 Task: Go to Program & Features. Select Whole Food Market. Add to cart Organic Coconut Milk-2. Select Amazon Health. Add to cart Milk thistle liver cleanse capsules-1. Place order for Hailey Mitchell, _x000D_
15 Dacey Ln_x000D_
Stafford, Virginia(VA), 22556, Cell Number (540) 752-1495
Action: Mouse moved to (35, 40)
Screenshot: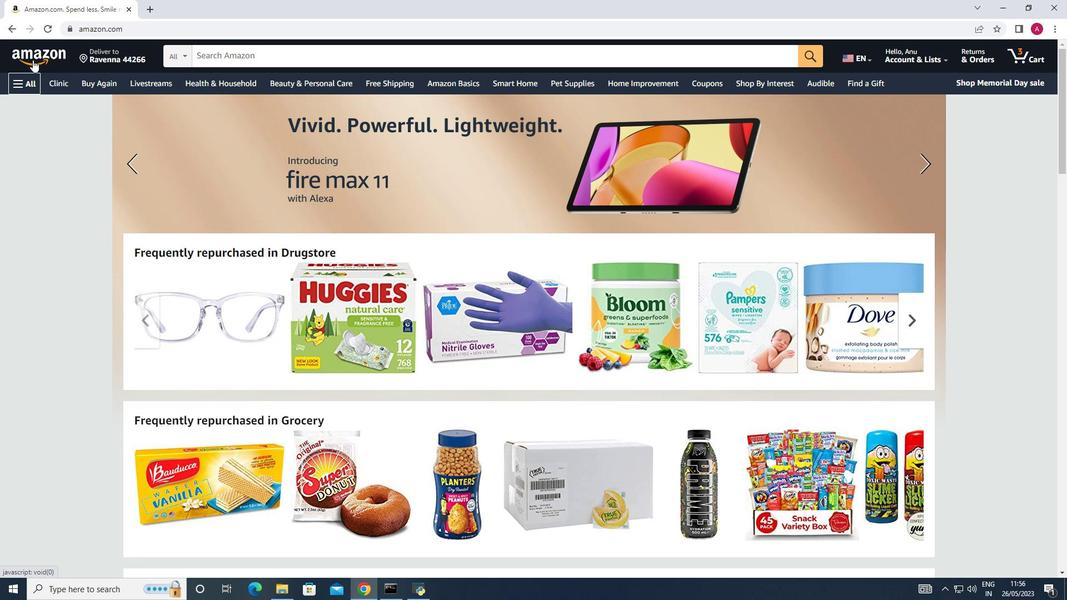 
Action: Mouse pressed left at (35, 40)
Screenshot: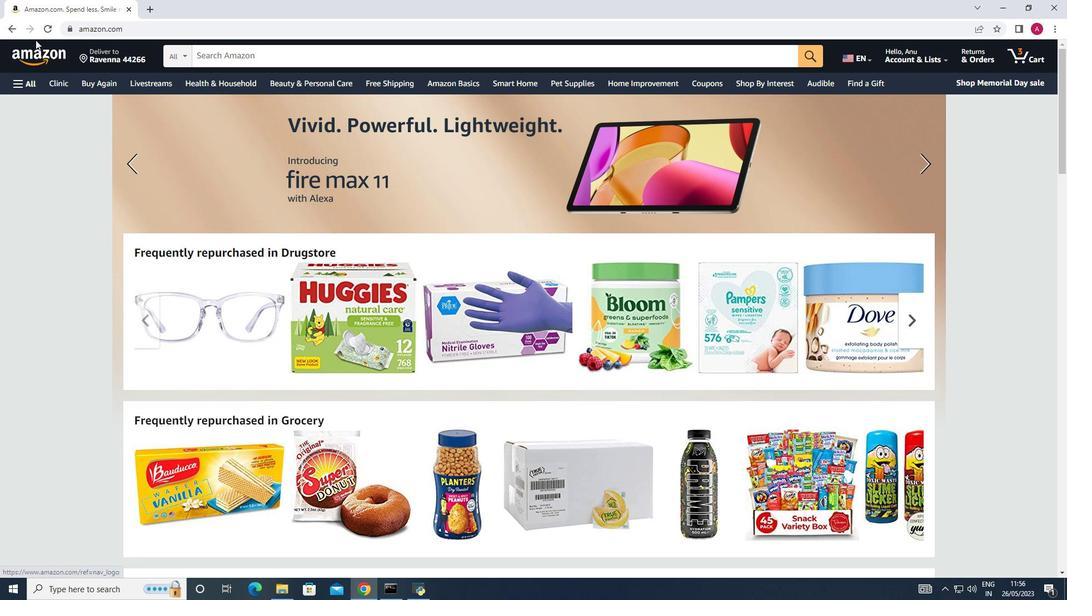 
Action: Mouse moved to (33, 46)
Screenshot: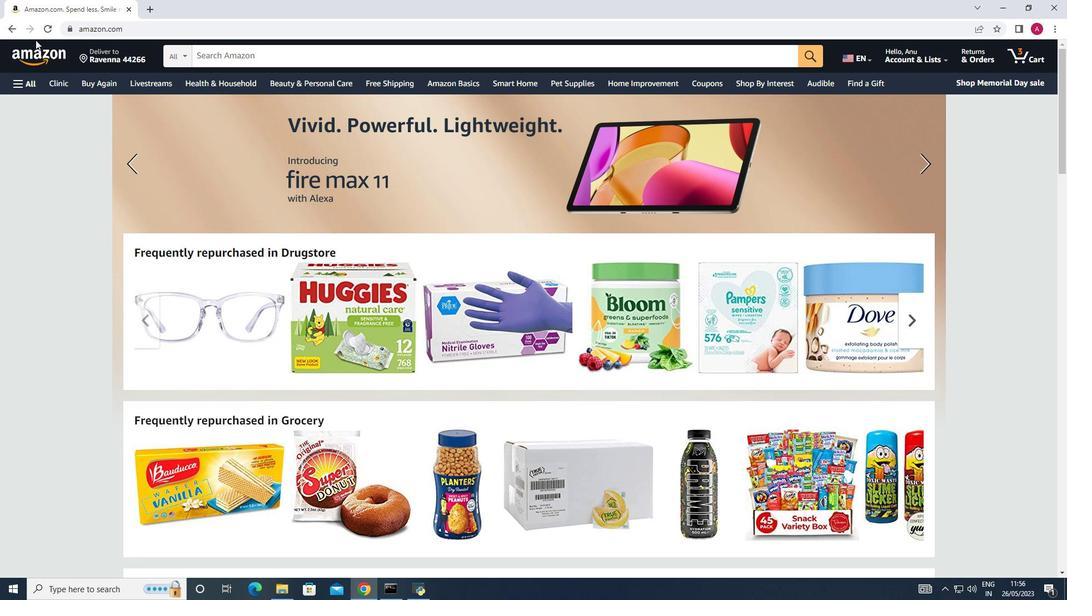 
Action: Mouse pressed left at (33, 46)
Screenshot: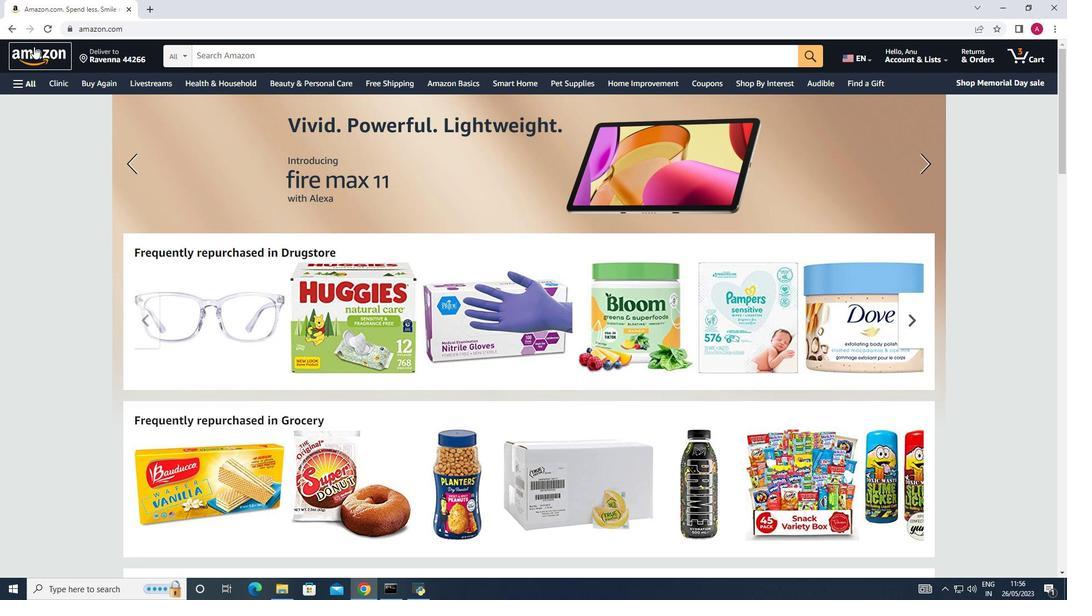 
Action: Mouse moved to (101, 61)
Screenshot: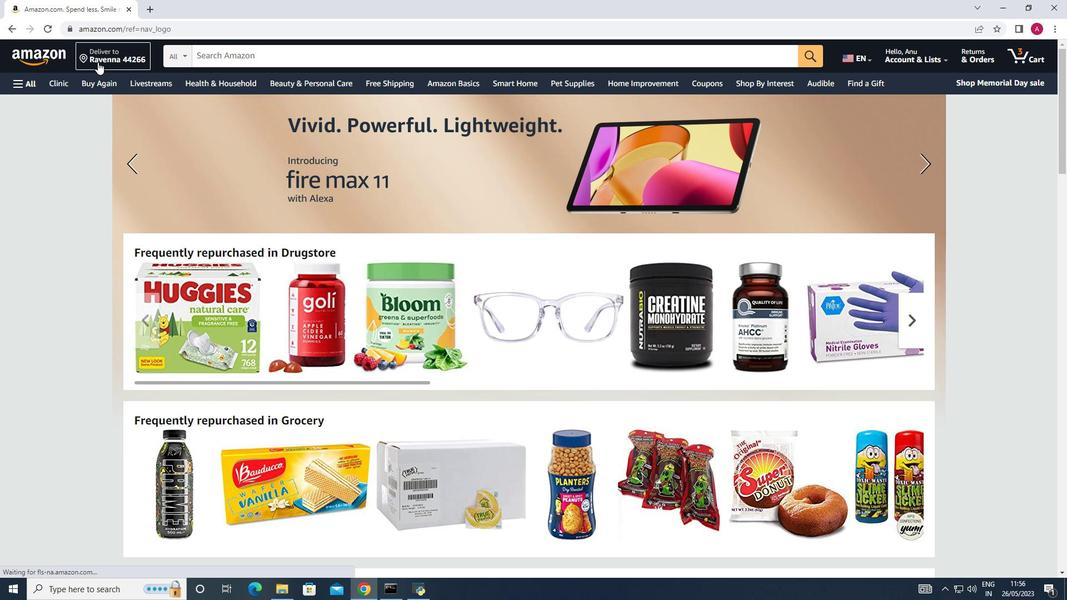 
Action: Mouse pressed left at (101, 61)
Screenshot: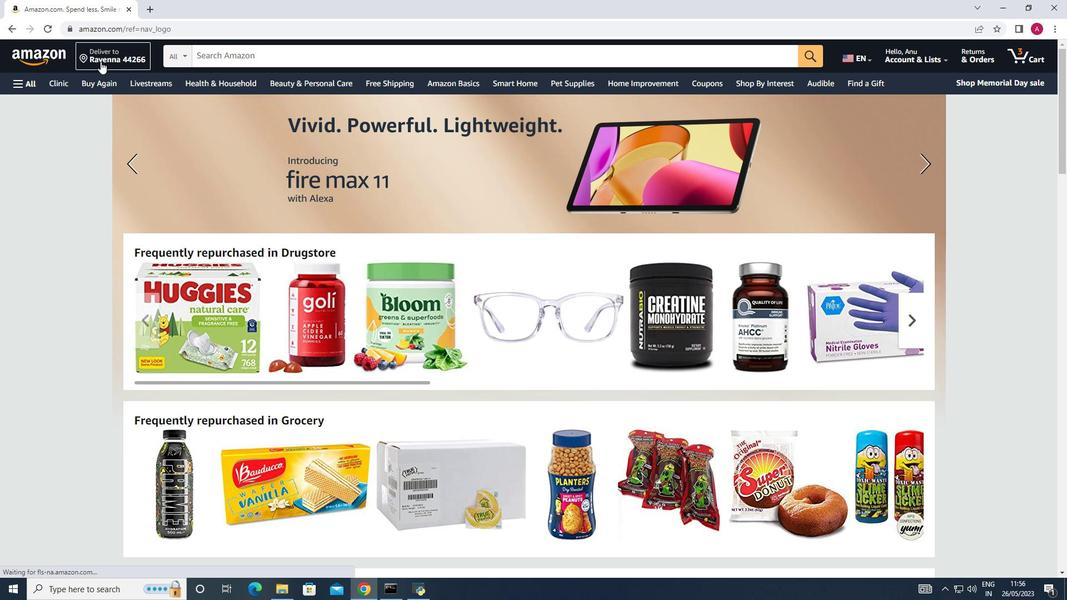 
Action: Mouse moved to (526, 376)
Screenshot: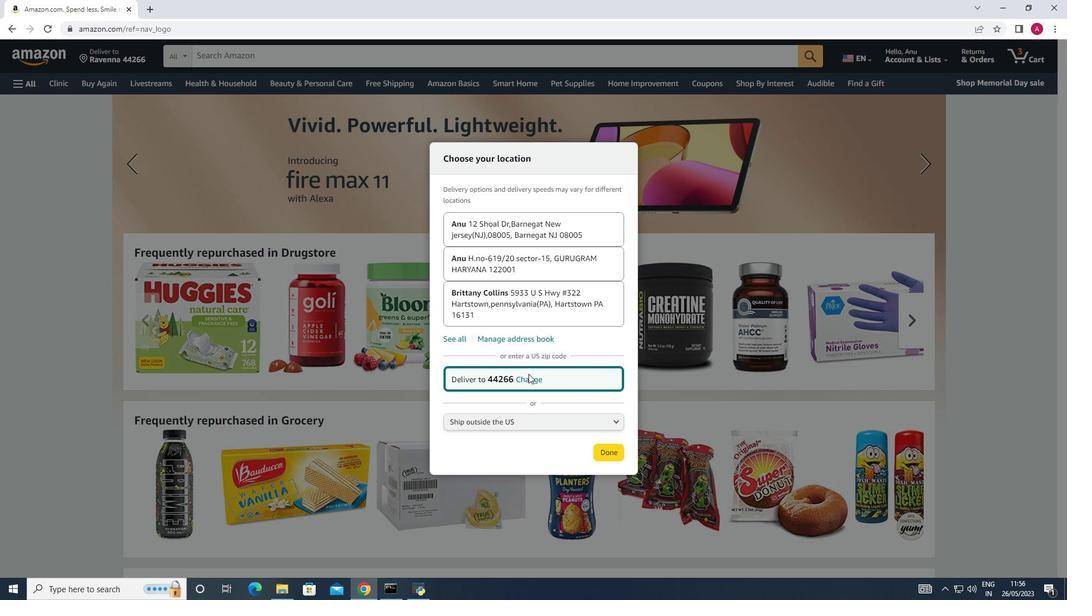 
Action: Mouse pressed left at (526, 376)
Screenshot: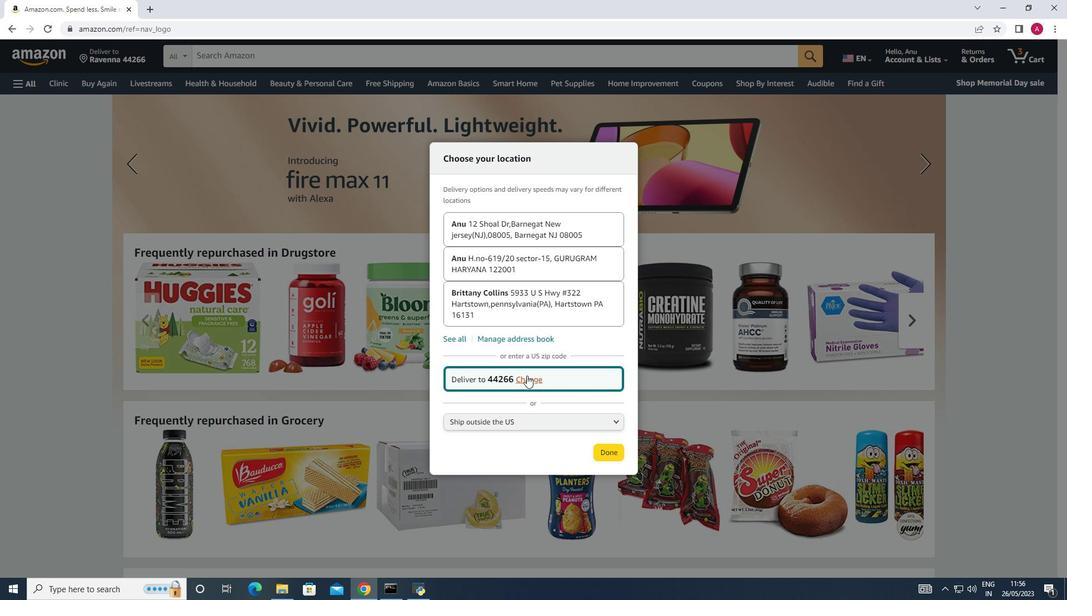 
Action: Mouse moved to (523, 374)
Screenshot: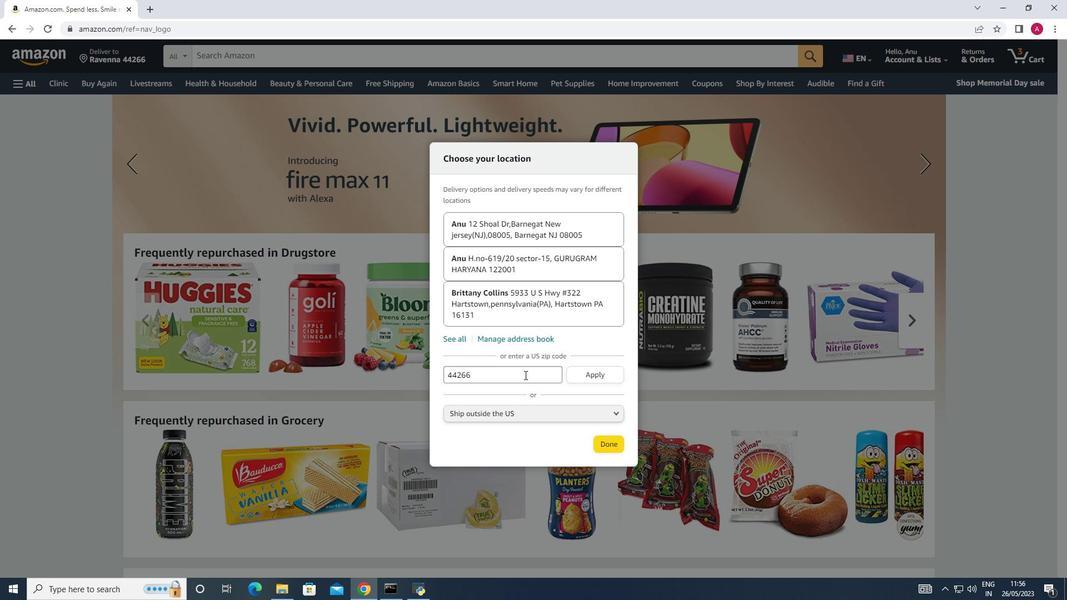 
Action: Mouse pressed left at (523, 374)
Screenshot: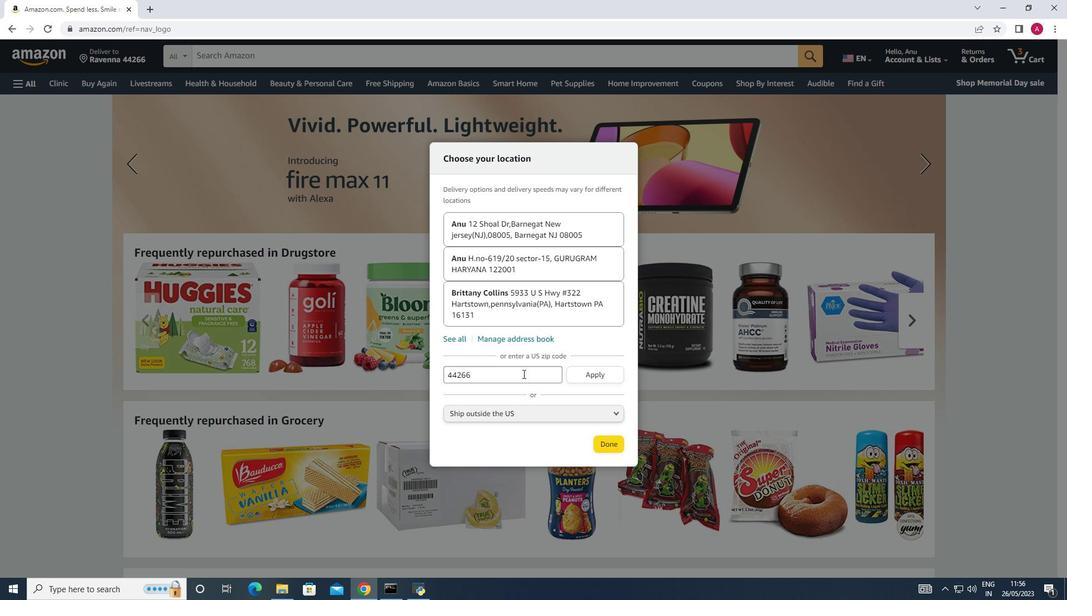 
Action: Mouse moved to (521, 374)
Screenshot: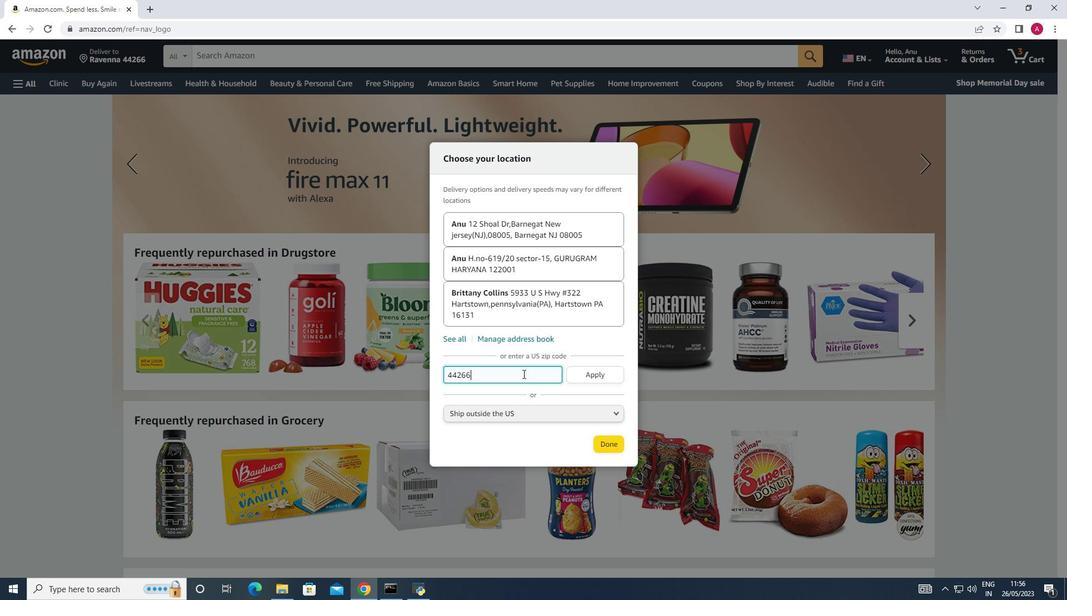 
Action: Key pressed <Key.backspace><Key.backspace><Key.backspace><Key.backspace><Key.backspace><Key.backspace><Key.backspace><Key.backspace><Key.backspace><Key.backspace><Key.backspace><Key.backspace><Key.backspace><Key.backspace><Key.backspace><Key.backspace><Key.backspace><Key.backspace><Key.backspace><Key.backspace><Key.backspace><Key.backspace><Key.backspace><Key.backspace><Key.backspace><Key.backspace><Key.backspace><Key.backspace>2255
Screenshot: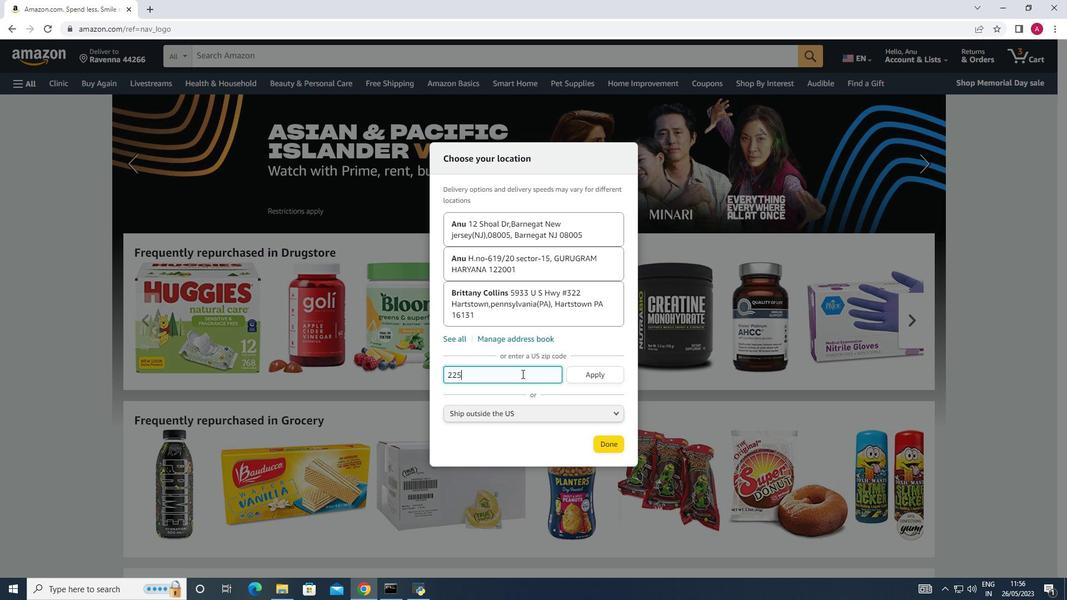 
Action: Mouse moved to (525, 372)
Screenshot: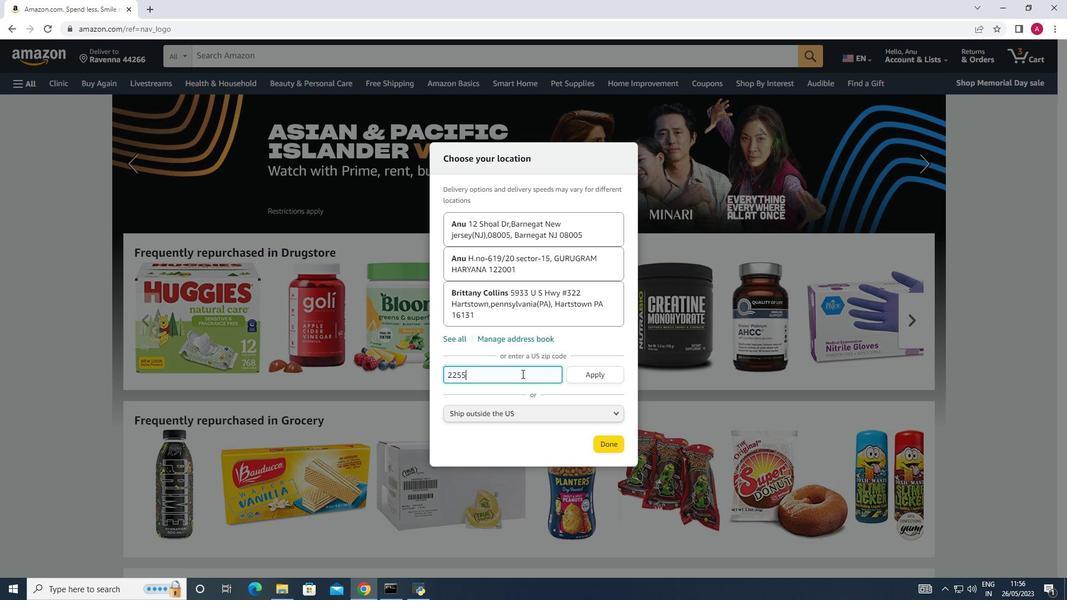 
Action: Key pressed 6
Screenshot: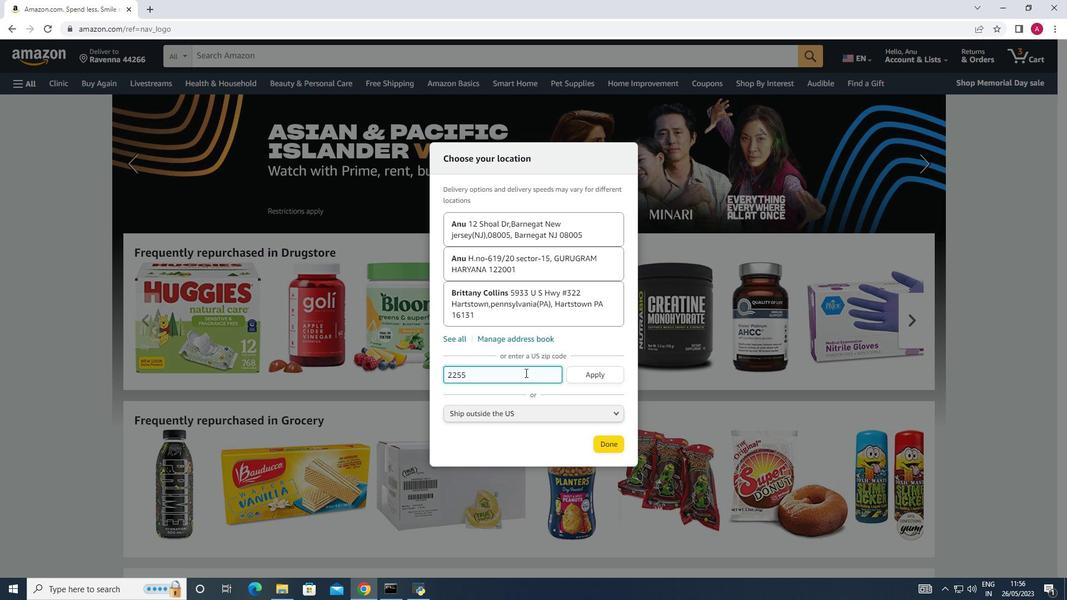 
Action: Mouse moved to (589, 379)
Screenshot: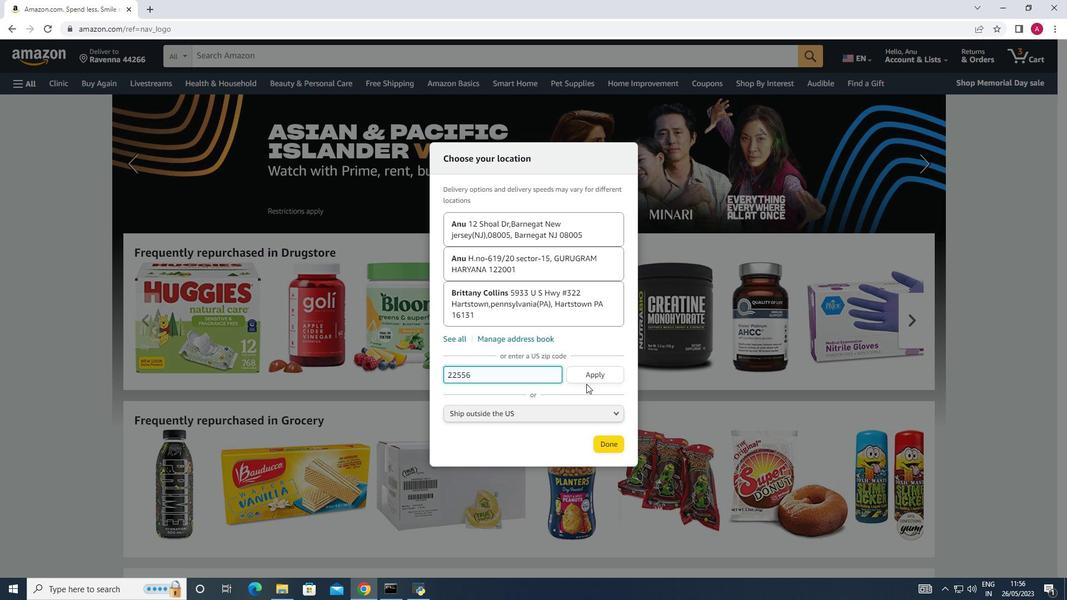 
Action: Mouse pressed left at (589, 379)
Screenshot: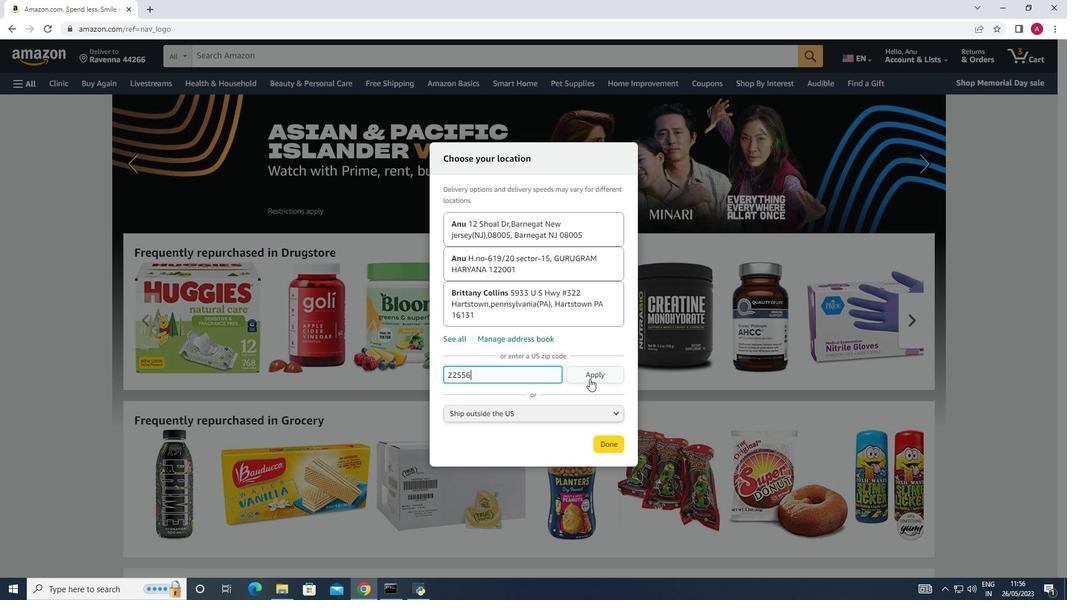 
Action: Mouse moved to (608, 449)
Screenshot: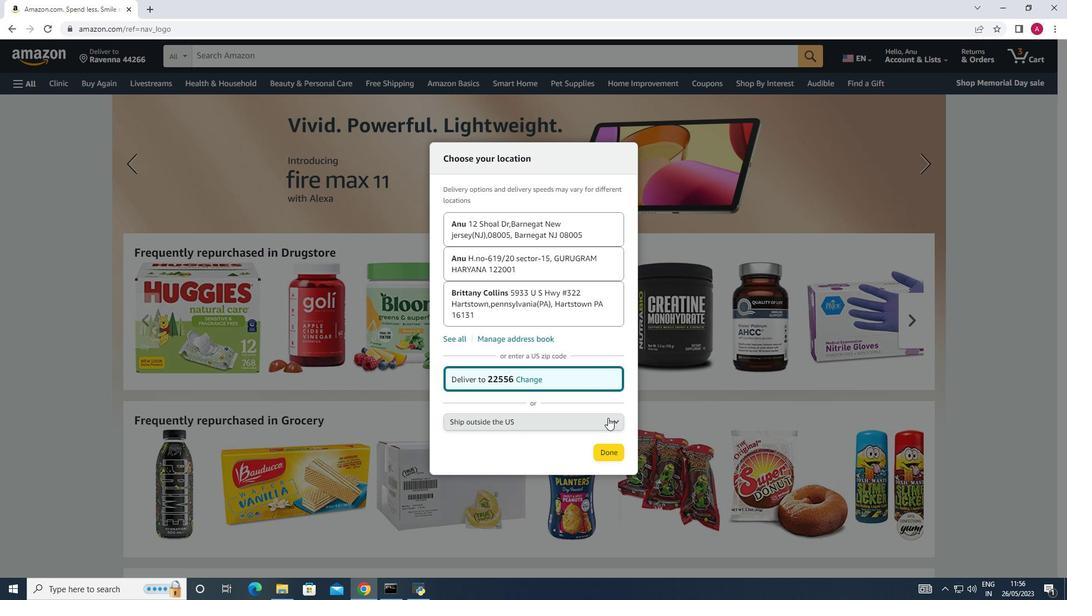 
Action: Mouse pressed left at (608, 449)
Screenshot: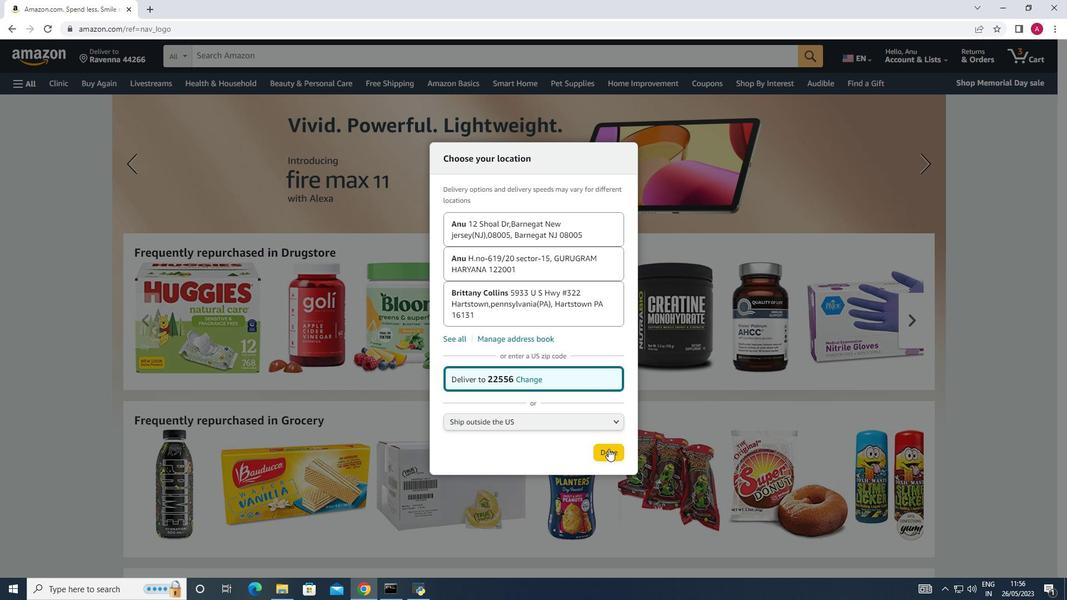 
Action: Mouse moved to (38, 82)
Screenshot: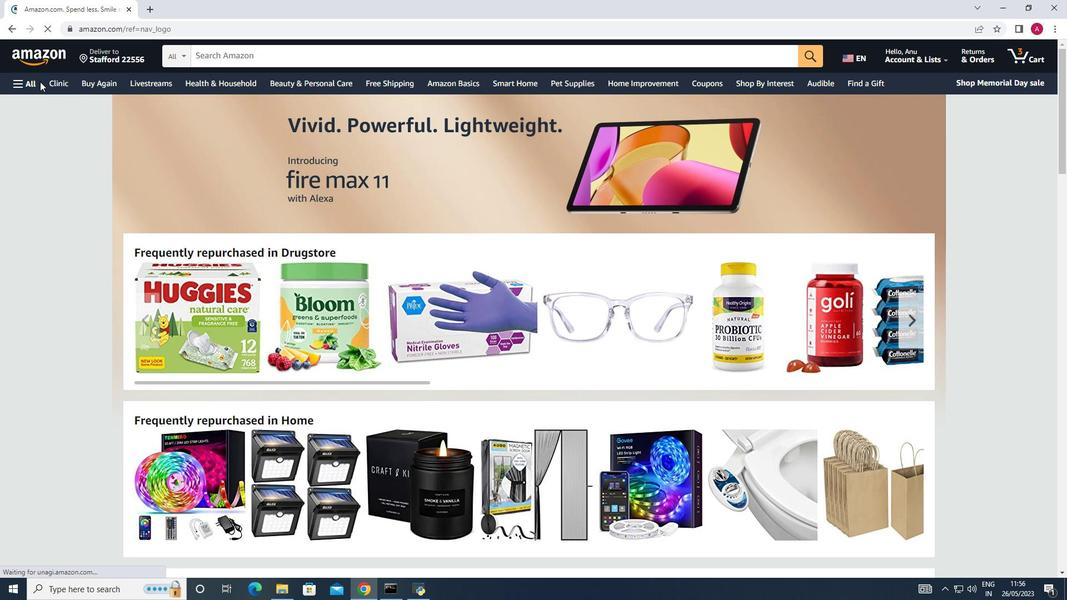 
Action: Mouse pressed left at (38, 82)
Screenshot: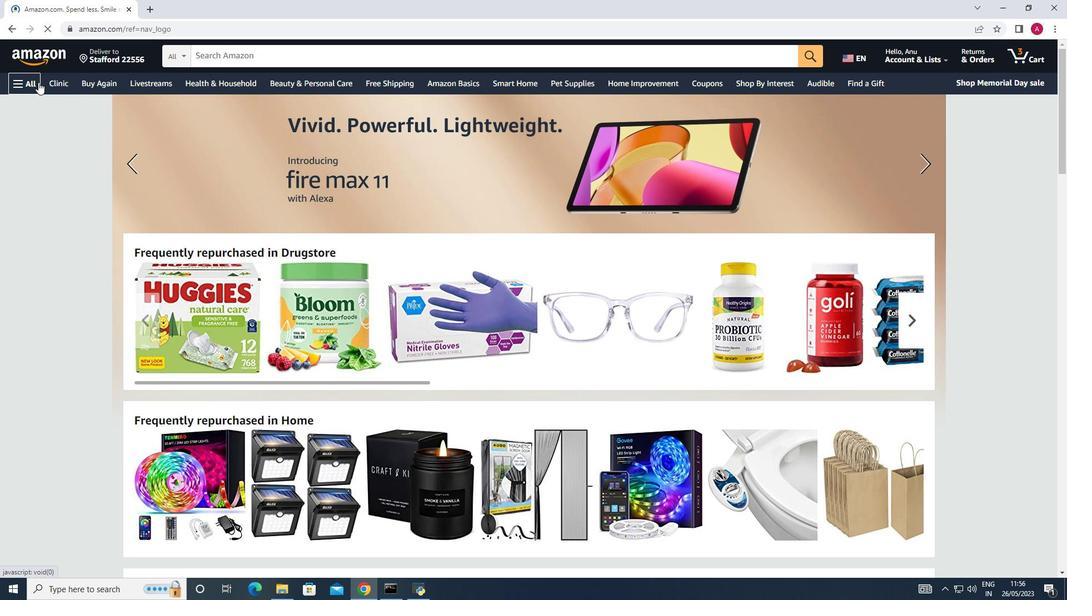 
Action: Mouse moved to (82, 421)
Screenshot: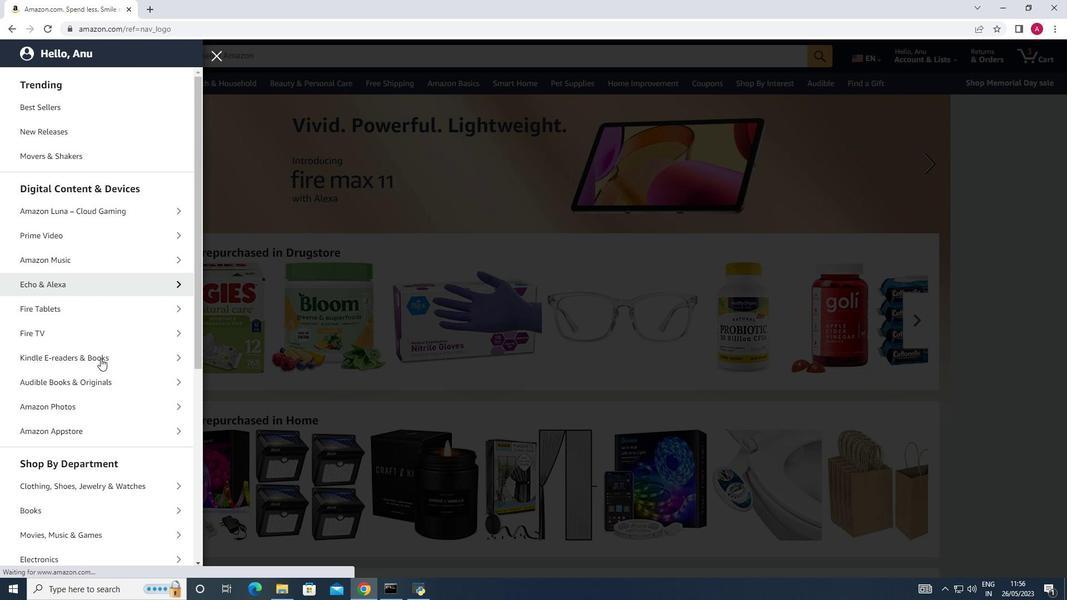 
Action: Mouse scrolled (82, 421) with delta (0, 0)
Screenshot: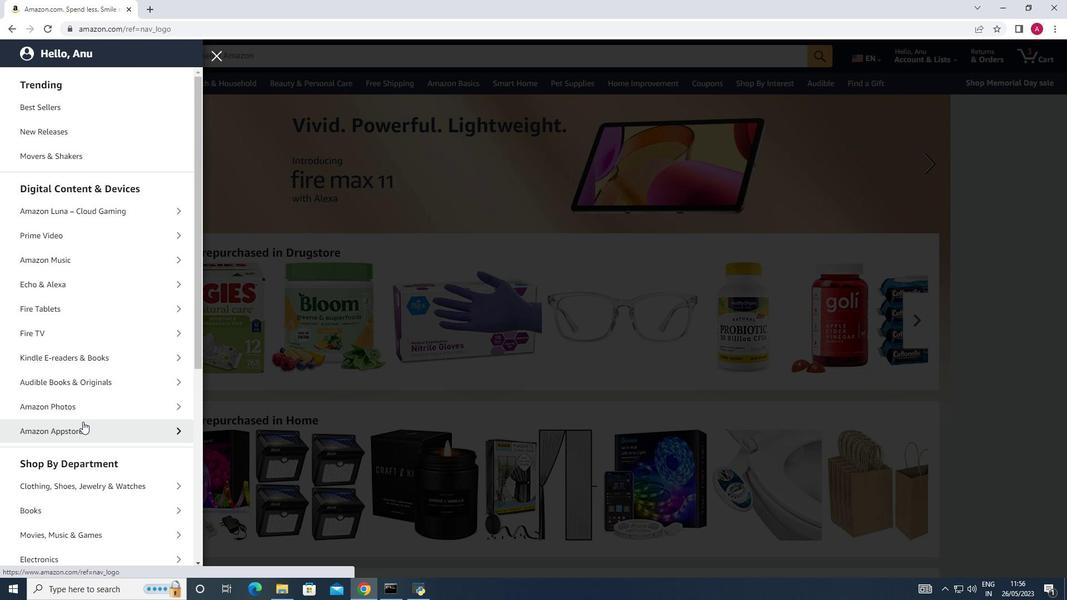 
Action: Mouse scrolled (82, 421) with delta (0, 0)
Screenshot: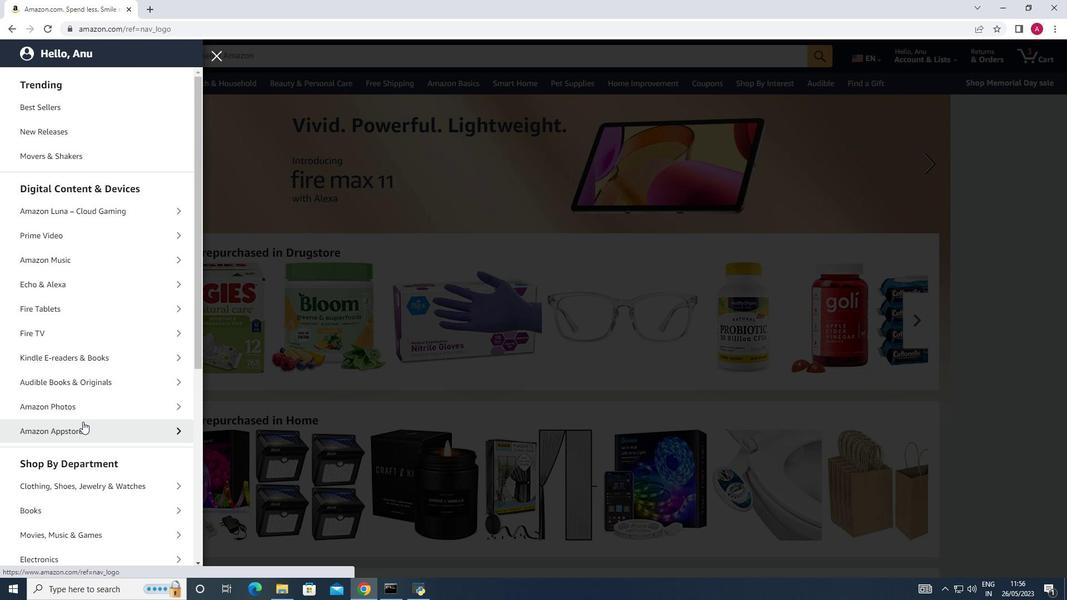 
Action: Mouse scrolled (82, 421) with delta (0, 0)
Screenshot: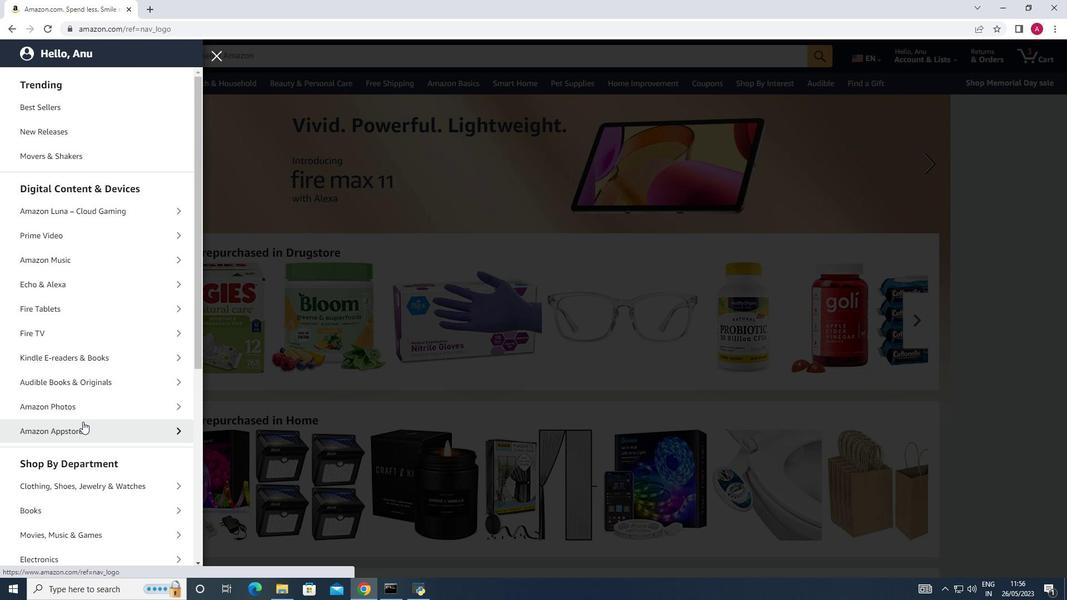 
Action: Mouse moved to (77, 465)
Screenshot: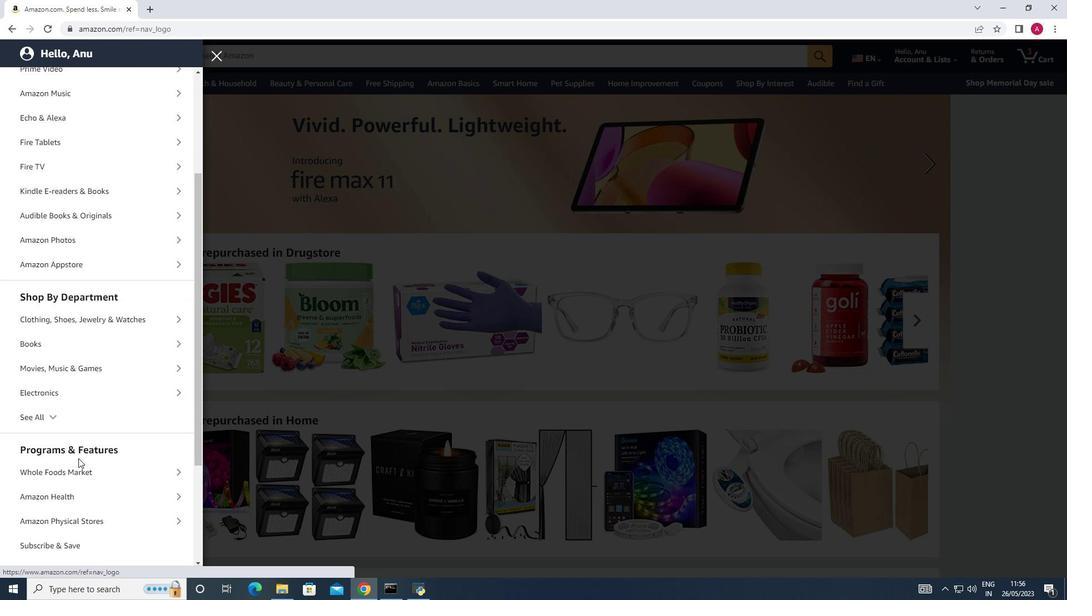
Action: Mouse pressed left at (77, 465)
Screenshot: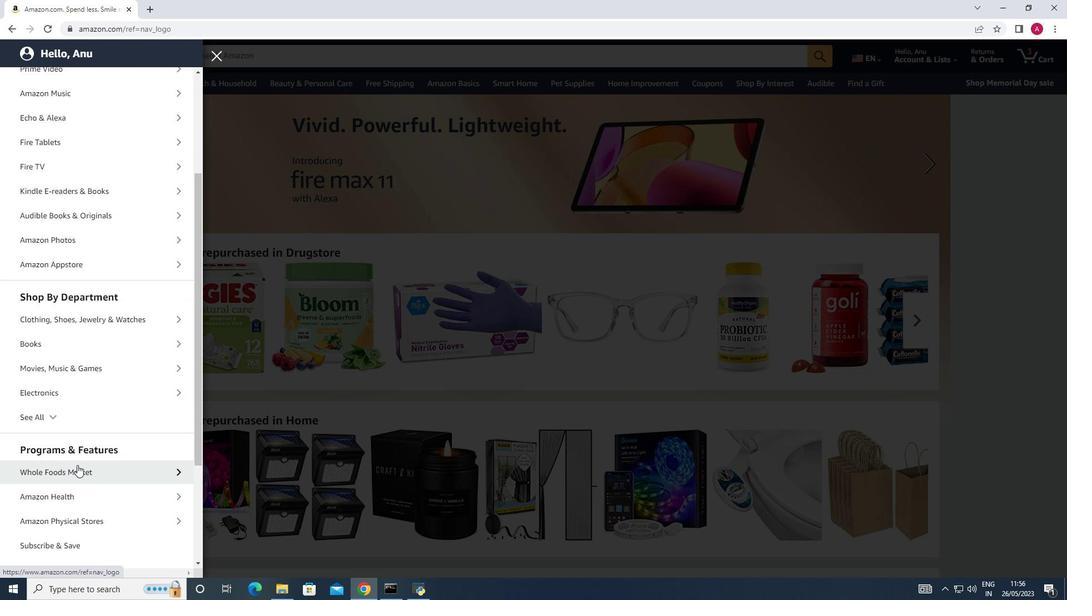 
Action: Mouse moved to (138, 131)
Screenshot: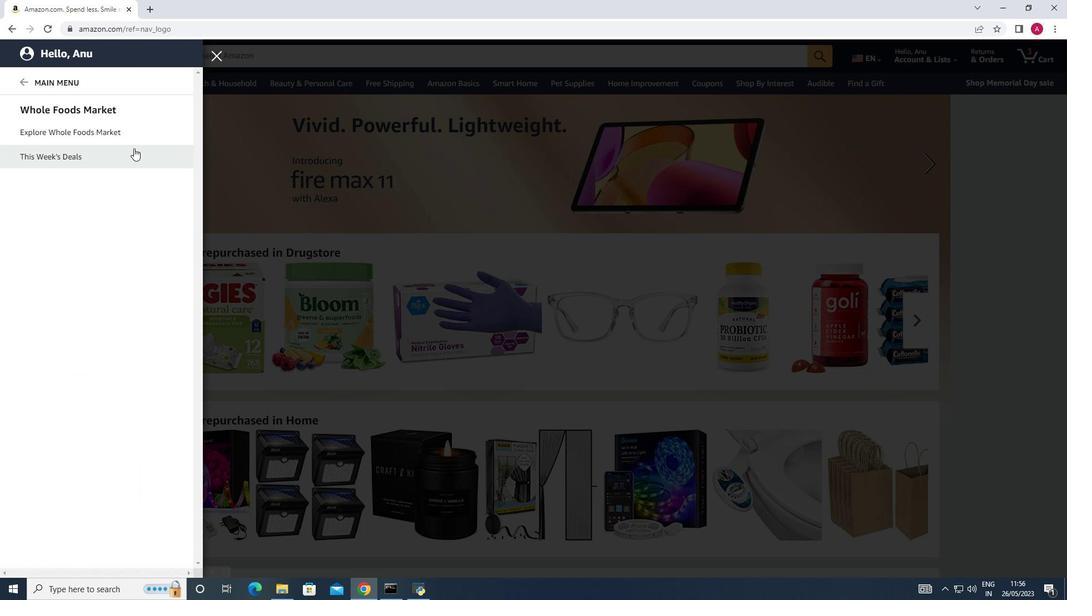 
Action: Mouse pressed left at (138, 131)
Screenshot: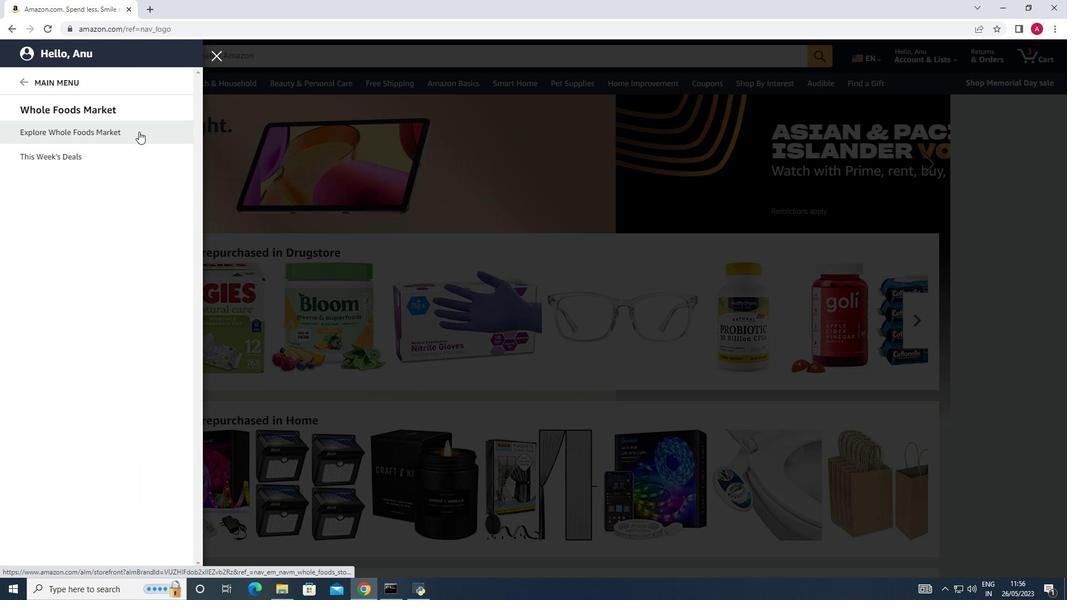 
Action: Mouse moved to (275, 59)
Screenshot: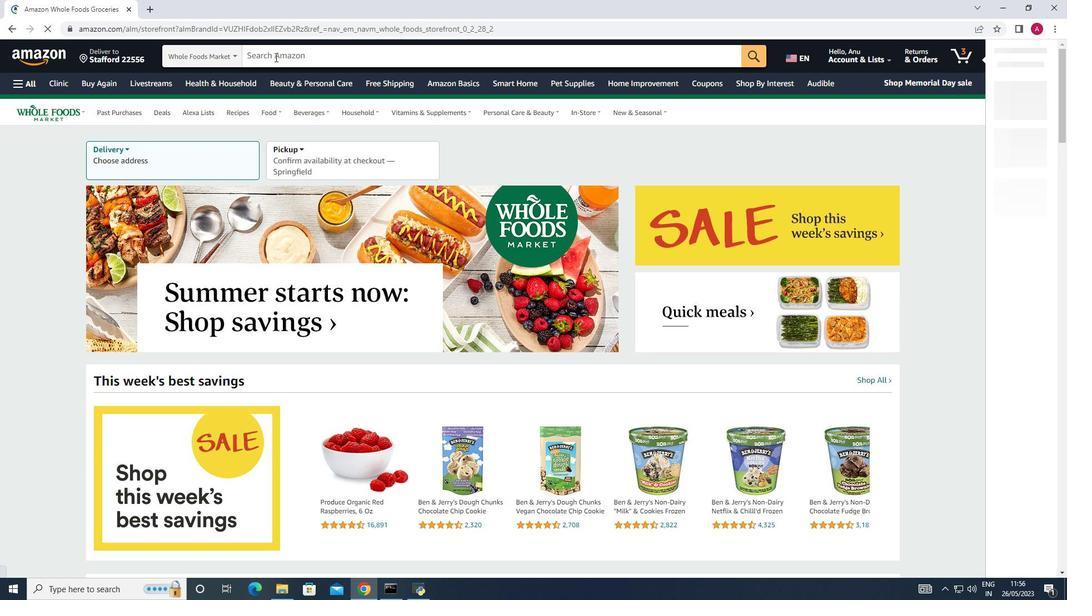 
Action: Mouse pressed left at (275, 59)
Screenshot: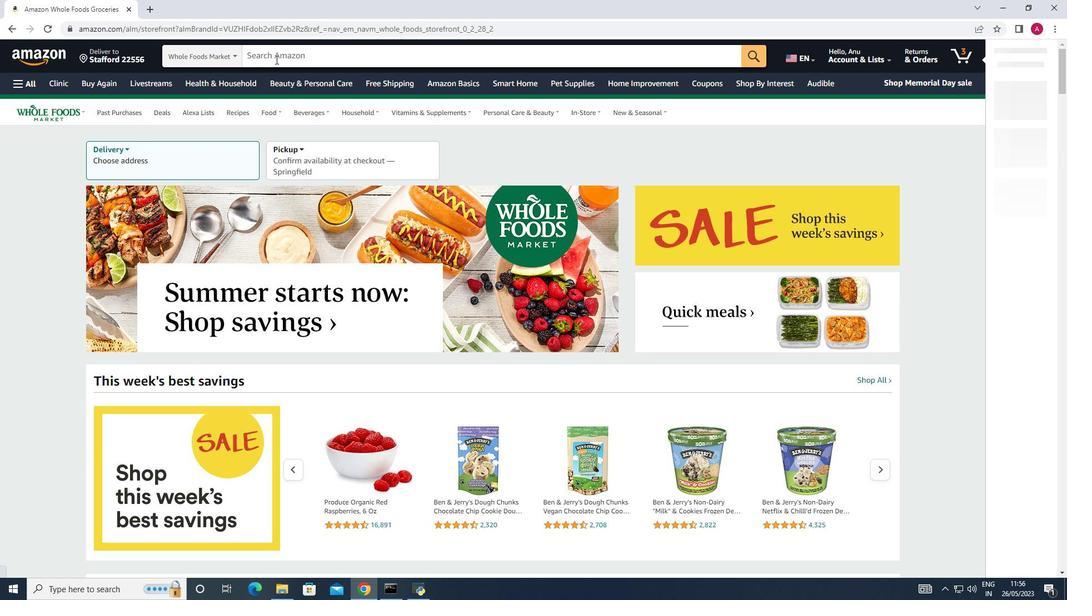 
Action: Mouse moved to (607, 501)
Screenshot: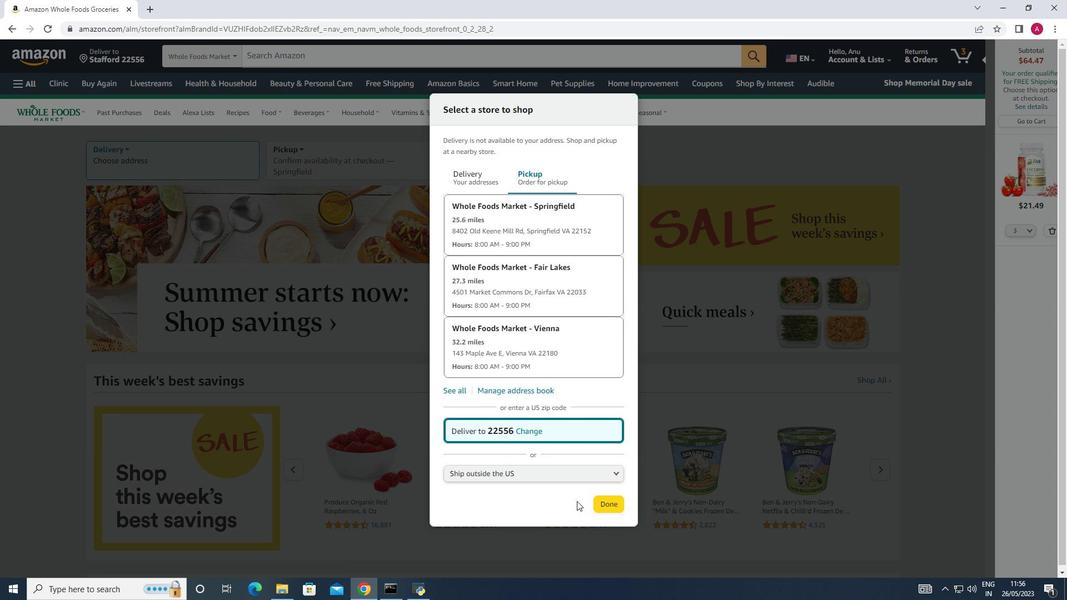 
Action: Mouse pressed left at (607, 501)
Screenshot: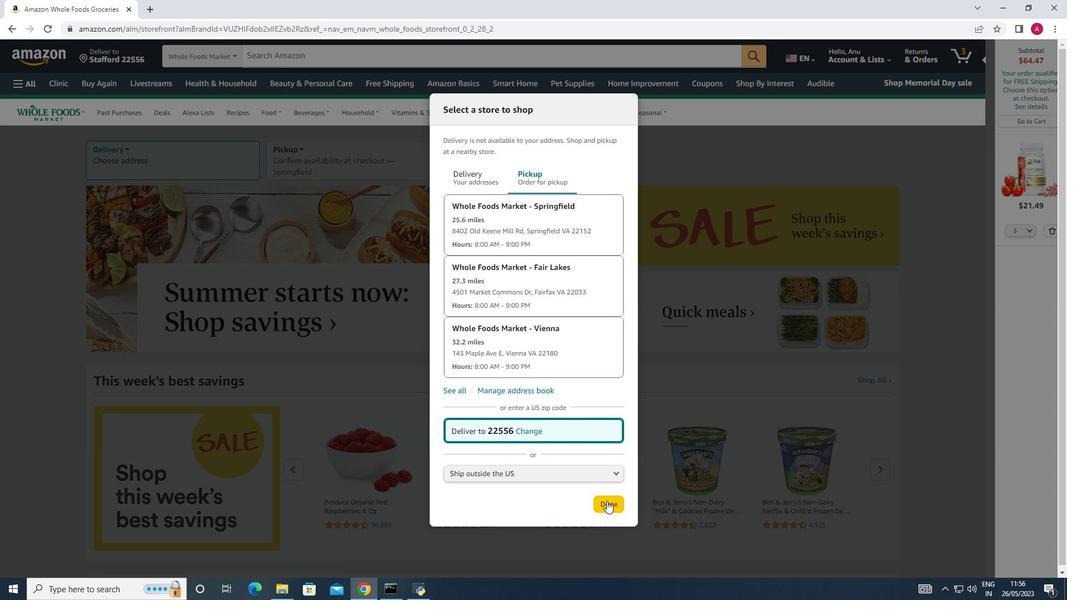 
Action: Mouse moved to (275, 57)
Screenshot: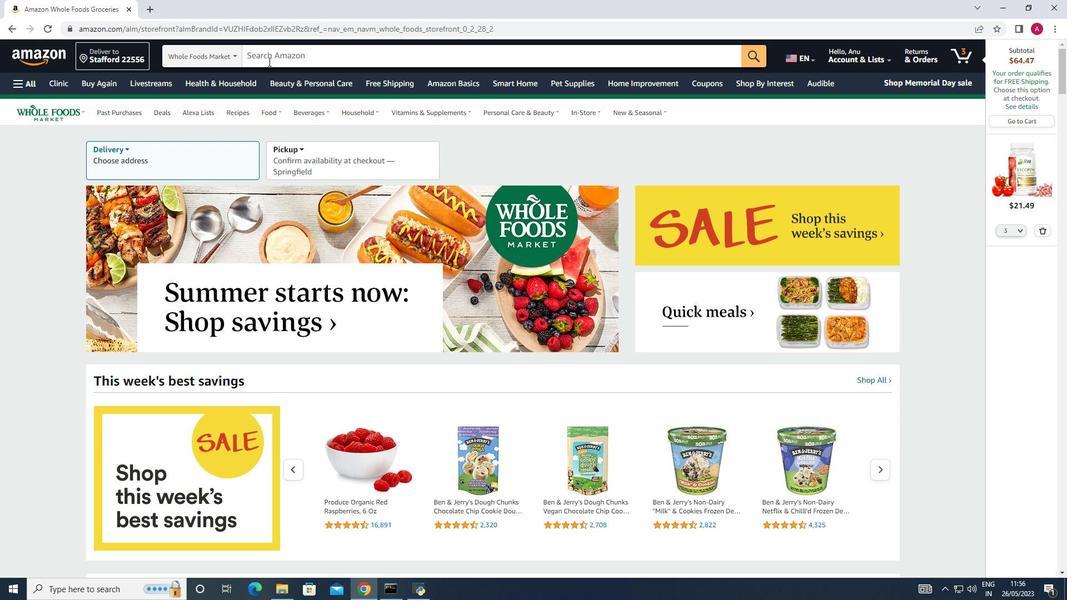 
Action: Mouse pressed left at (275, 57)
Screenshot: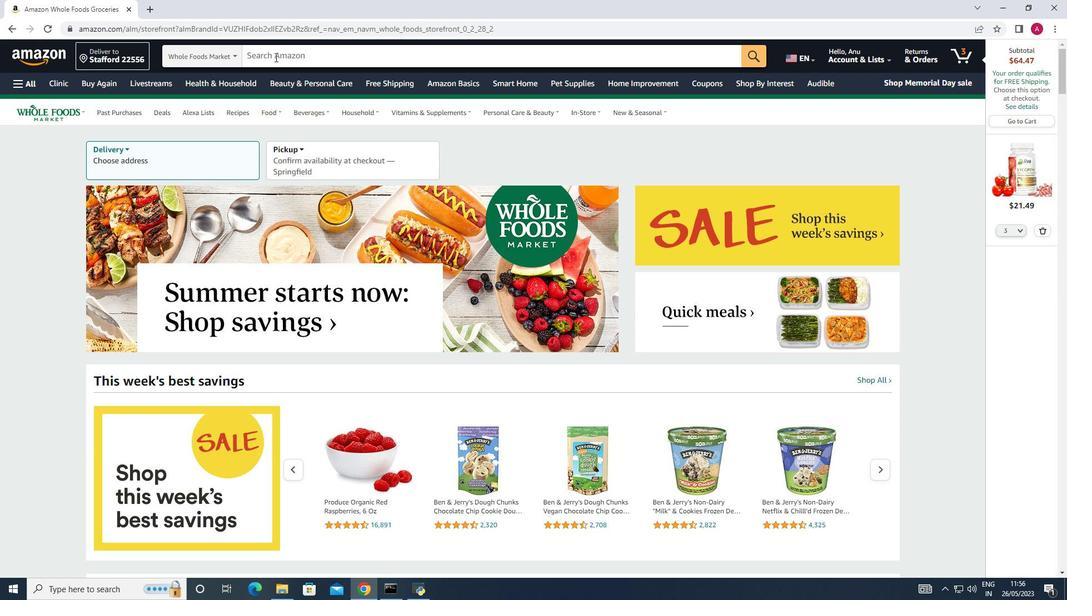 
Action: Key pressed <Key.shift>Organic<Key.space><Key.shift>Coconut<Key.space><Key.shift>MI=<Key.backspace><Key.backspace>ilk<Key.enter>
Screenshot: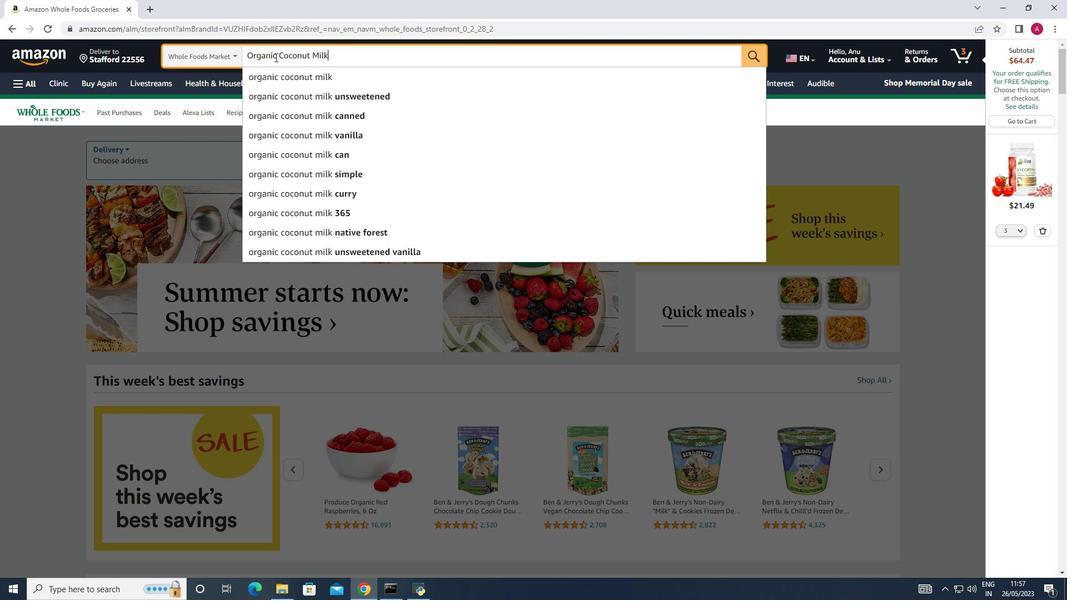 
Action: Mouse moved to (574, 230)
Screenshot: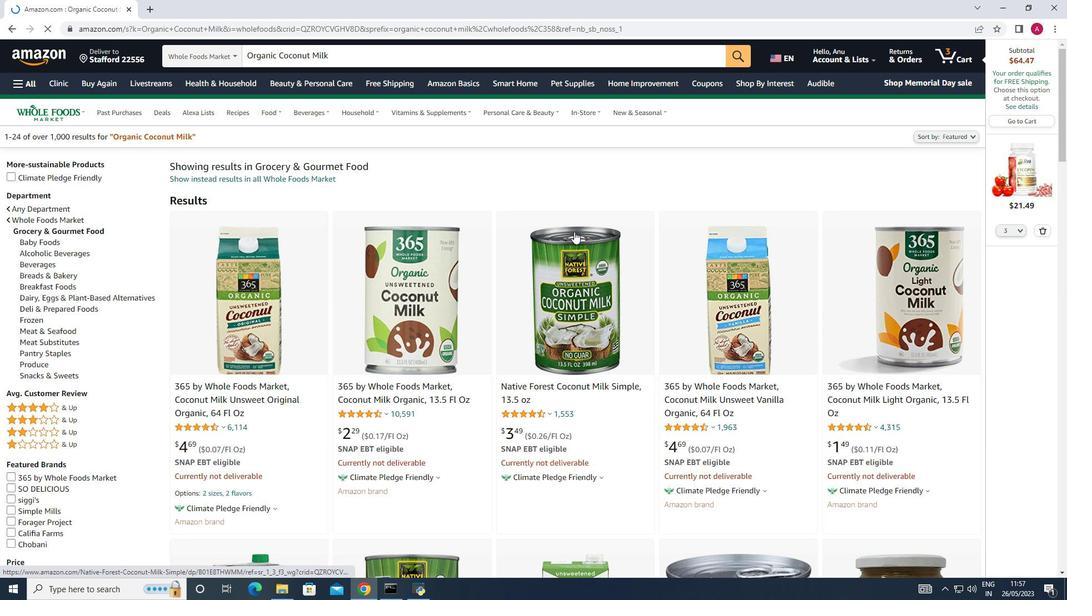 
Action: Mouse scrolled (574, 229) with delta (0, 0)
Screenshot: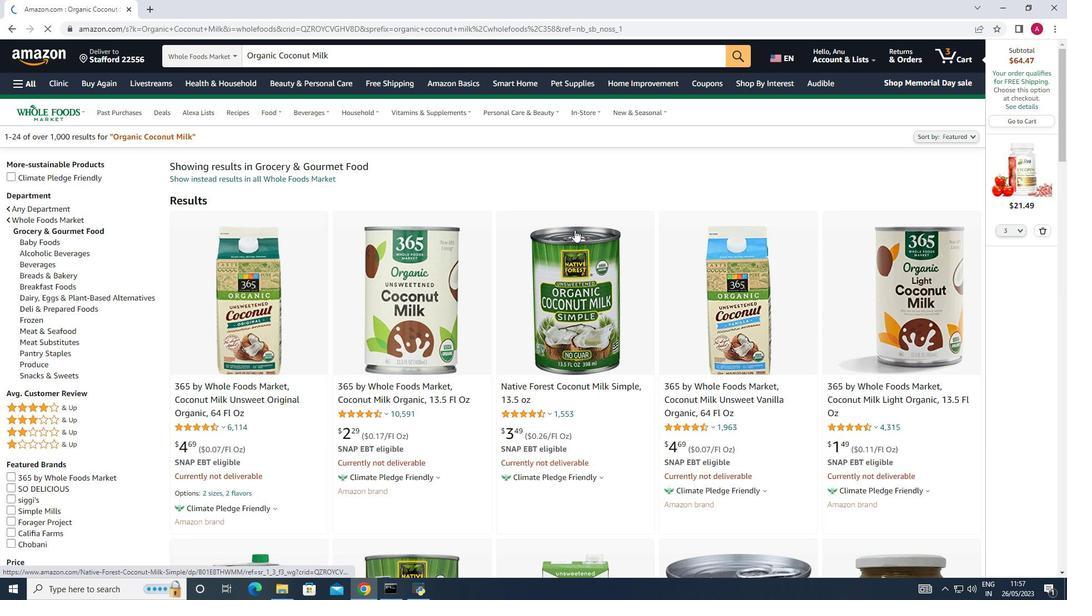 
Action: Mouse scrolled (574, 229) with delta (0, 0)
Screenshot: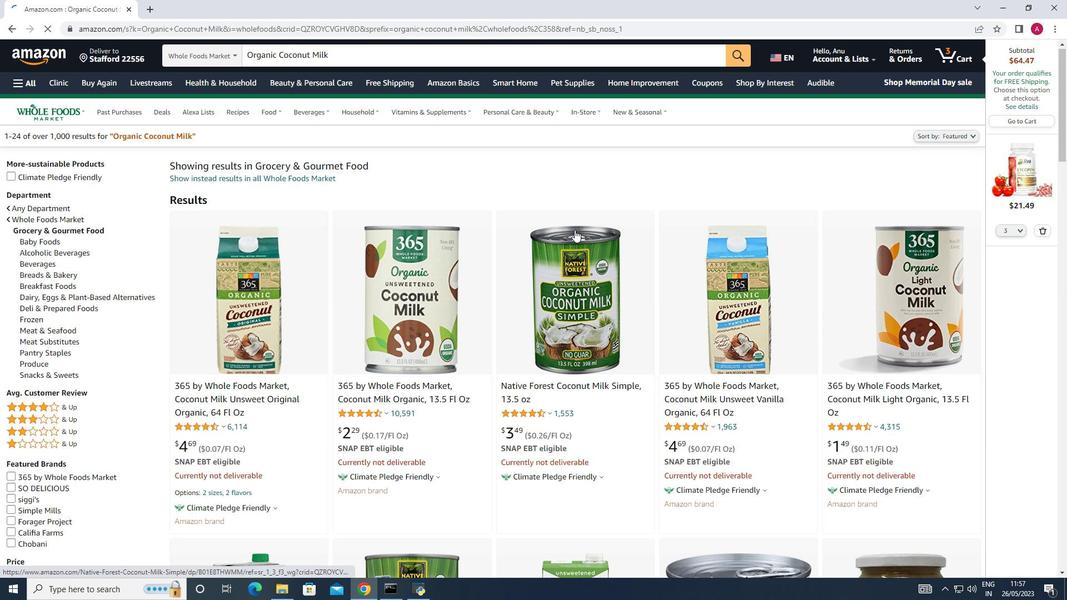 
Action: Mouse moved to (256, 240)
Screenshot: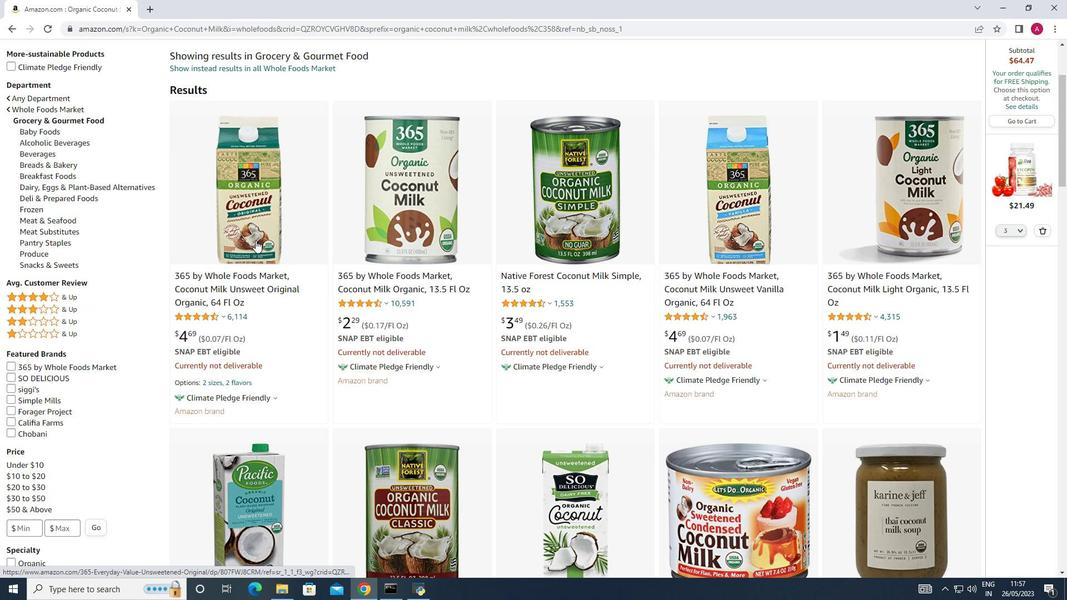 
Action: Mouse pressed left at (256, 240)
Screenshot: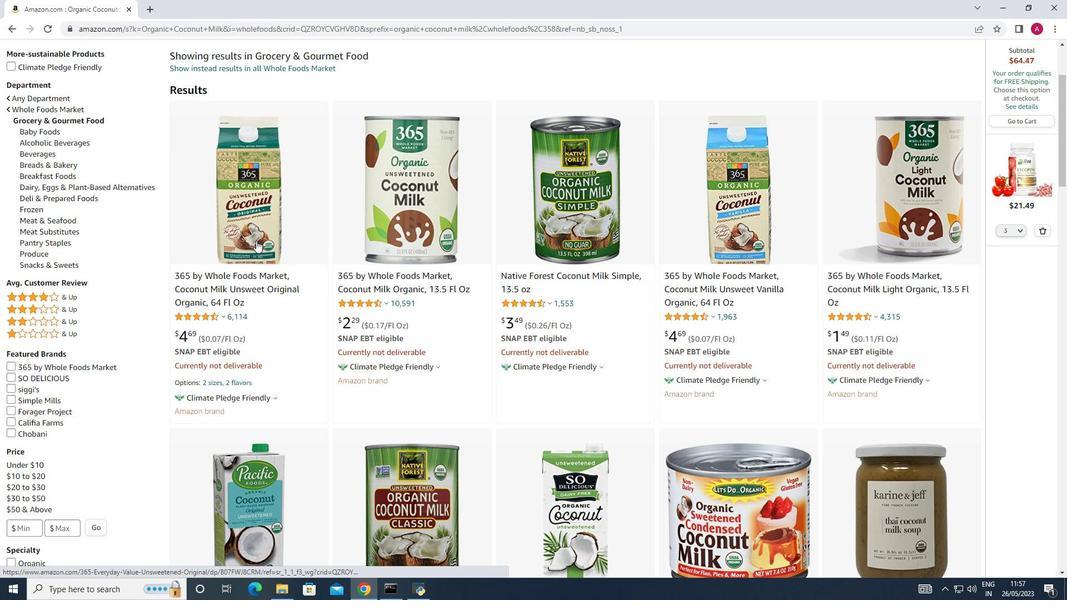 
Action: Mouse moved to (286, 285)
Screenshot: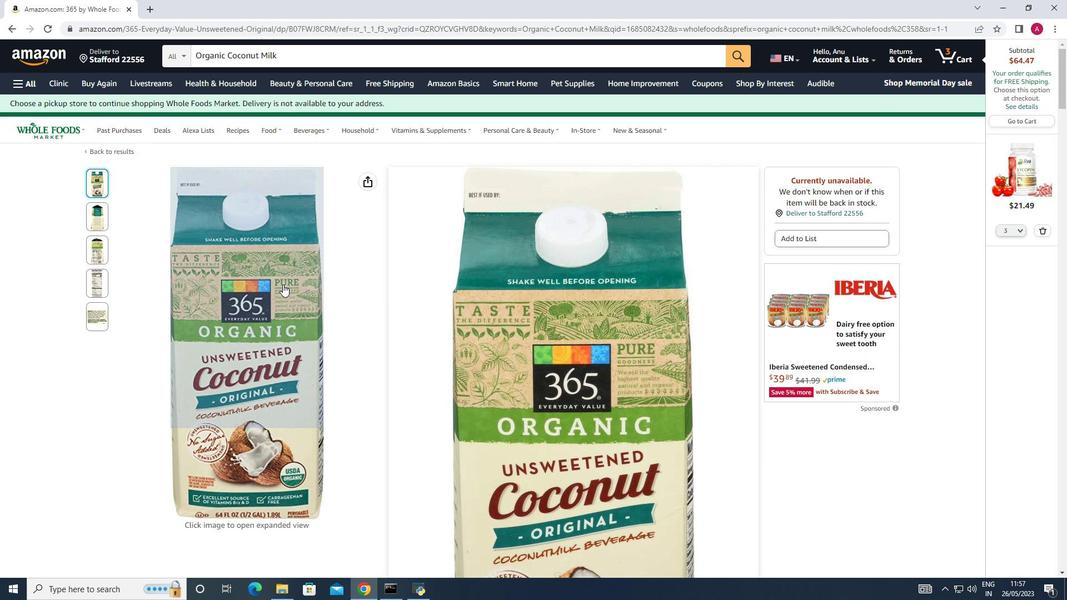 
Action: Mouse scrolled (286, 284) with delta (0, 0)
Screenshot: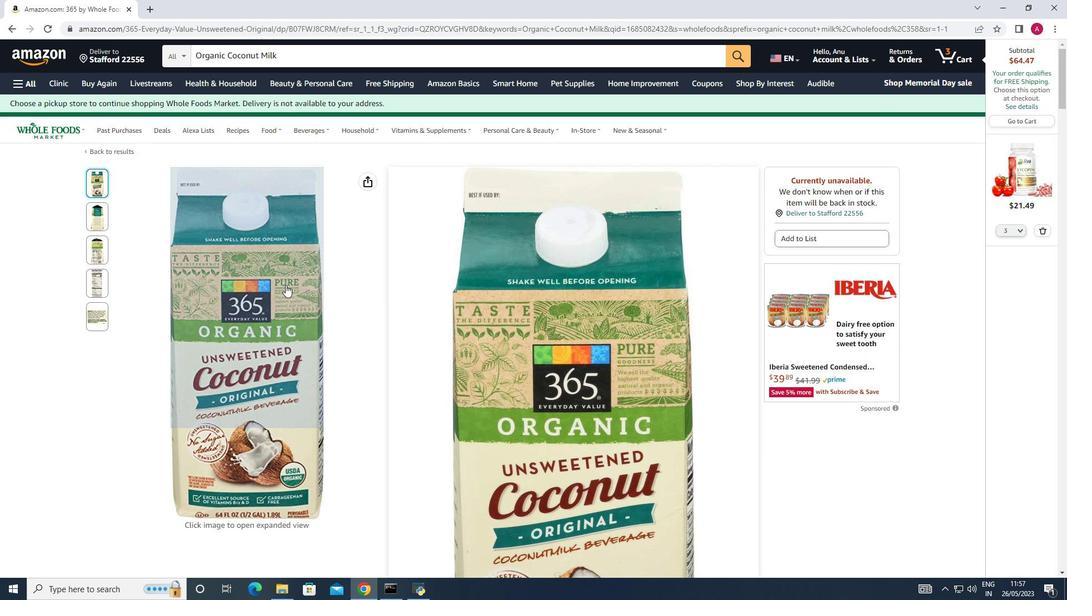 
Action: Mouse scrolled (286, 284) with delta (0, 0)
Screenshot: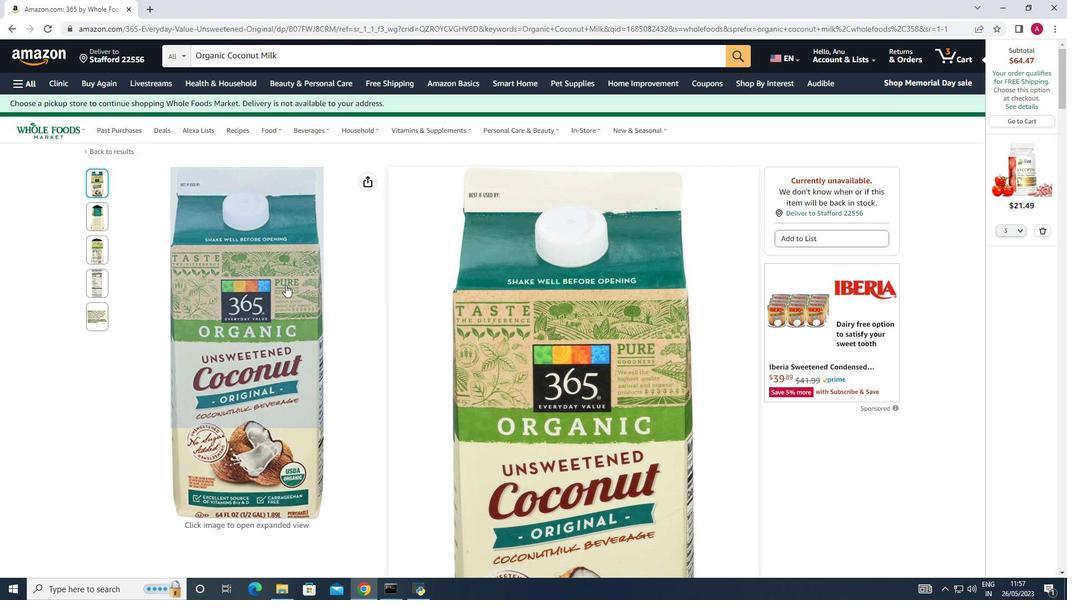 
Action: Mouse moved to (550, 290)
Screenshot: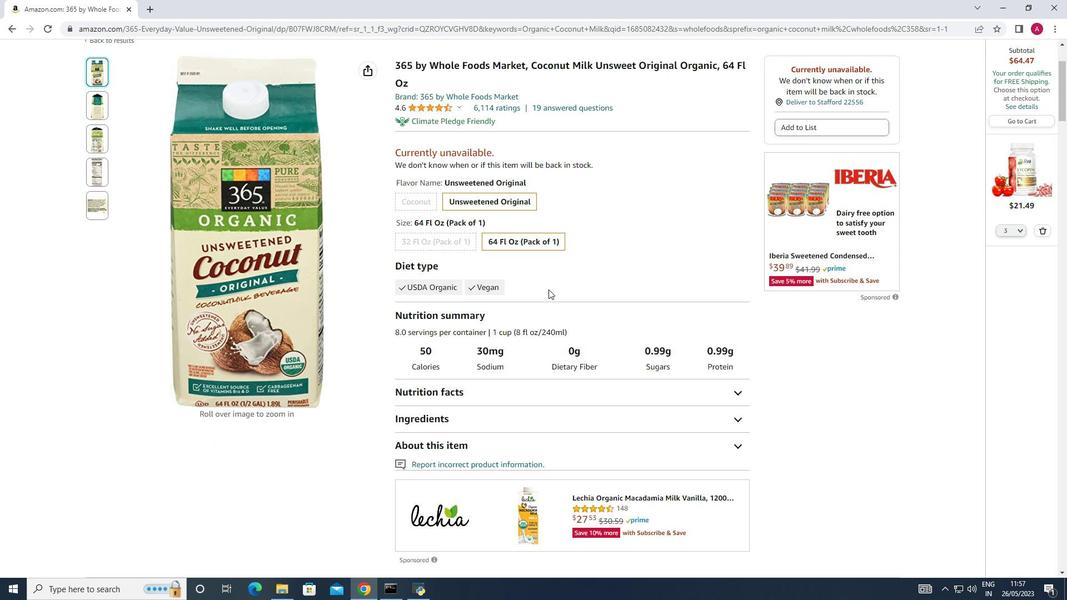 
Action: Mouse scrolled (550, 290) with delta (0, 0)
Screenshot: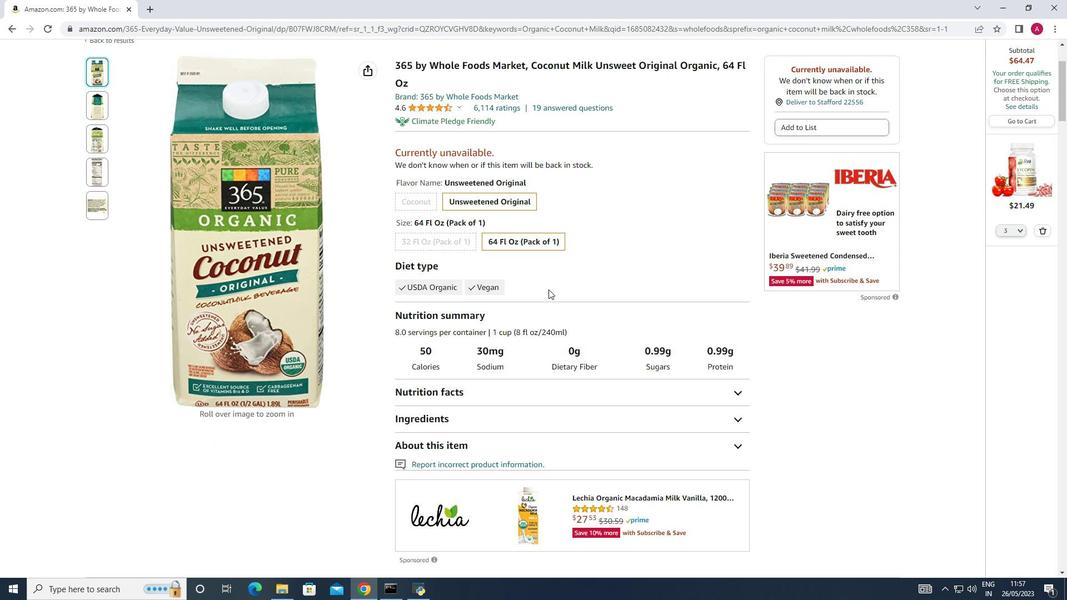 
Action: Mouse scrolled (550, 290) with delta (0, 0)
Screenshot: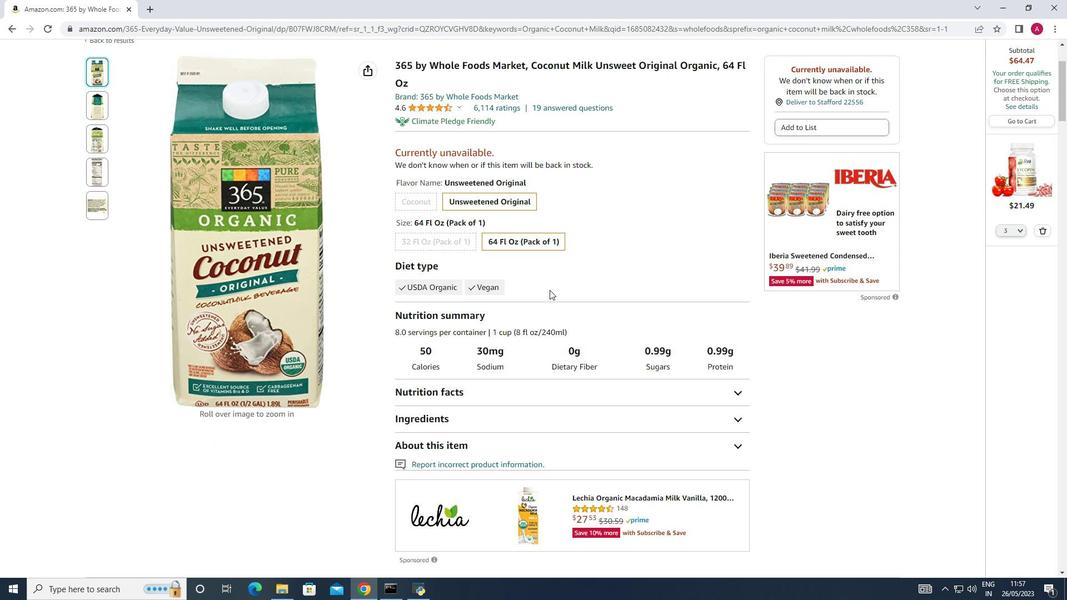 
Action: Mouse scrolled (550, 290) with delta (0, 0)
Screenshot: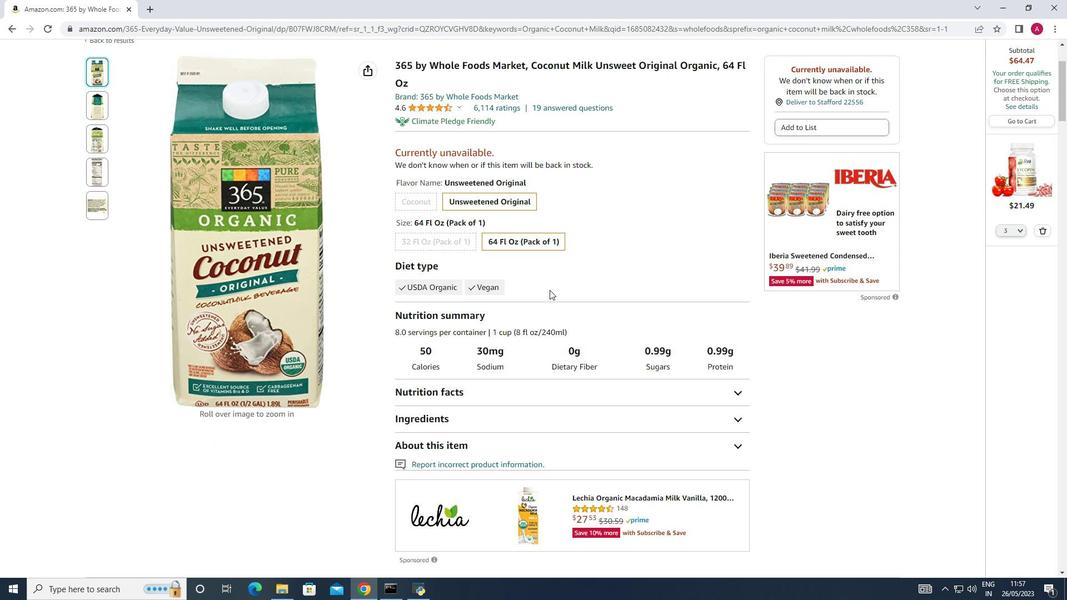 
Action: Mouse moved to (551, 292)
Screenshot: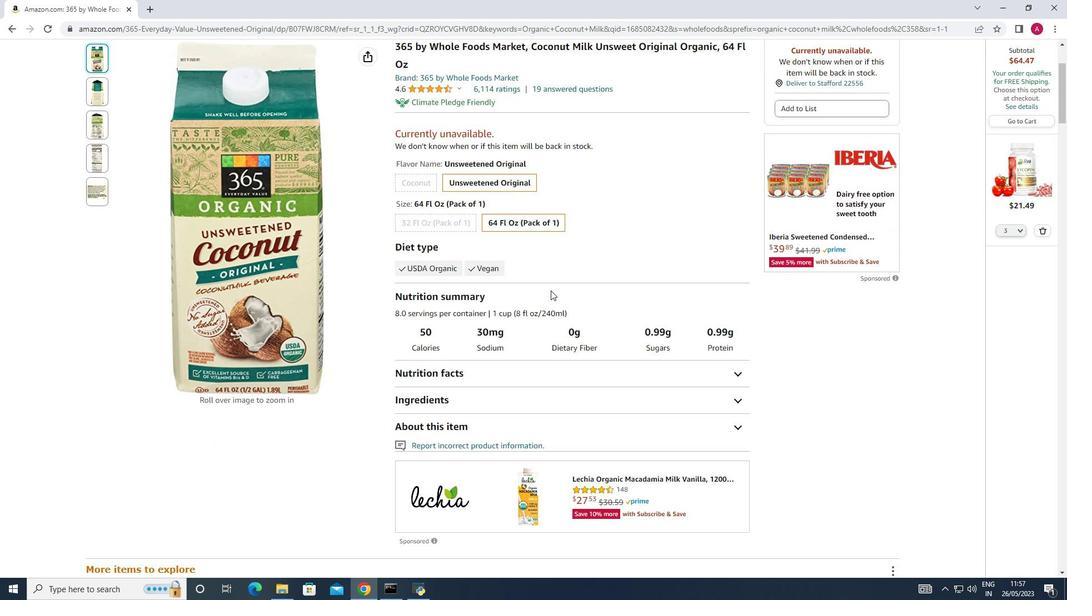 
Action: Mouse scrolled (551, 291) with delta (0, 0)
Screenshot: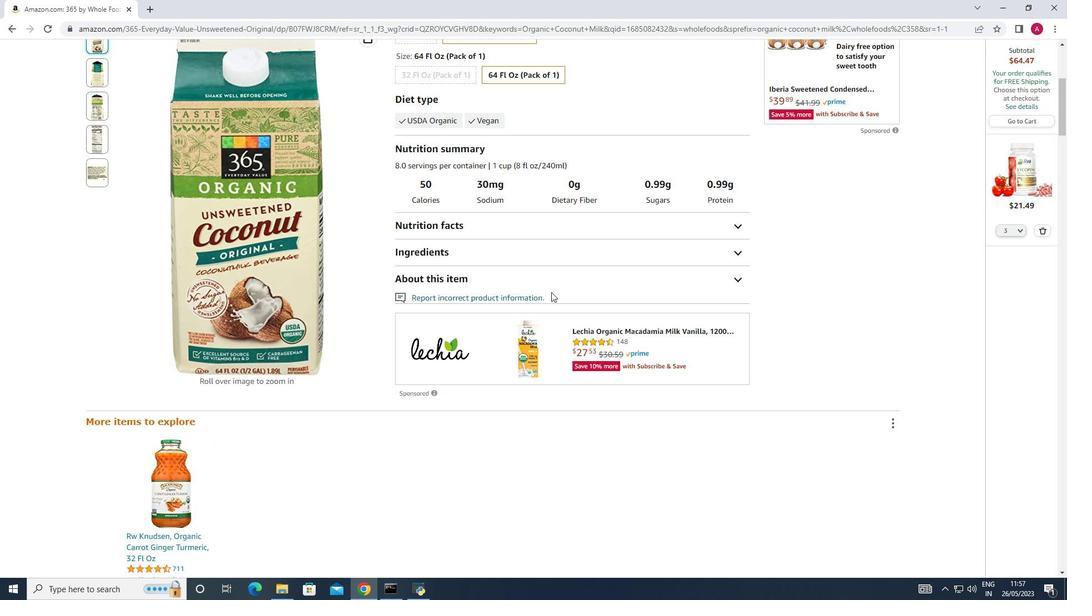 
Action: Mouse scrolled (551, 291) with delta (0, 0)
Screenshot: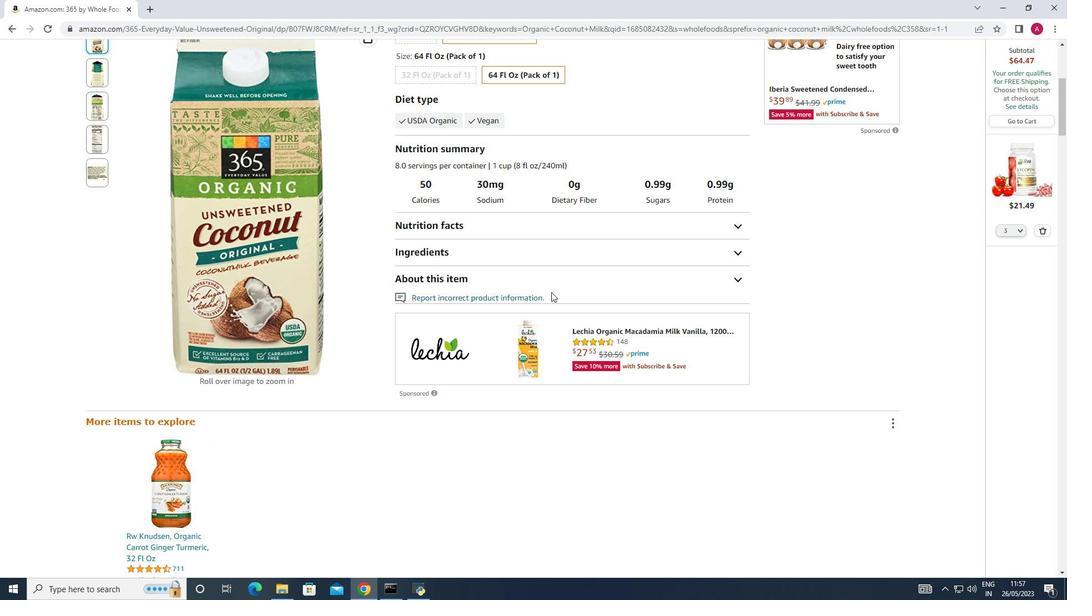 
Action: Mouse scrolled (551, 291) with delta (0, 0)
Screenshot: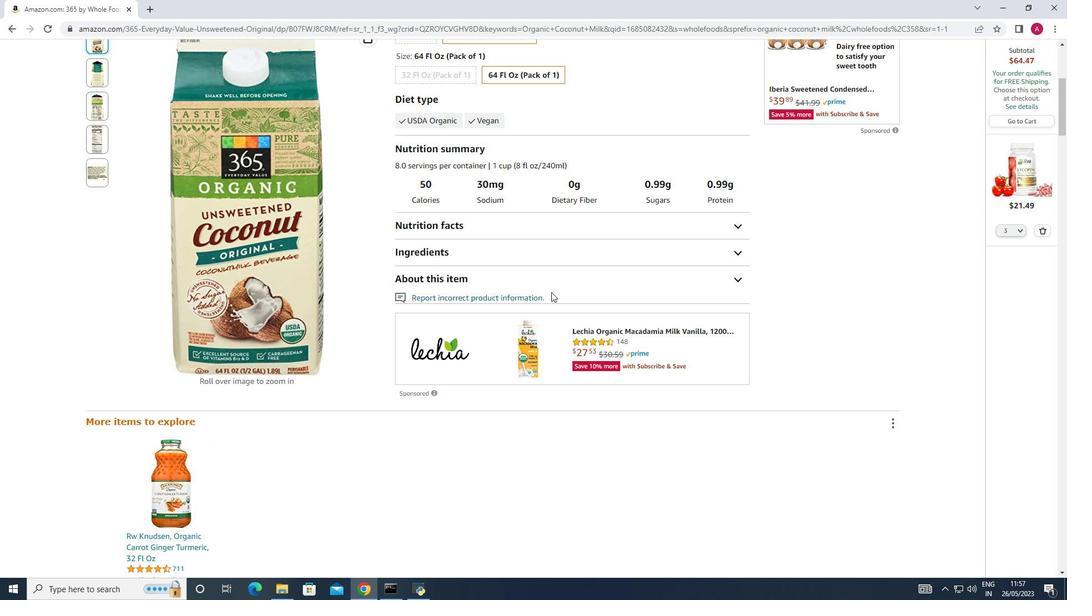 
Action: Mouse scrolled (551, 291) with delta (0, 0)
Screenshot: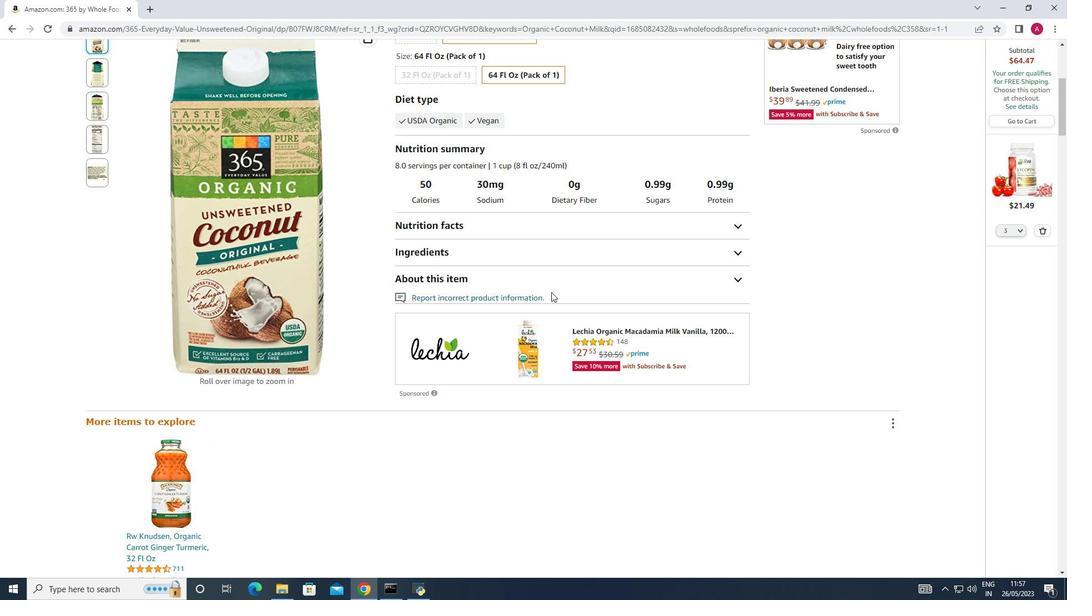 
Action: Mouse scrolled (551, 291) with delta (0, 0)
Screenshot: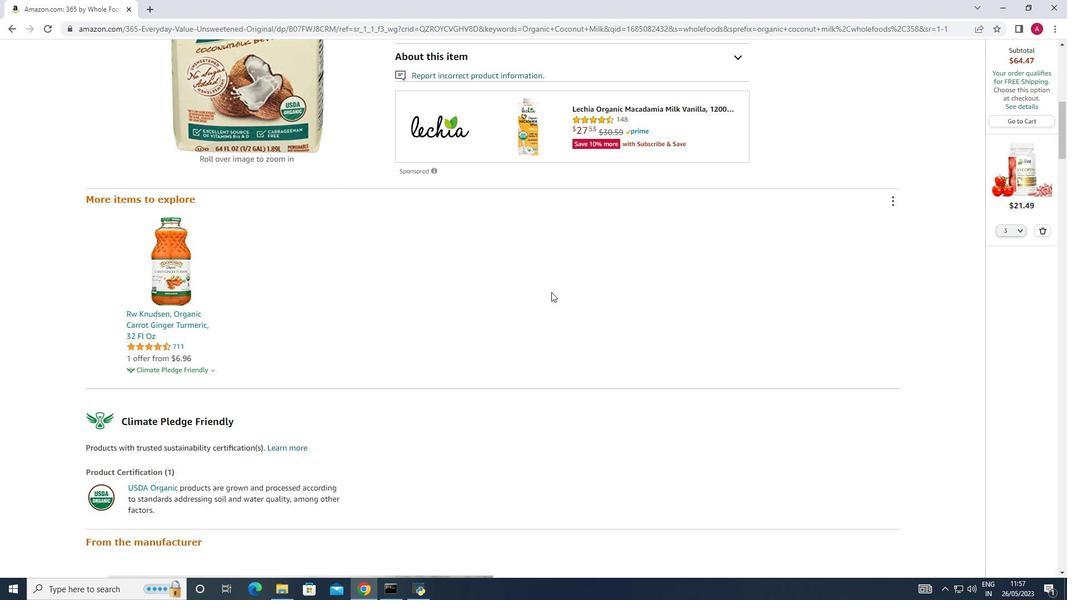 
Action: Mouse scrolled (551, 291) with delta (0, 0)
Screenshot: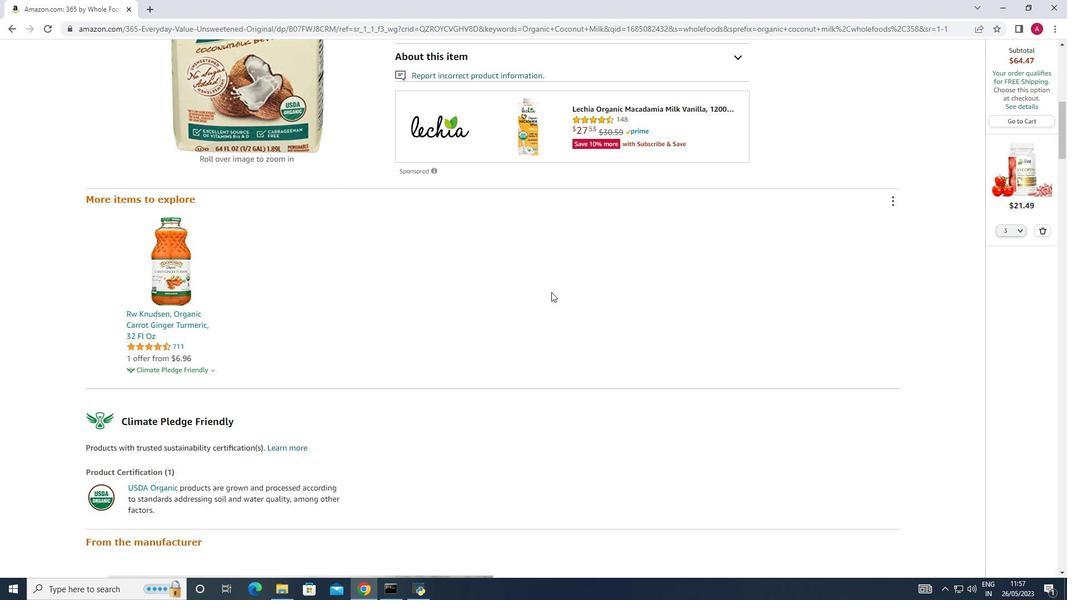 
Action: Mouse scrolled (551, 291) with delta (0, 0)
Screenshot: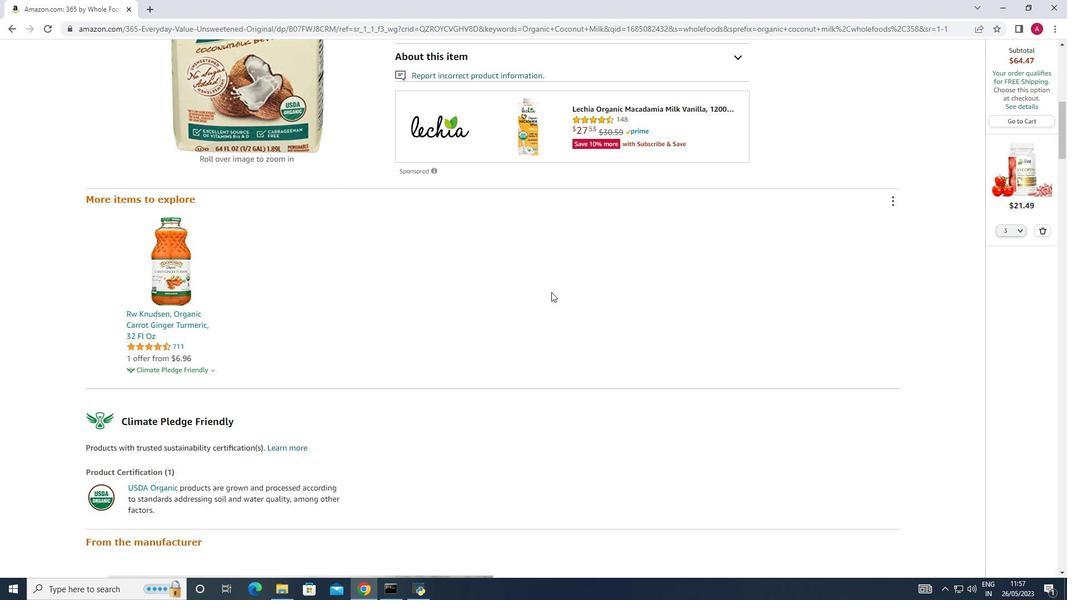 
Action: Mouse moved to (551, 293)
Screenshot: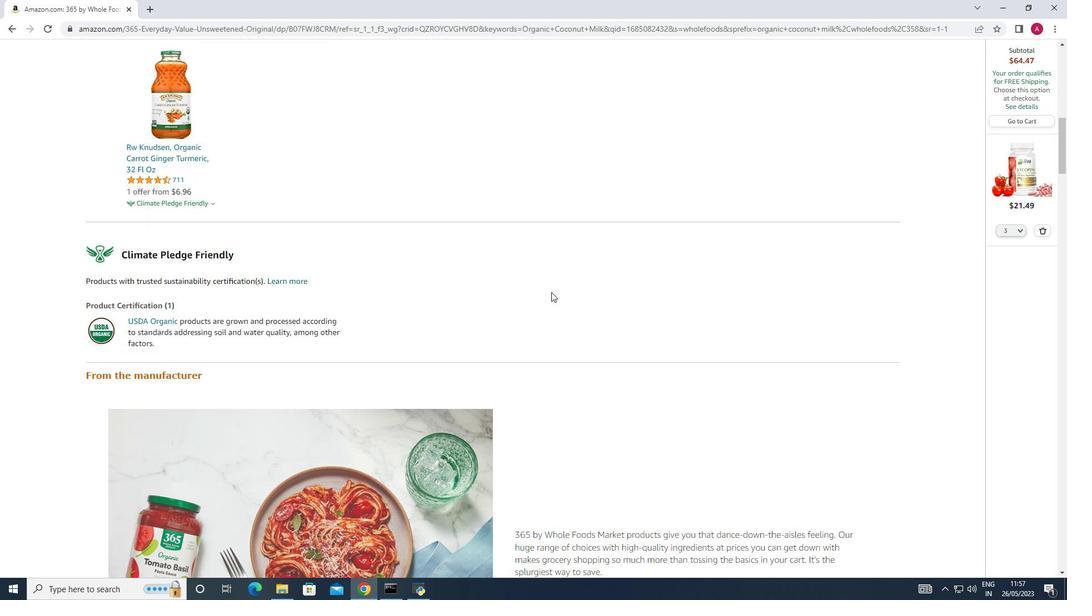 
Action: Mouse scrolled (551, 292) with delta (0, 0)
Screenshot: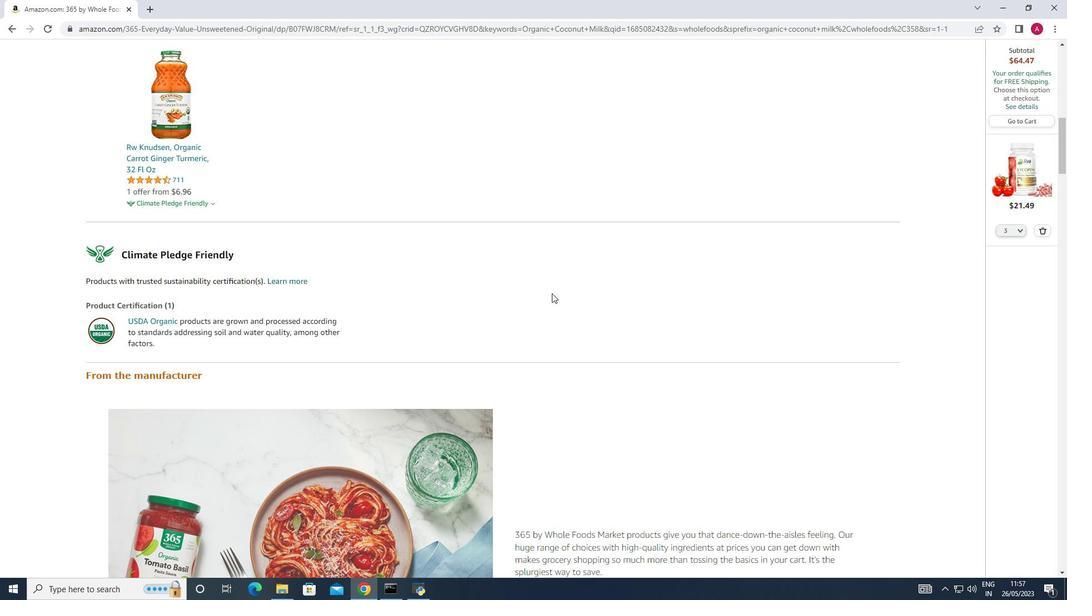 
Action: Mouse scrolled (551, 292) with delta (0, 0)
Screenshot: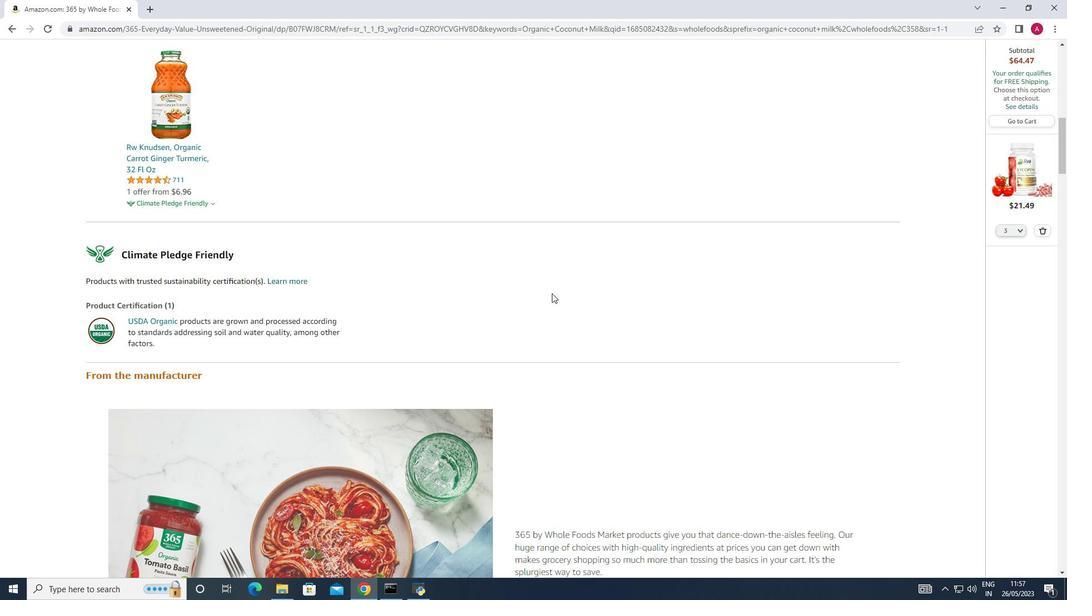 
Action: Mouse scrolled (551, 292) with delta (0, 0)
Screenshot: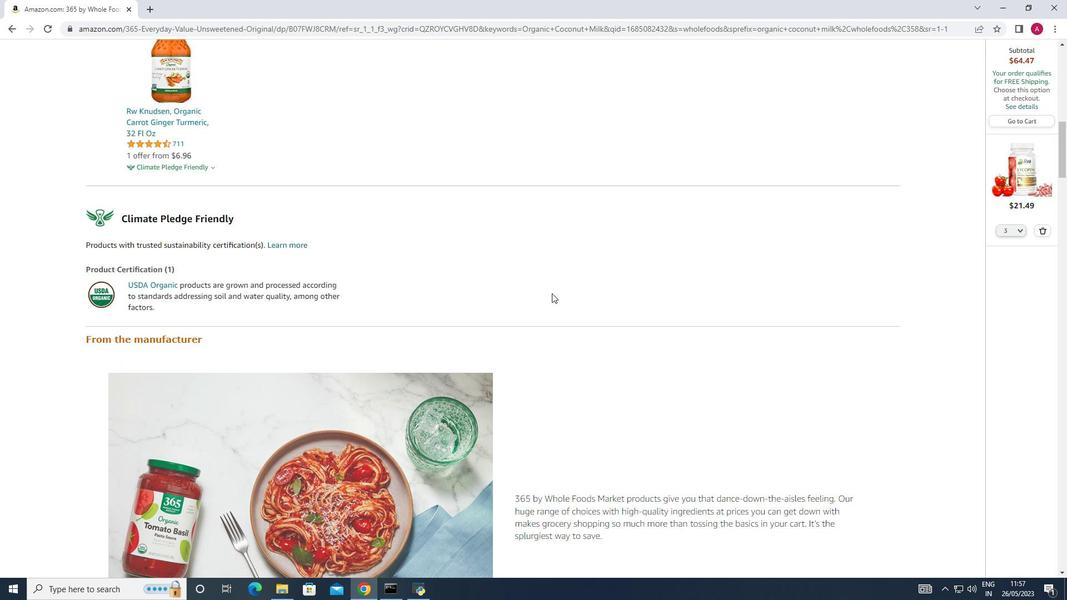 
Action: Mouse scrolled (551, 292) with delta (0, 0)
Screenshot: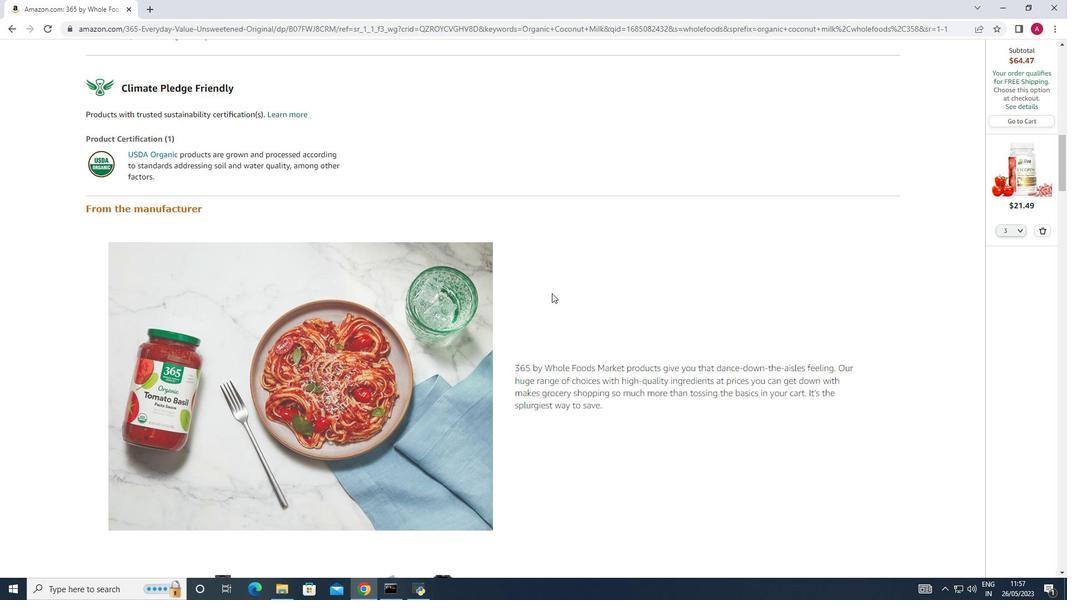
Action: Mouse scrolled (551, 292) with delta (0, 0)
Screenshot: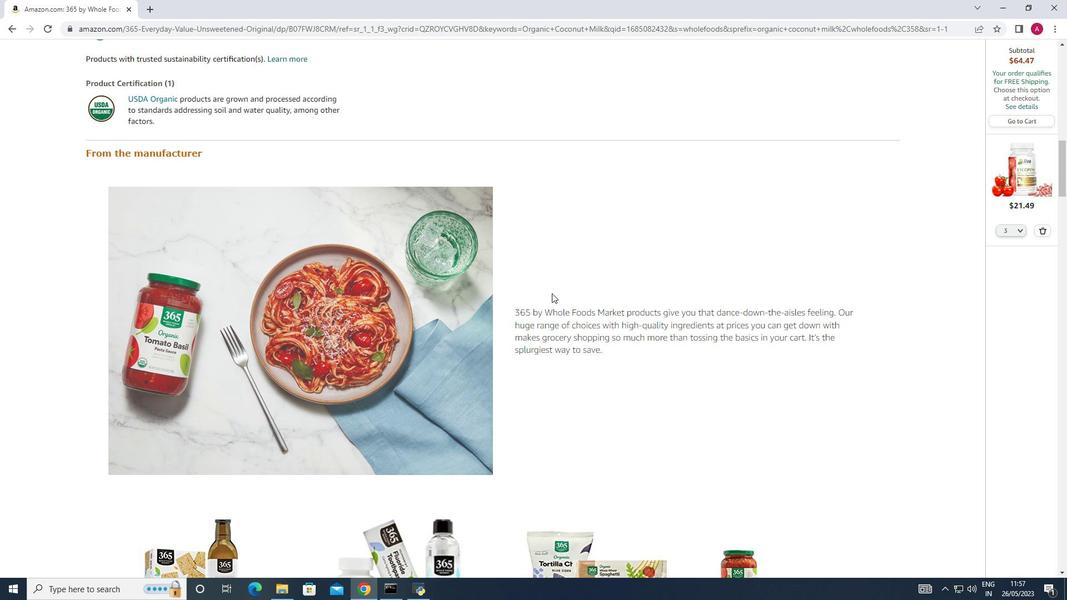 
Action: Mouse scrolled (551, 292) with delta (0, 0)
Screenshot: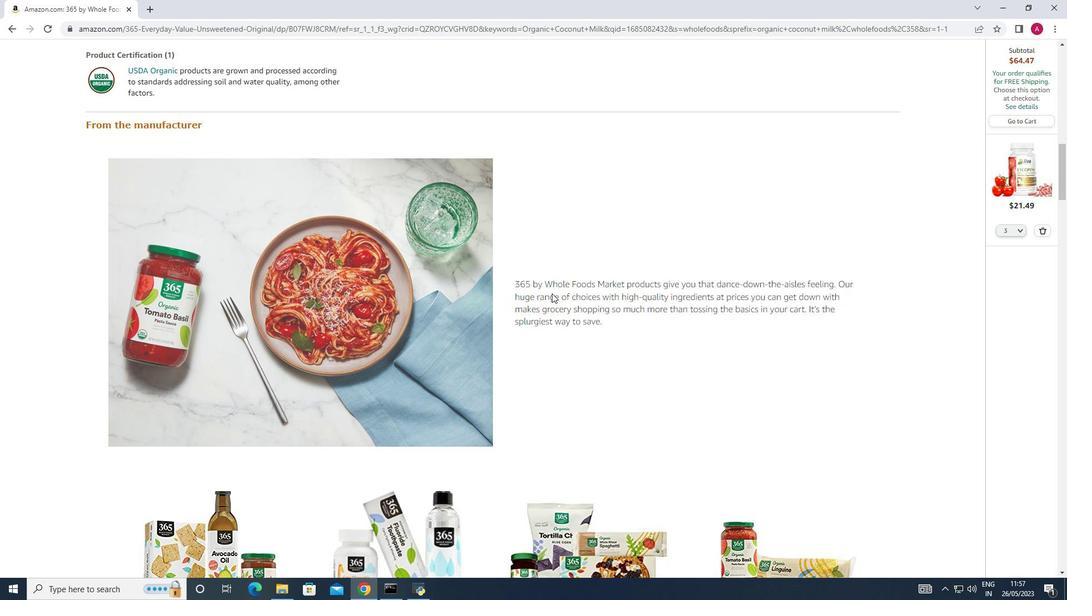 
Action: Mouse scrolled (551, 292) with delta (0, 0)
Screenshot: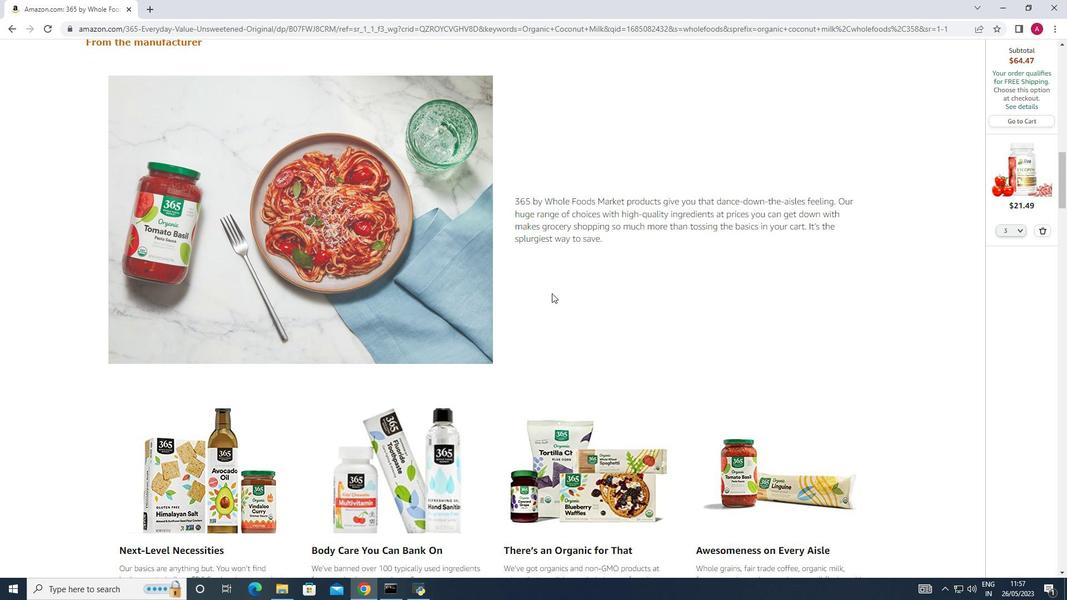 
Action: Mouse scrolled (551, 292) with delta (0, 0)
Screenshot: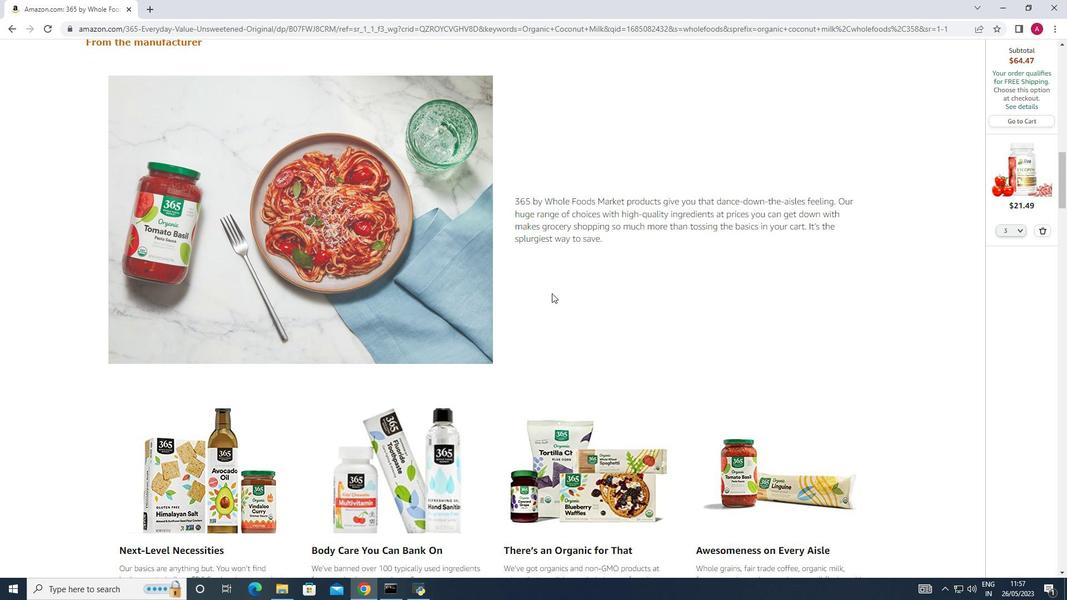 
Action: Mouse scrolled (551, 292) with delta (0, 0)
Screenshot: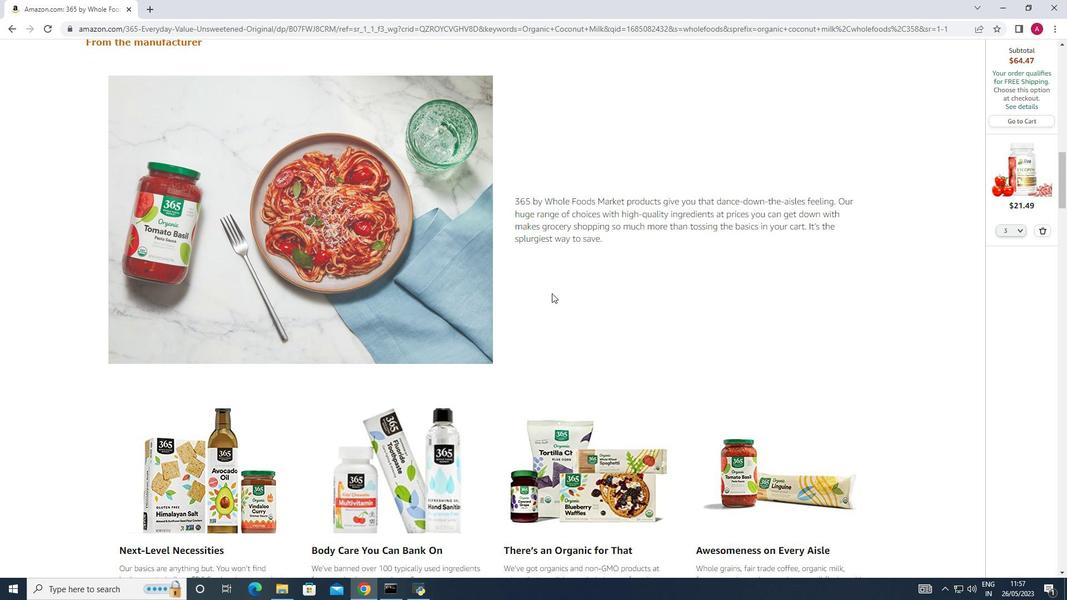 
Action: Mouse scrolled (551, 292) with delta (0, 0)
Screenshot: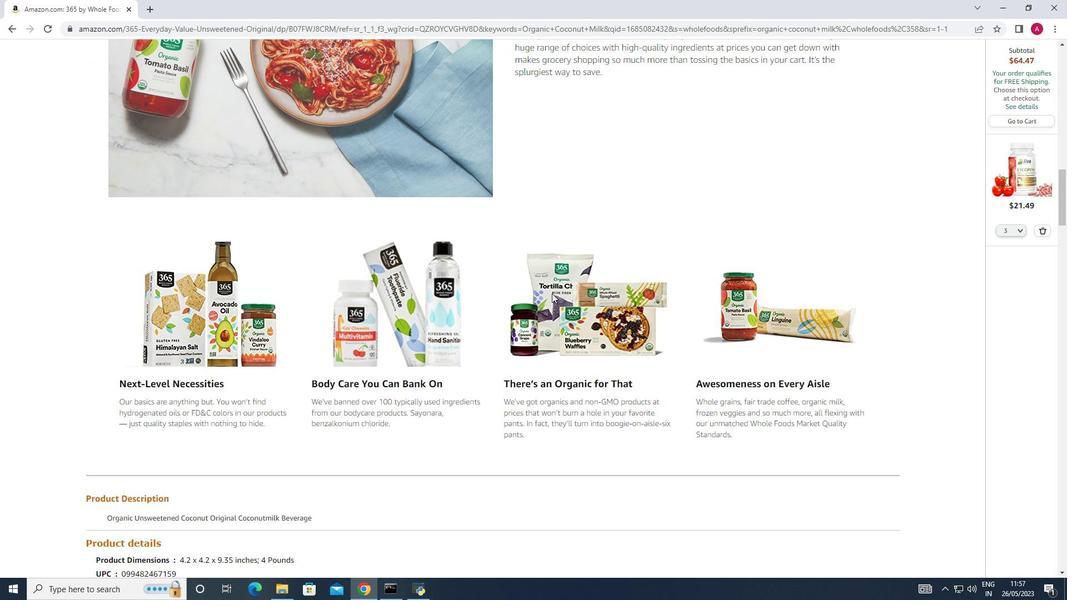 
Action: Mouse scrolled (551, 292) with delta (0, 0)
Screenshot: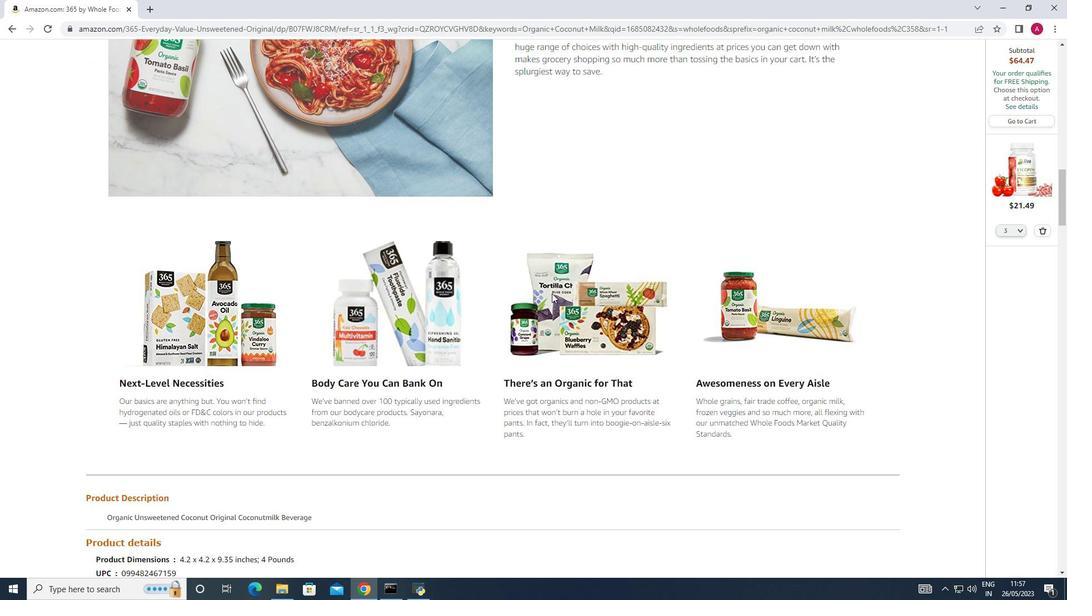 
Action: Mouse scrolled (551, 292) with delta (0, 0)
Screenshot: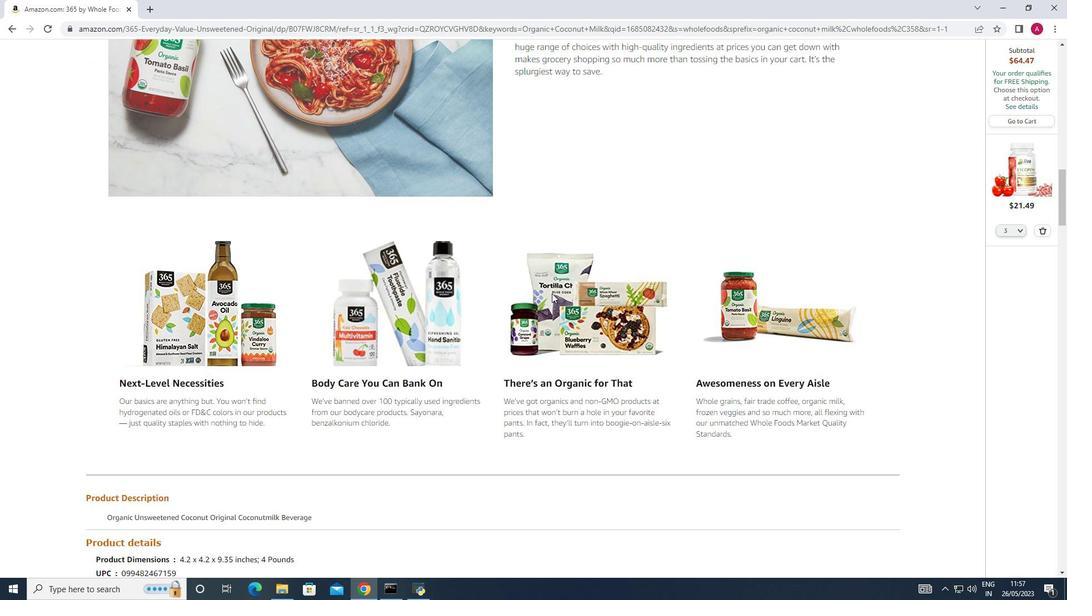 
Action: Mouse scrolled (551, 292) with delta (0, 0)
Screenshot: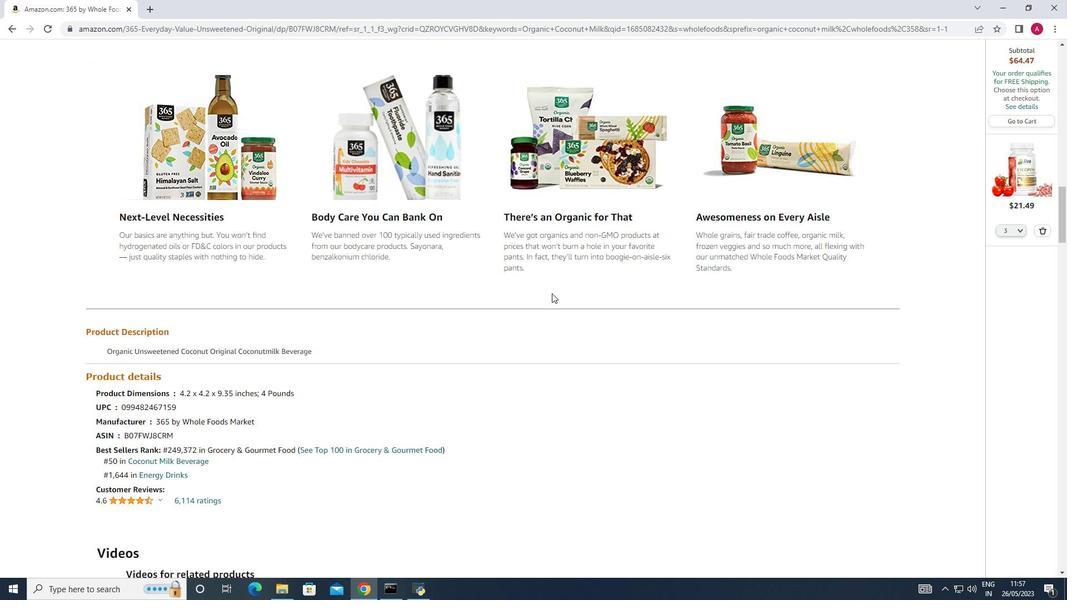 
Action: Mouse scrolled (551, 292) with delta (0, 0)
Screenshot: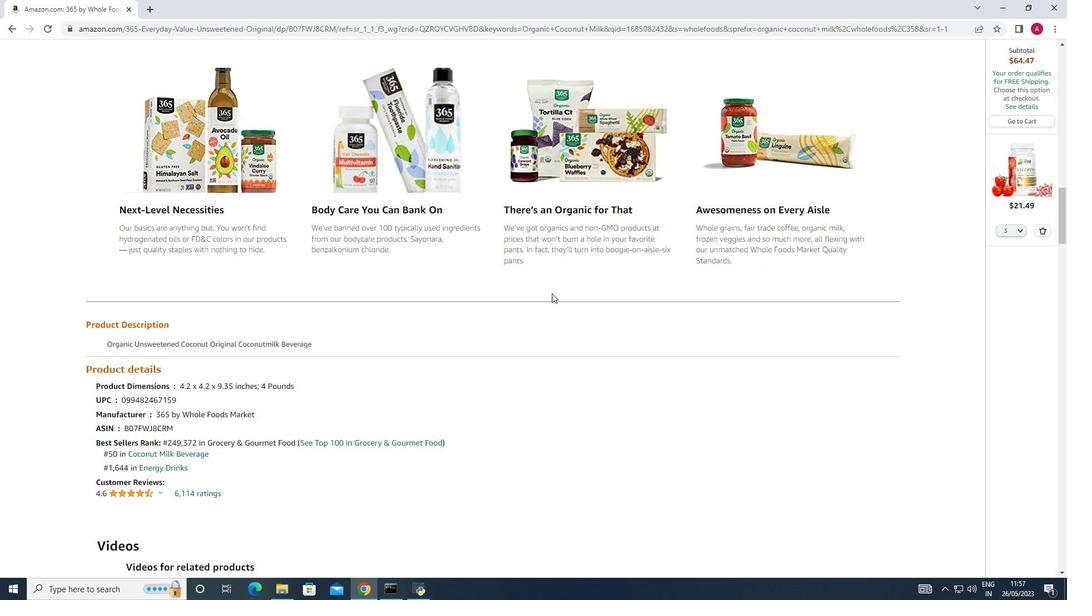 
Action: Mouse scrolled (551, 292) with delta (0, 0)
Screenshot: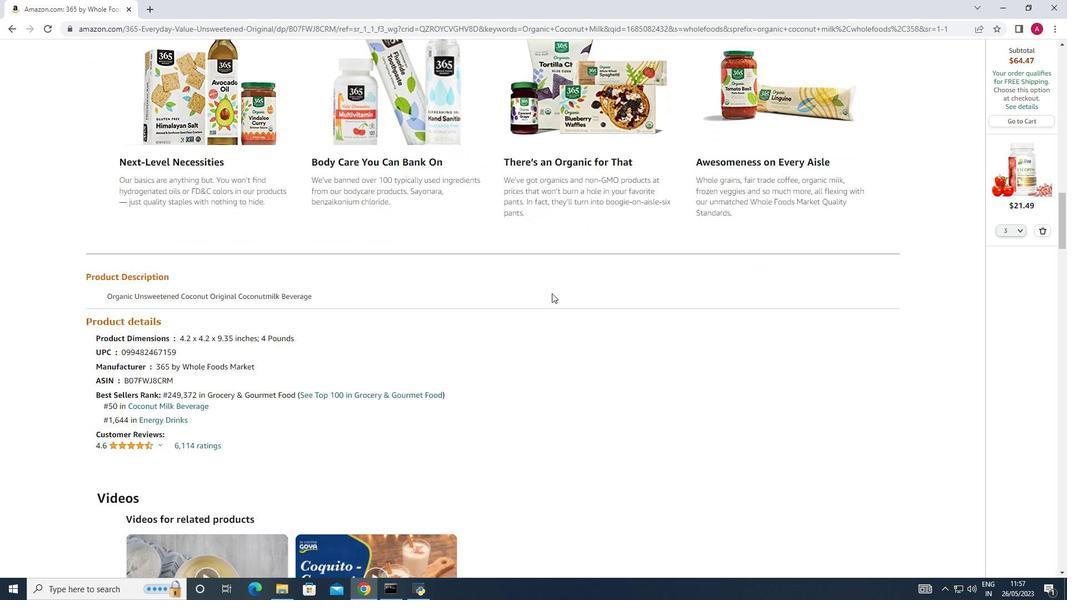 
Action: Mouse scrolled (551, 292) with delta (0, 0)
Screenshot: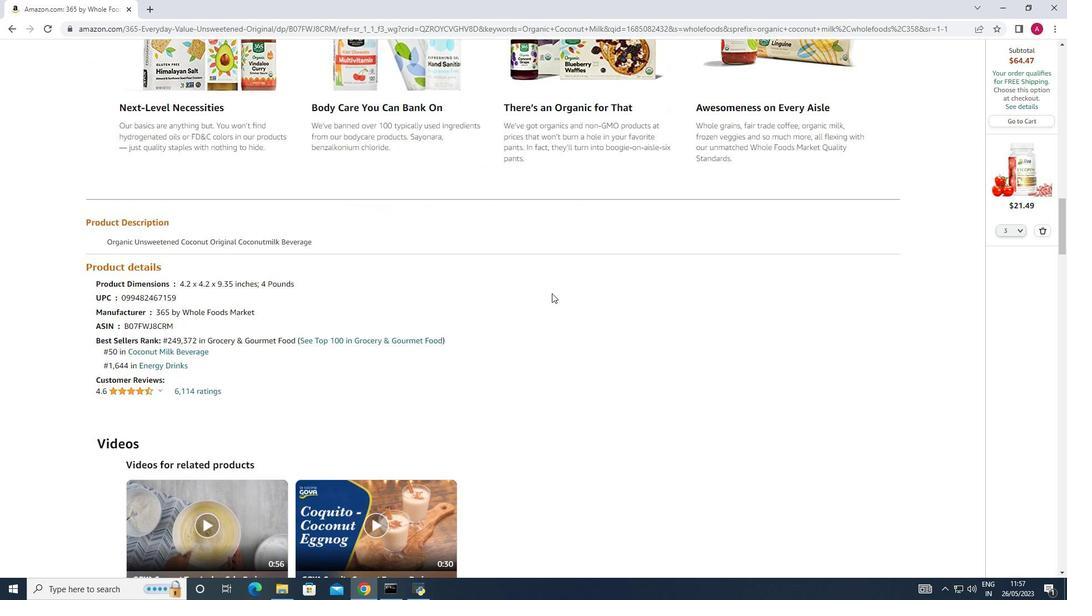 
Action: Mouse scrolled (551, 292) with delta (0, 0)
Screenshot: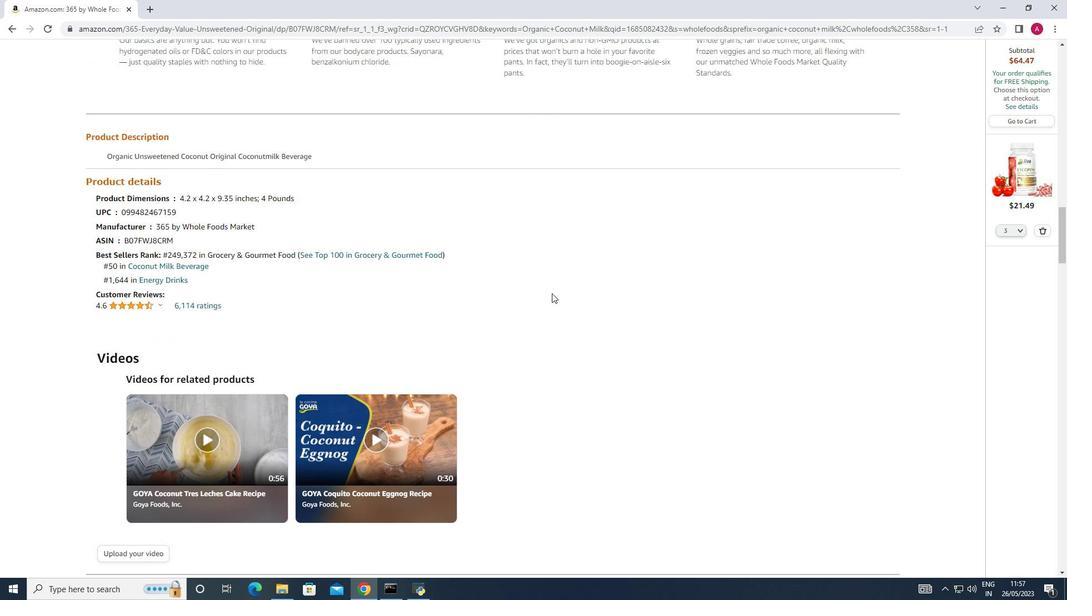 
Action: Mouse scrolled (551, 292) with delta (0, 0)
Screenshot: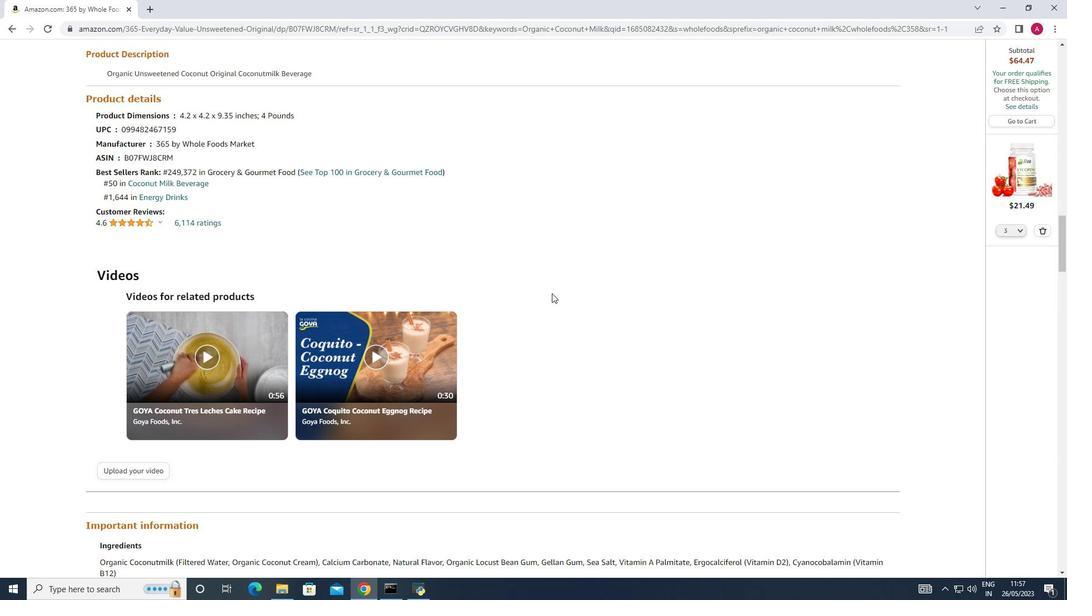 
Action: Mouse scrolled (551, 292) with delta (0, 0)
Screenshot: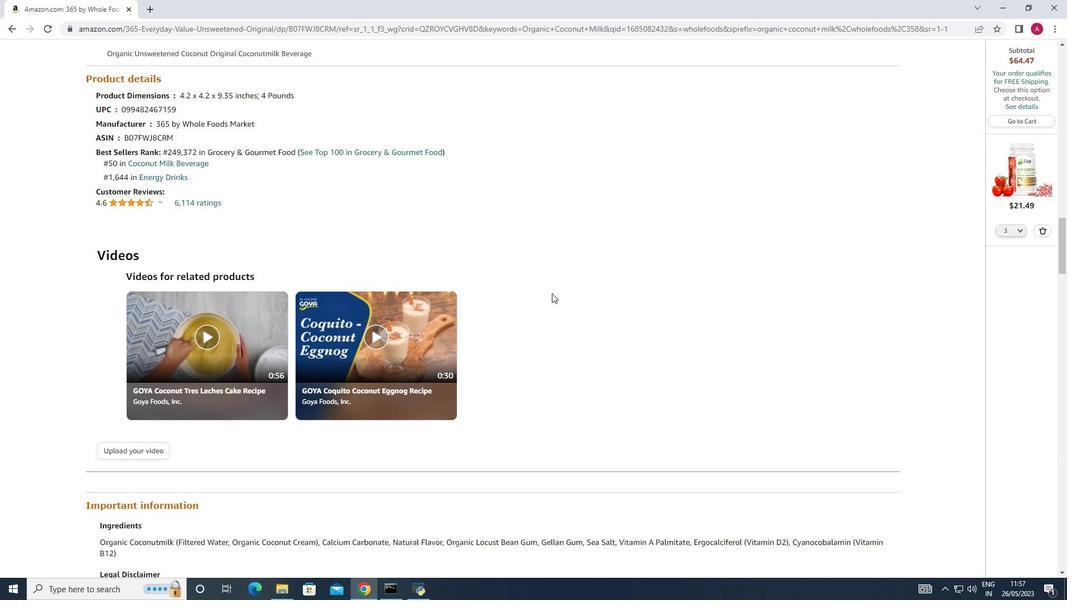 
Action: Mouse scrolled (551, 292) with delta (0, 0)
Screenshot: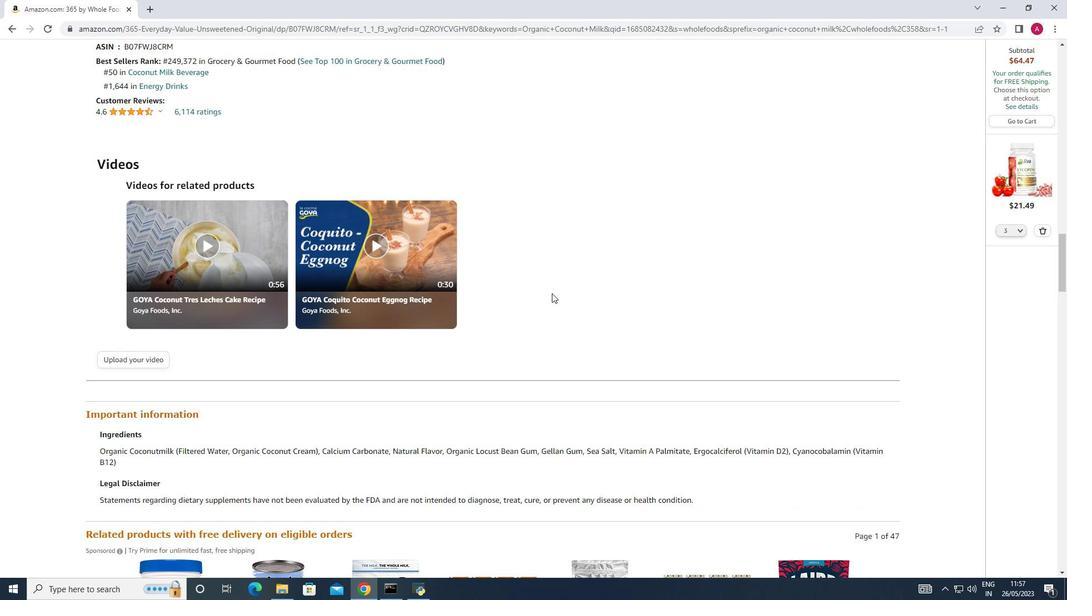 
Action: Mouse scrolled (551, 292) with delta (0, 0)
Screenshot: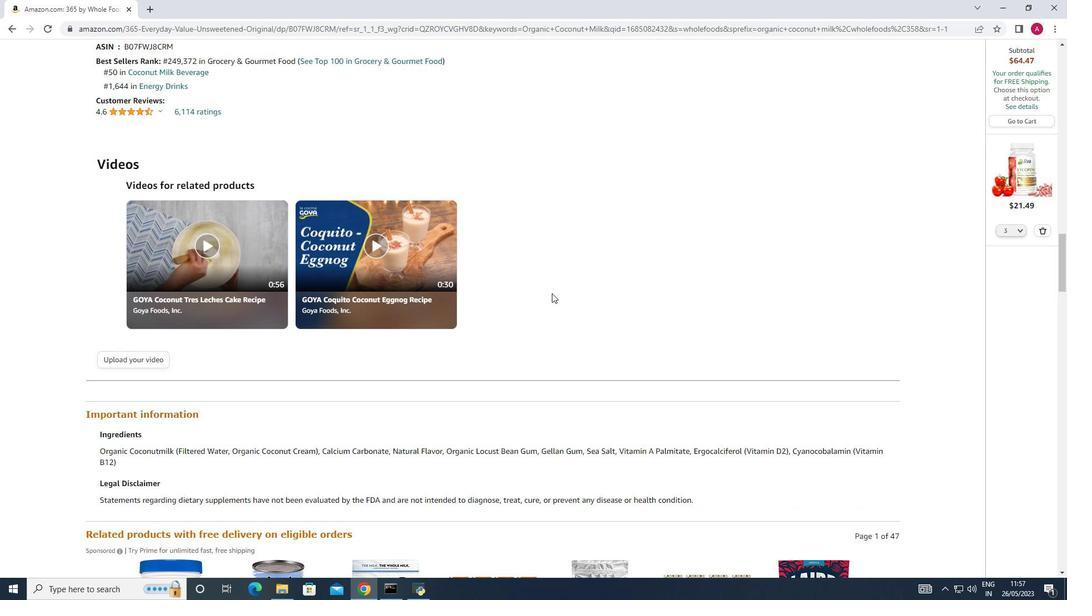
Action: Mouse scrolled (551, 292) with delta (0, 0)
Screenshot: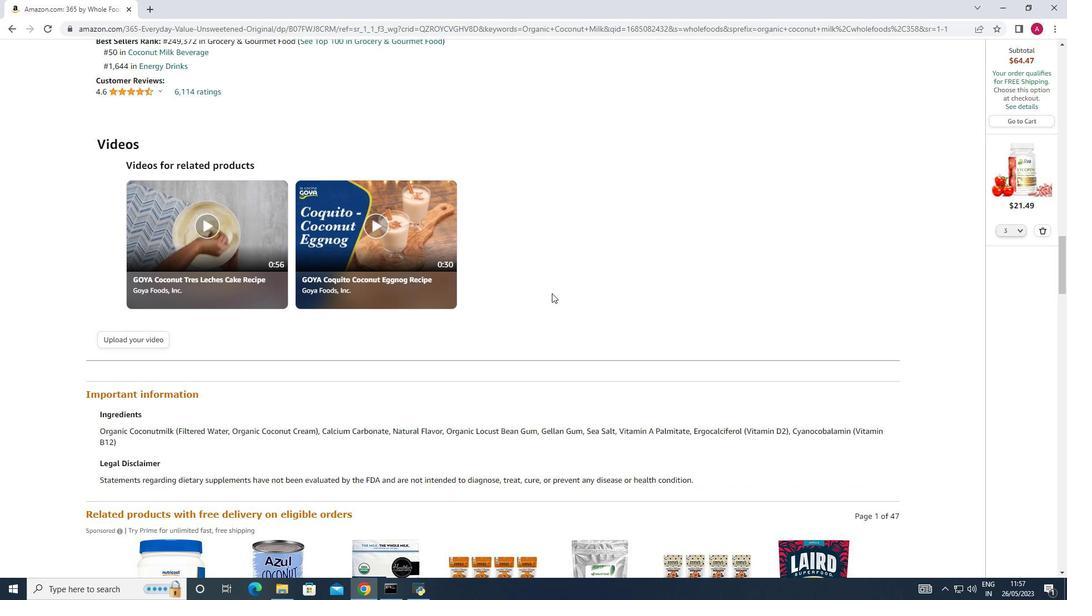 
Action: Mouse scrolled (551, 292) with delta (0, 0)
Screenshot: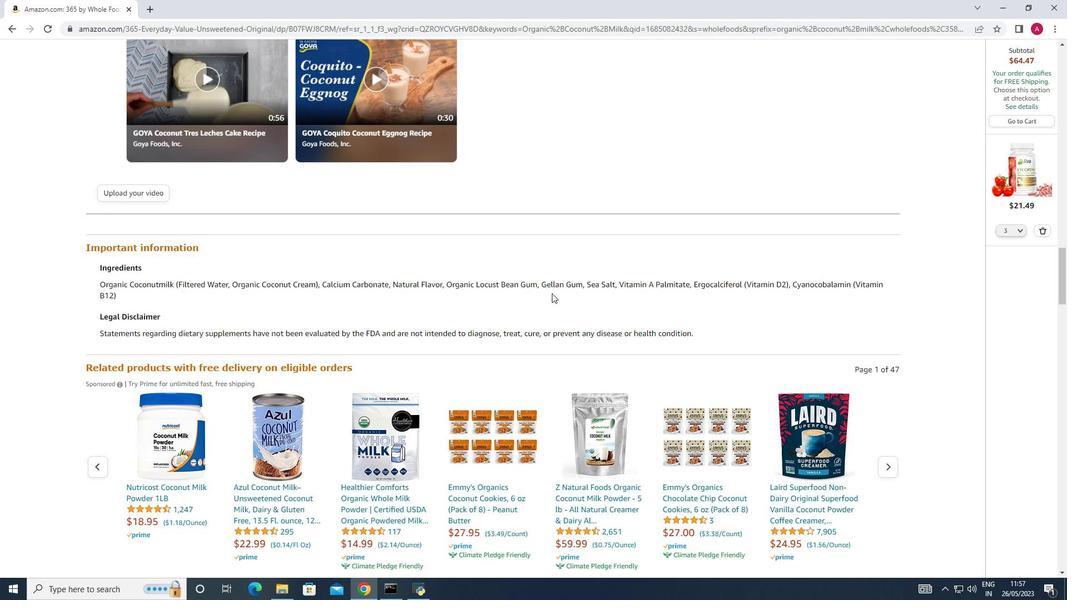 
Action: Mouse scrolled (551, 292) with delta (0, 0)
Screenshot: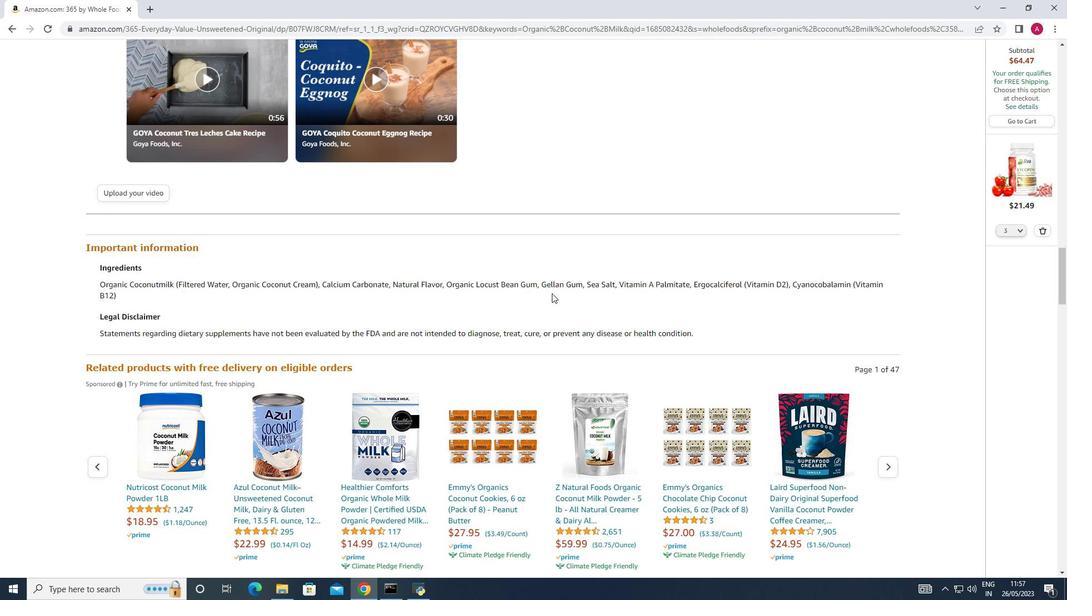 
Action: Mouse scrolled (551, 292) with delta (0, 0)
Screenshot: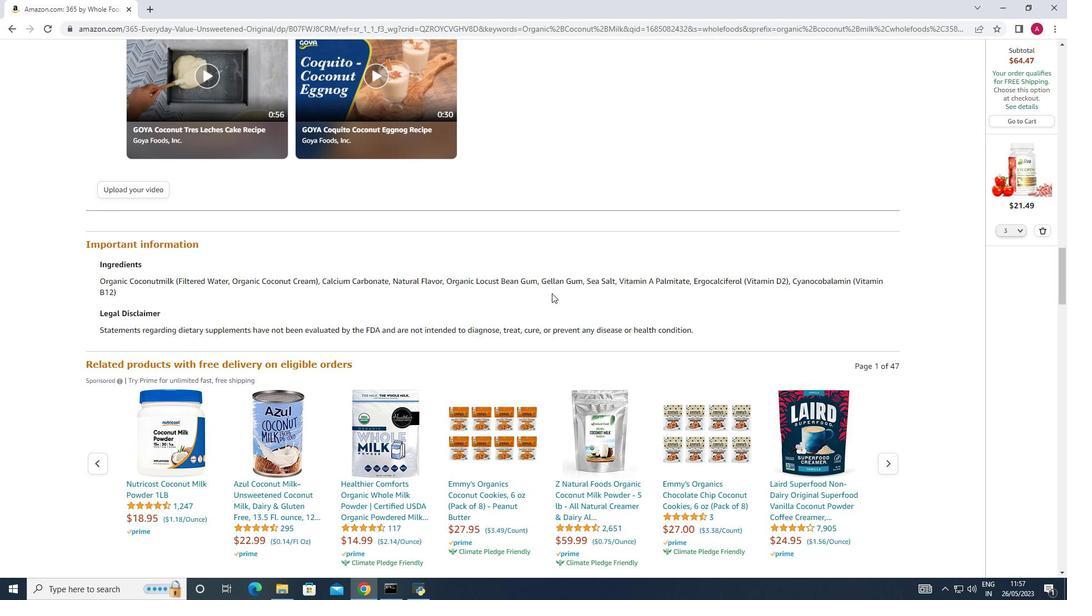 
Action: Mouse scrolled (551, 292) with delta (0, 0)
Screenshot: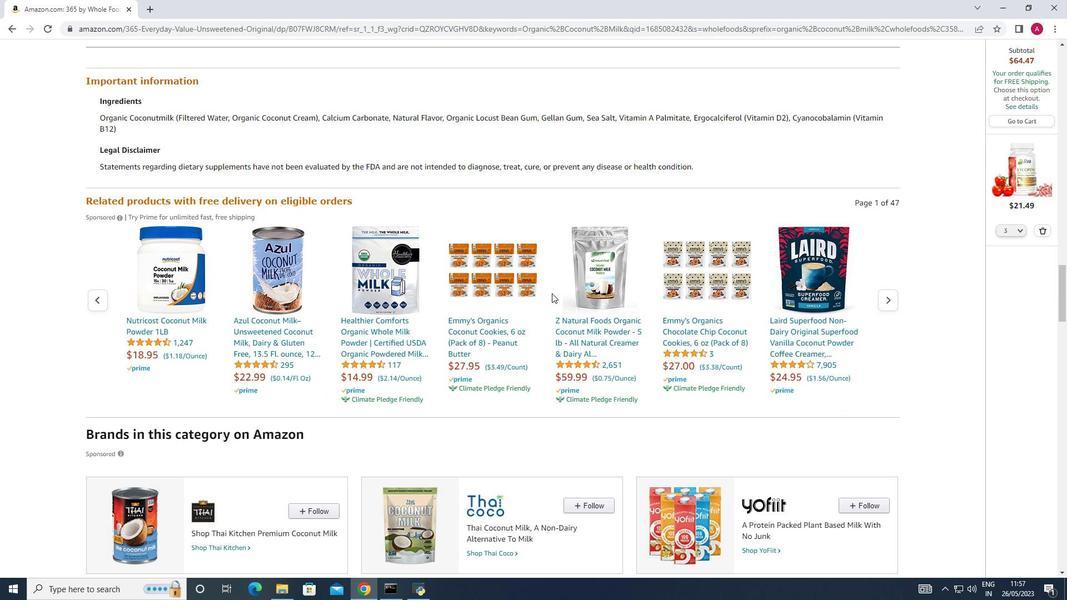 
Action: Mouse scrolled (551, 292) with delta (0, 0)
Screenshot: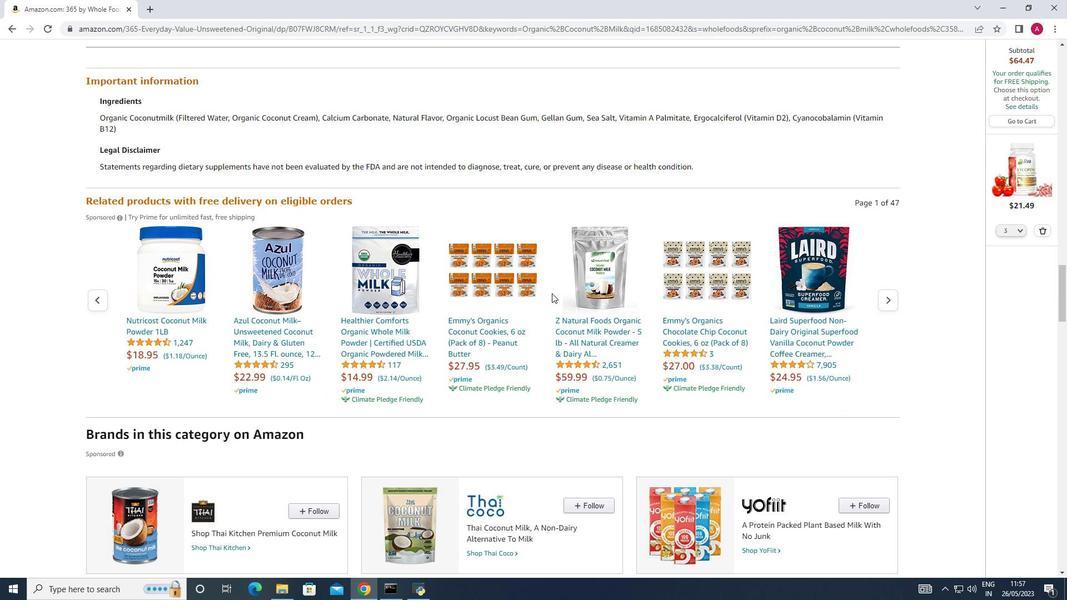 
Action: Mouse scrolled (551, 292) with delta (0, 0)
Screenshot: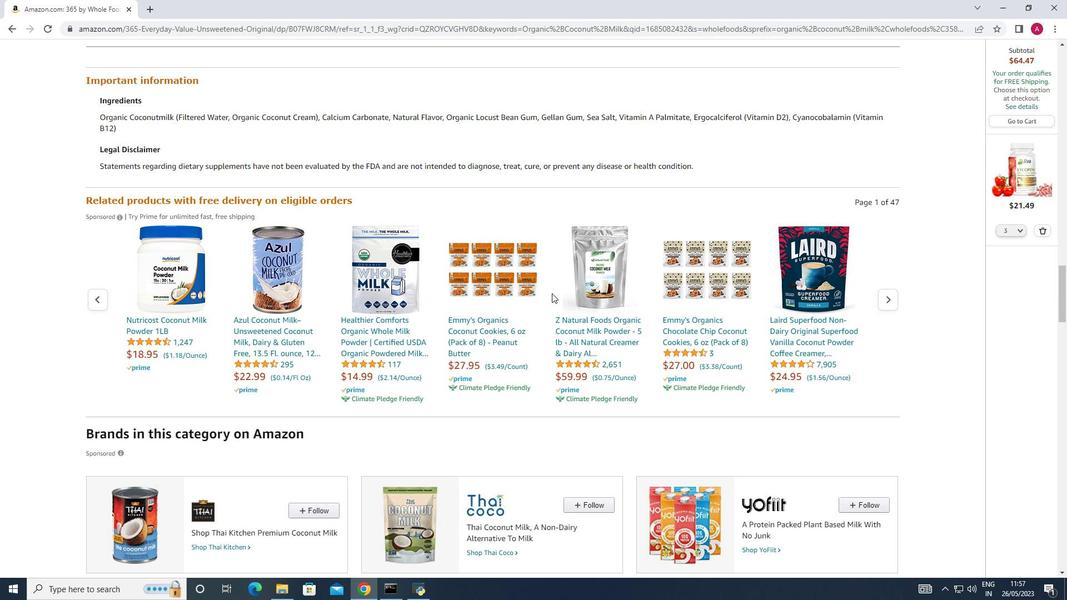 
Action: Mouse scrolled (551, 292) with delta (0, 0)
Screenshot: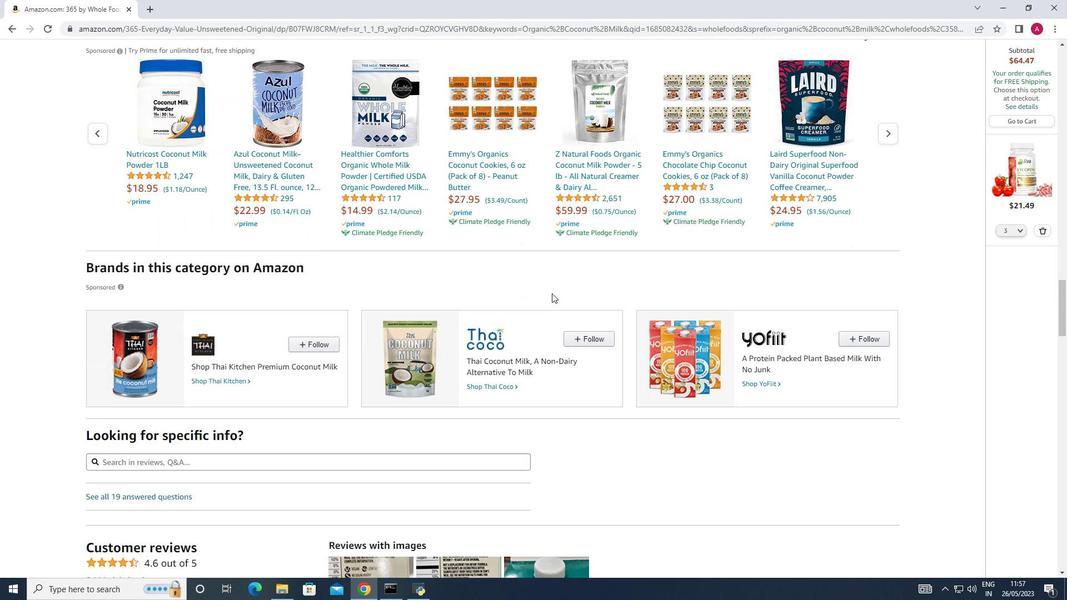 
Action: Mouse scrolled (551, 292) with delta (0, 0)
Screenshot: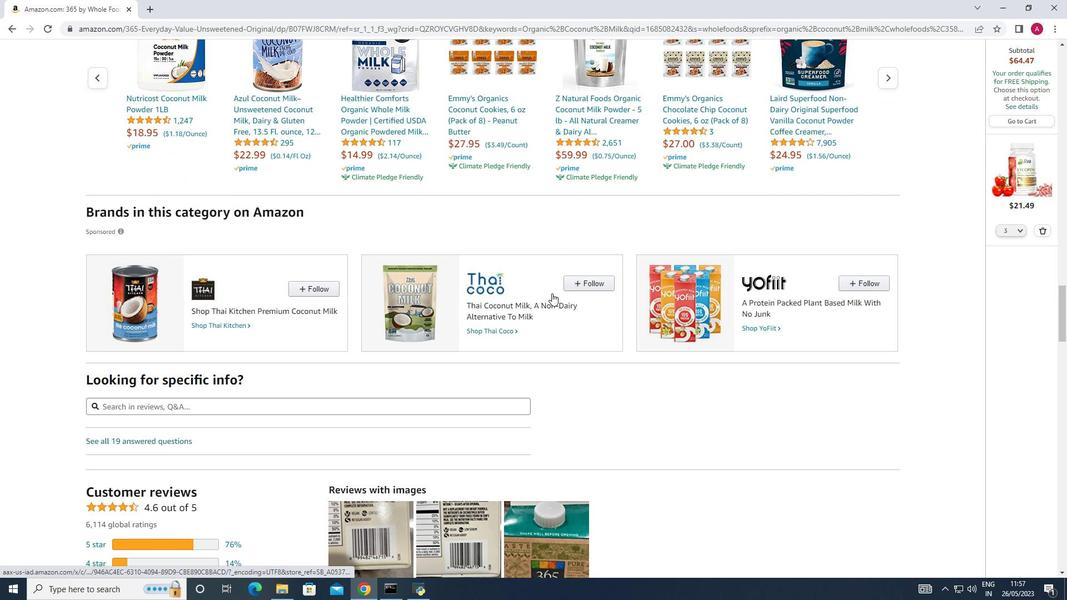 
Action: Mouse scrolled (551, 292) with delta (0, 0)
Screenshot: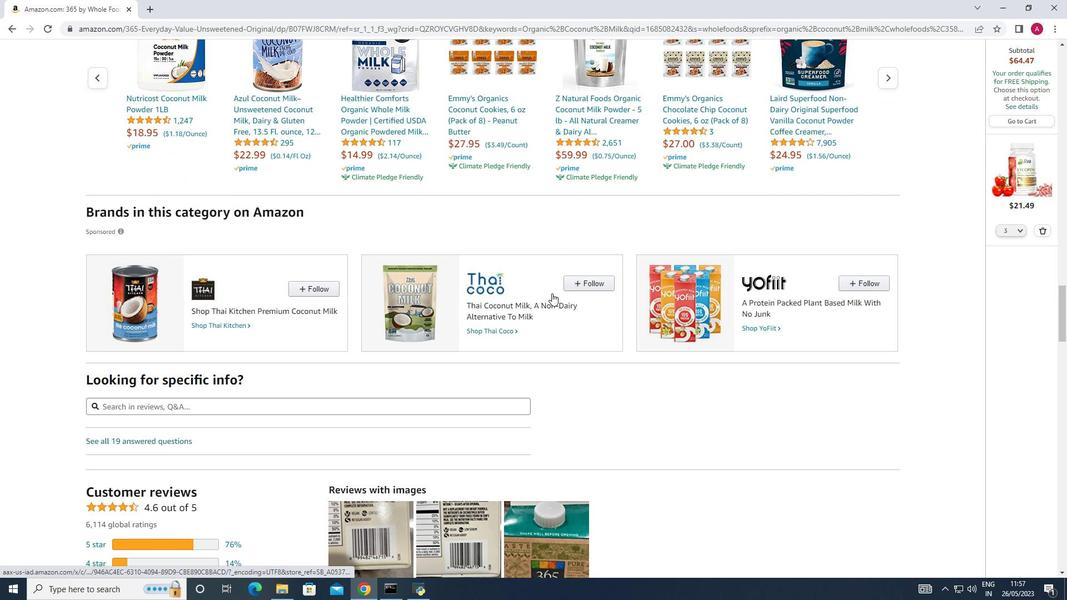
Action: Mouse scrolled (551, 292) with delta (0, 0)
Screenshot: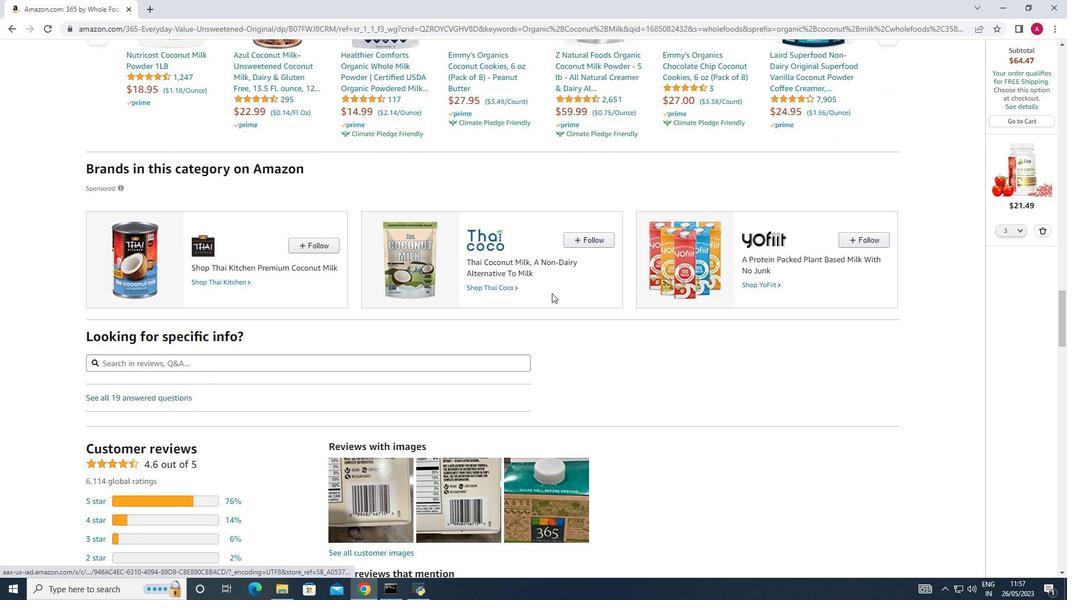 
Action: Mouse scrolled (551, 292) with delta (0, 0)
Screenshot: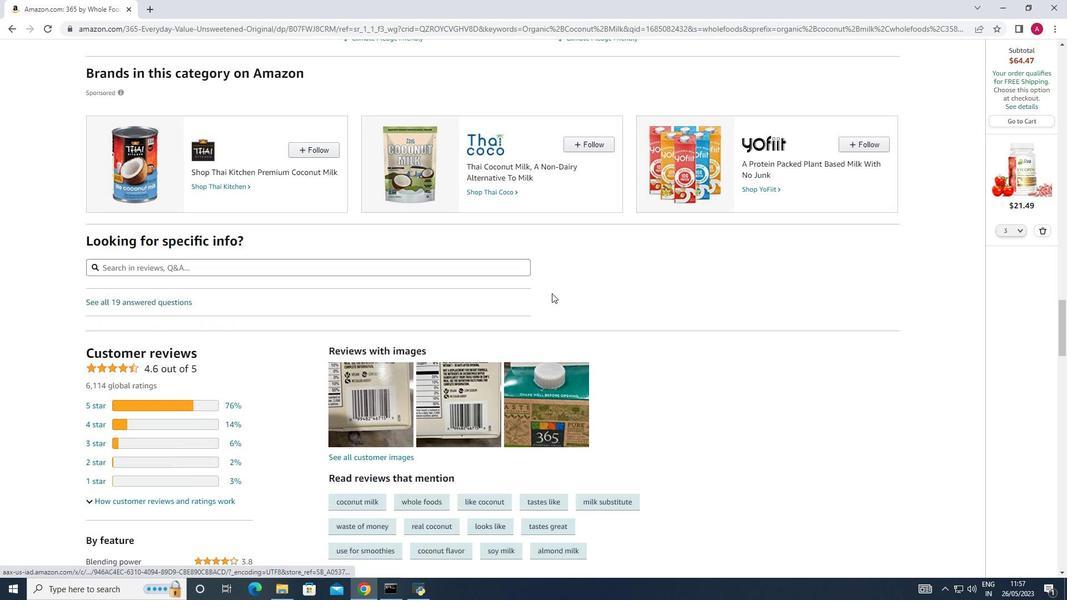 
Action: Mouse scrolled (551, 292) with delta (0, 0)
Screenshot: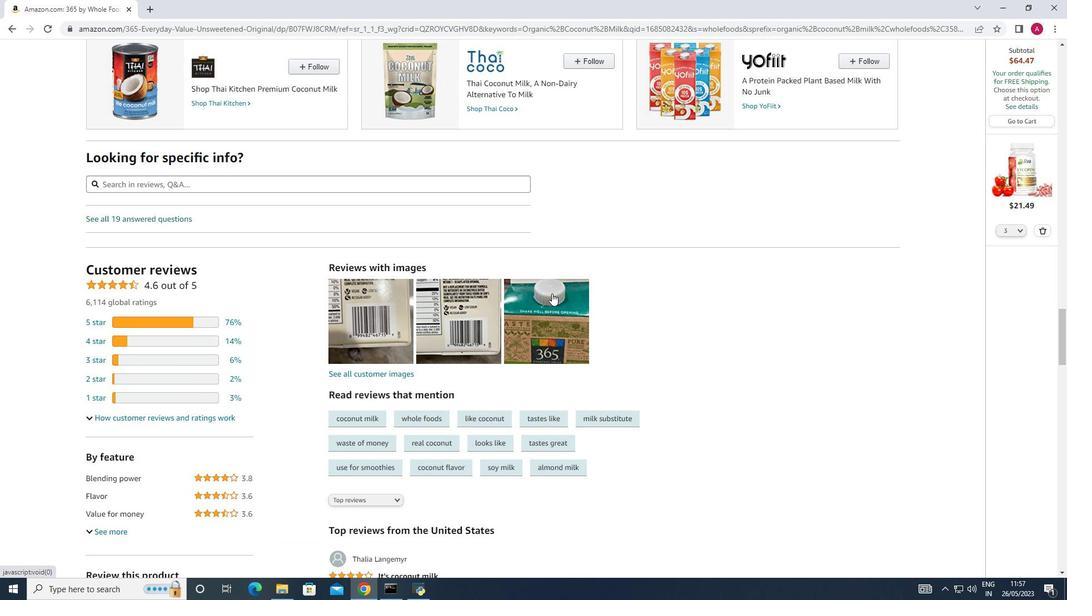 
Action: Mouse scrolled (551, 292) with delta (0, 0)
Screenshot: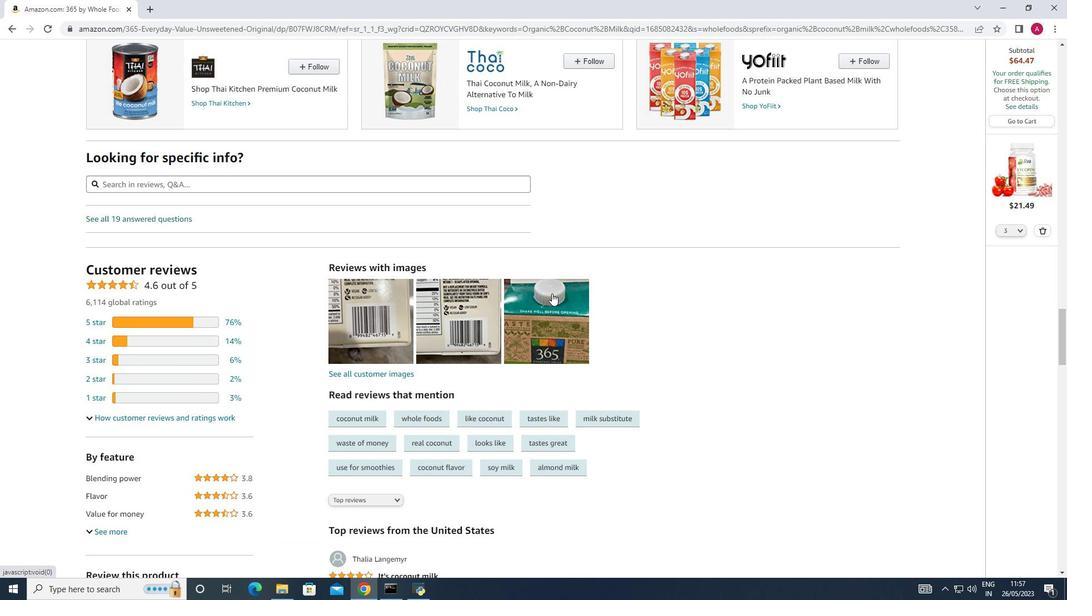 
Action: Mouse scrolled (551, 292) with delta (0, 0)
Screenshot: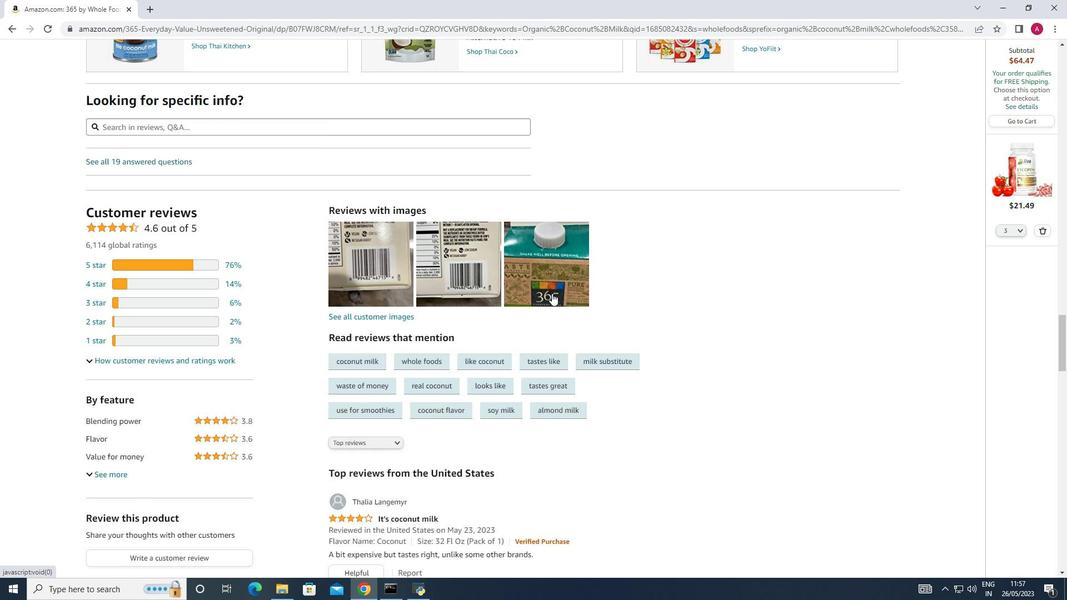 
Action: Mouse scrolled (551, 292) with delta (0, 0)
Screenshot: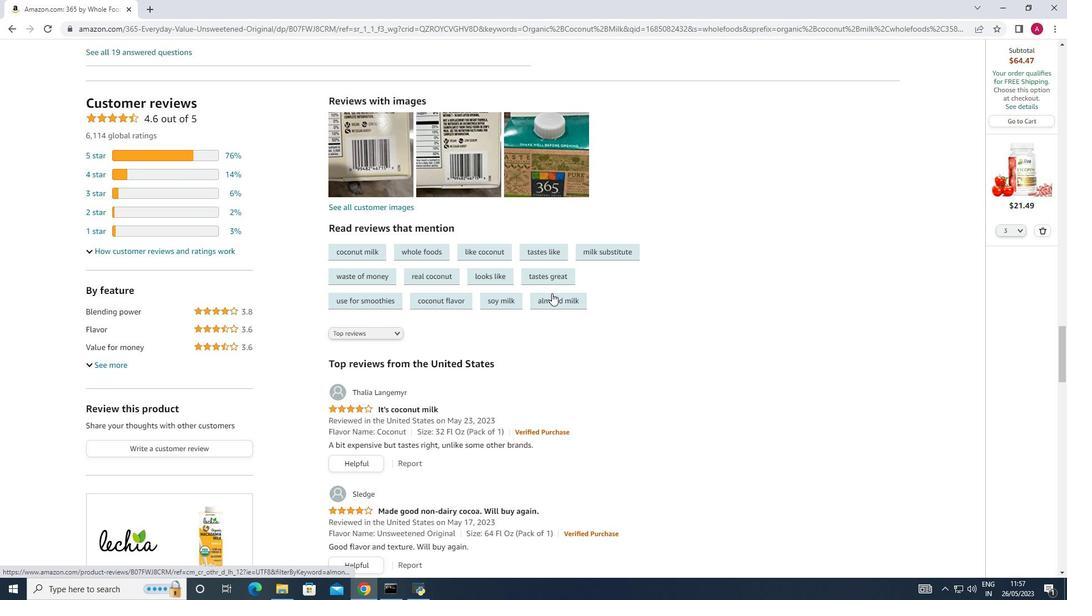 
Action: Mouse scrolled (551, 292) with delta (0, 0)
Screenshot: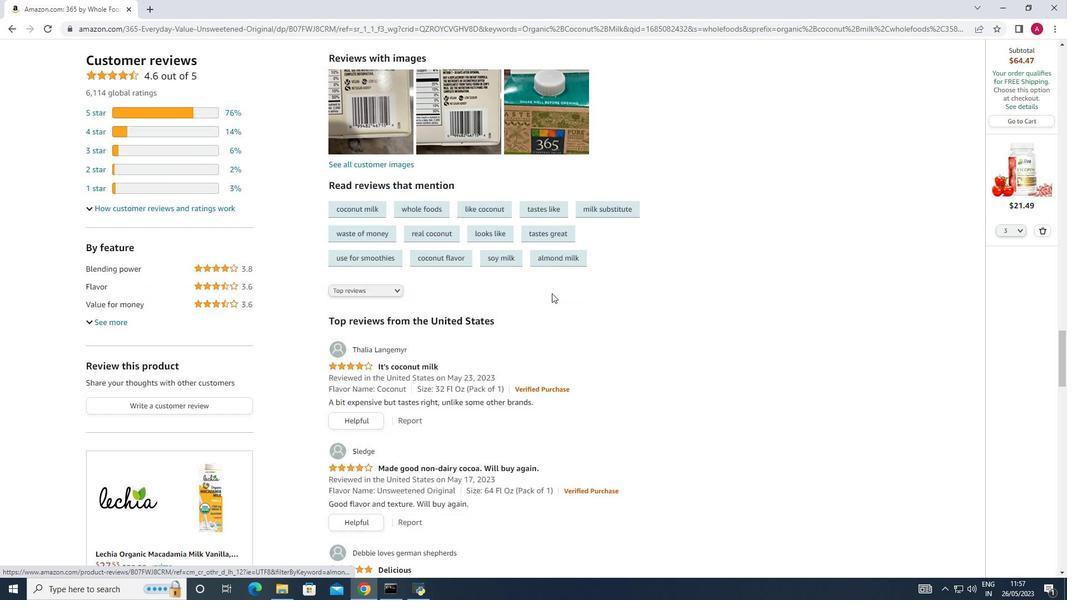 
Action: Mouse scrolled (551, 292) with delta (0, 0)
Screenshot: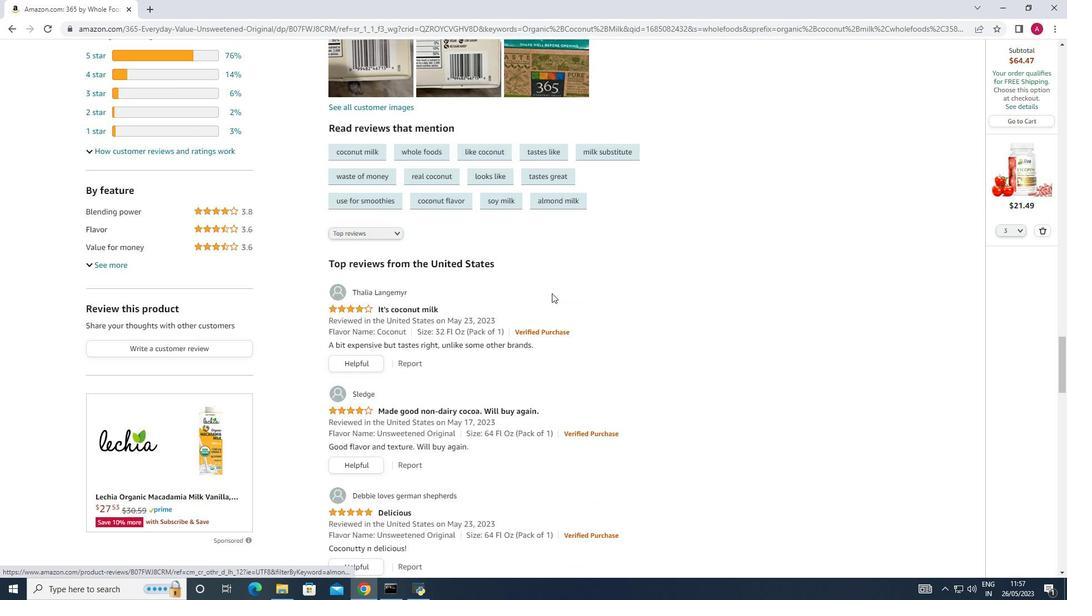 
Action: Mouse scrolled (551, 292) with delta (0, 0)
Screenshot: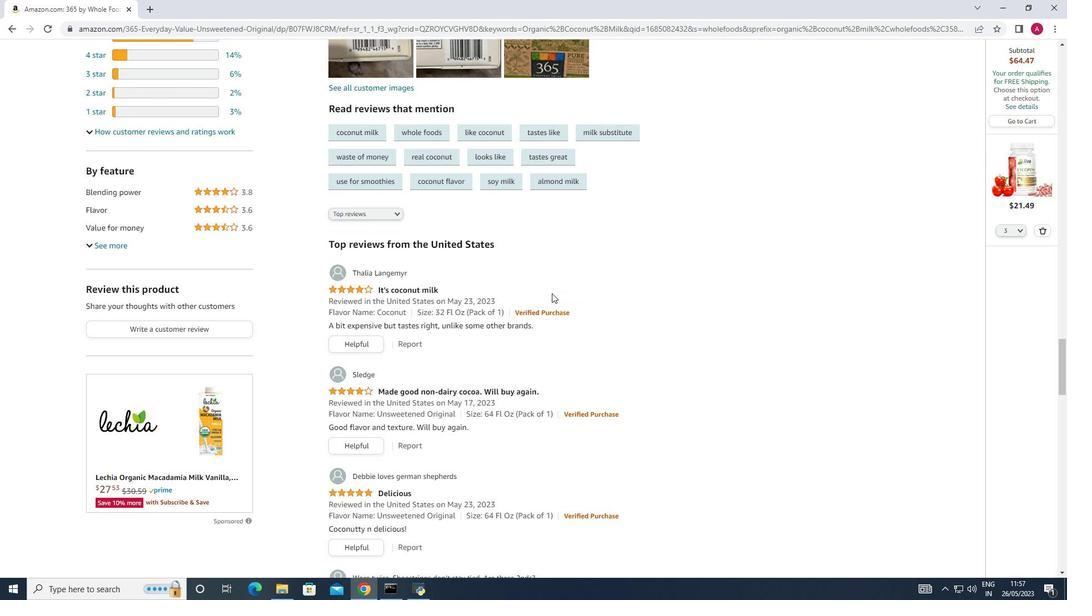 
Action: Mouse scrolled (551, 292) with delta (0, 0)
Screenshot: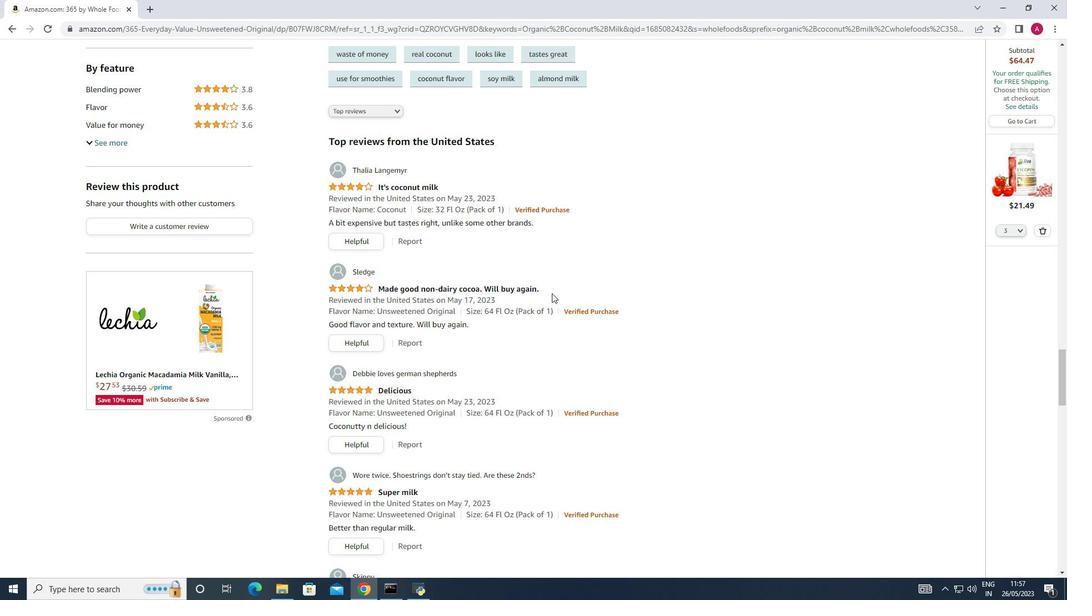 
Action: Mouse scrolled (551, 292) with delta (0, 0)
Screenshot: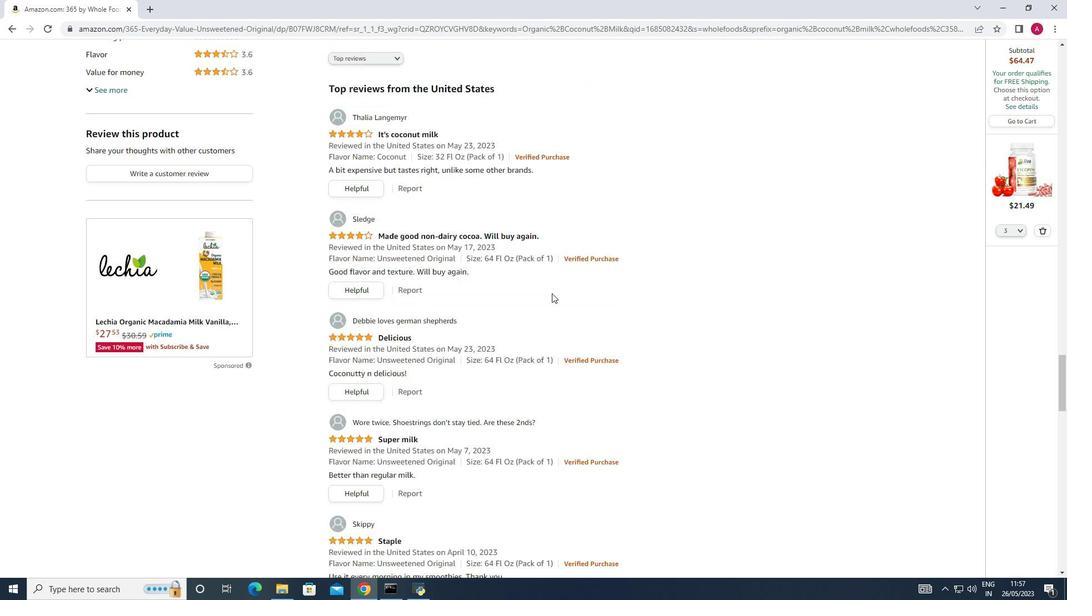 
Action: Mouse scrolled (551, 292) with delta (0, 0)
Screenshot: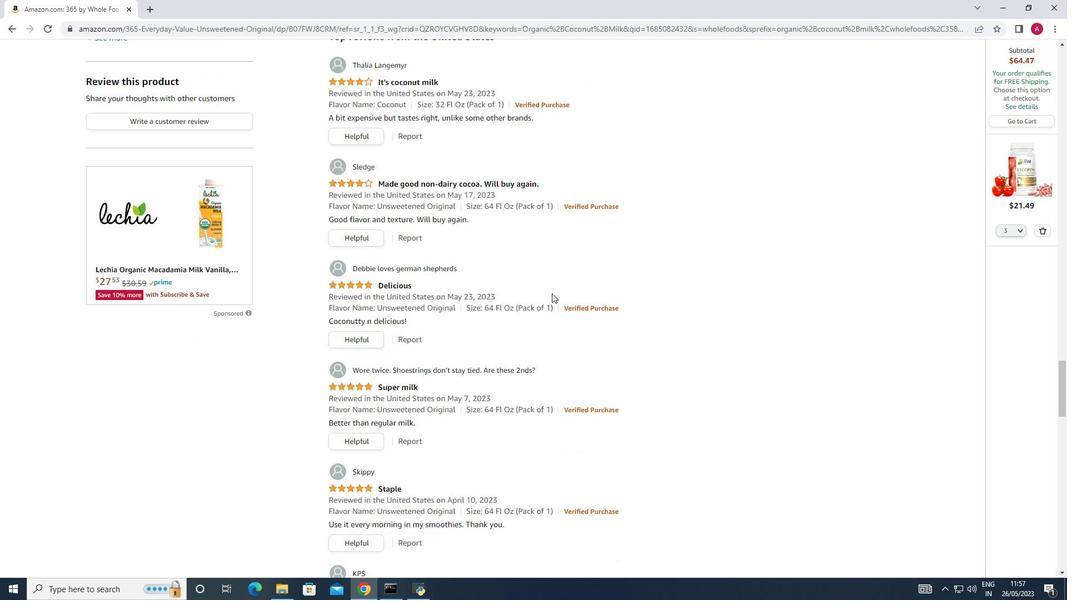 
Action: Mouse scrolled (551, 292) with delta (0, 0)
Screenshot: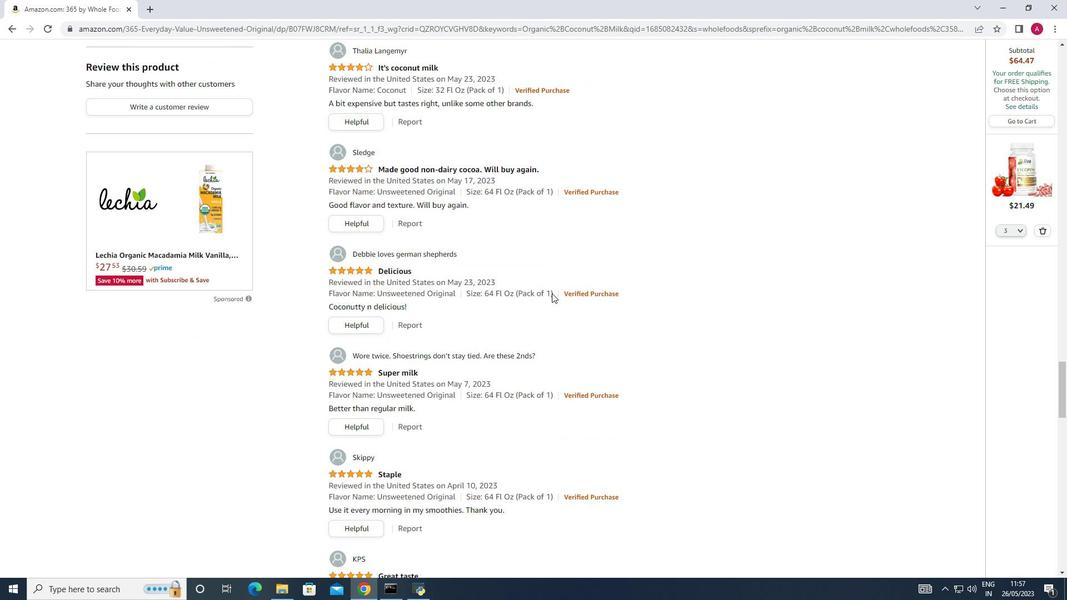 
Action: Mouse scrolled (551, 292) with delta (0, 0)
Screenshot: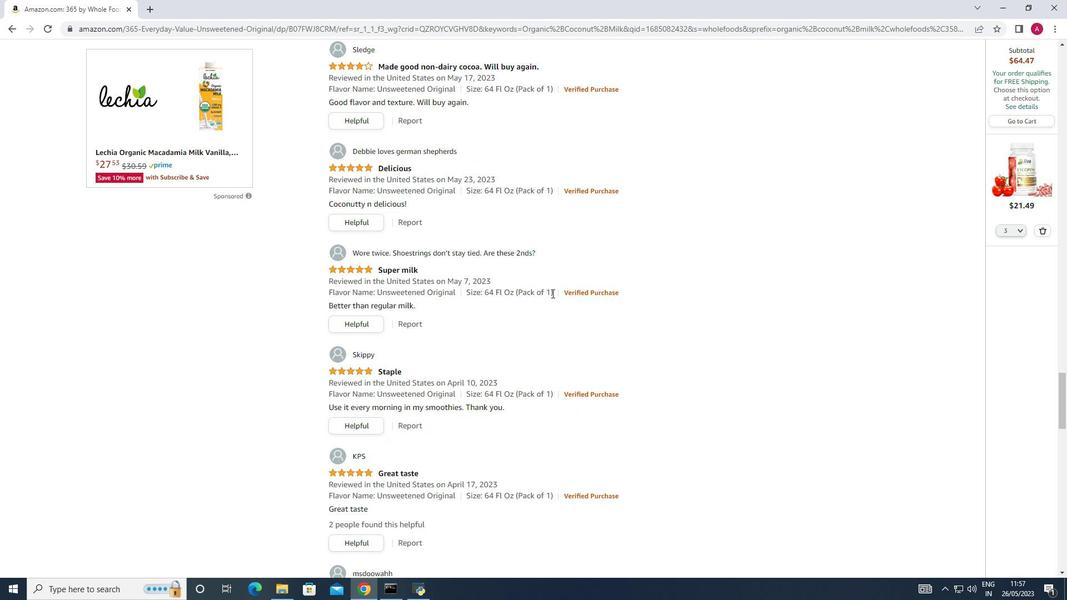 
Action: Mouse scrolled (551, 292) with delta (0, 0)
Screenshot: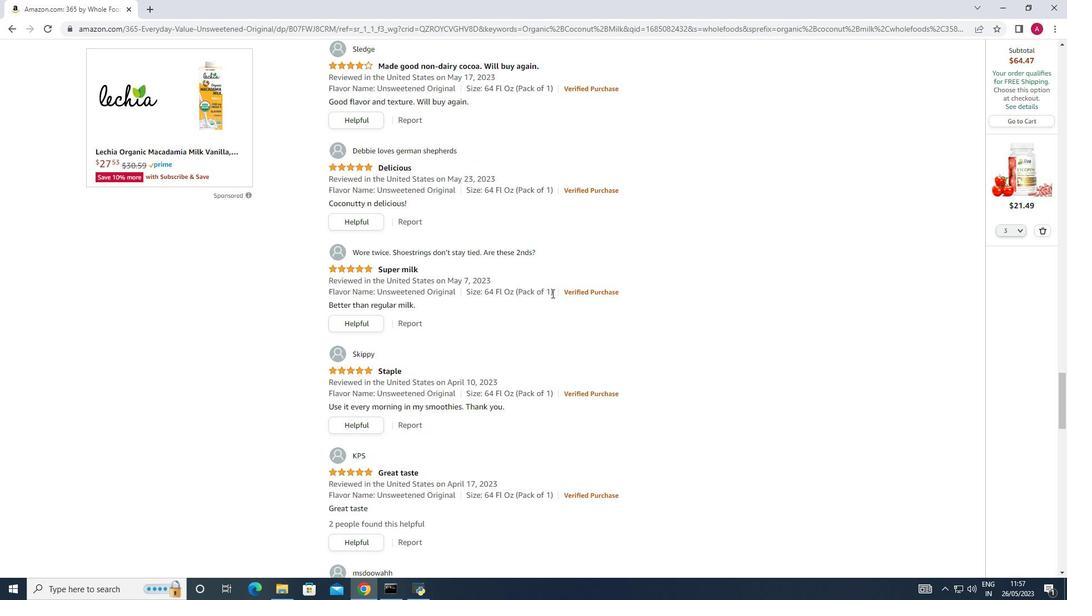 
Action: Mouse scrolled (551, 292) with delta (0, 0)
Screenshot: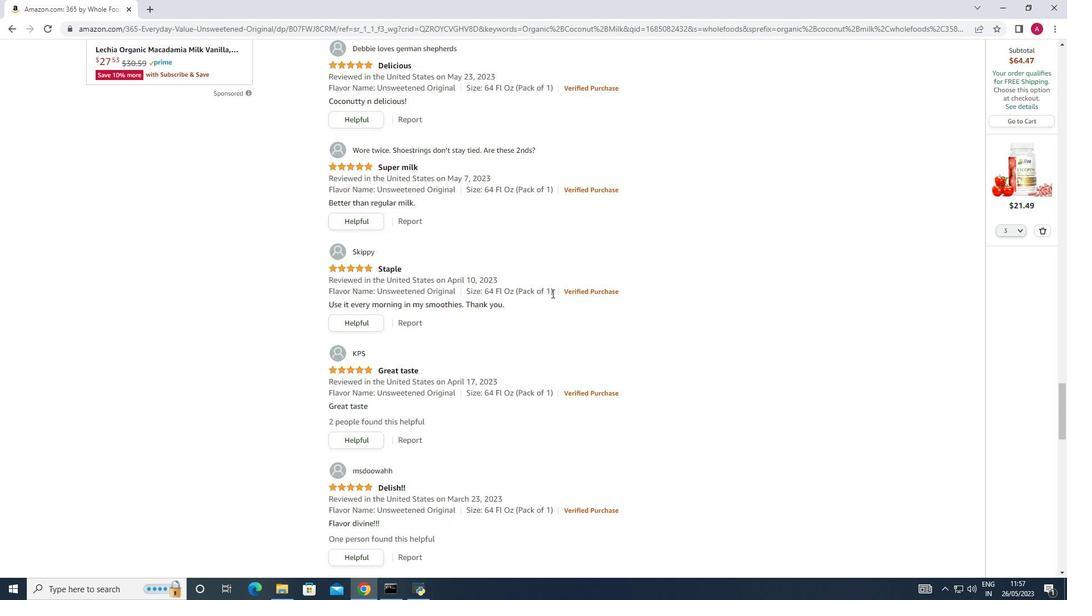 
Action: Mouse moved to (555, 293)
Screenshot: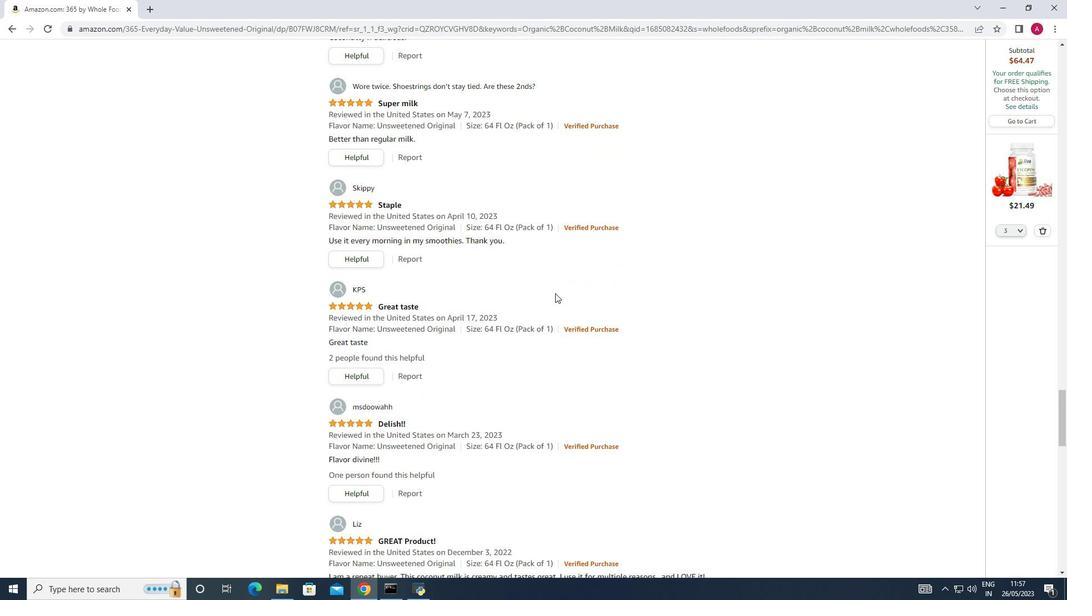 
Action: Mouse scrolled (555, 292) with delta (0, 0)
Screenshot: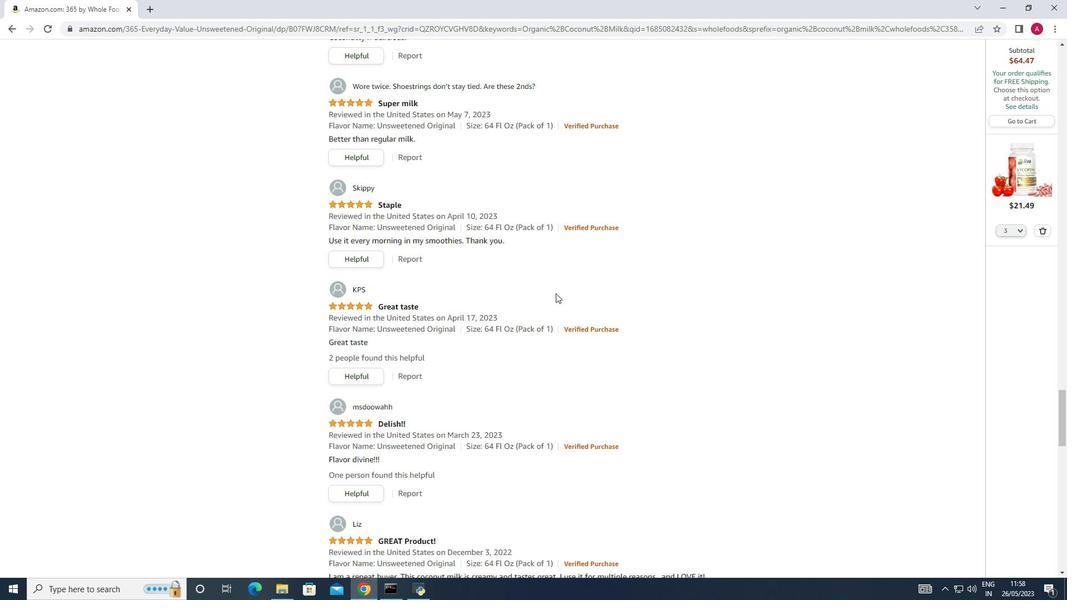 
Action: Mouse scrolled (555, 292) with delta (0, 0)
Screenshot: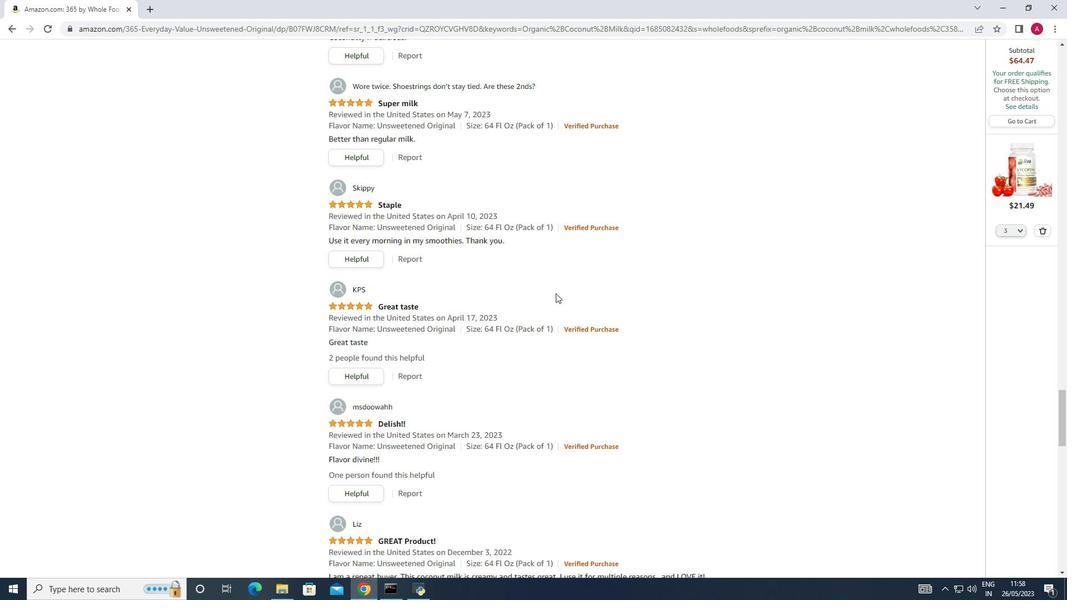 
Action: Mouse scrolled (555, 292) with delta (0, 0)
Screenshot: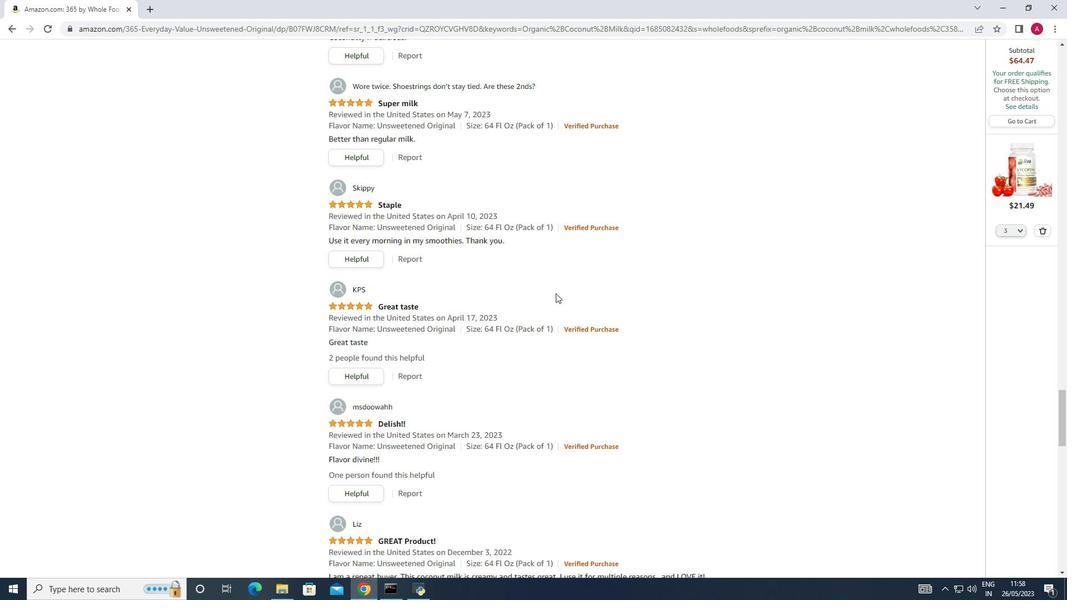 
Action: Mouse scrolled (555, 292) with delta (0, 0)
Screenshot: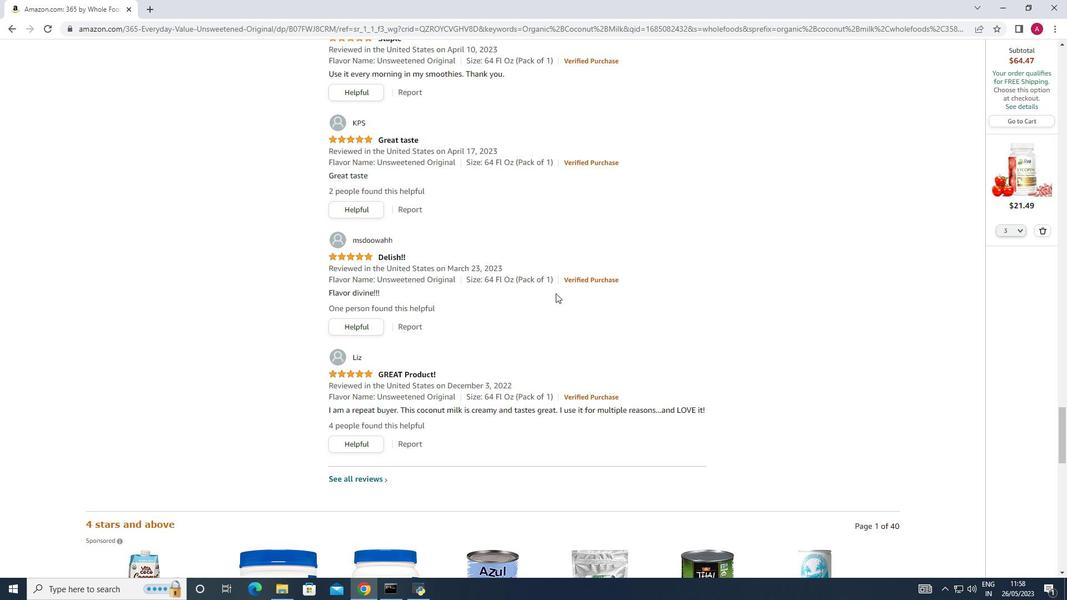 
Action: Mouse scrolled (555, 292) with delta (0, 0)
Screenshot: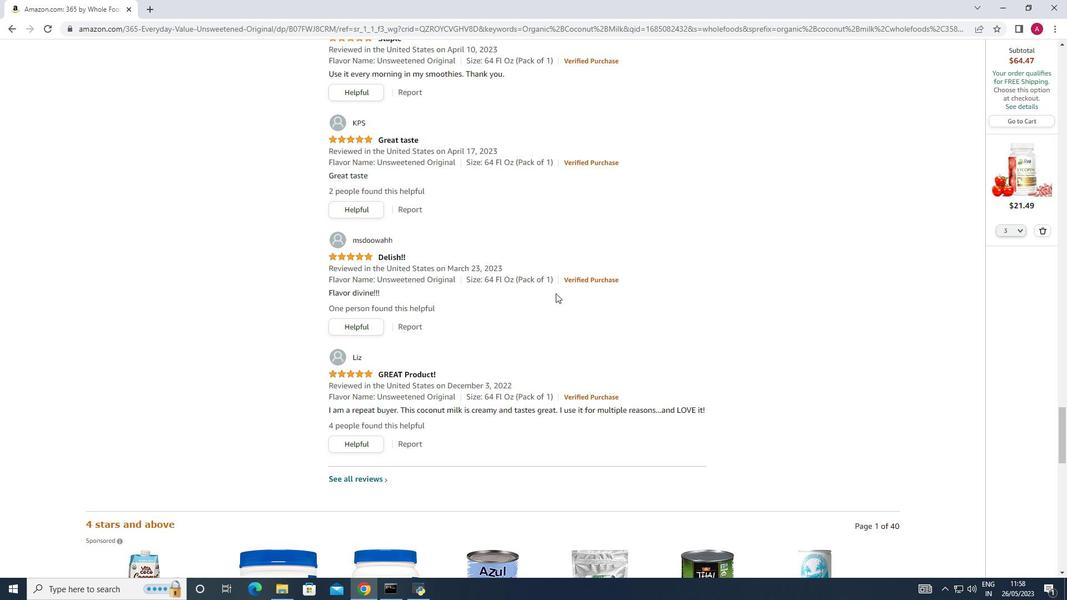 
Action: Mouse scrolled (555, 292) with delta (0, 0)
Screenshot: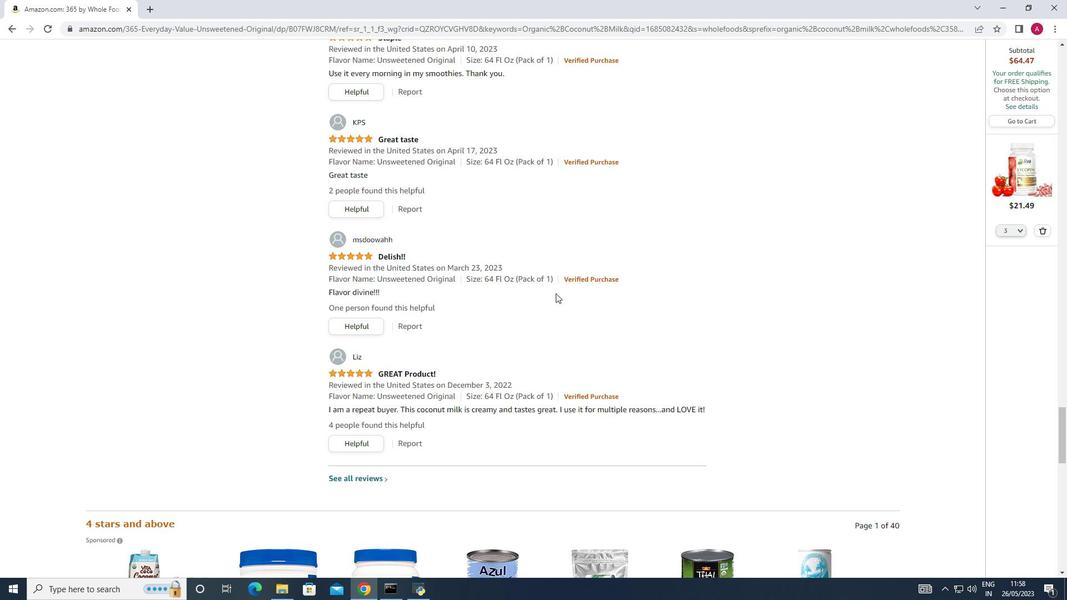 
Action: Mouse scrolled (555, 292) with delta (0, 0)
Screenshot: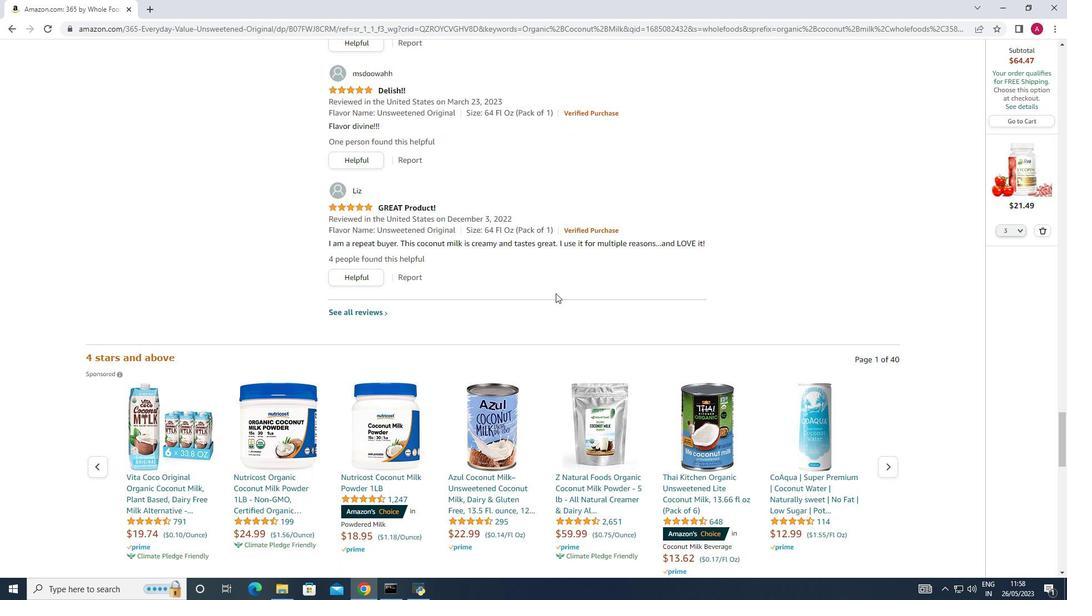 
Action: Mouse scrolled (555, 292) with delta (0, 0)
Screenshot: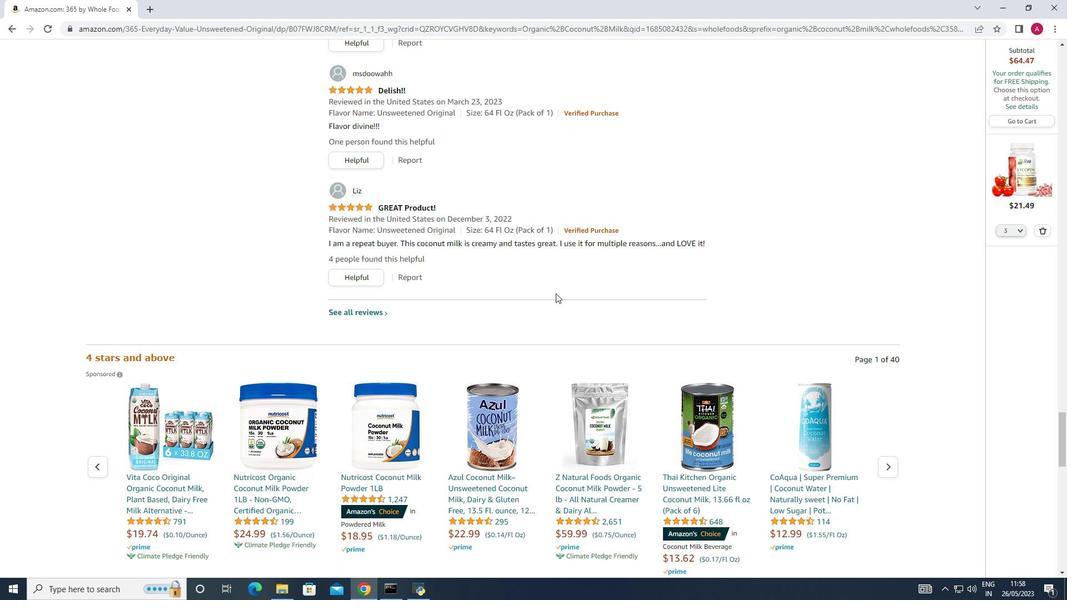 
Action: Mouse scrolled (555, 292) with delta (0, 0)
Screenshot: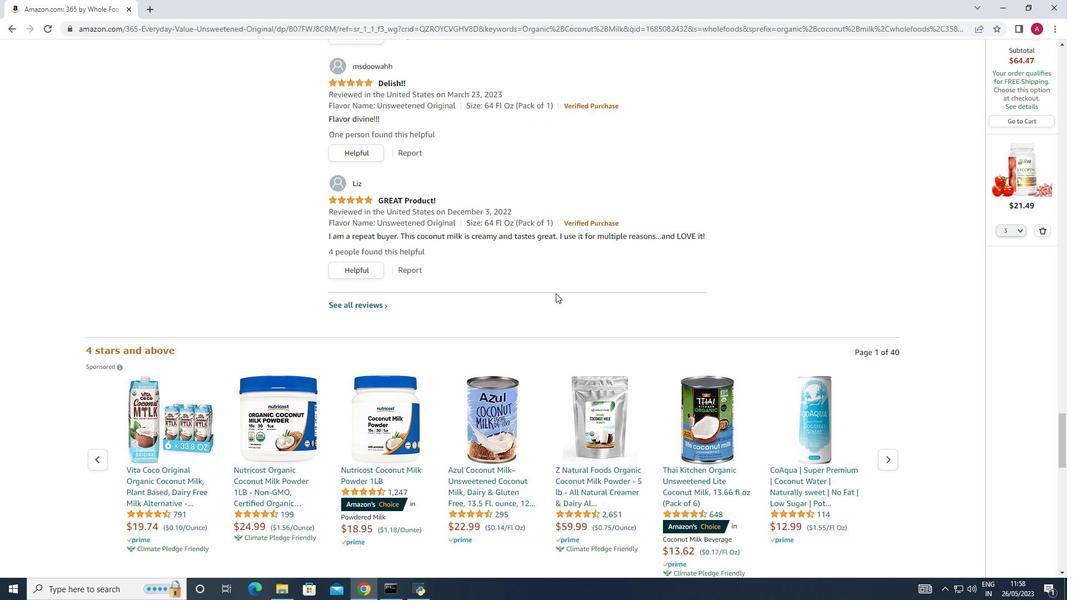 
Action: Mouse scrolled (555, 292) with delta (0, 0)
Screenshot: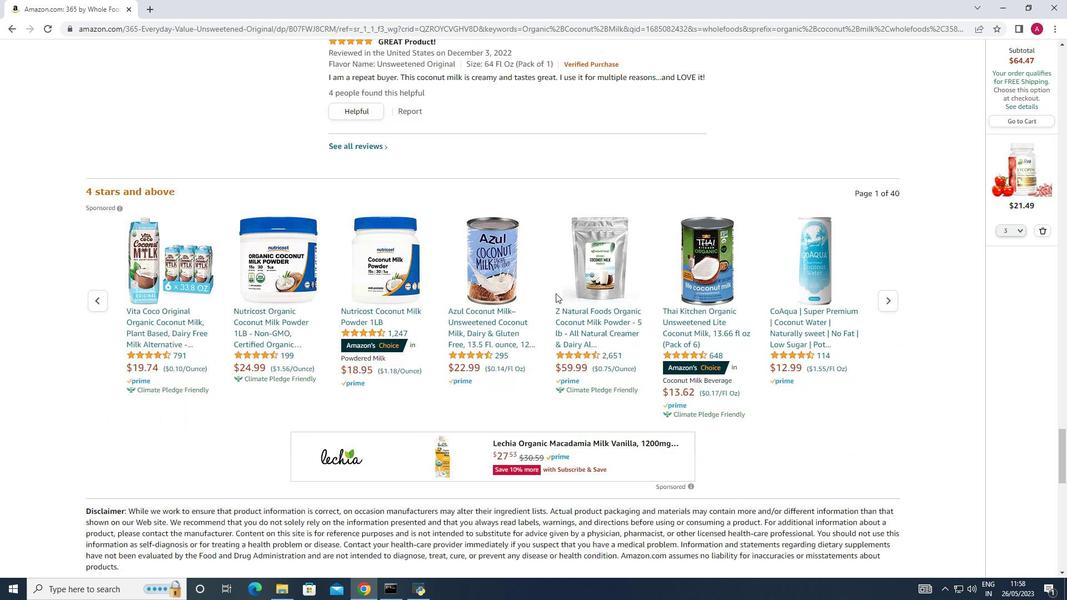 
Action: Mouse scrolled (555, 292) with delta (0, 0)
Screenshot: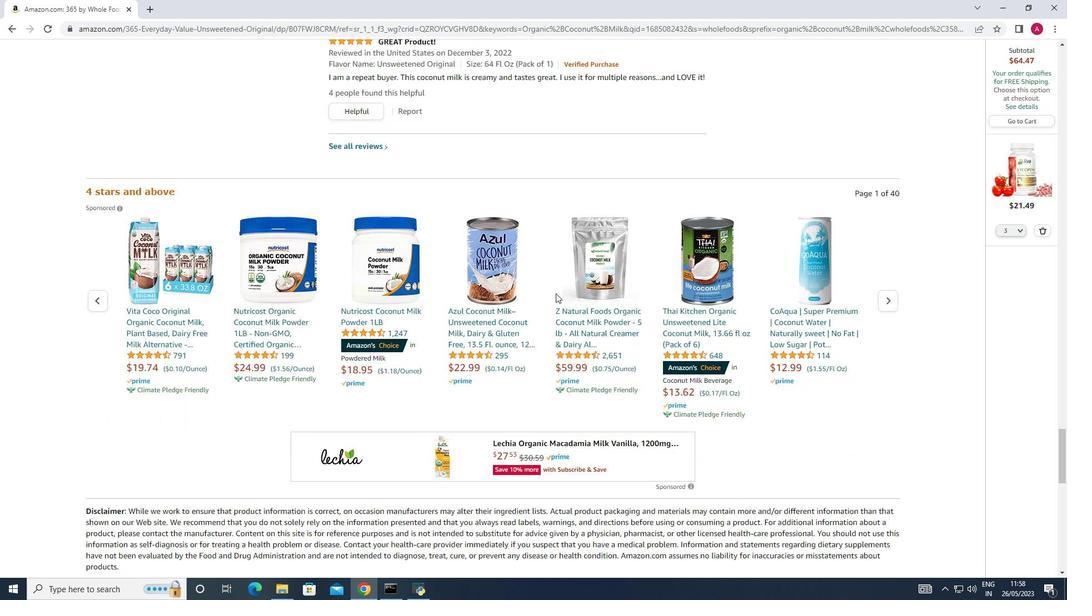 
Action: Mouse scrolled (555, 292) with delta (0, 0)
Screenshot: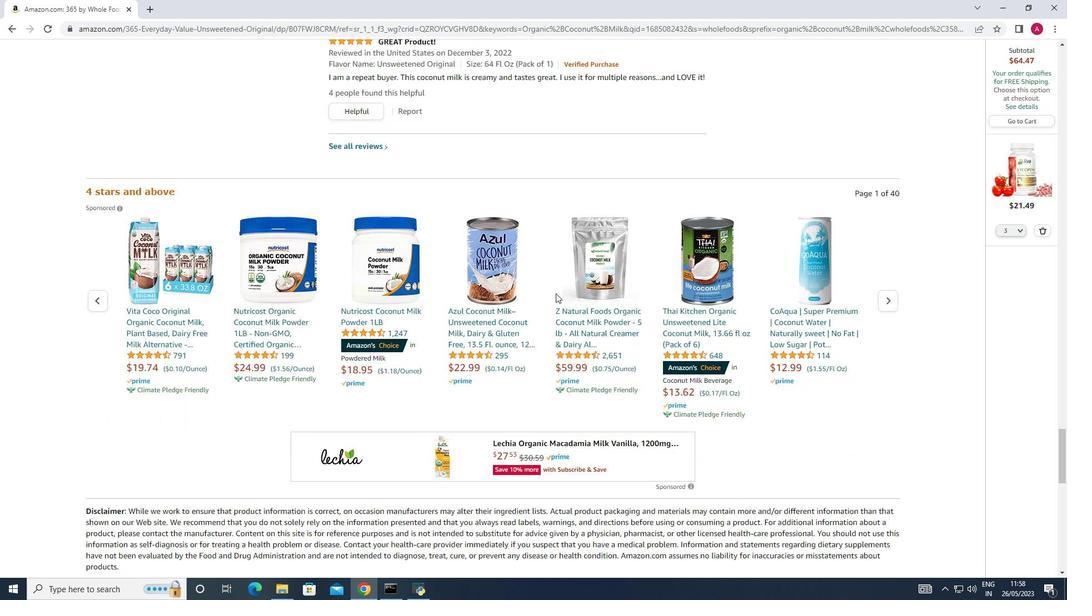 
Action: Mouse scrolled (555, 292) with delta (0, 0)
Screenshot: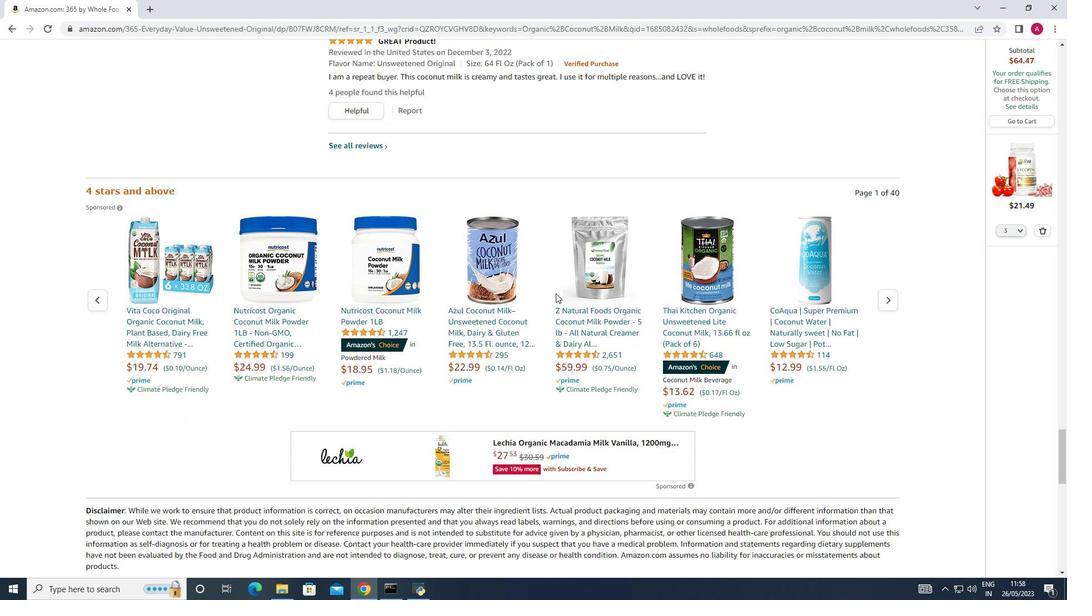 
Action: Mouse moved to (596, 302)
Screenshot: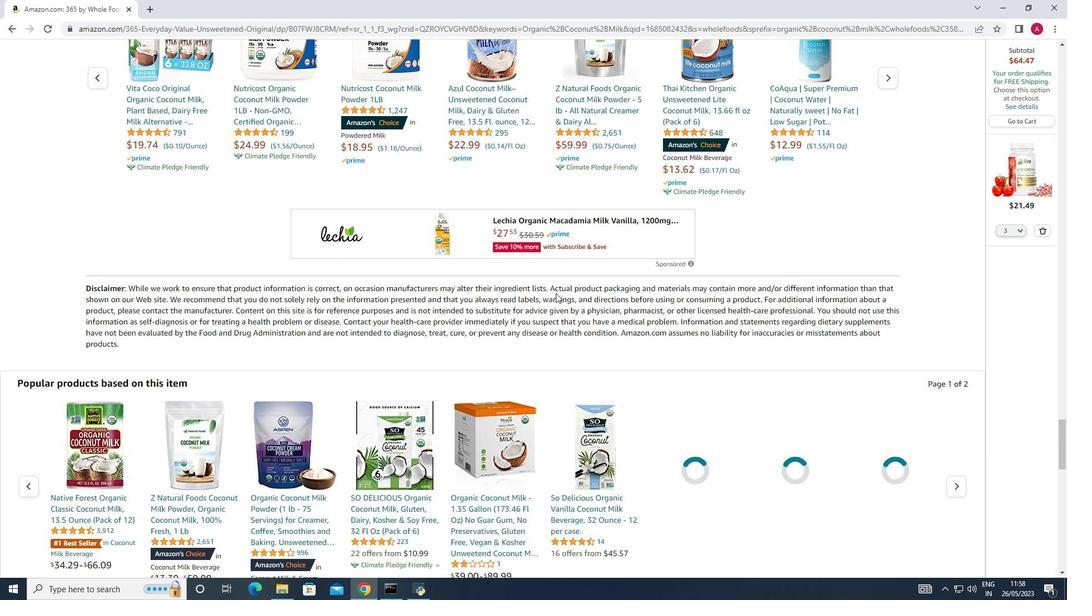 
Action: Mouse scrolled (596, 301) with delta (0, 0)
Screenshot: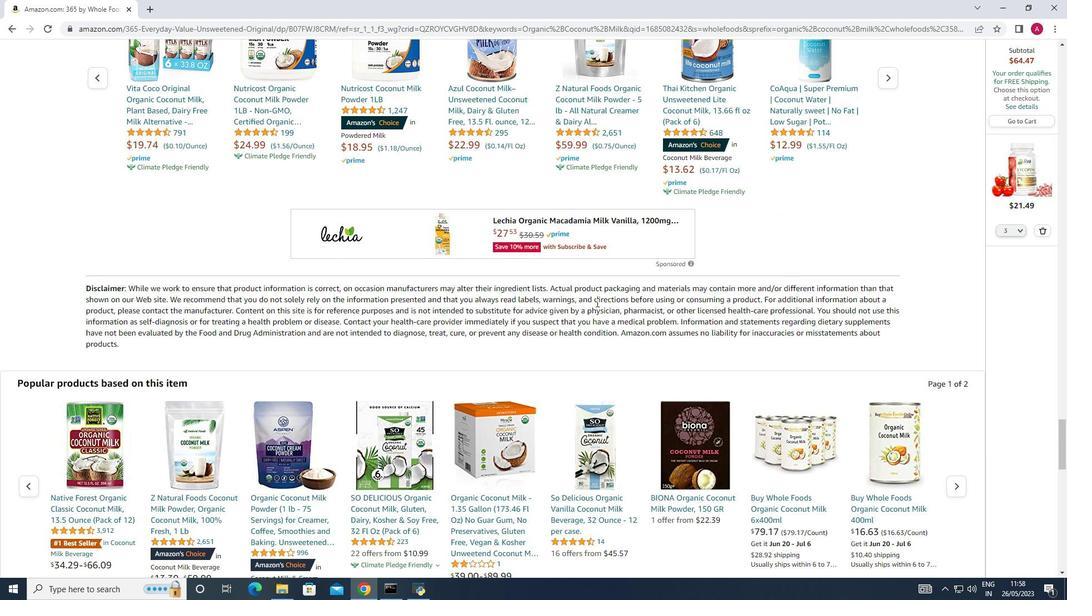 
Action: Mouse scrolled (596, 301) with delta (0, 0)
Screenshot: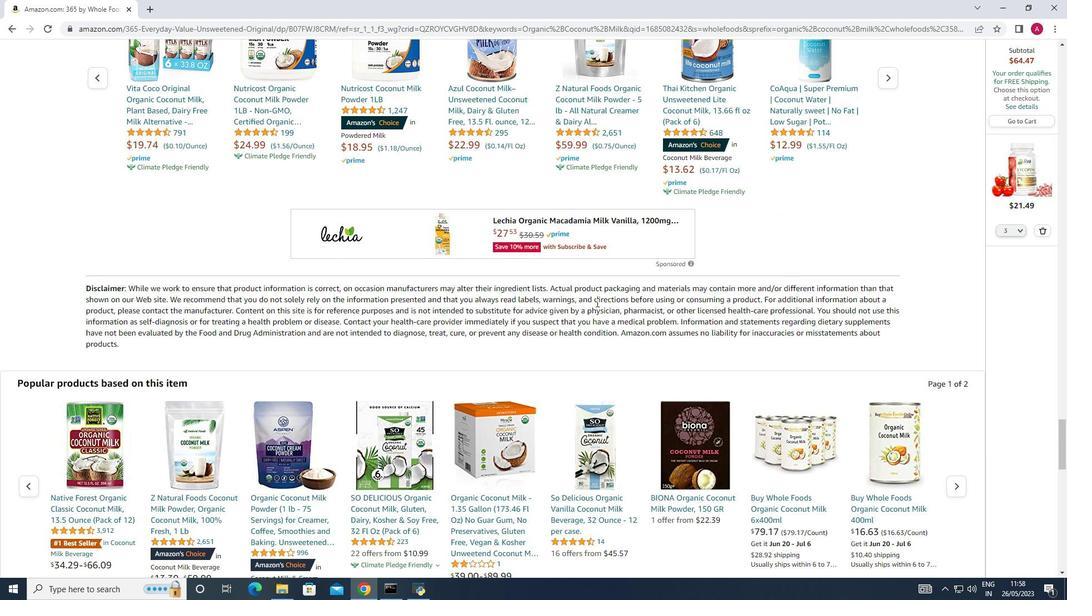 
Action: Mouse scrolled (596, 301) with delta (0, 0)
Screenshot: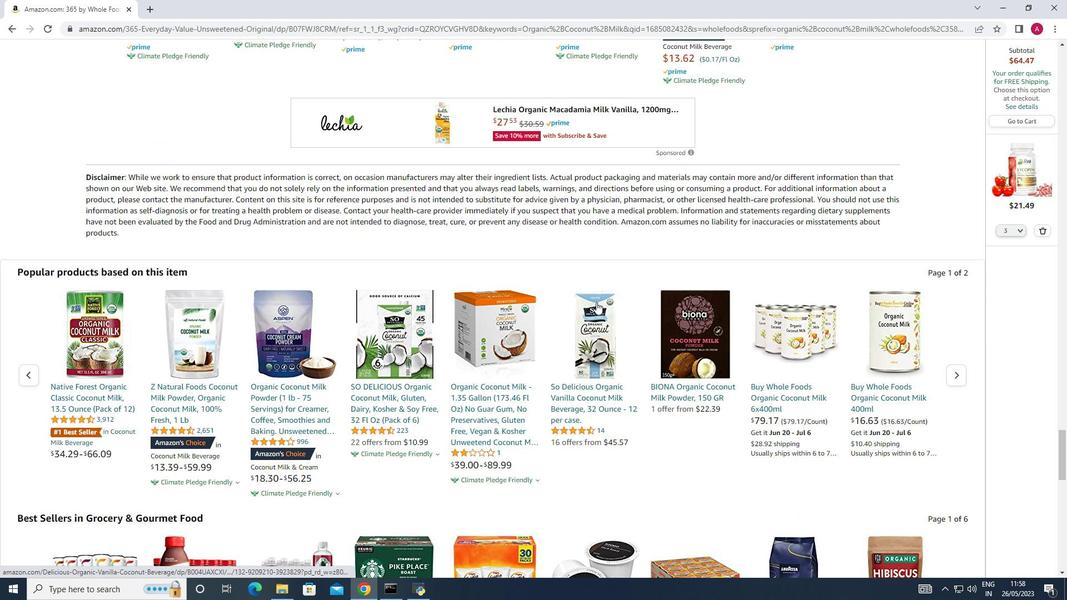 
Action: Mouse scrolled (596, 301) with delta (0, 0)
Screenshot: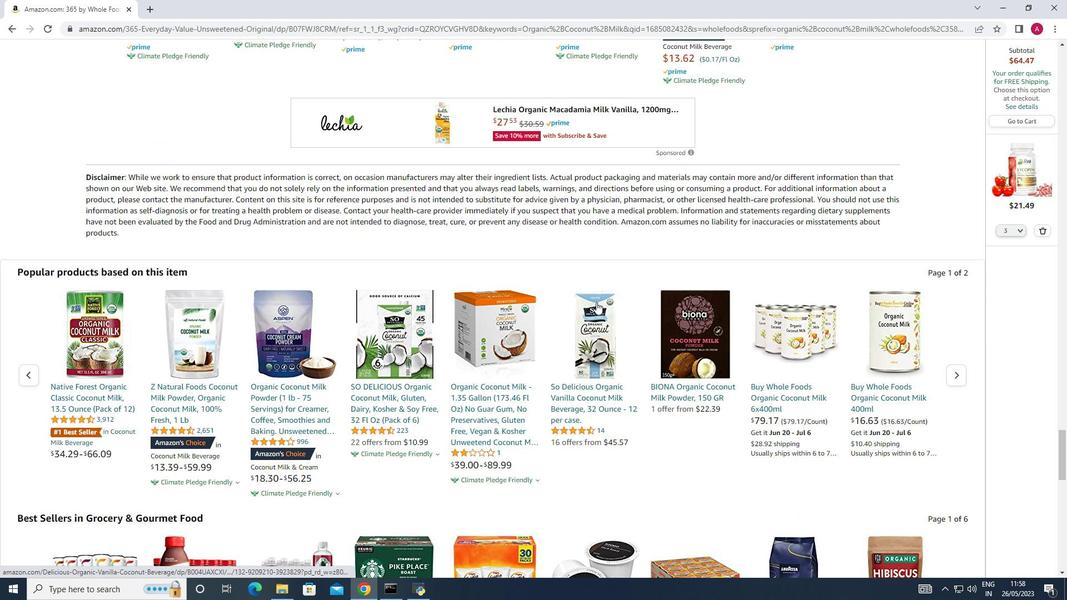 
Action: Mouse scrolled (596, 301) with delta (0, 0)
Screenshot: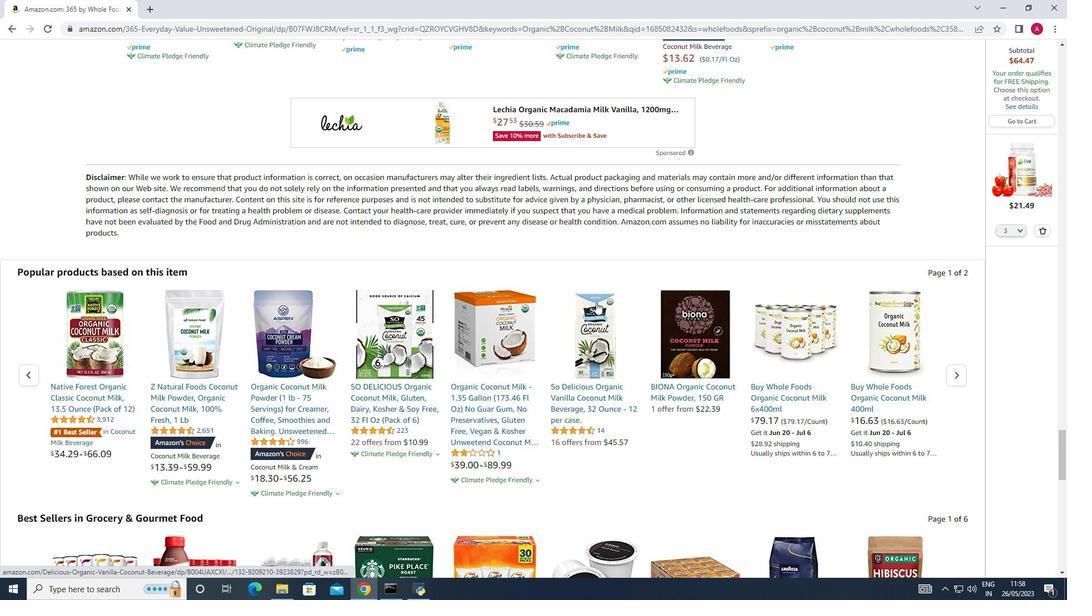 
Action: Mouse scrolled (596, 301) with delta (0, 0)
Screenshot: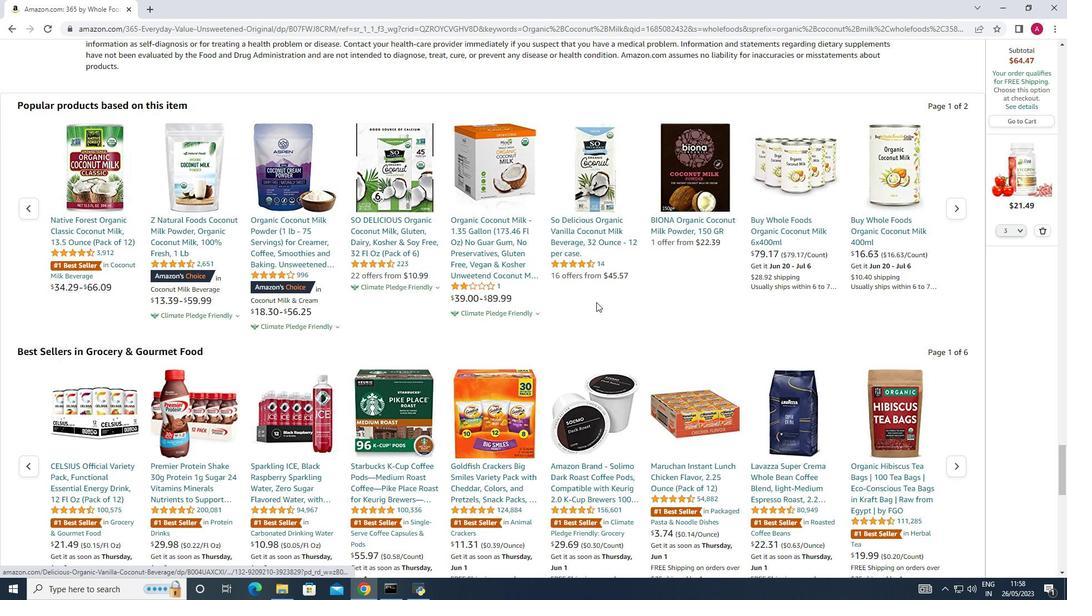 
Action: Mouse scrolled (596, 301) with delta (0, 0)
Screenshot: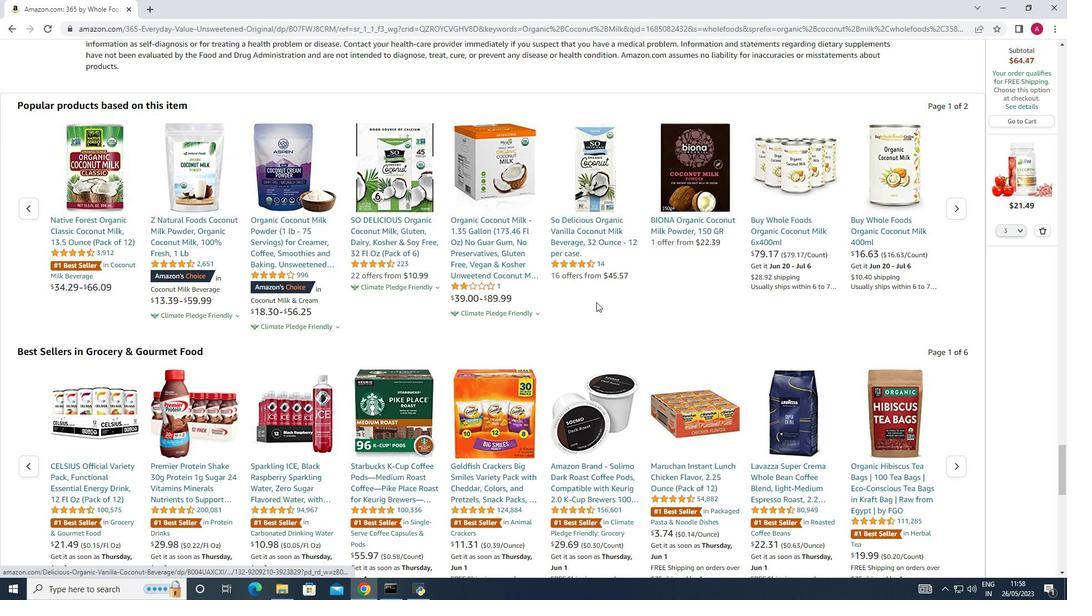 
Action: Mouse scrolled (596, 301) with delta (0, 0)
Screenshot: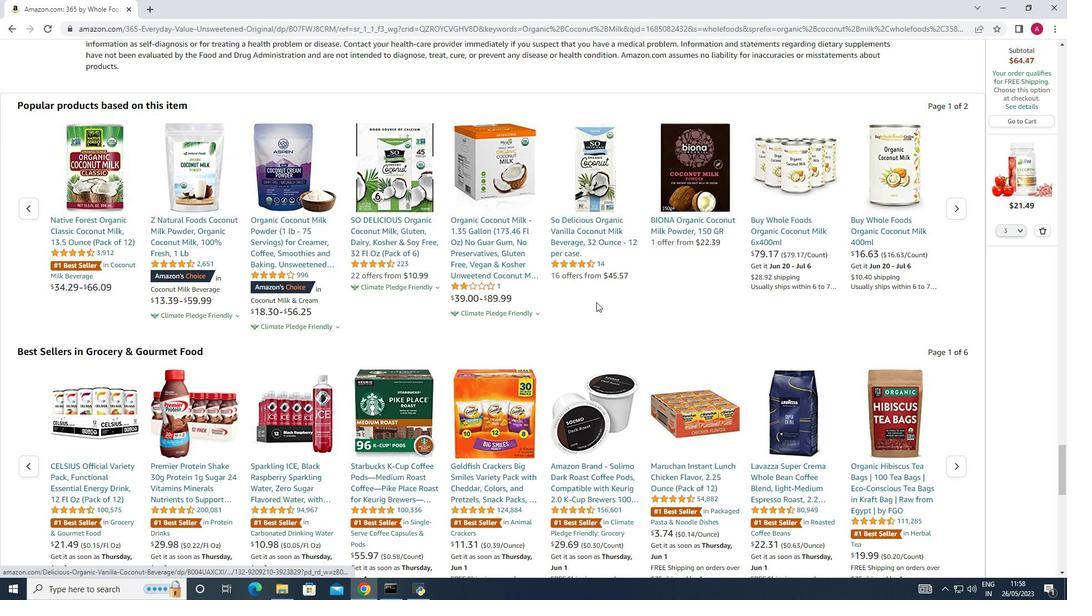 
Action: Mouse scrolled (596, 301) with delta (0, 0)
Screenshot: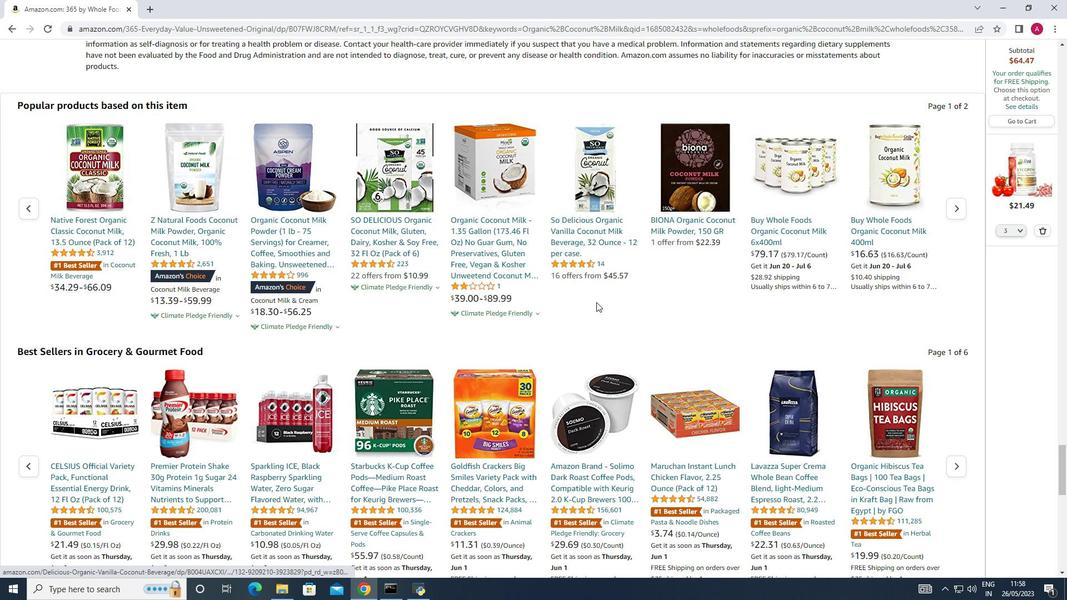 
Action: Mouse scrolled (596, 301) with delta (0, 0)
Screenshot: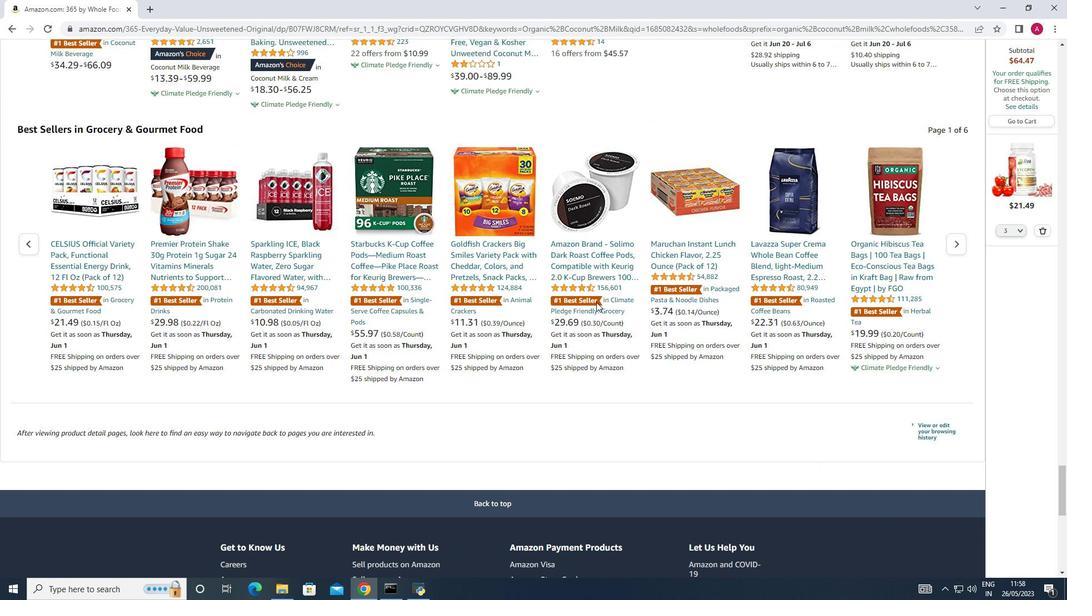 
Action: Mouse moved to (479, 439)
Screenshot: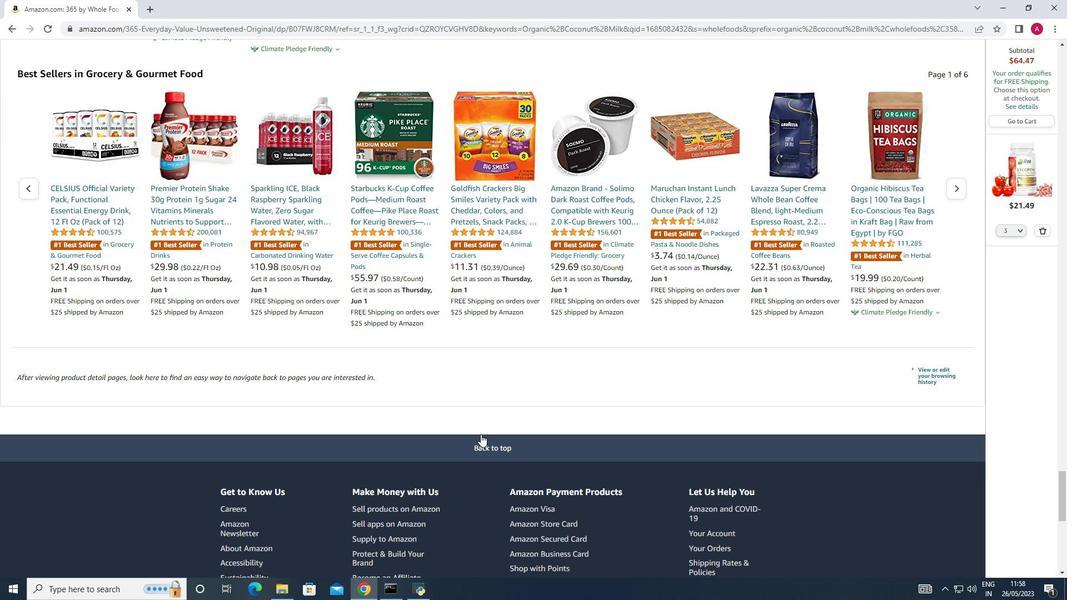 
Action: Mouse pressed left at (479, 439)
Screenshot: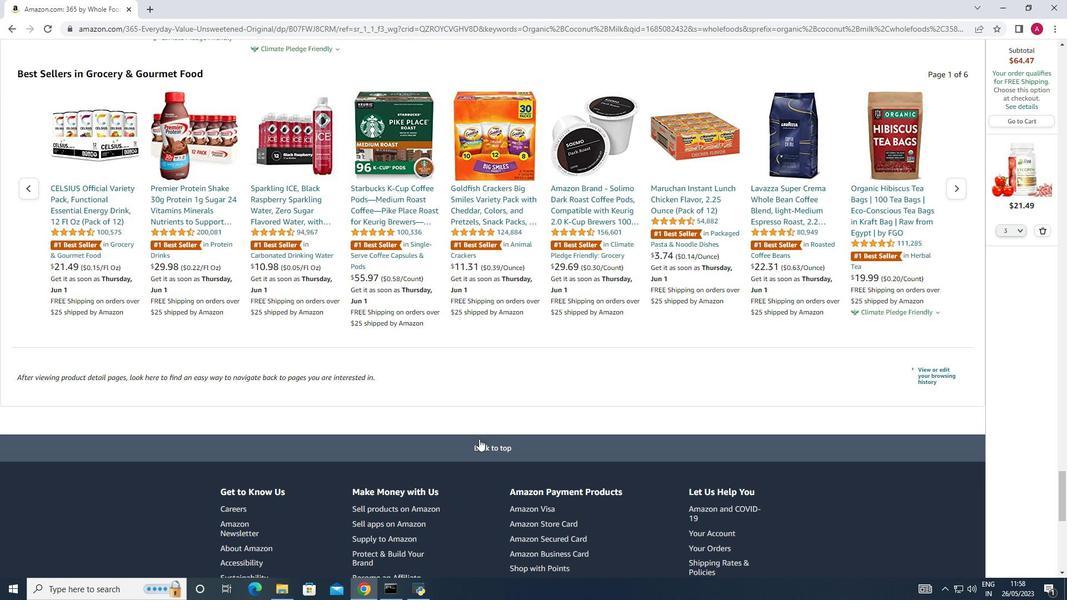 
Action: Mouse moved to (7, 30)
Screenshot: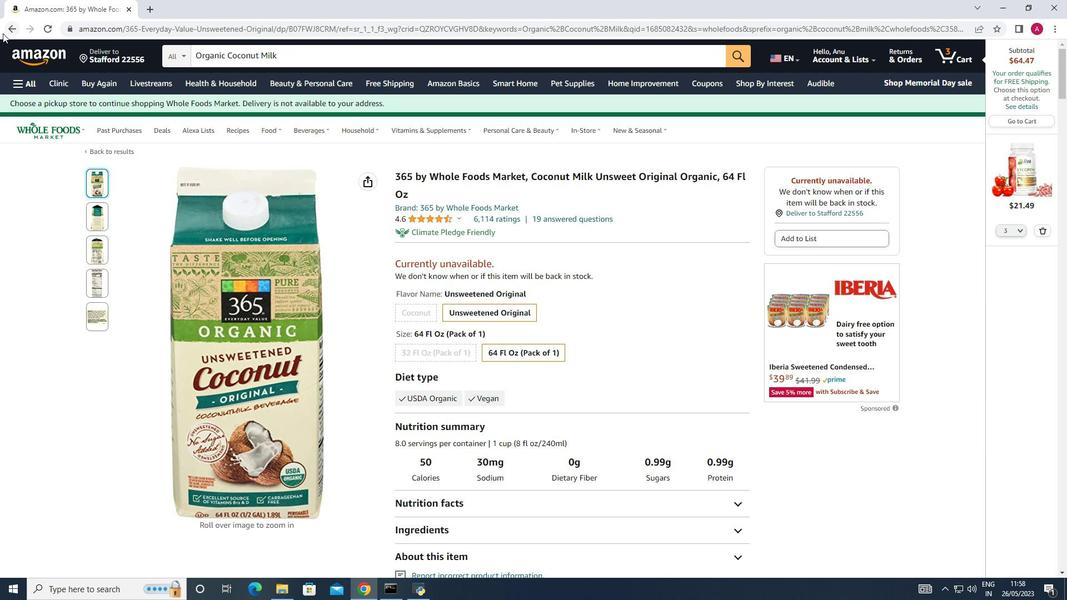 
Action: Mouse pressed left at (7, 30)
Screenshot: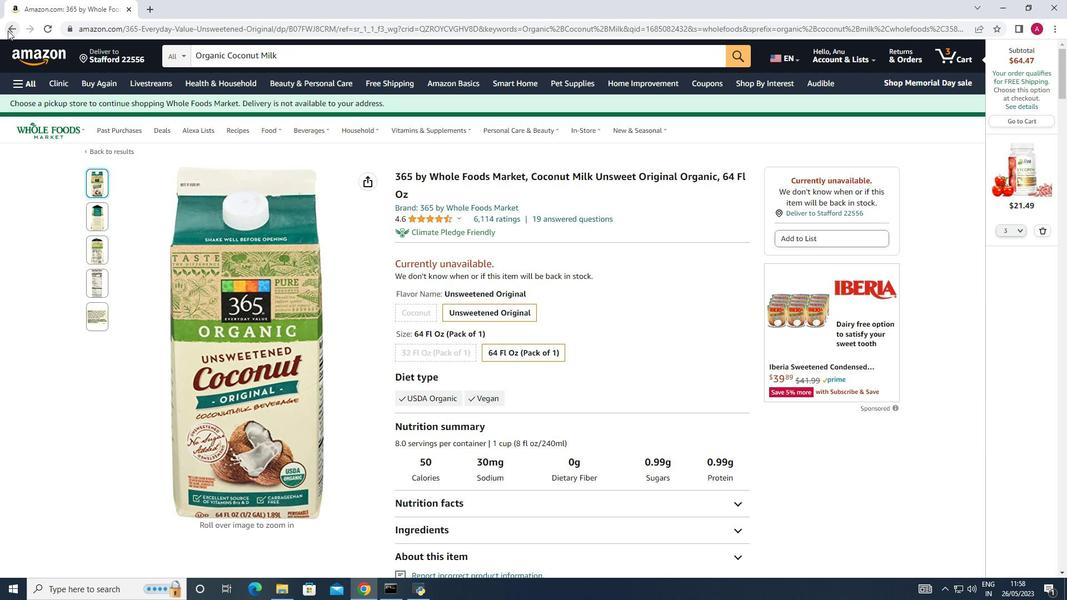 
Action: Mouse moved to (456, 245)
Screenshot: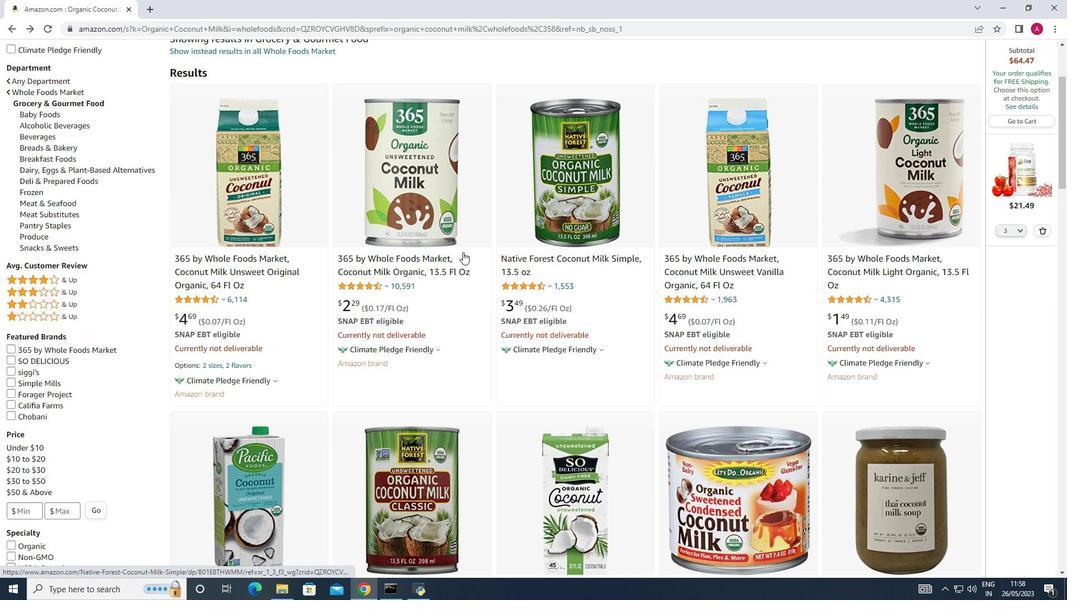 
Action: Mouse pressed left at (456, 245)
Screenshot: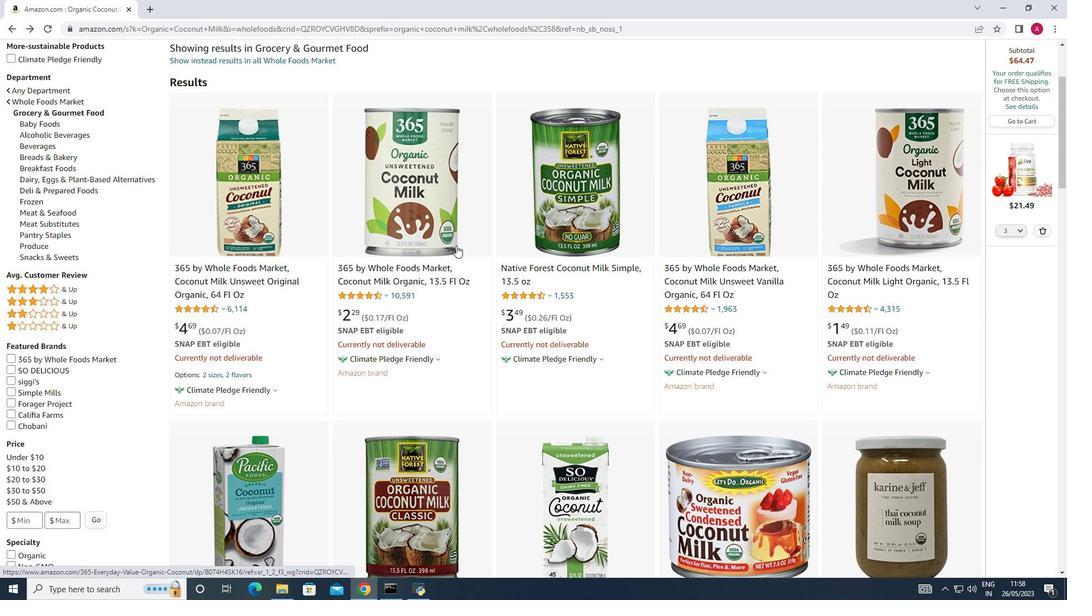 
Action: Mouse moved to (334, 261)
Screenshot: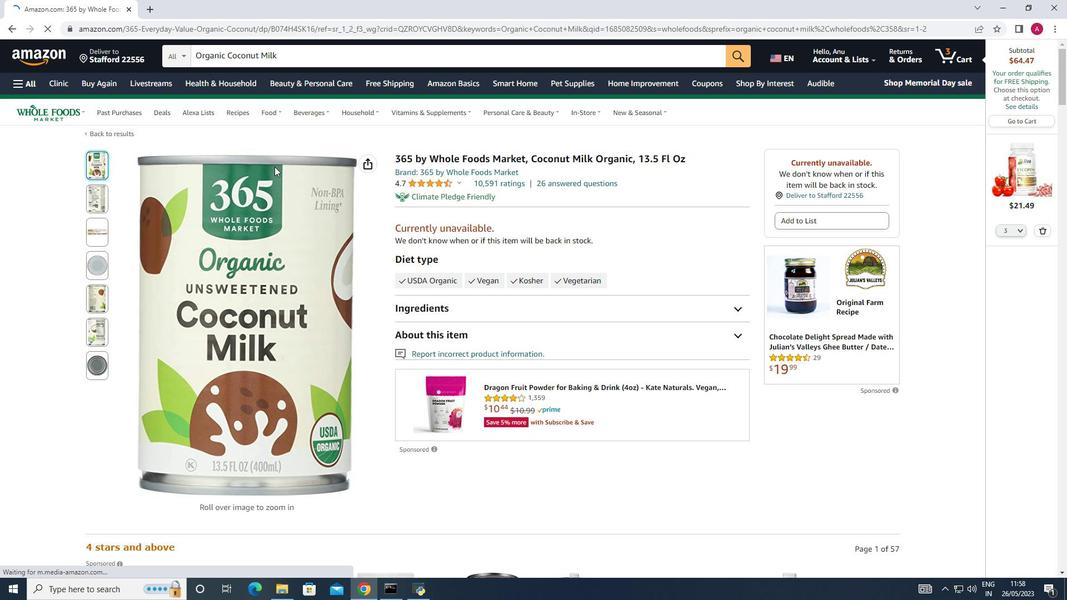 
Action: Mouse scrolled (334, 261) with delta (0, 0)
Screenshot: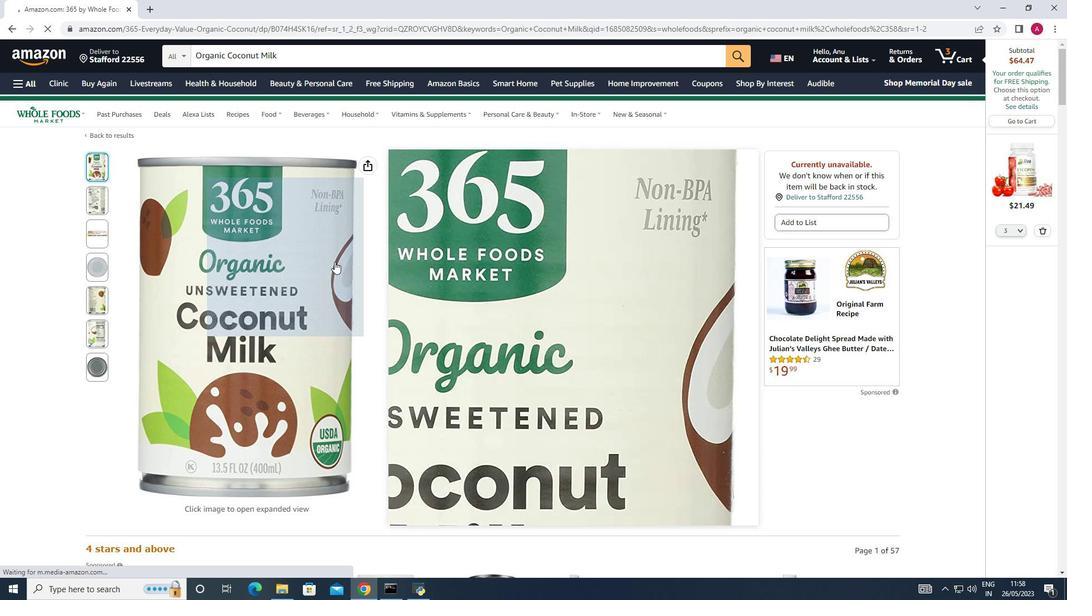 
Action: Mouse scrolled (334, 261) with delta (0, 0)
Screenshot: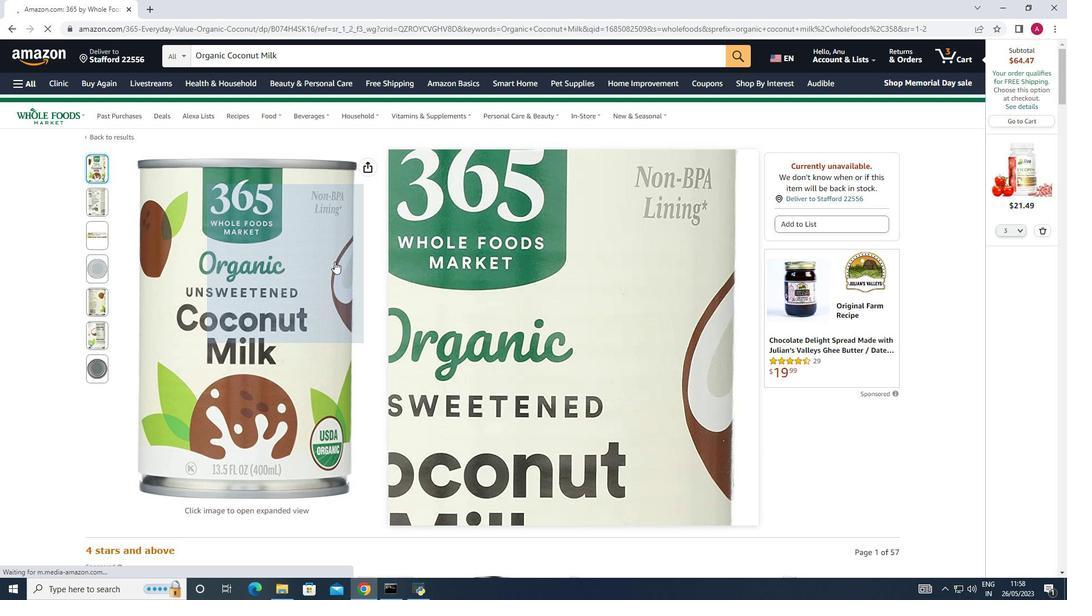 
Action: Mouse moved to (406, 375)
Screenshot: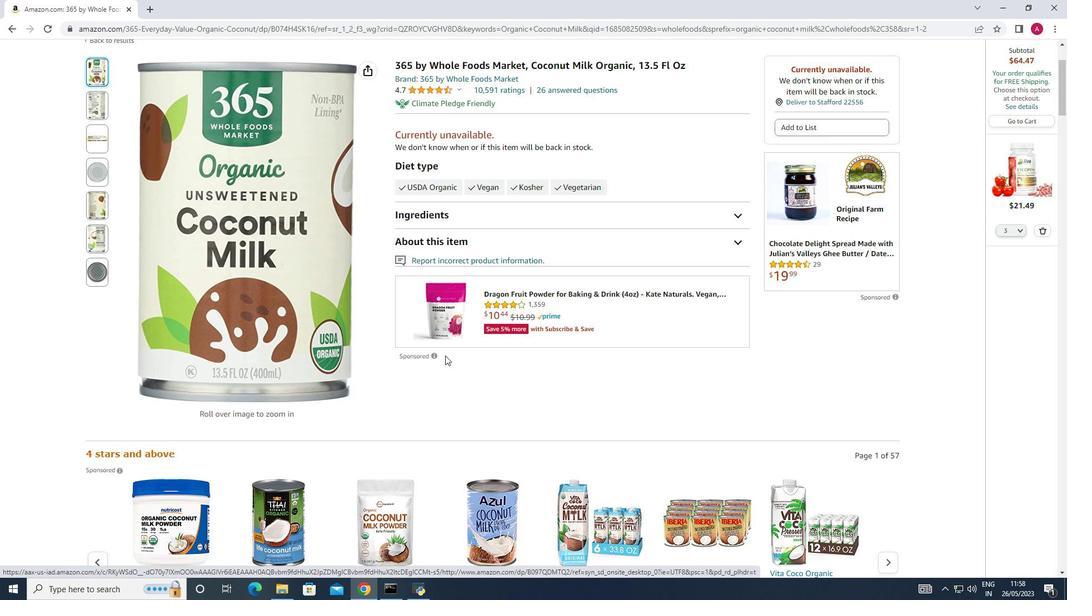 
Action: Mouse scrolled (406, 374) with delta (0, 0)
Screenshot: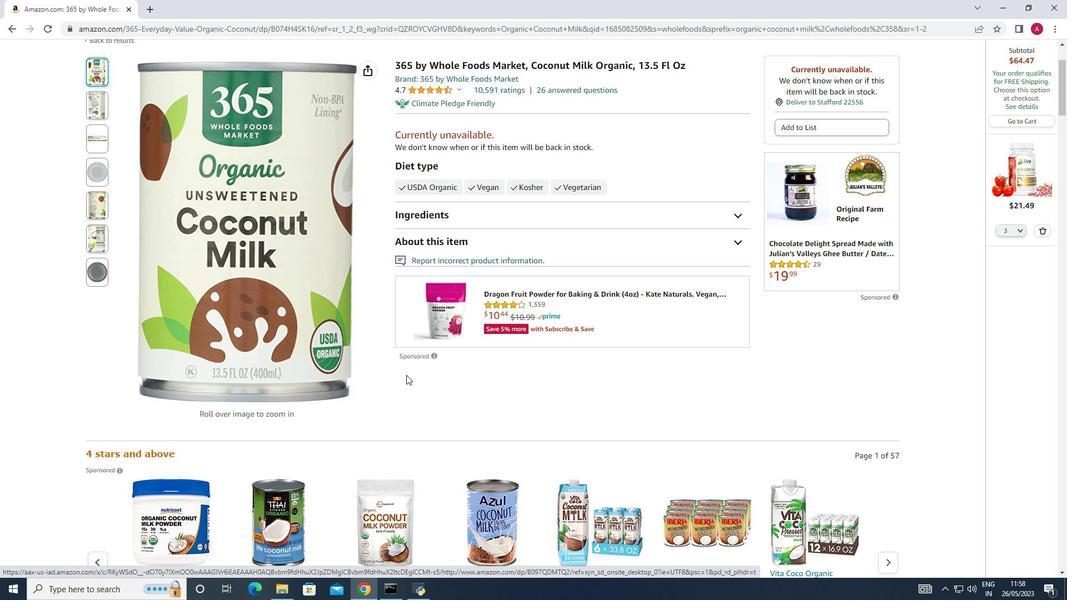 
Action: Mouse scrolled (406, 374) with delta (0, 0)
Screenshot: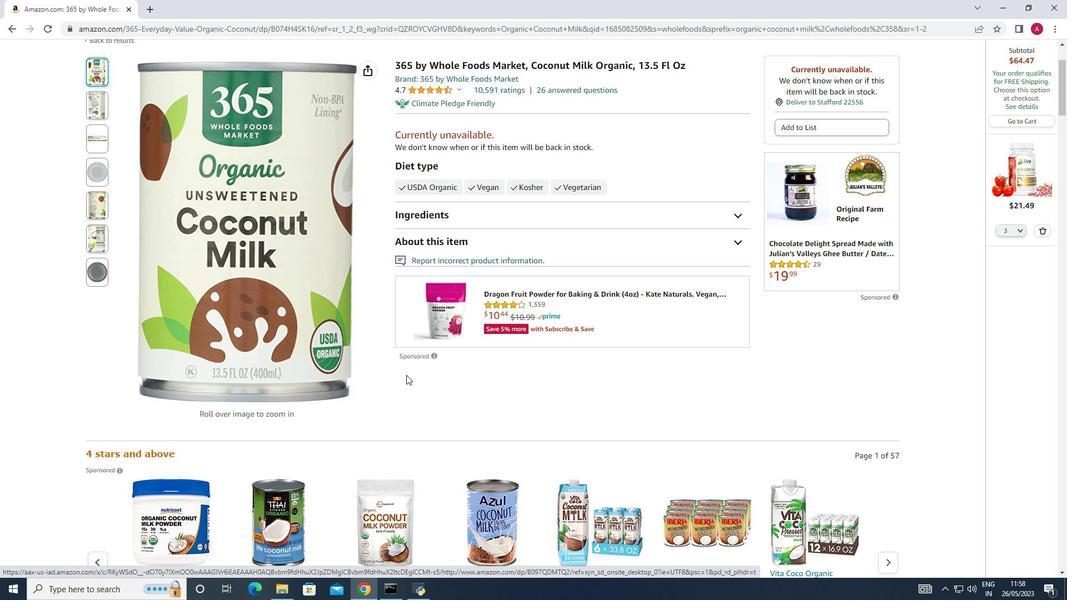 
Action: Mouse scrolled (406, 374) with delta (0, 0)
Screenshot: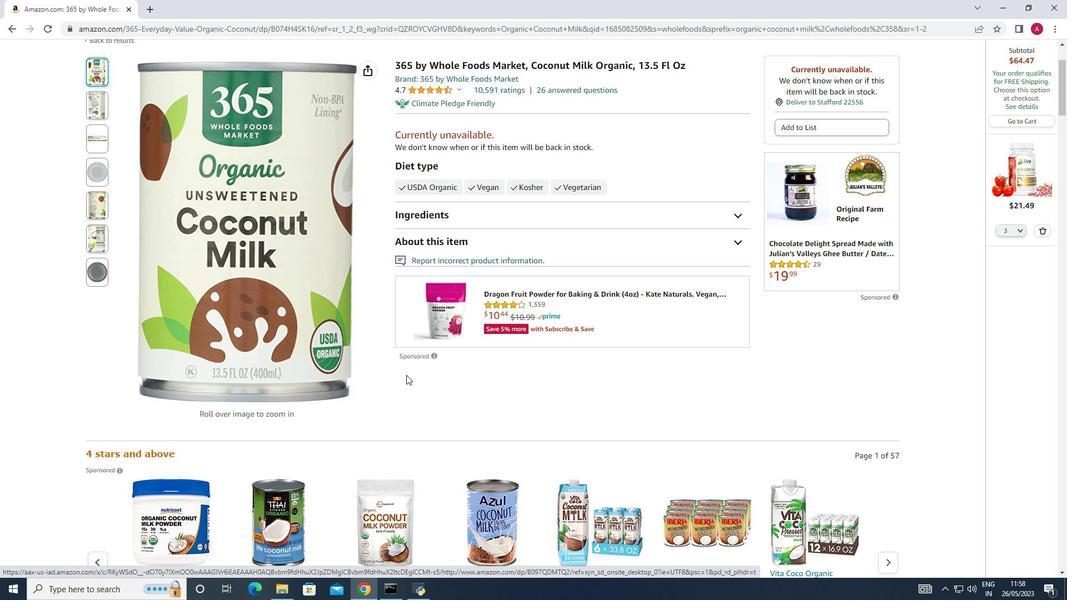 
Action: Mouse scrolled (406, 374) with delta (0, 0)
Screenshot: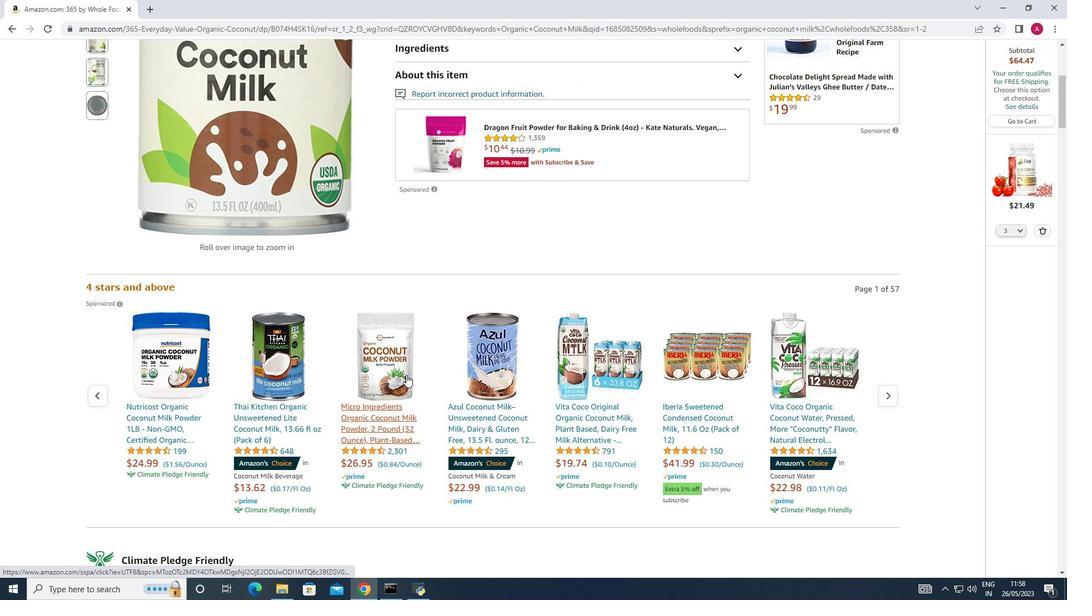 
Action: Mouse scrolled (406, 374) with delta (0, 0)
Screenshot: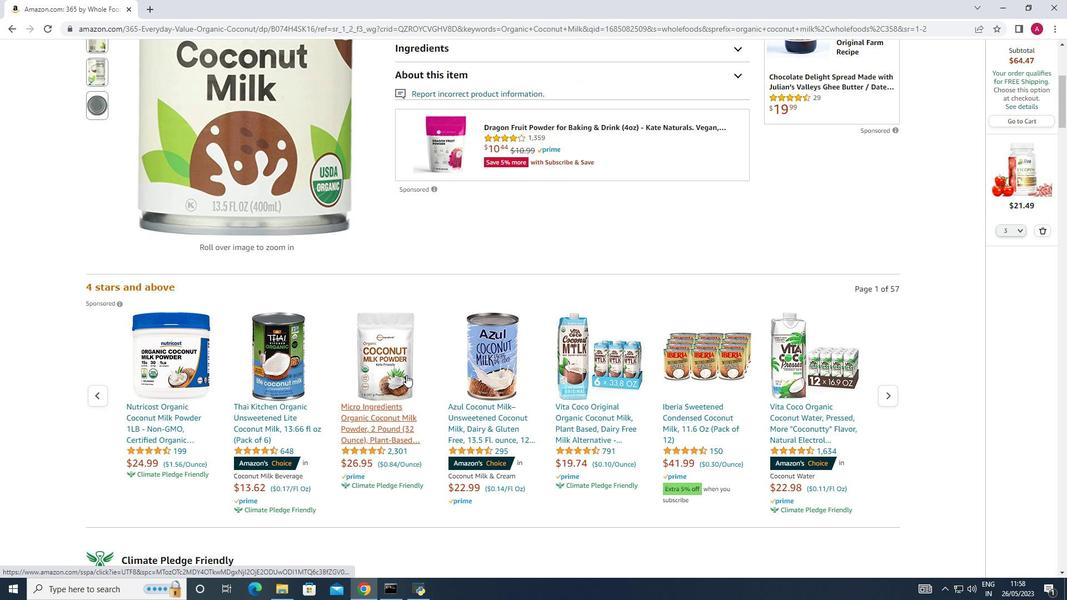 
Action: Mouse scrolled (406, 374) with delta (0, 0)
Screenshot: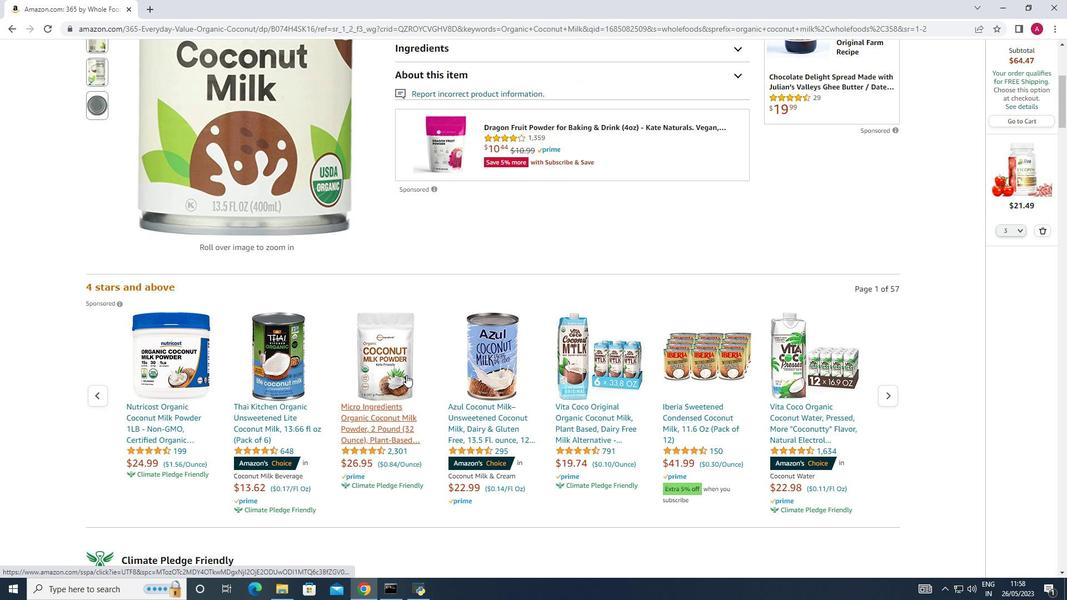 
Action: Mouse scrolled (406, 374) with delta (0, 0)
Screenshot: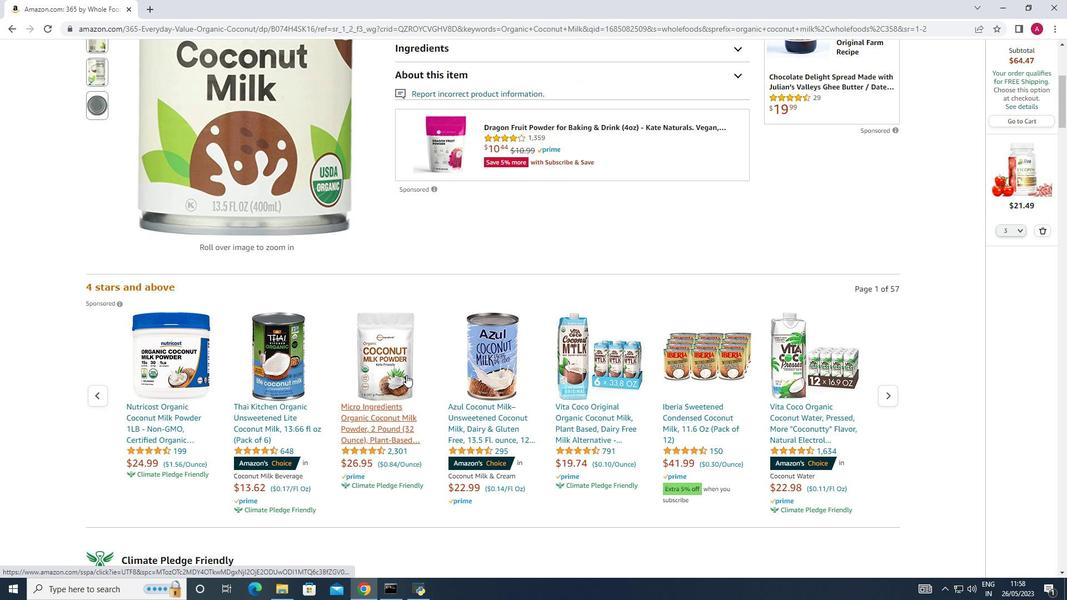 
Action: Mouse scrolled (406, 374) with delta (0, 0)
Screenshot: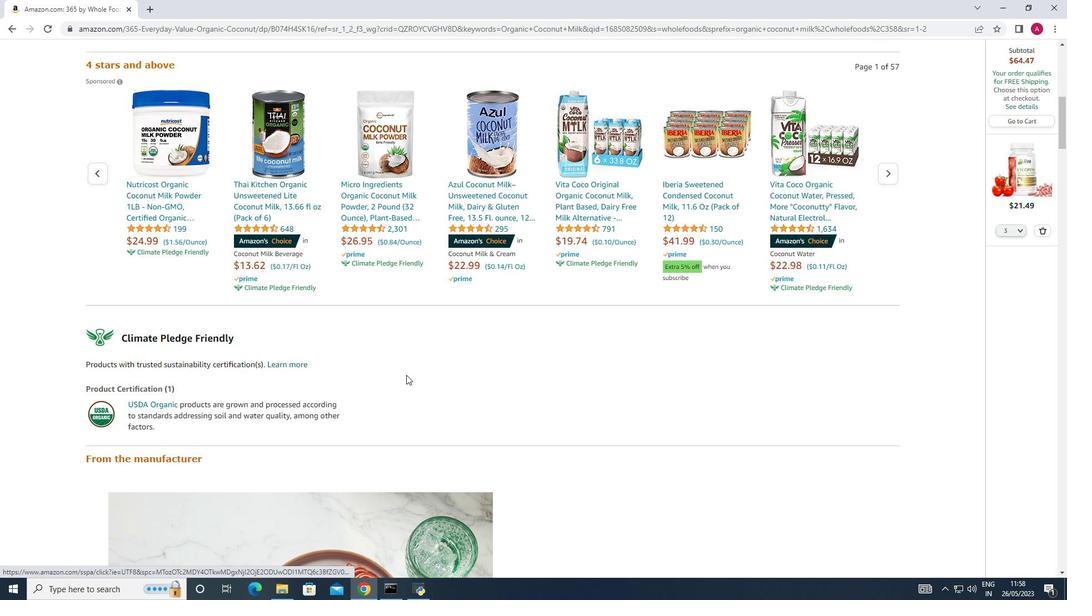 
Action: Mouse scrolled (406, 374) with delta (0, 0)
Screenshot: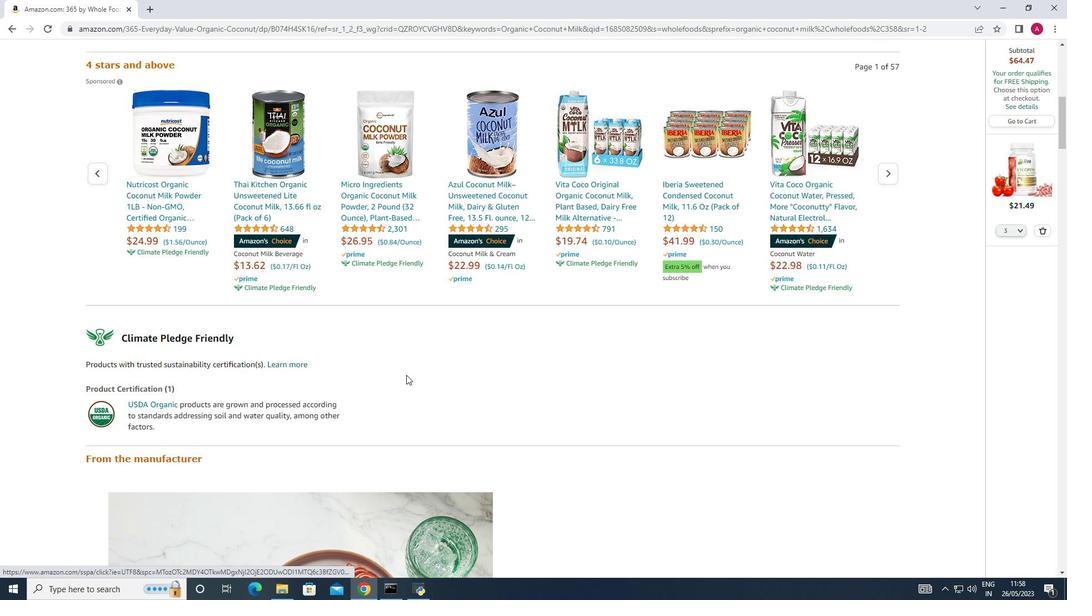 
Action: Mouse scrolled (406, 374) with delta (0, 0)
Screenshot: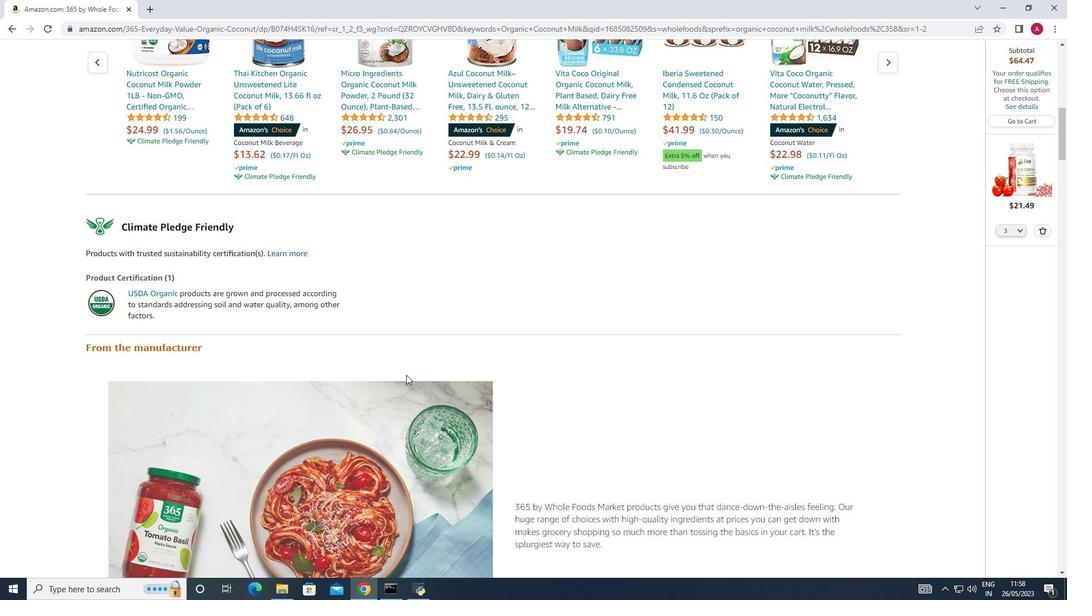 
Action: Mouse scrolled (406, 374) with delta (0, 0)
Screenshot: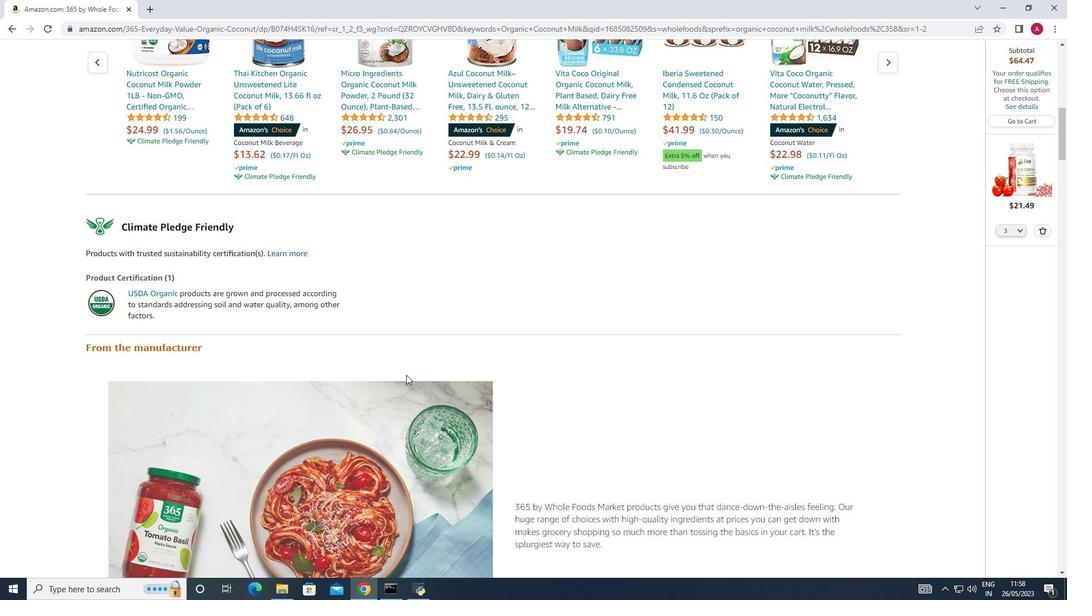
Action: Mouse scrolled (406, 374) with delta (0, 0)
Screenshot: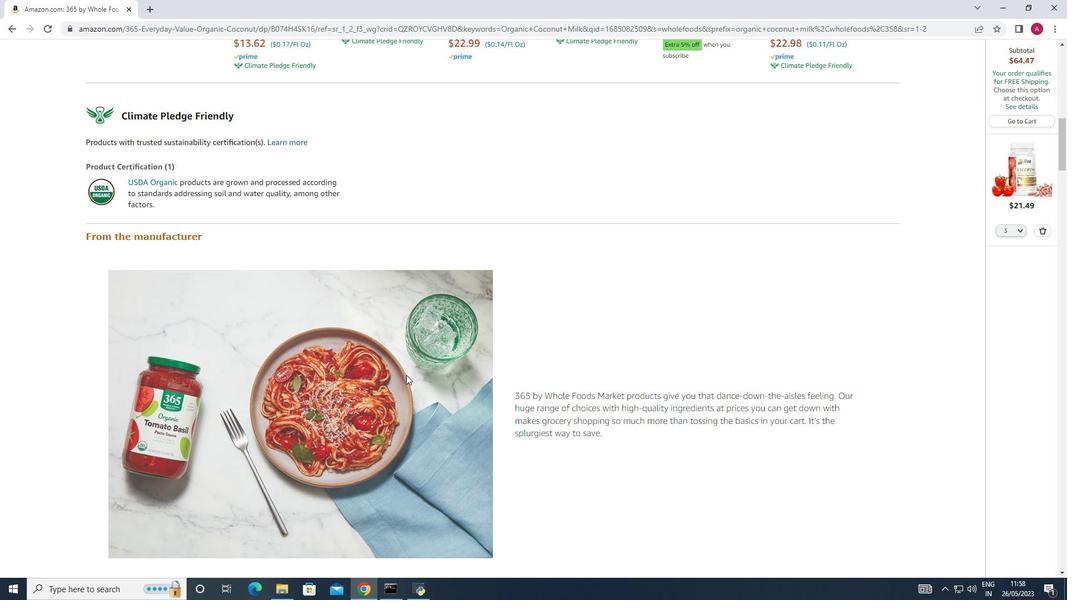 
Action: Mouse scrolled (406, 374) with delta (0, 0)
Screenshot: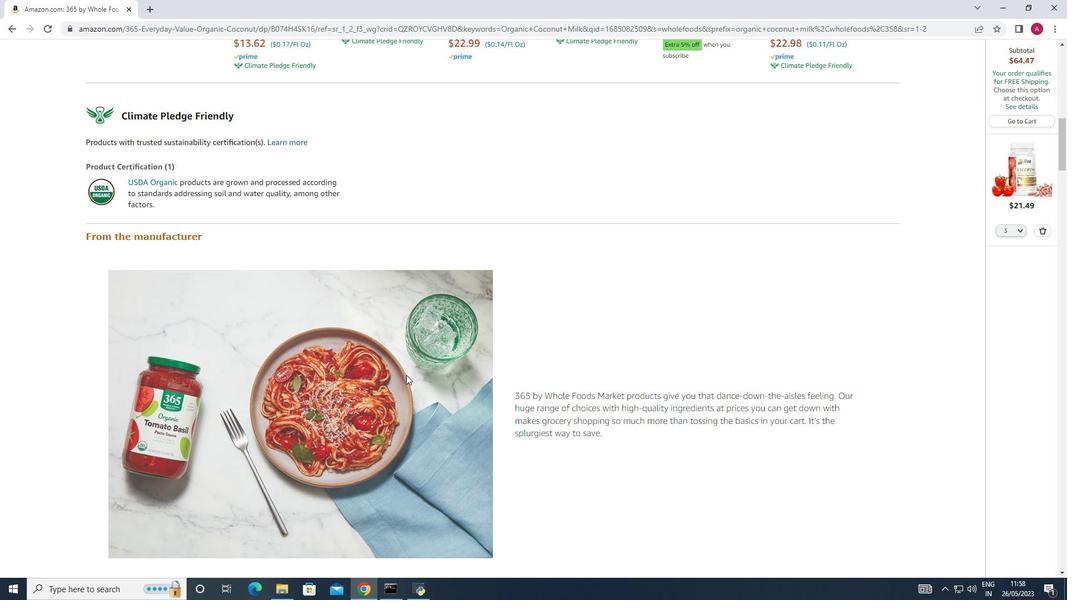 
Action: Mouse scrolled (406, 374) with delta (0, 0)
Screenshot: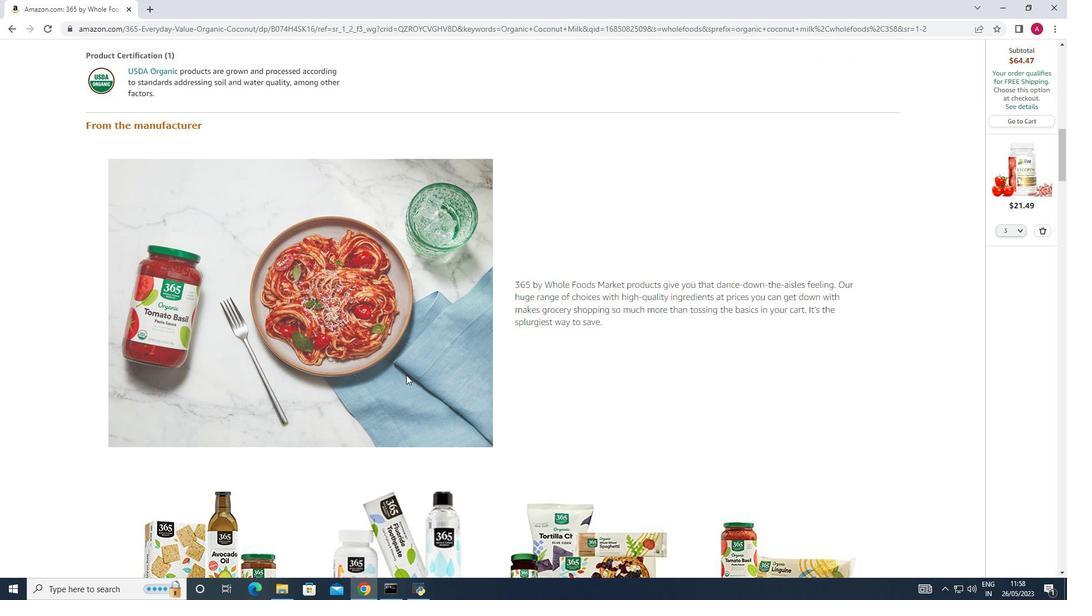 
Action: Mouse scrolled (406, 374) with delta (0, 0)
Screenshot: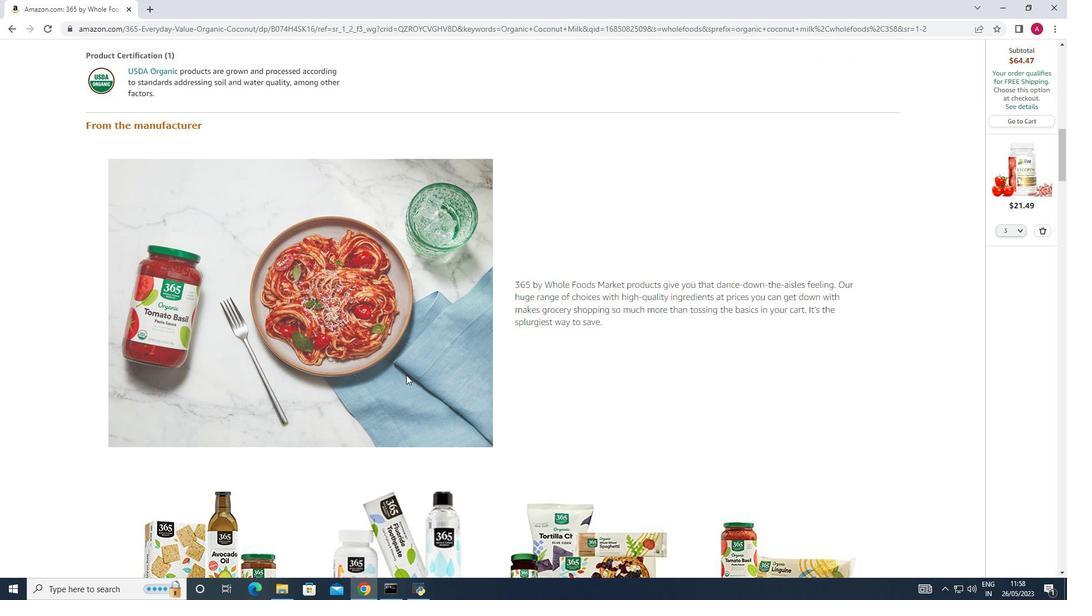 
Action: Mouse scrolled (406, 374) with delta (0, 0)
Screenshot: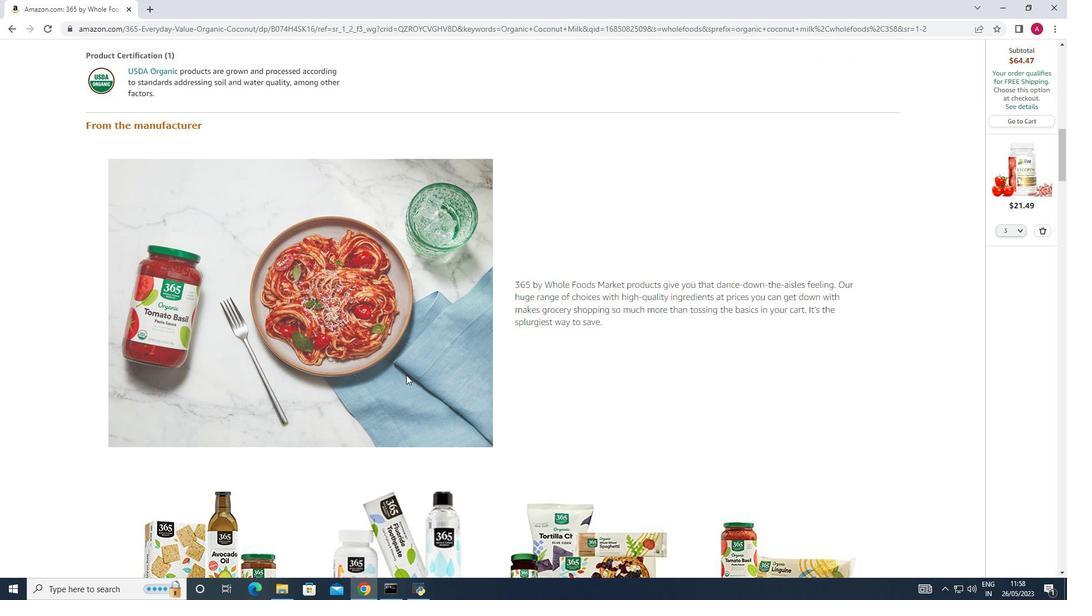 
Action: Mouse scrolled (406, 374) with delta (0, 0)
Screenshot: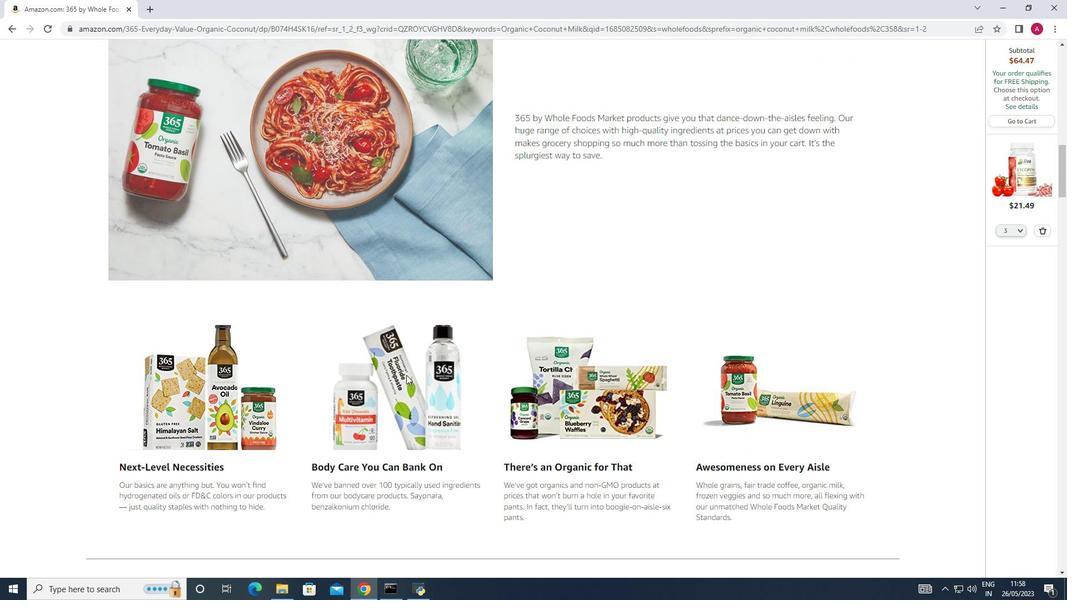 
Action: Mouse scrolled (406, 374) with delta (0, 0)
Screenshot: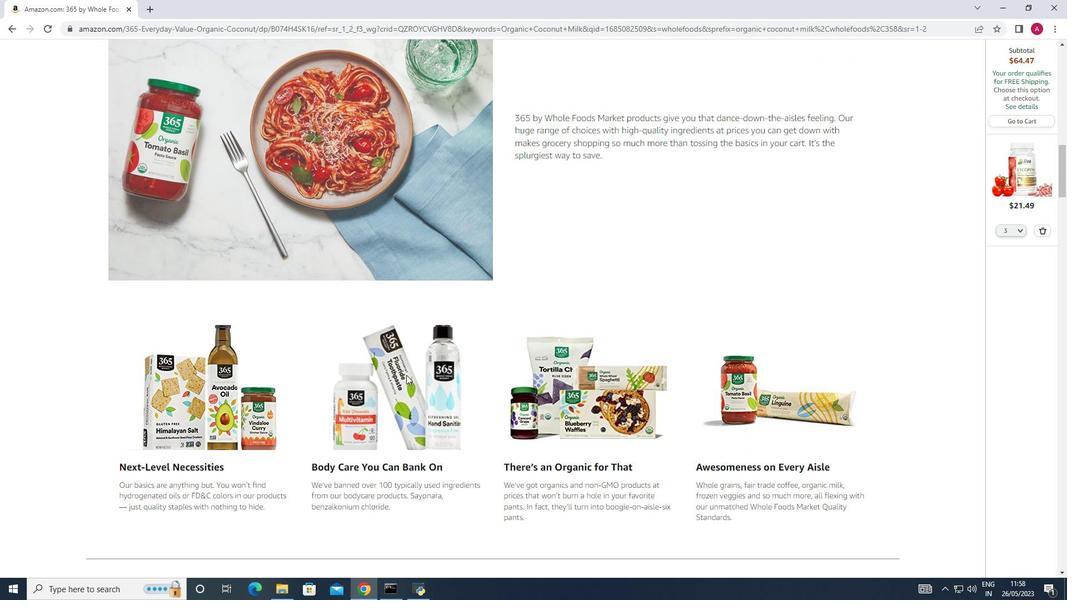 
Action: Mouse scrolled (406, 374) with delta (0, 0)
Screenshot: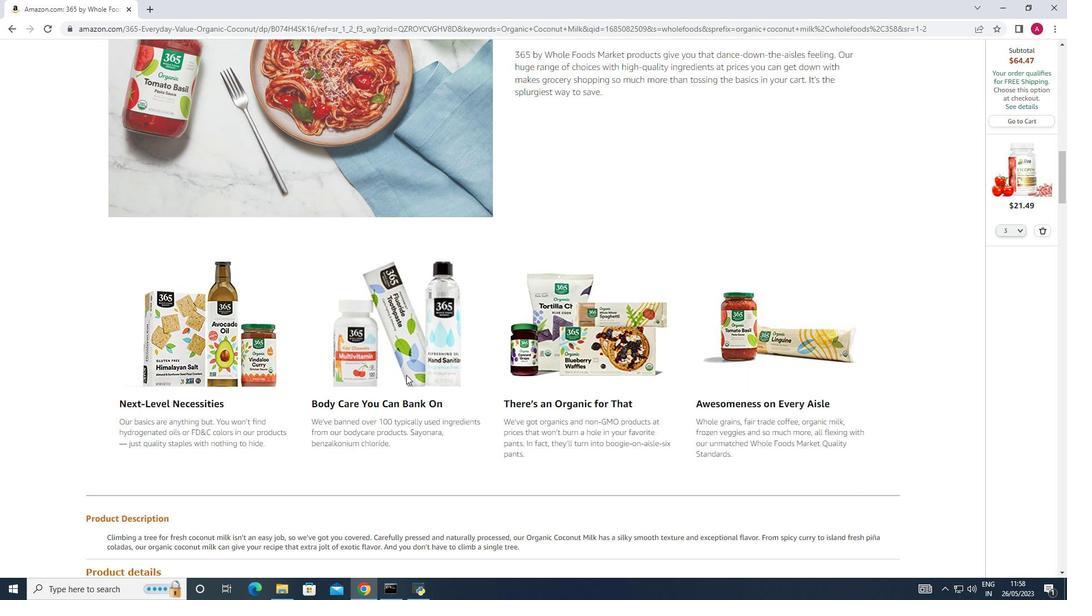 
Action: Mouse scrolled (406, 374) with delta (0, 0)
Screenshot: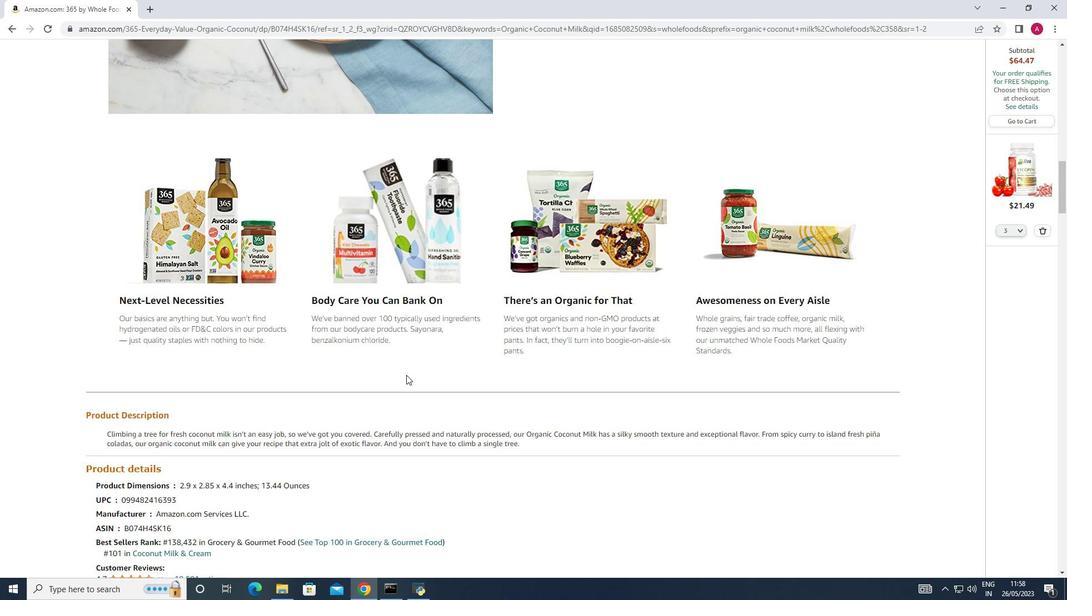 
Action: Mouse scrolled (406, 374) with delta (0, 0)
Screenshot: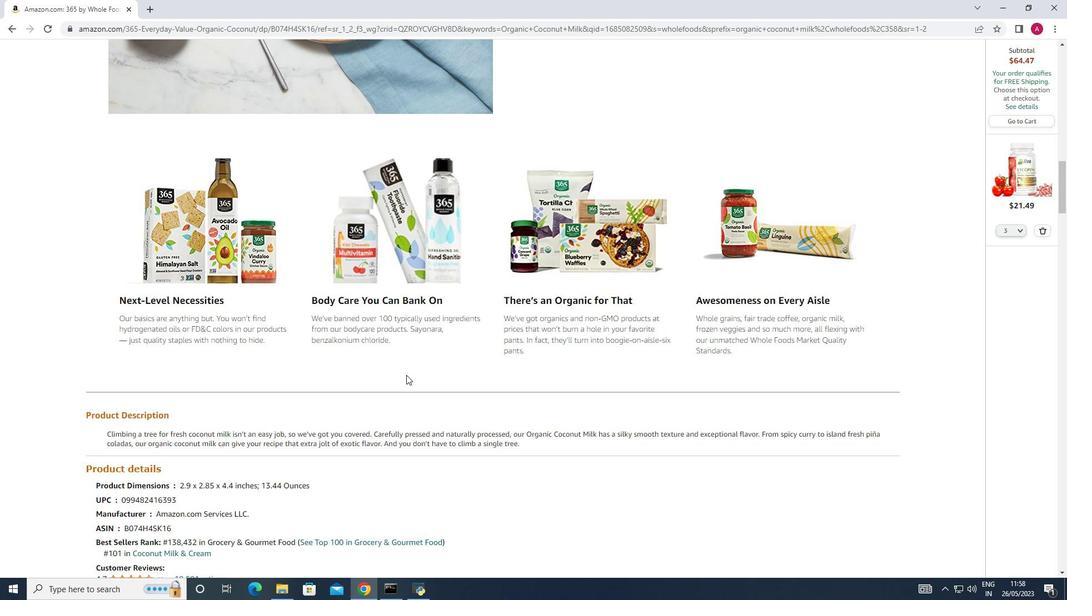 
Action: Mouse scrolled (406, 374) with delta (0, 0)
Screenshot: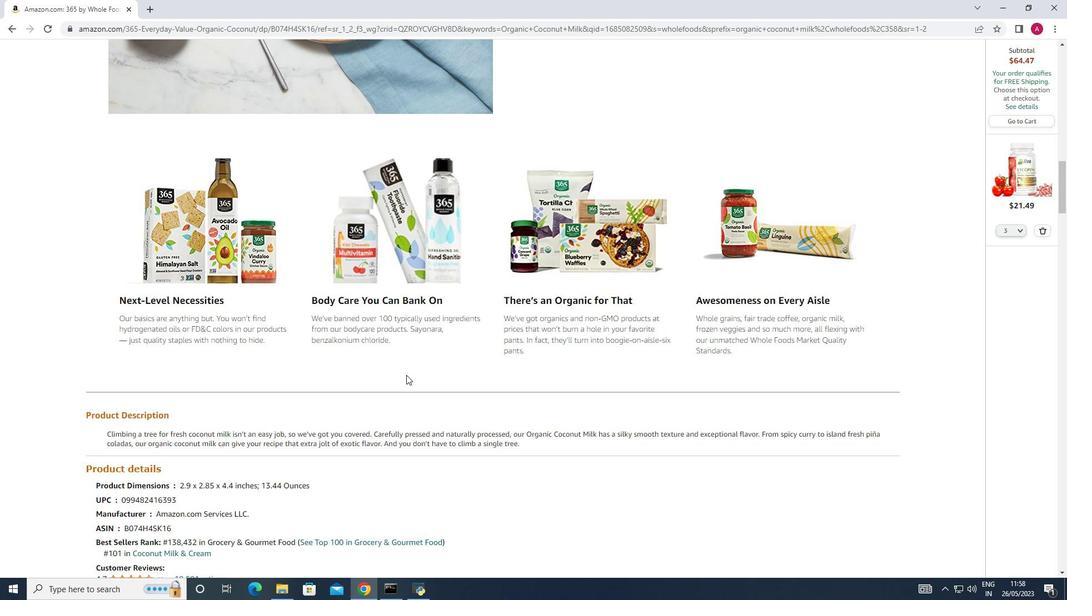 
Action: Mouse scrolled (406, 374) with delta (0, 0)
Screenshot: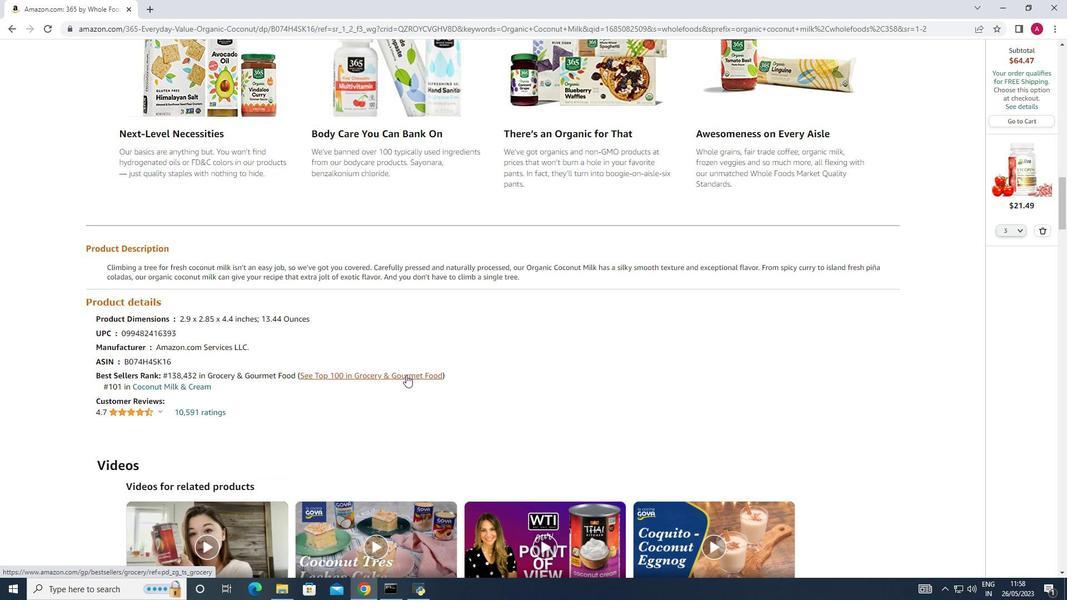 
Action: Mouse scrolled (406, 374) with delta (0, 0)
Screenshot: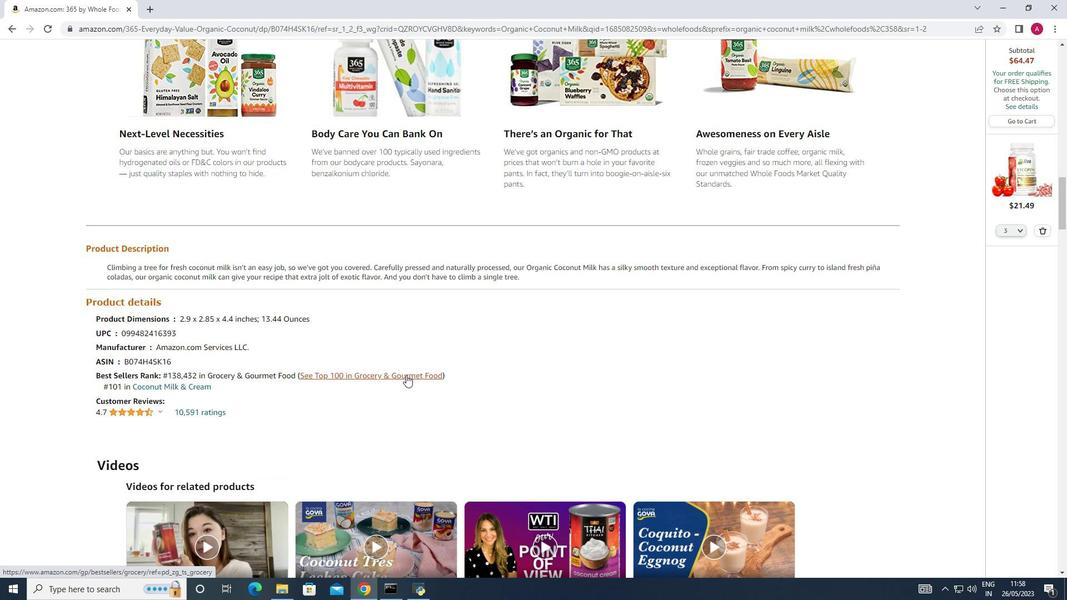 
Action: Mouse scrolled (406, 374) with delta (0, 0)
Screenshot: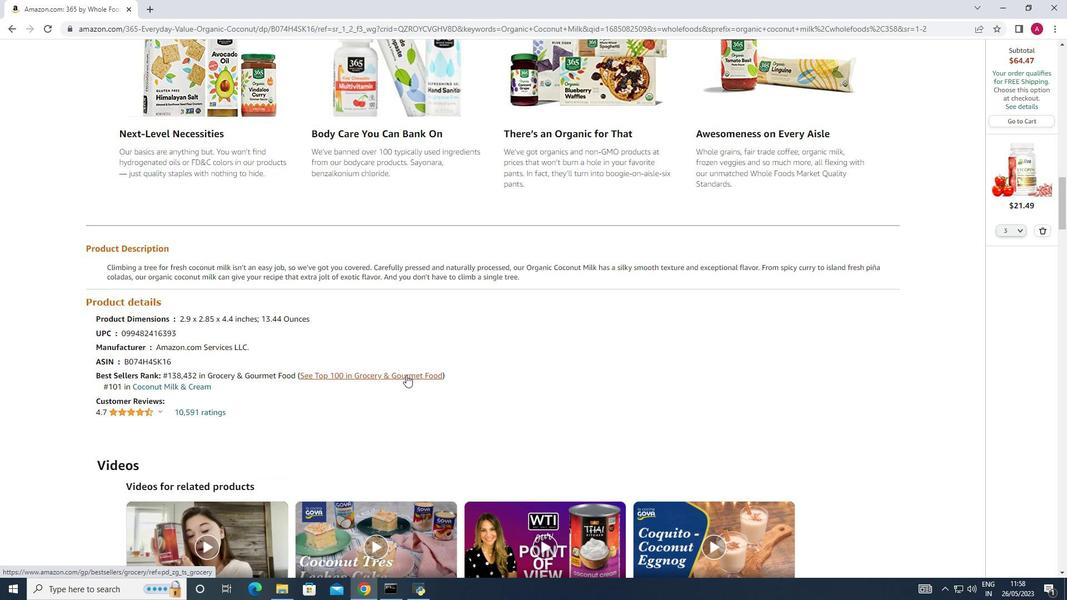 
Action: Mouse scrolled (406, 374) with delta (0, 0)
Screenshot: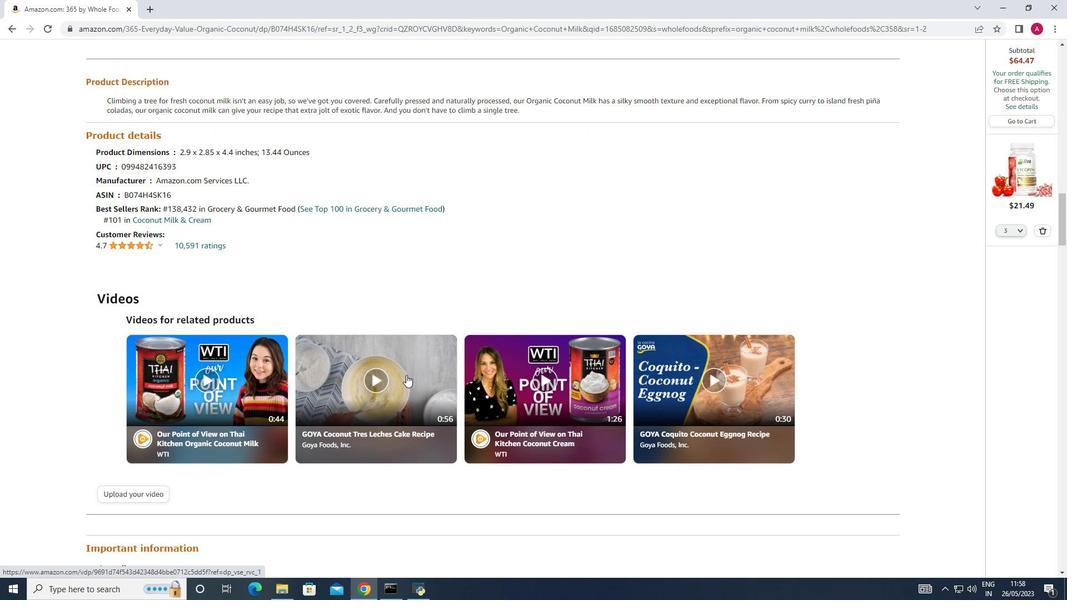 
Action: Mouse scrolled (406, 374) with delta (0, 0)
Screenshot: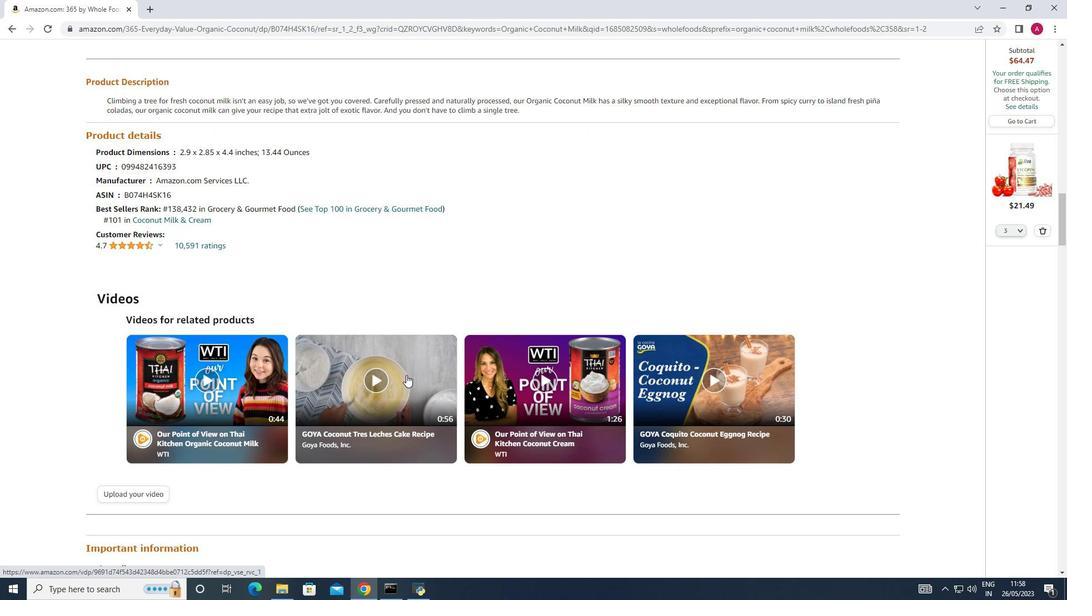 
Action: Mouse scrolled (406, 374) with delta (0, 0)
Screenshot: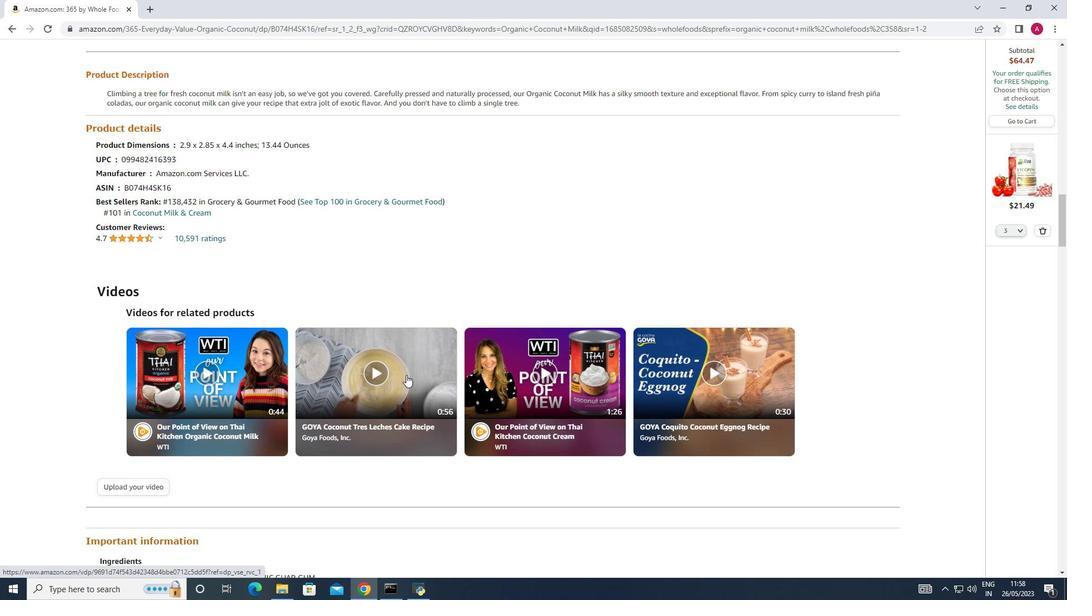 
Action: Mouse scrolled (406, 374) with delta (0, 0)
Screenshot: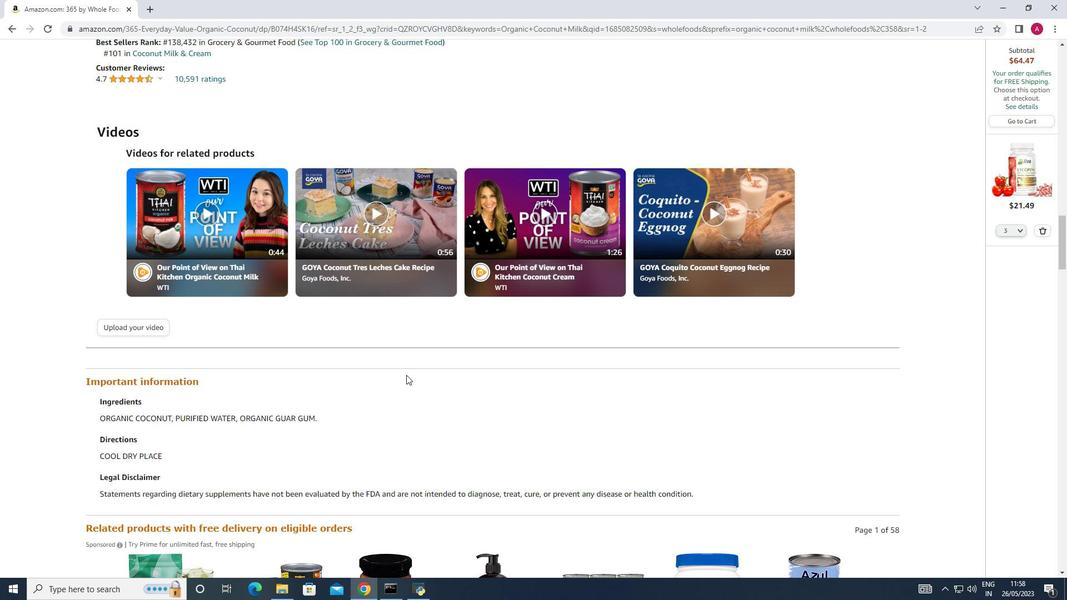 
Action: Mouse scrolled (406, 374) with delta (0, 0)
Screenshot: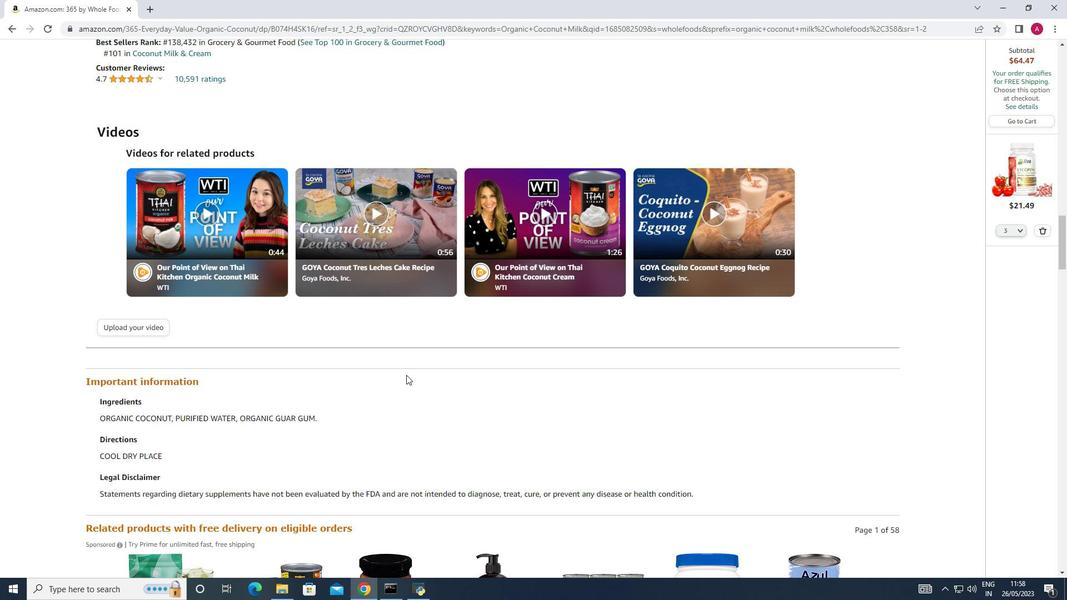 
Action: Mouse scrolled (406, 374) with delta (0, 0)
Screenshot: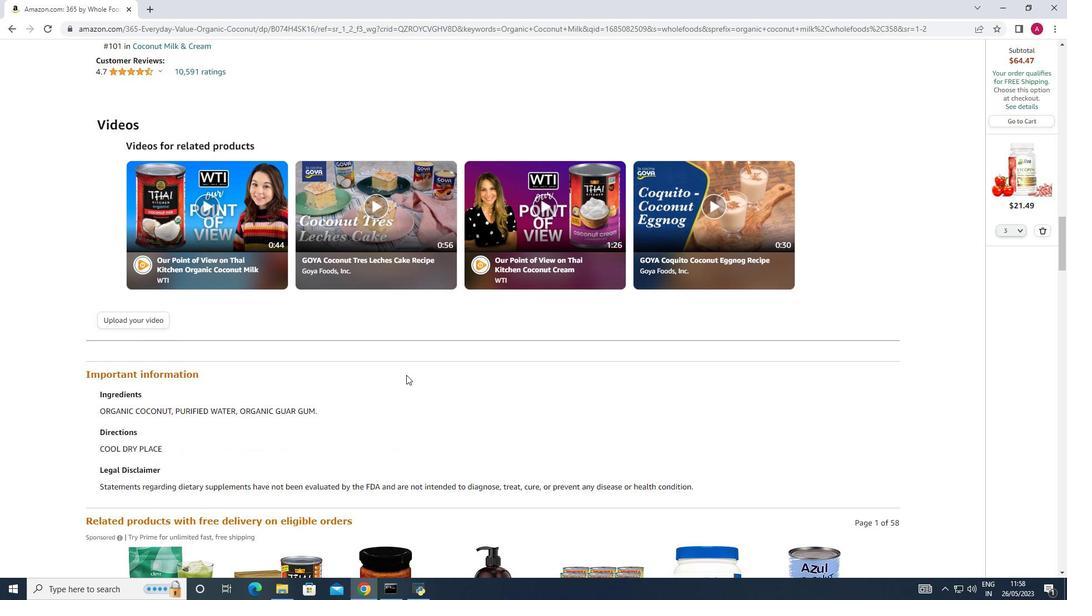 
Action: Mouse scrolled (406, 374) with delta (0, 0)
Screenshot: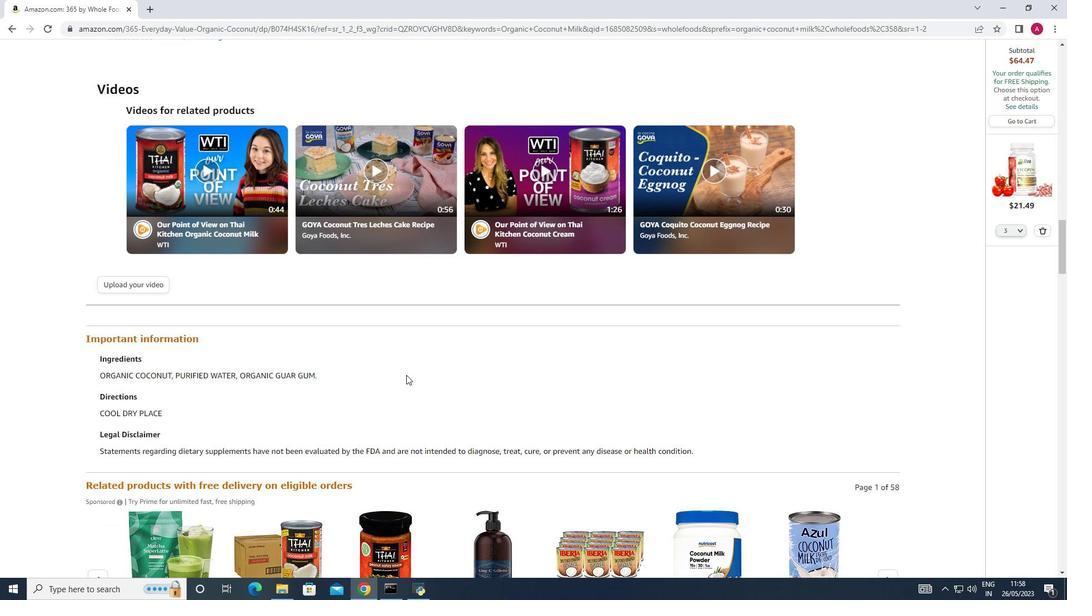 
Action: Mouse scrolled (406, 374) with delta (0, 0)
Screenshot: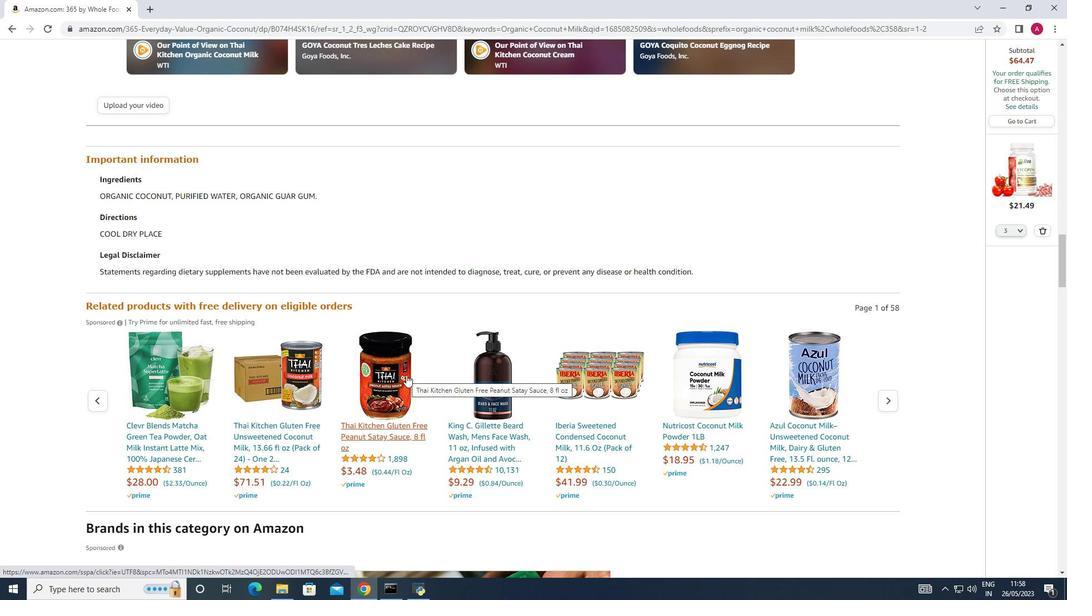 
Action: Mouse scrolled (406, 374) with delta (0, 0)
Screenshot: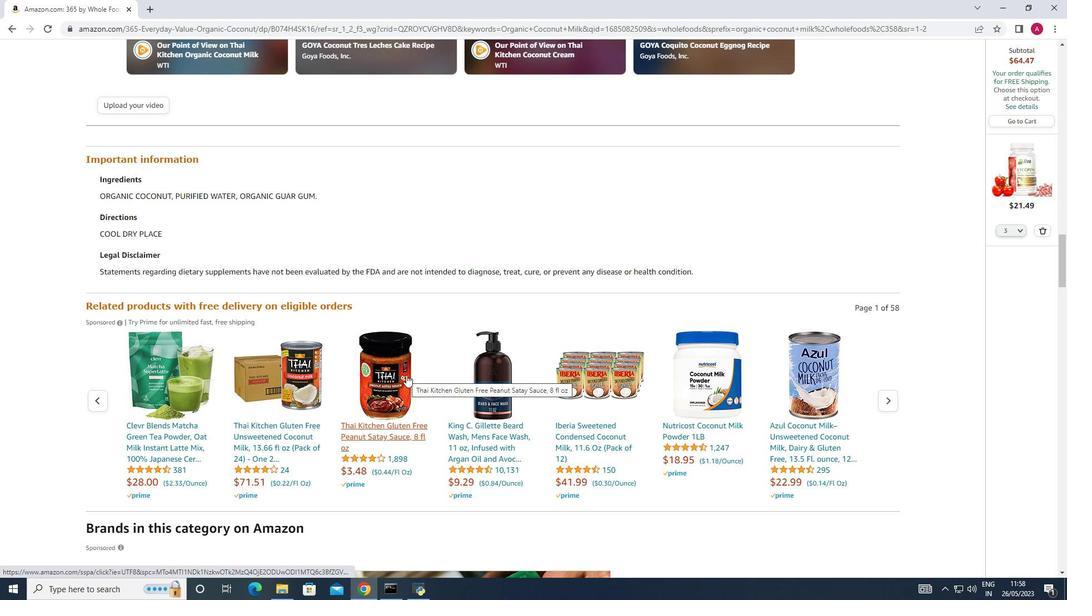 
Action: Mouse scrolled (406, 374) with delta (0, 0)
Screenshot: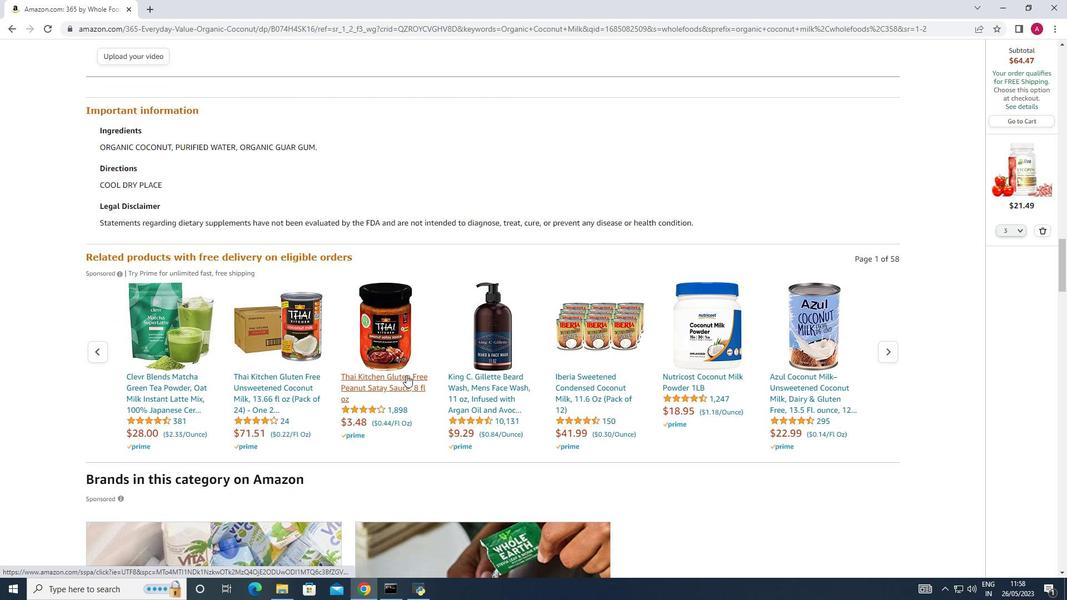 
Action: Mouse scrolled (406, 374) with delta (0, 0)
Screenshot: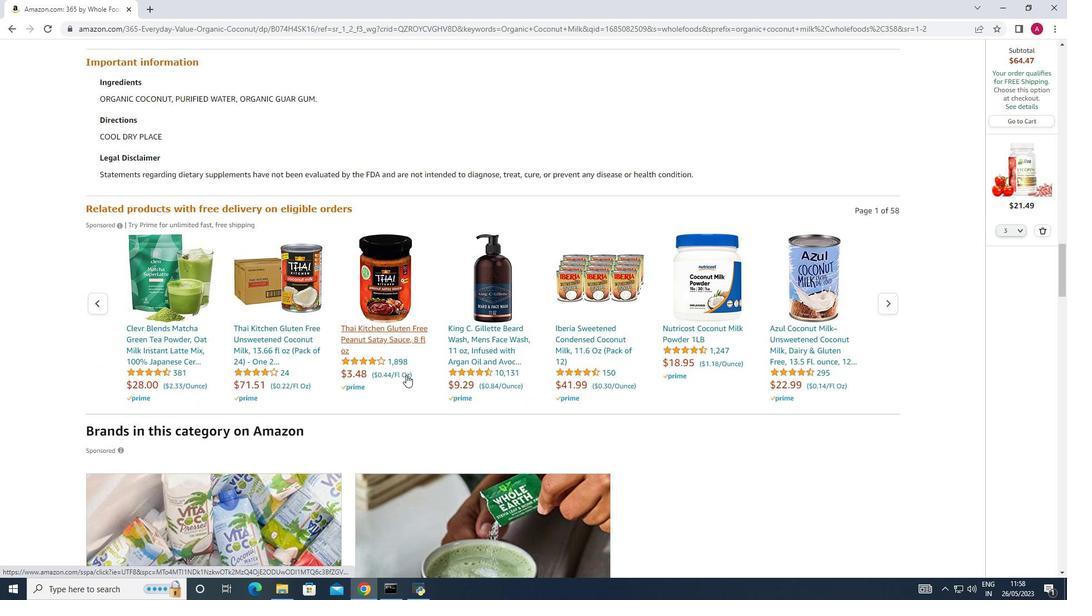 
Action: Mouse scrolled (406, 374) with delta (0, 0)
Screenshot: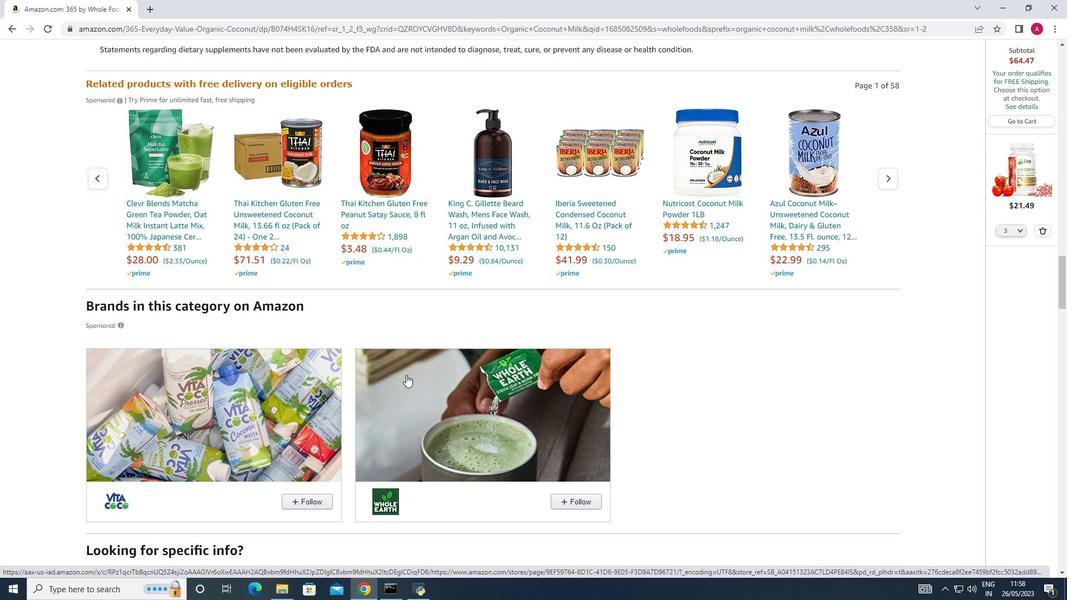 
Action: Mouse scrolled (406, 374) with delta (0, 0)
Screenshot: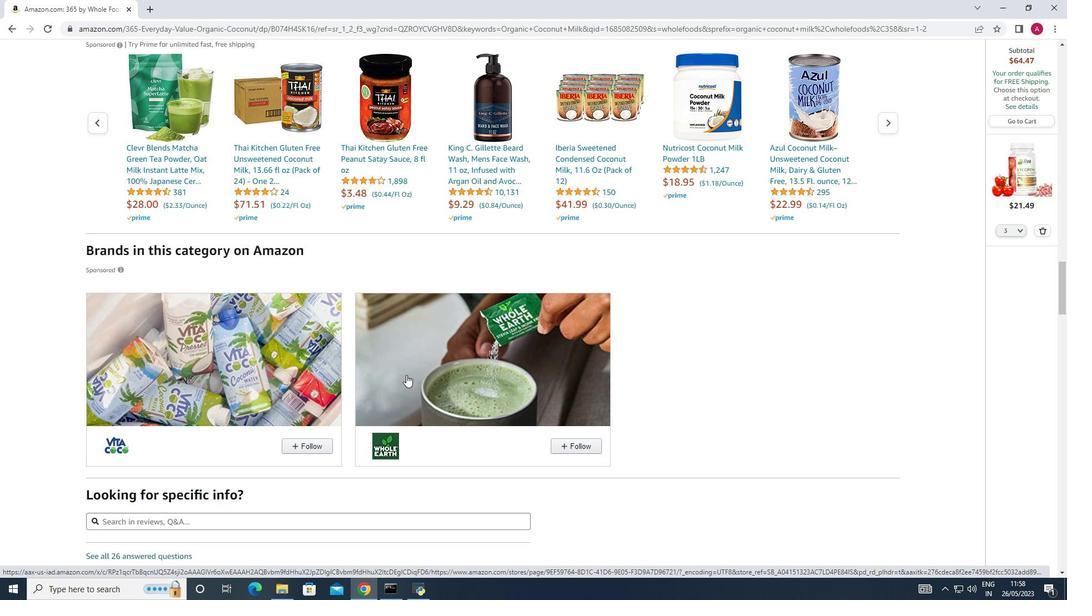 
Action: Mouse scrolled (406, 374) with delta (0, 0)
Screenshot: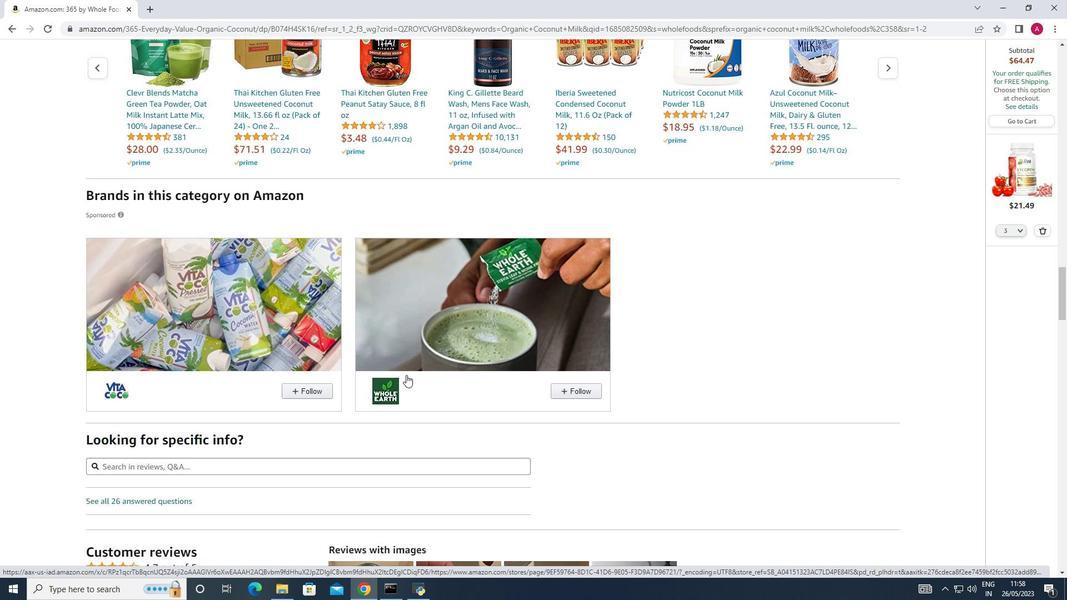 
Action: Mouse scrolled (406, 374) with delta (0, 0)
Screenshot: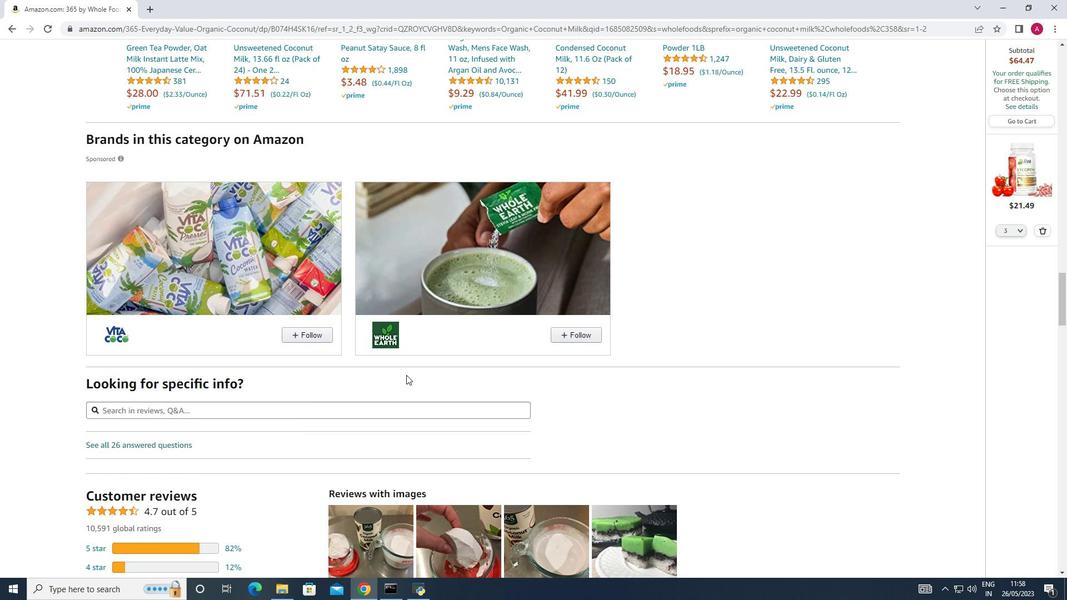 
Action: Mouse scrolled (406, 374) with delta (0, 0)
Screenshot: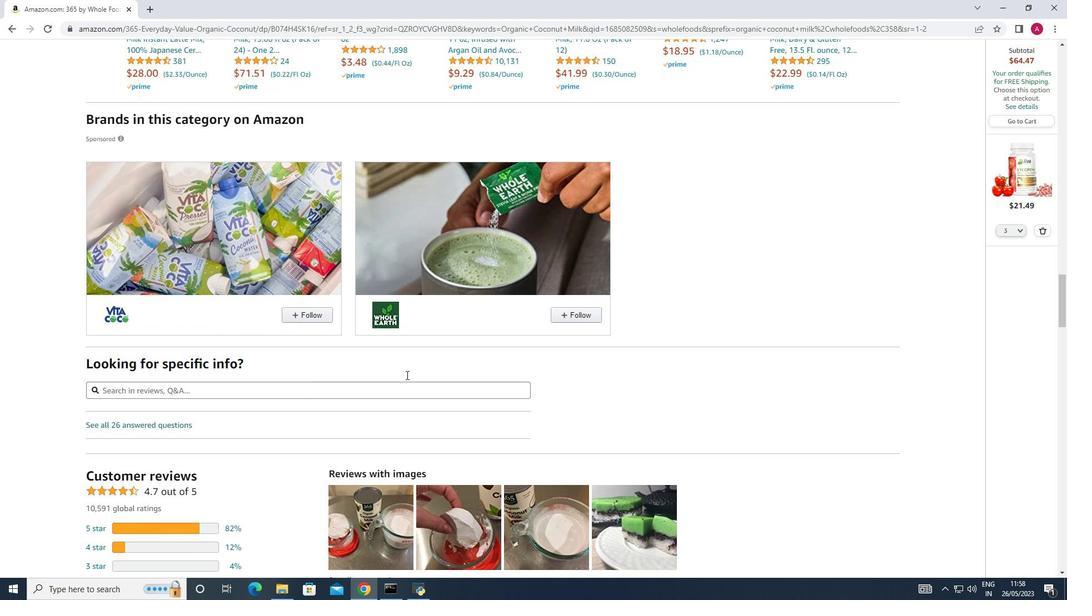 
Action: Mouse scrolled (406, 374) with delta (0, 0)
Screenshot: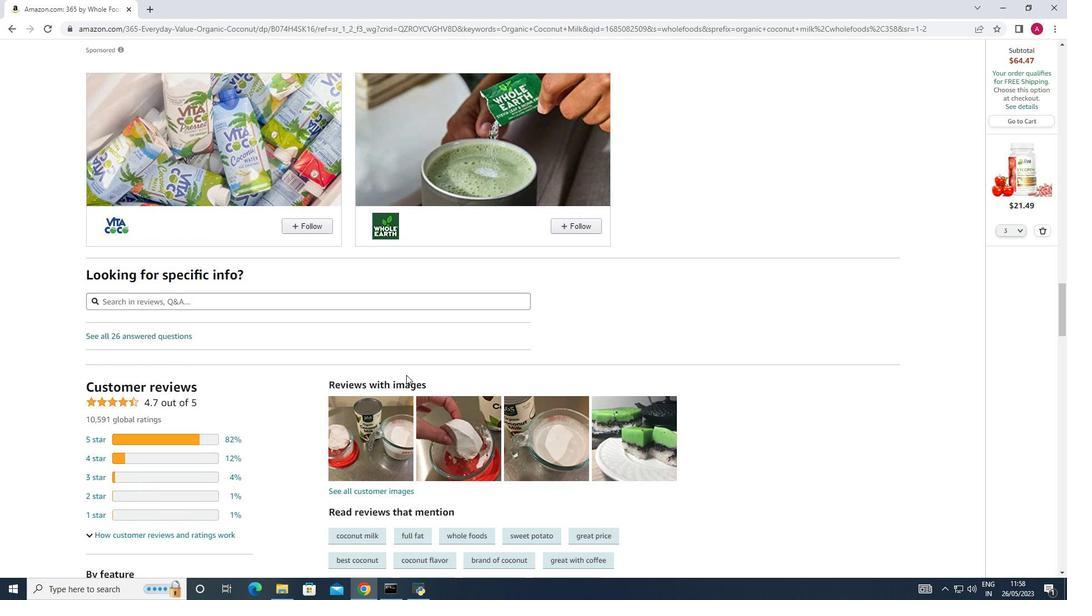 
Action: Mouse scrolled (406, 374) with delta (0, 0)
Screenshot: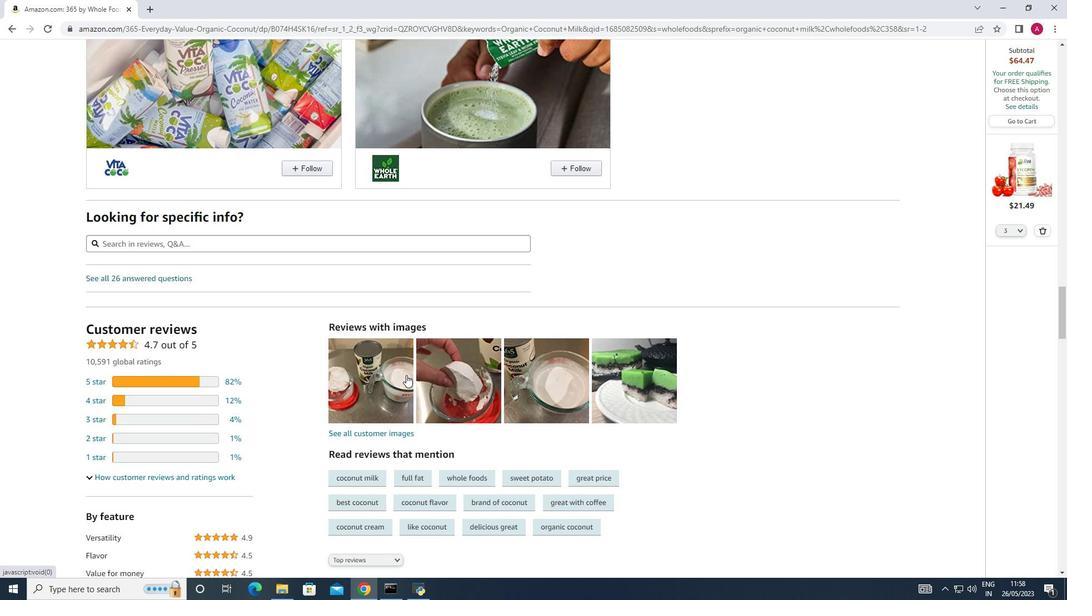 
Action: Mouse scrolled (406, 374) with delta (0, 0)
Screenshot: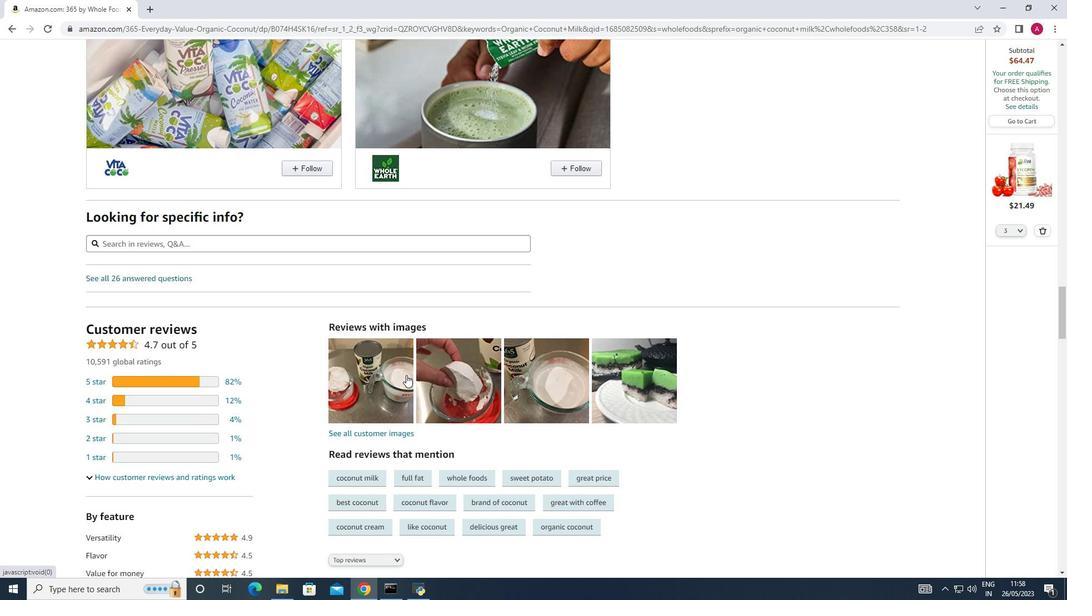 
Action: Mouse scrolled (406, 374) with delta (0, 0)
Screenshot: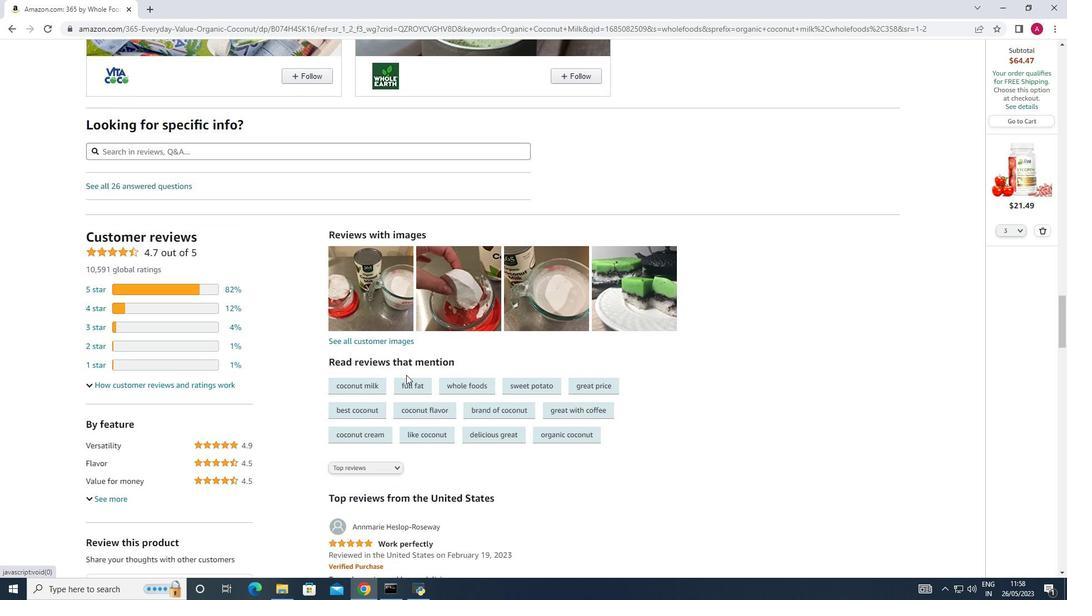 
Action: Mouse scrolled (406, 374) with delta (0, 0)
Screenshot: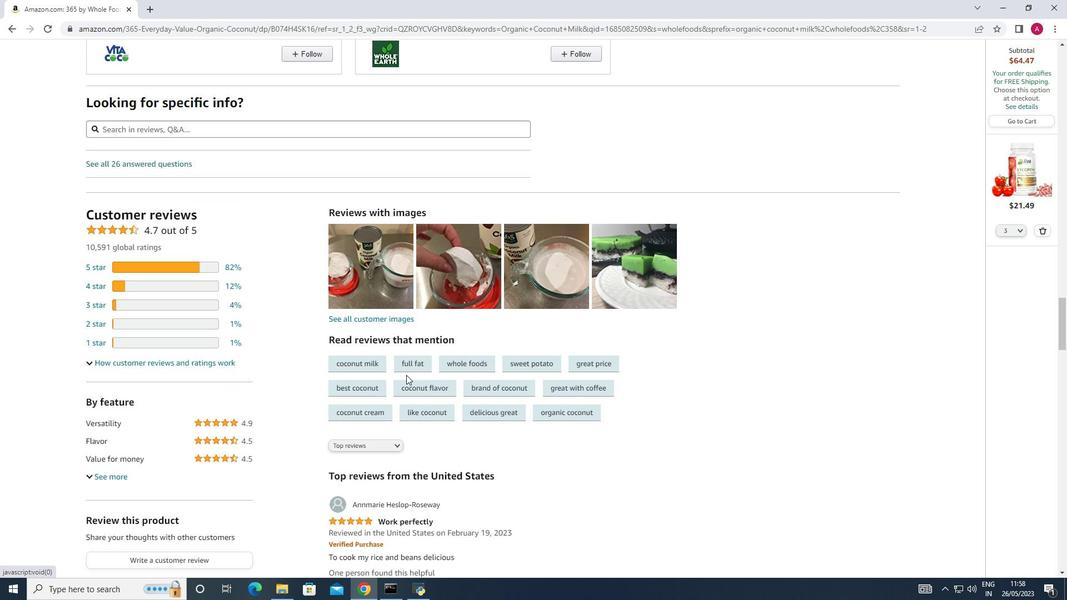 
Action: Mouse scrolled (406, 374) with delta (0, 0)
Screenshot: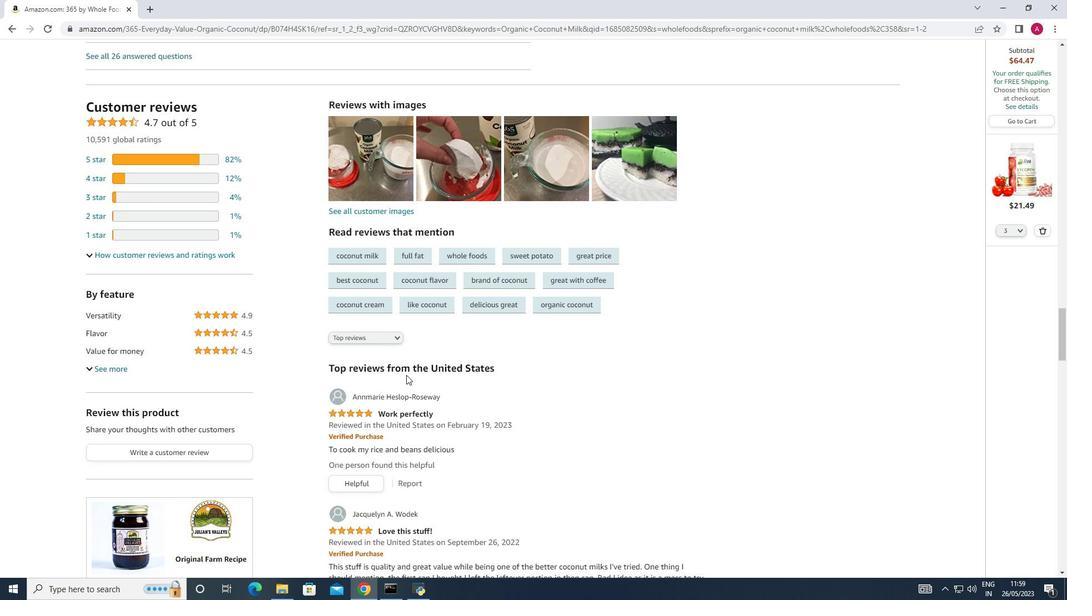 
Action: Mouse scrolled (406, 375) with delta (0, 0)
Screenshot: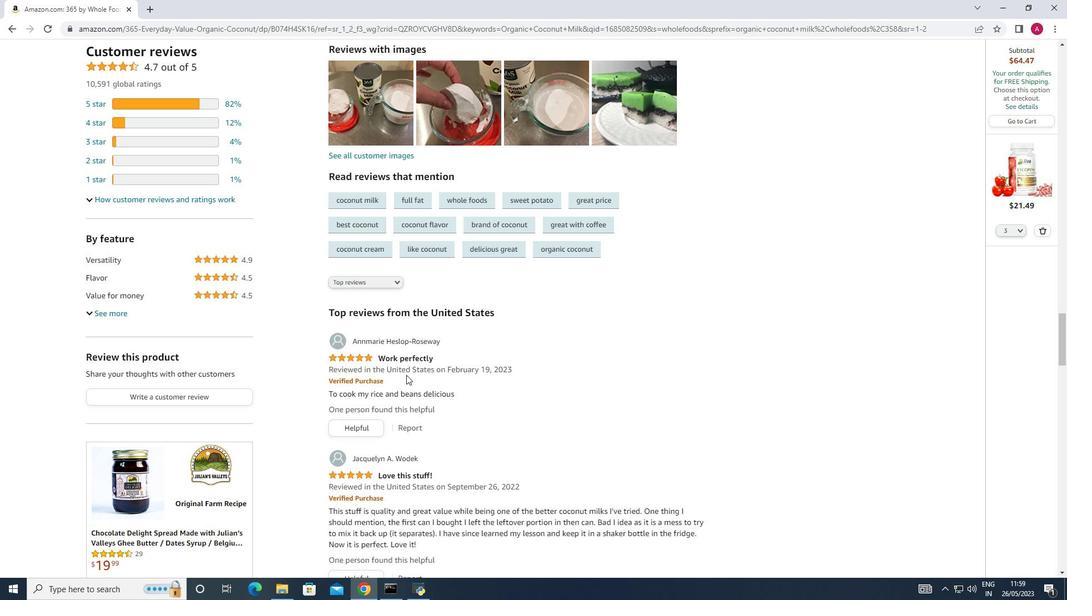 
Action: Mouse moved to (373, 187)
Screenshot: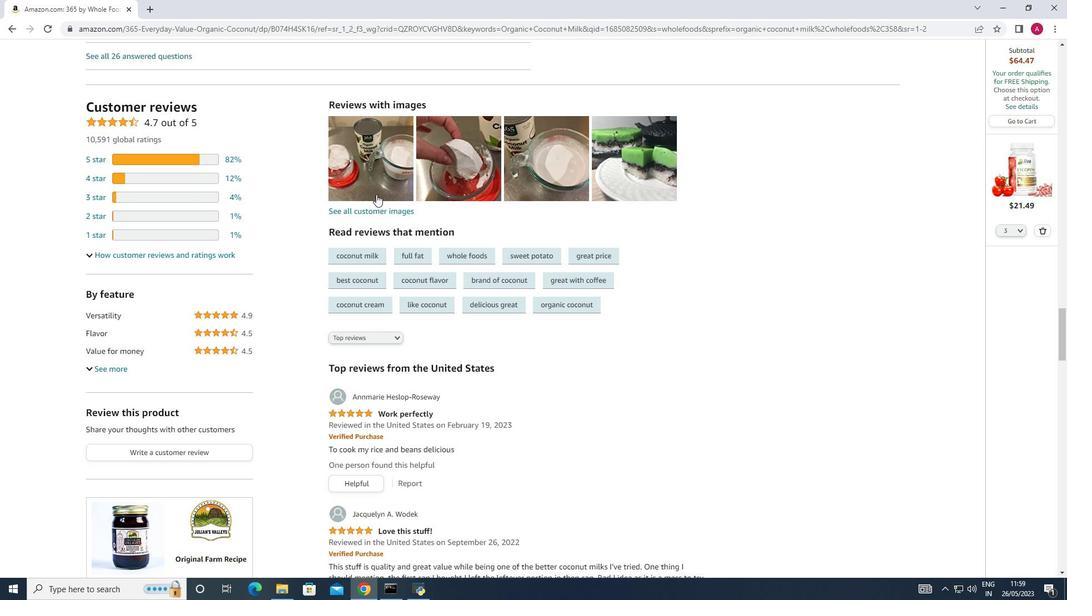 
Action: Mouse pressed left at (373, 187)
Screenshot: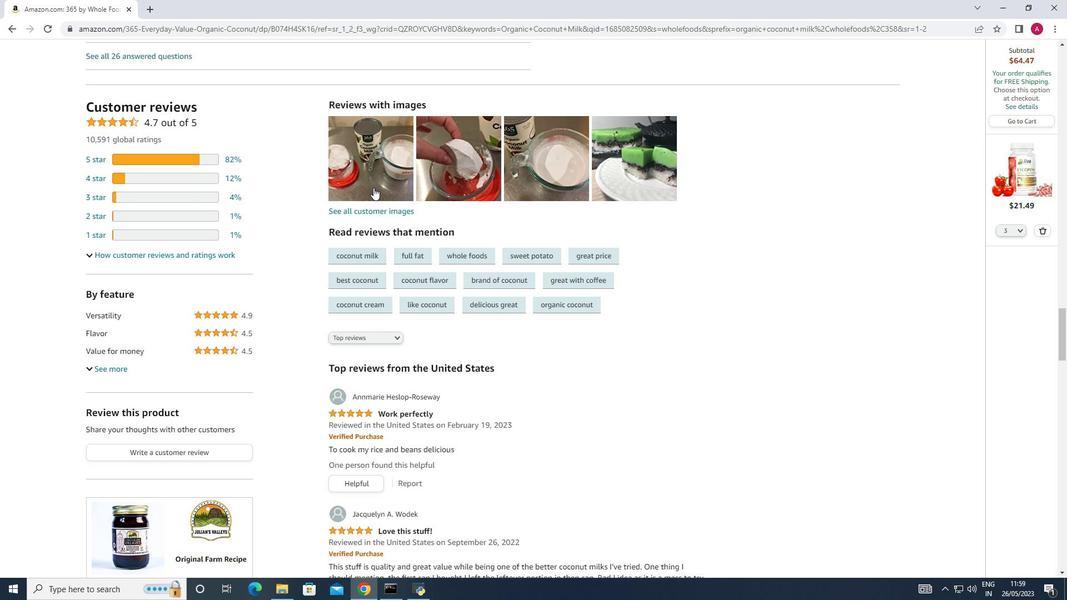 
Action: Mouse moved to (682, 291)
Screenshot: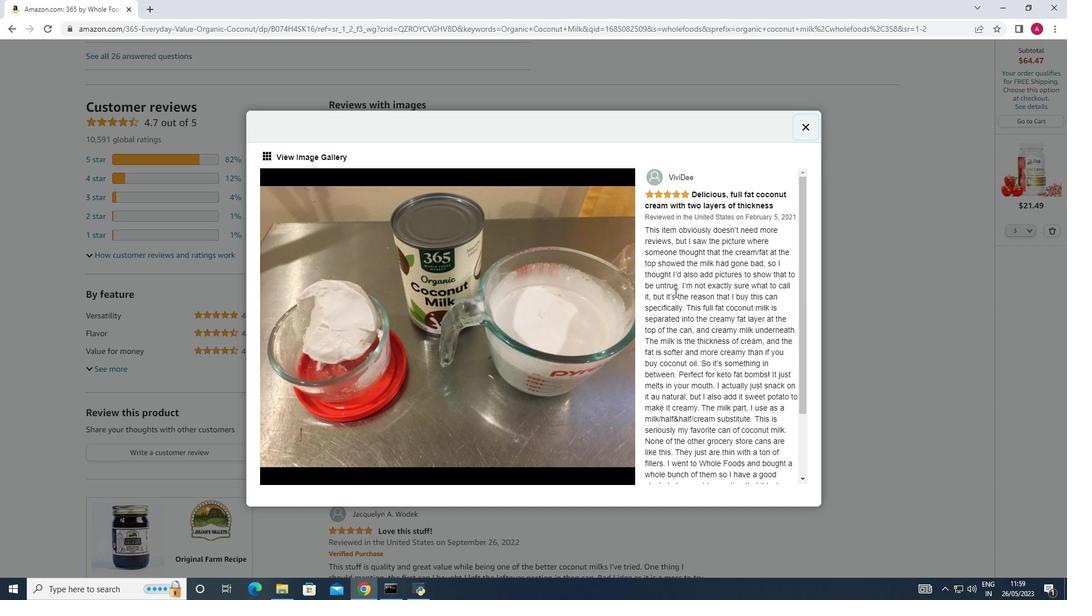 
Action: Mouse scrolled (682, 291) with delta (0, 0)
Screenshot: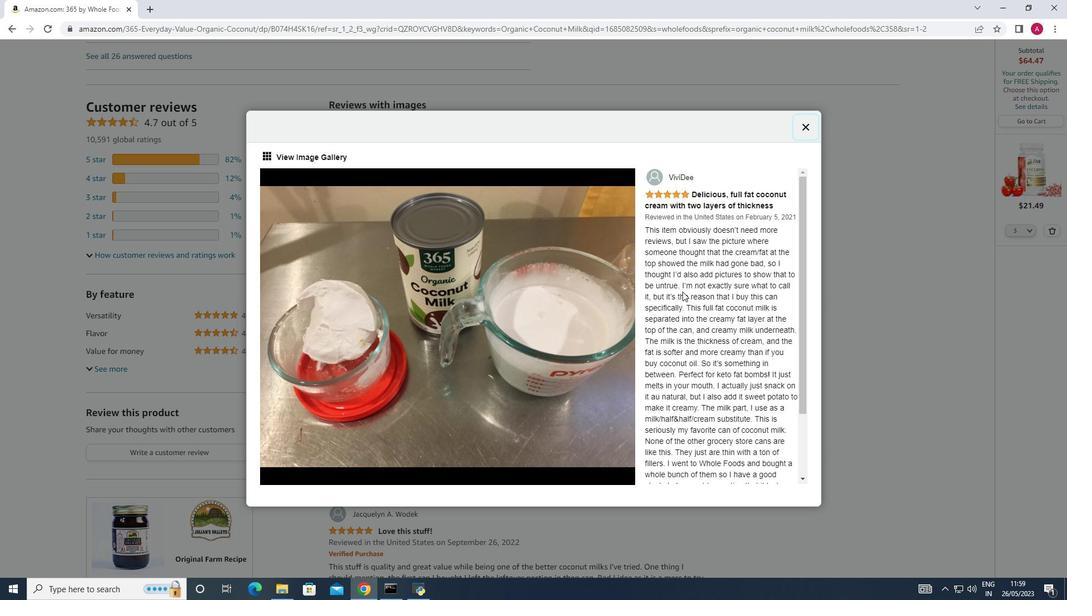 
Action: Mouse moved to (813, 121)
Screenshot: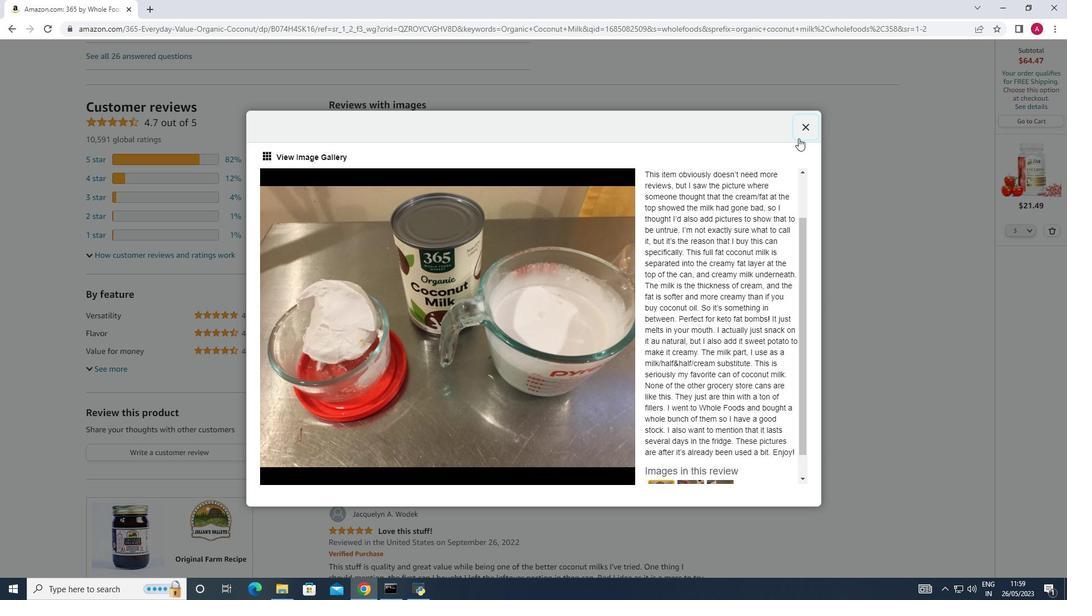 
Action: Mouse pressed left at (813, 121)
Screenshot: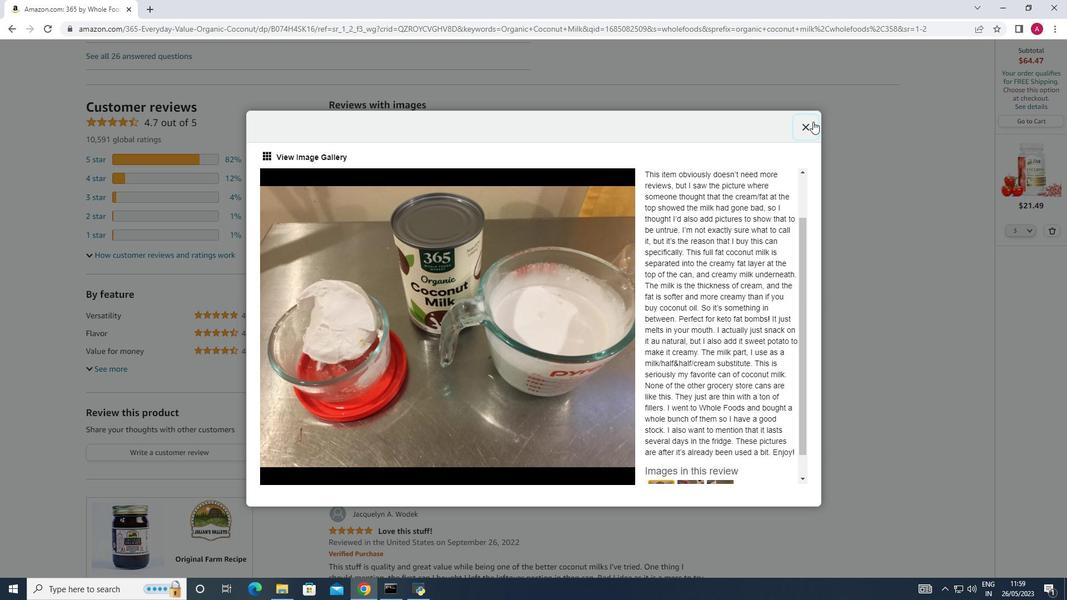 
Action: Mouse moved to (678, 306)
Screenshot: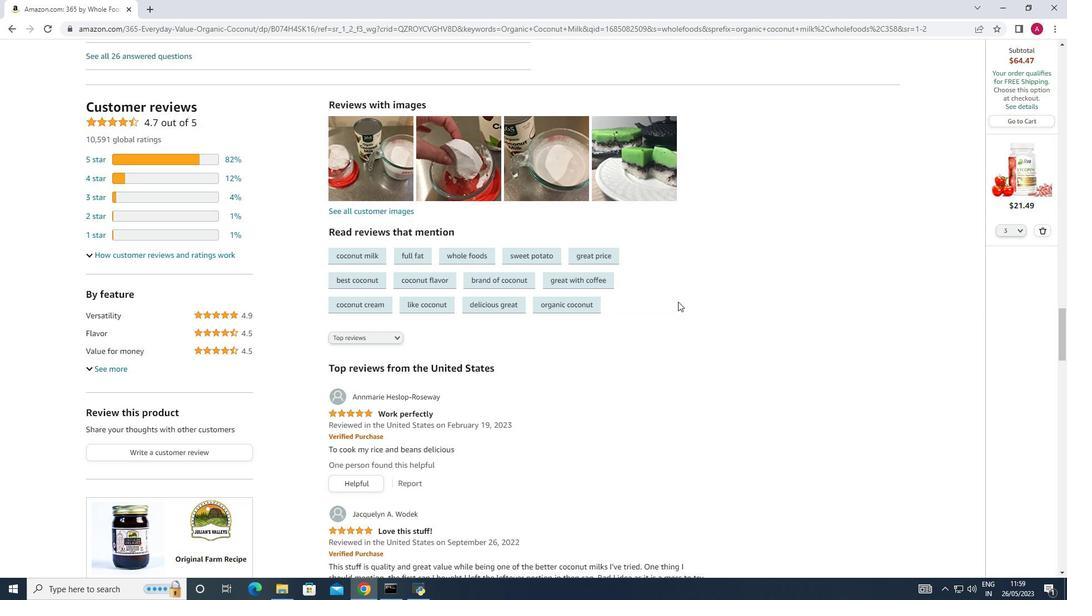 
Action: Mouse scrolled (678, 305) with delta (0, 0)
Screenshot: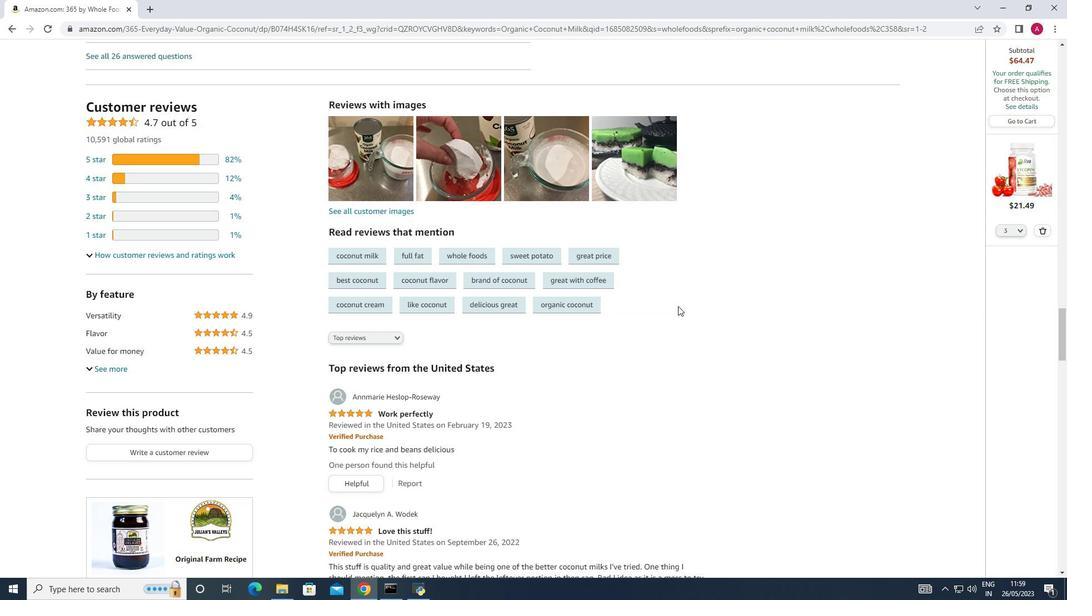 
Action: Mouse scrolled (678, 305) with delta (0, 0)
Screenshot: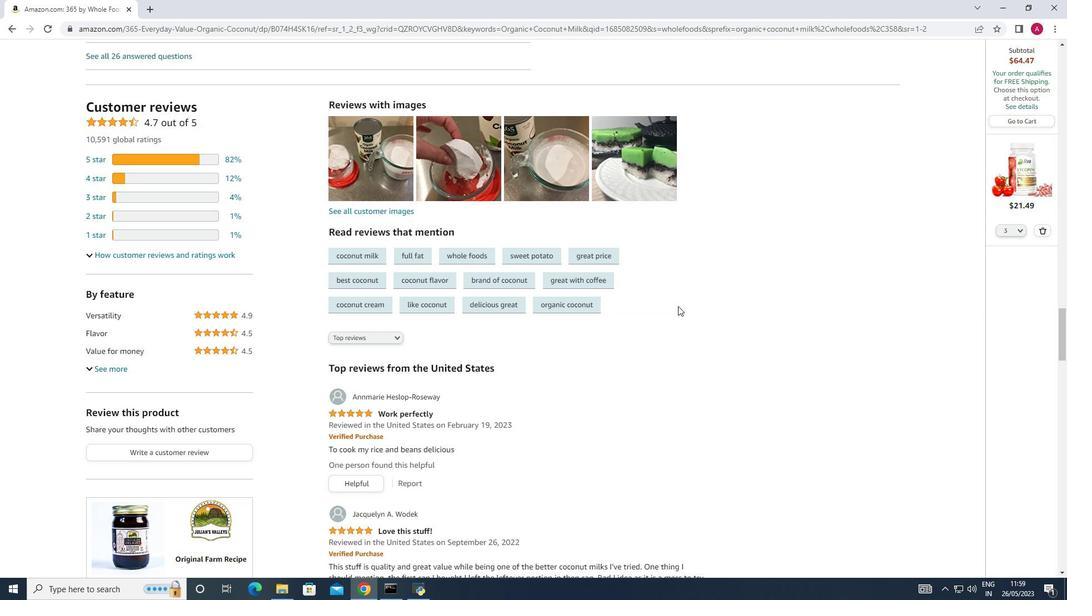 
Action: Mouse scrolled (678, 305) with delta (0, 0)
Screenshot: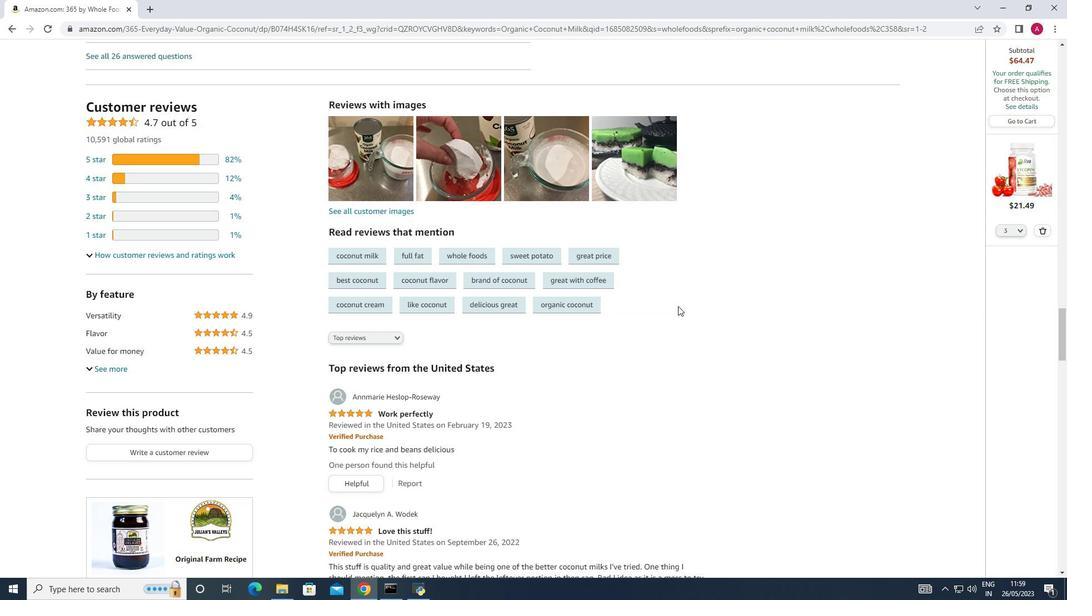 
Action: Mouse scrolled (678, 305) with delta (0, 0)
Screenshot: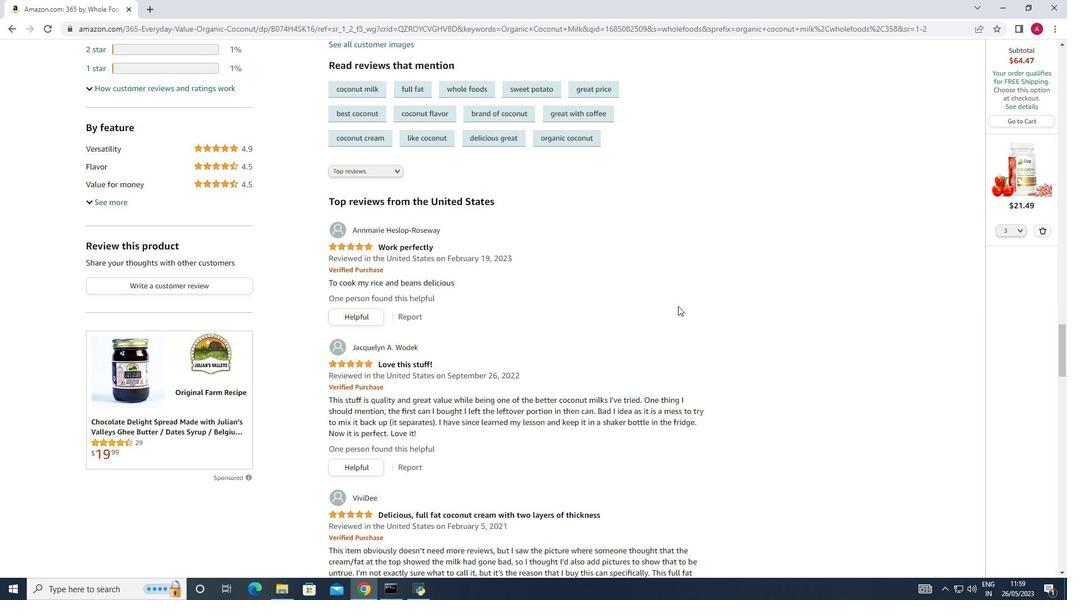
Action: Mouse scrolled (678, 305) with delta (0, 0)
Screenshot: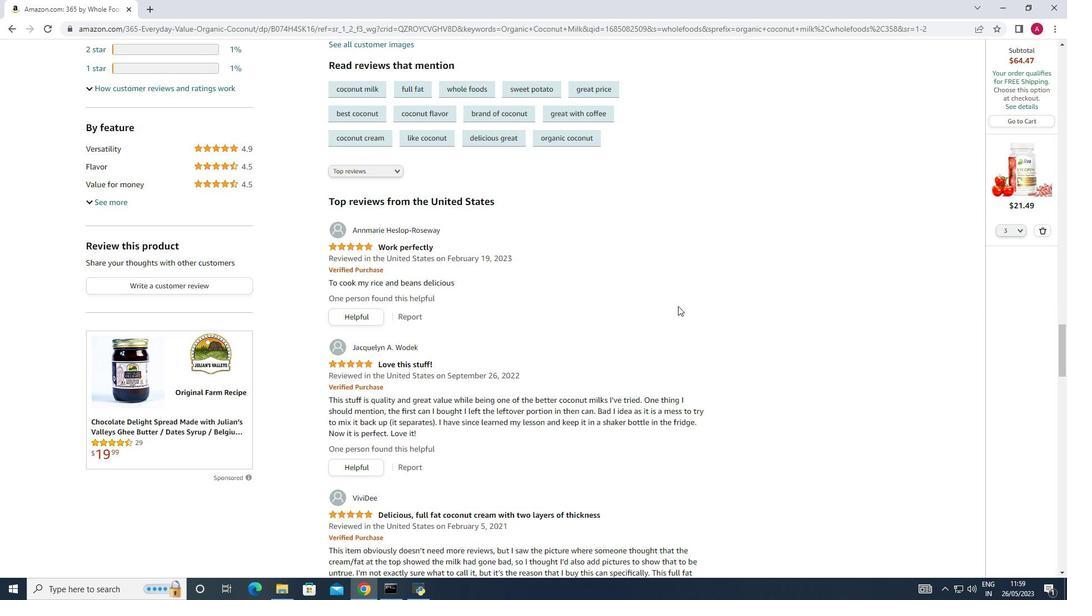 
Action: Mouse moved to (678, 306)
Screenshot: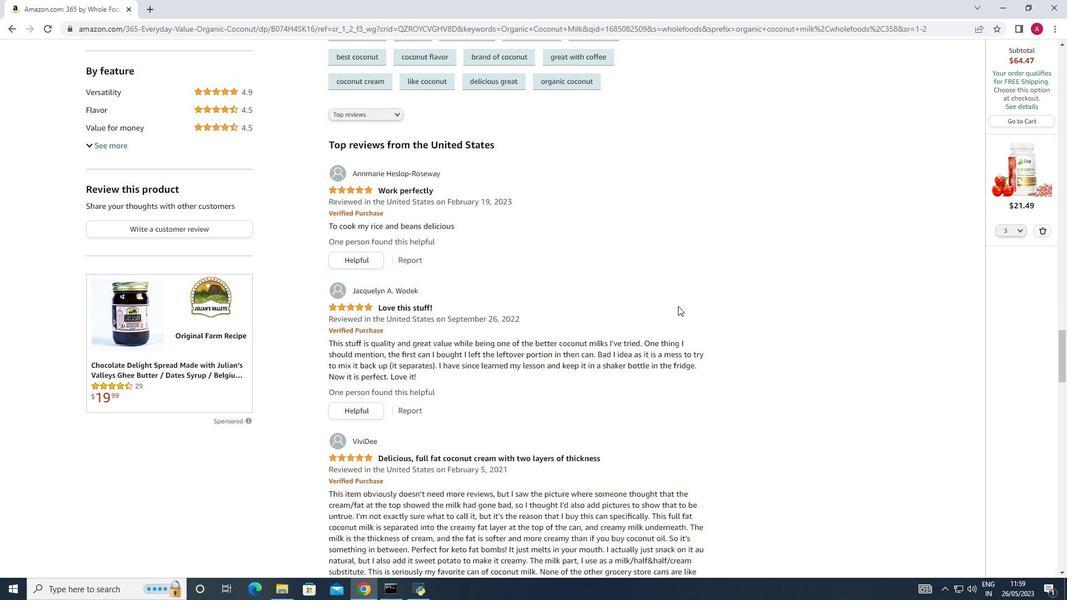 
Action: Mouse scrolled (678, 305) with delta (0, 0)
Screenshot: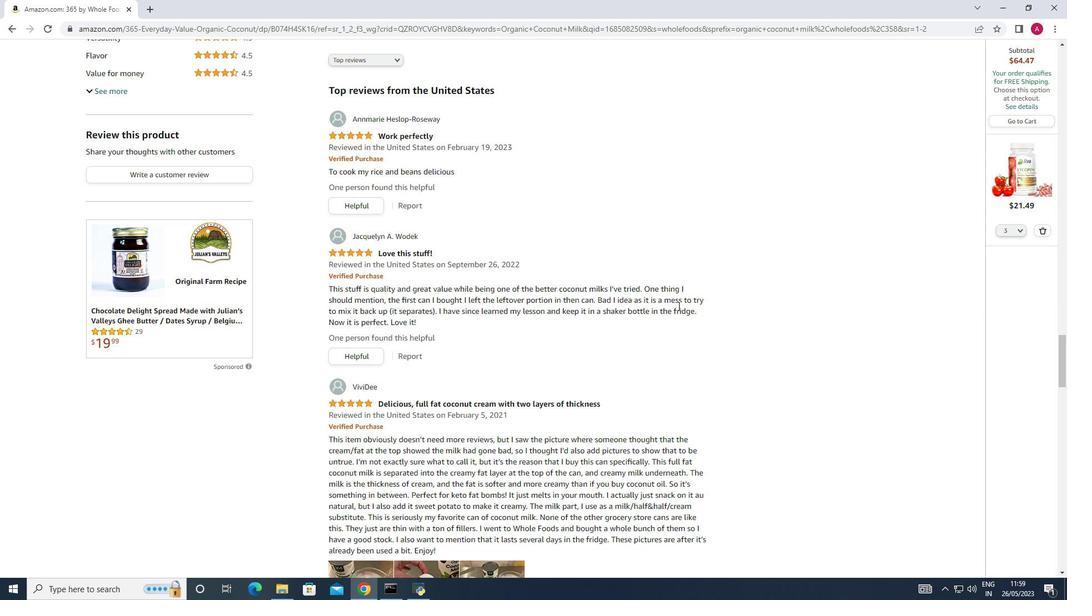 
Action: Mouse scrolled (678, 305) with delta (0, 0)
Screenshot: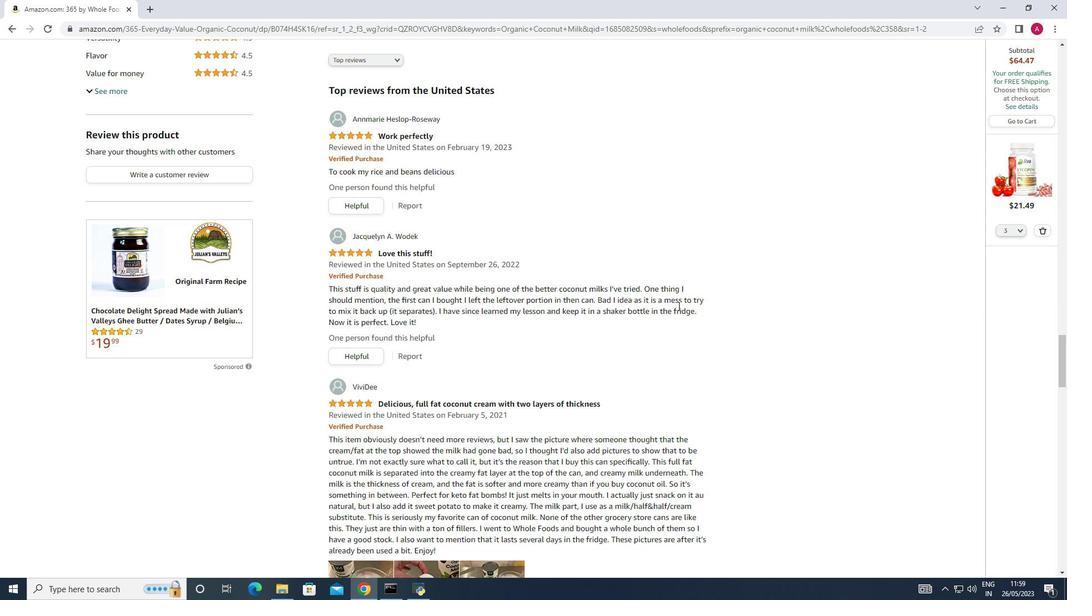 
Action: Mouse moved to (678, 307)
Screenshot: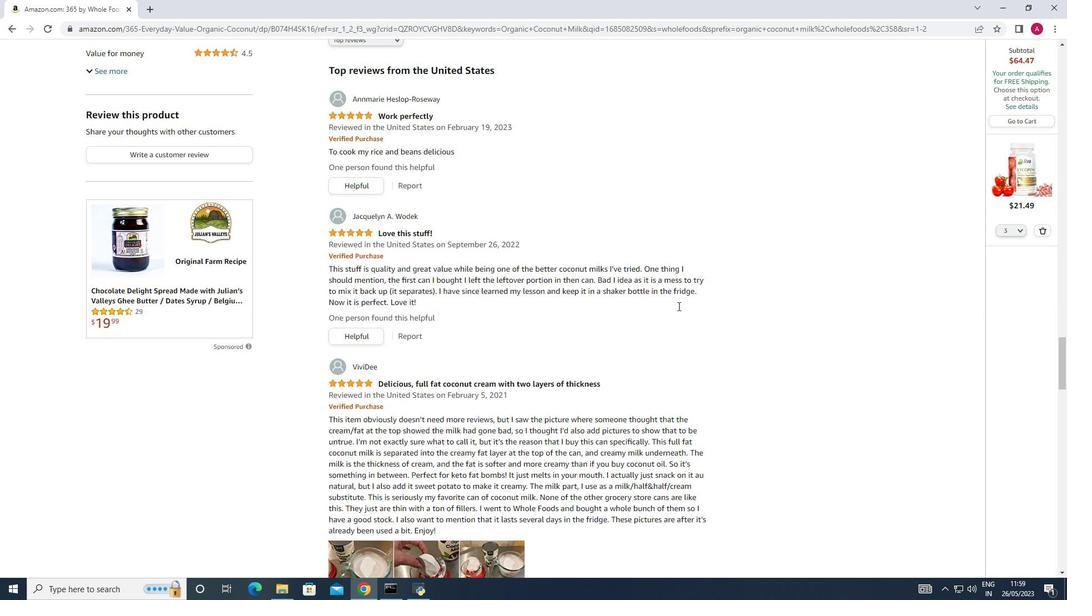 
Action: Mouse scrolled (678, 307) with delta (0, 0)
Screenshot: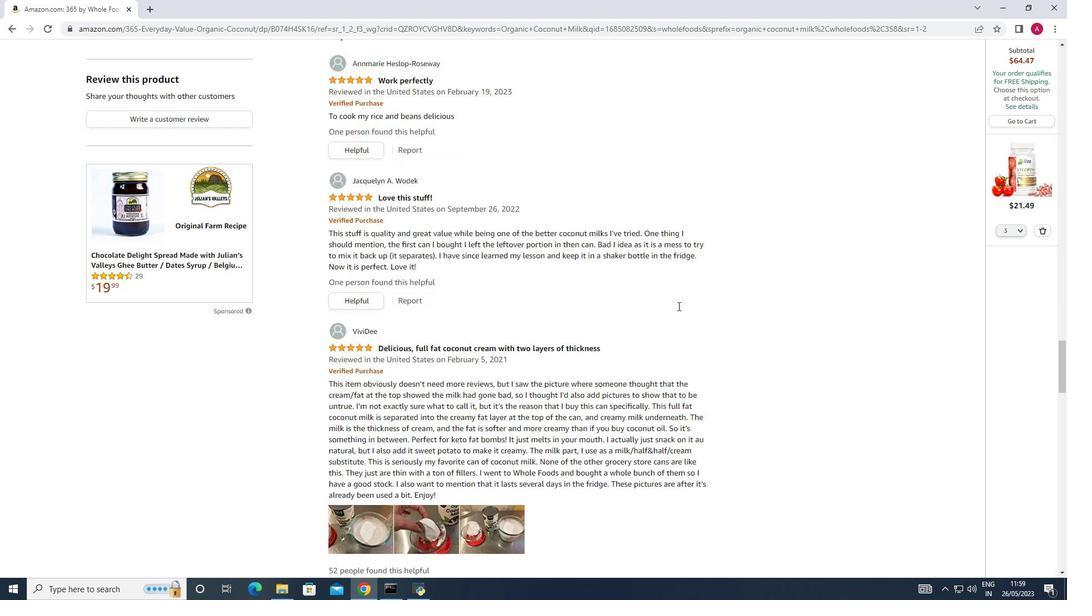 
Action: Mouse moved to (678, 308)
Screenshot: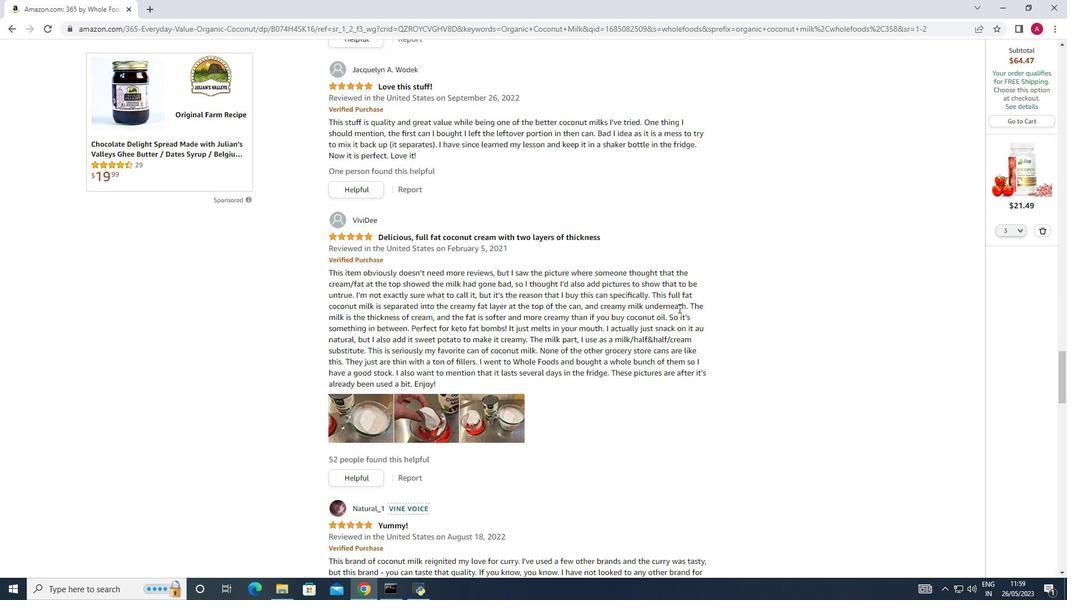 
Action: Mouse scrolled (678, 307) with delta (0, 0)
Screenshot: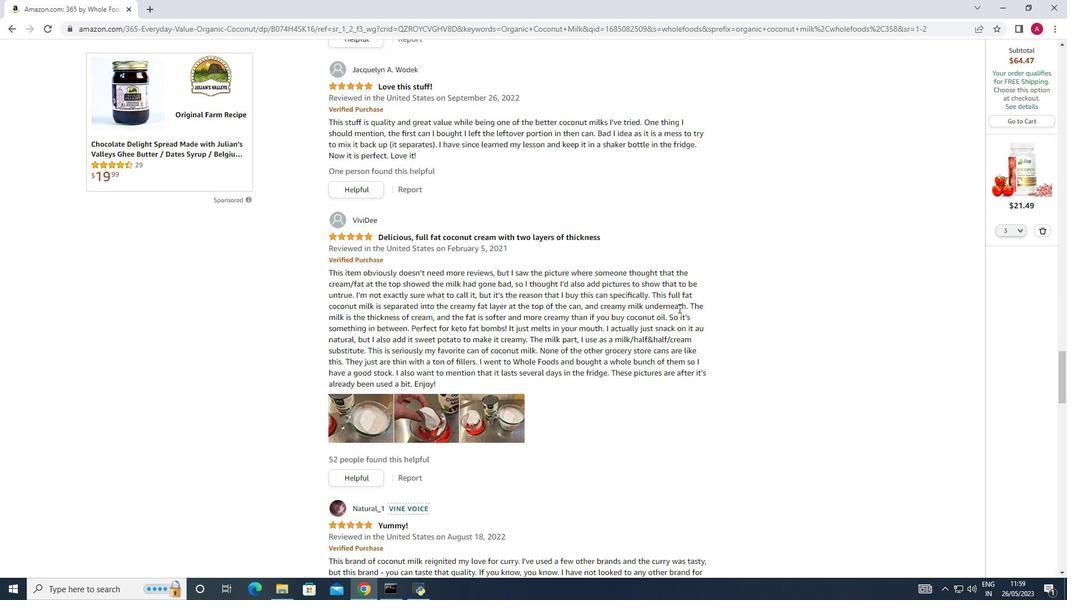 
Action: Mouse moved to (678, 309)
Screenshot: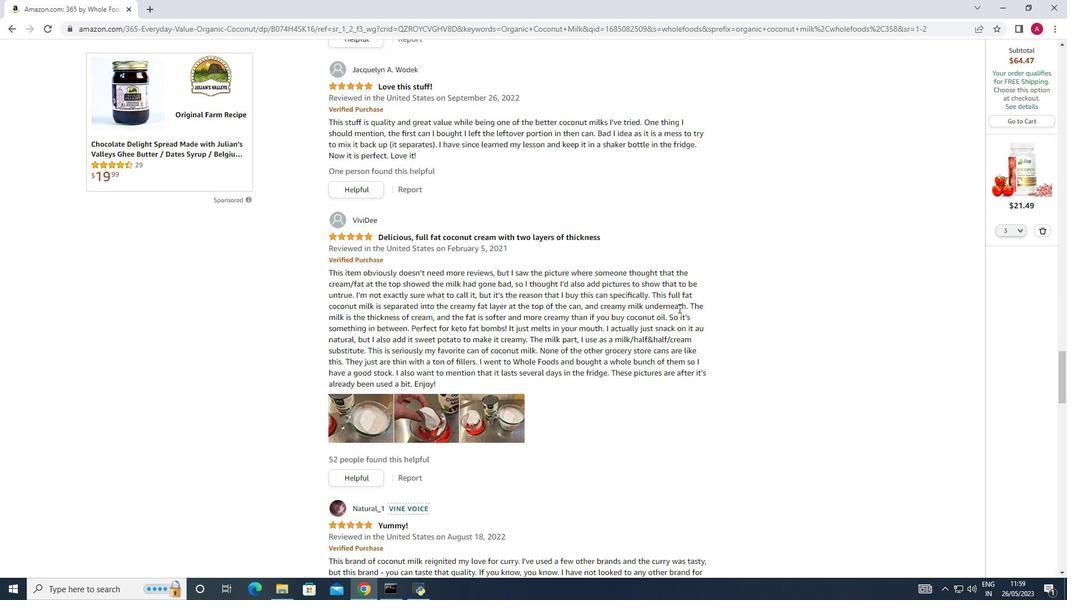 
Action: Mouse scrolled (678, 309) with delta (0, 0)
Screenshot: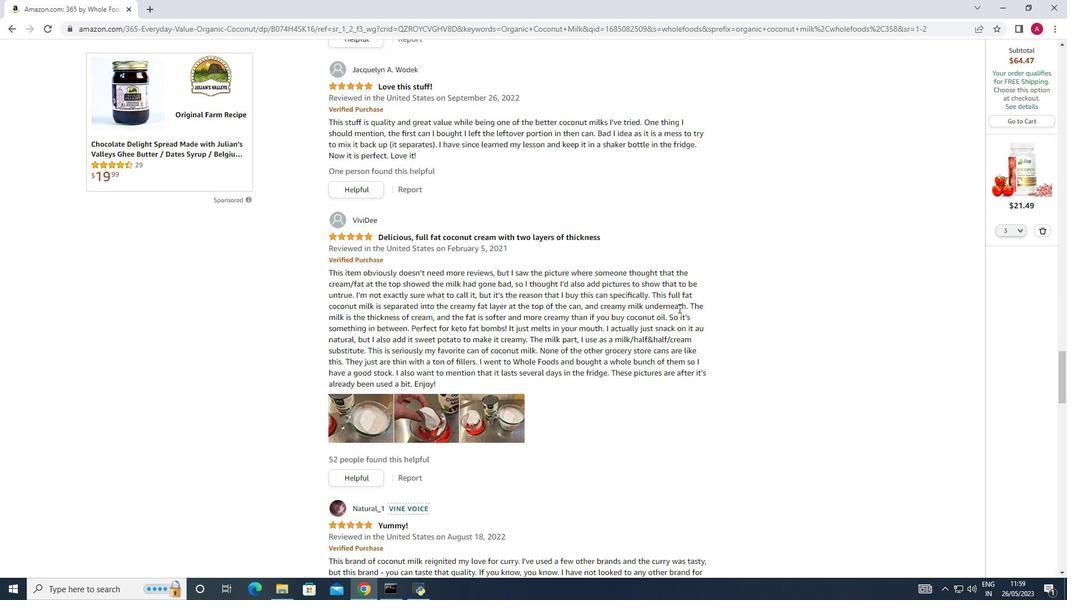
Action: Mouse scrolled (678, 309) with delta (0, 0)
Screenshot: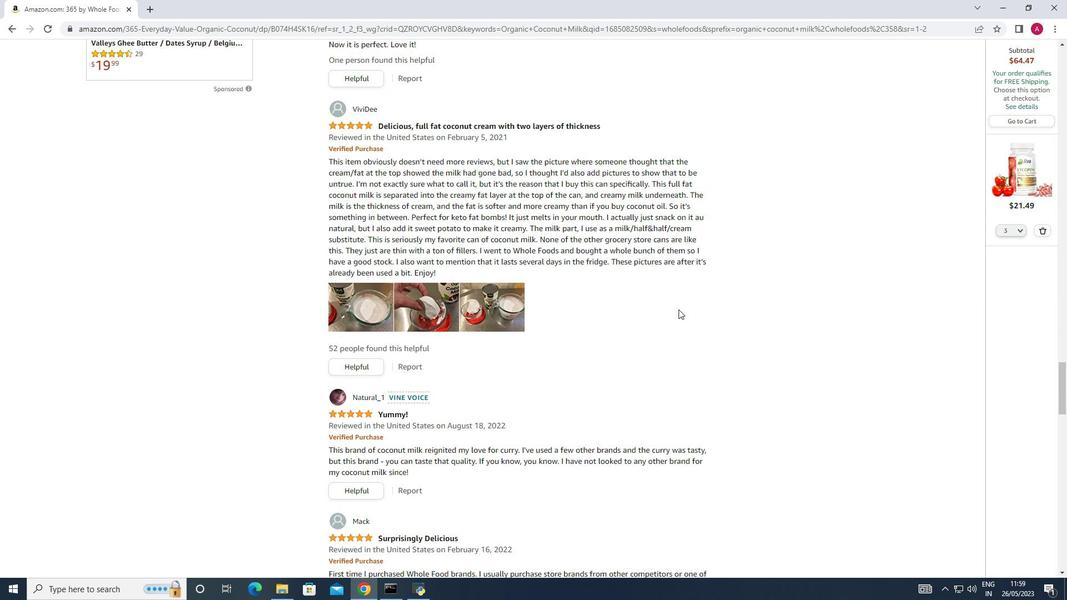 
Action: Mouse scrolled (678, 309) with delta (0, 0)
Screenshot: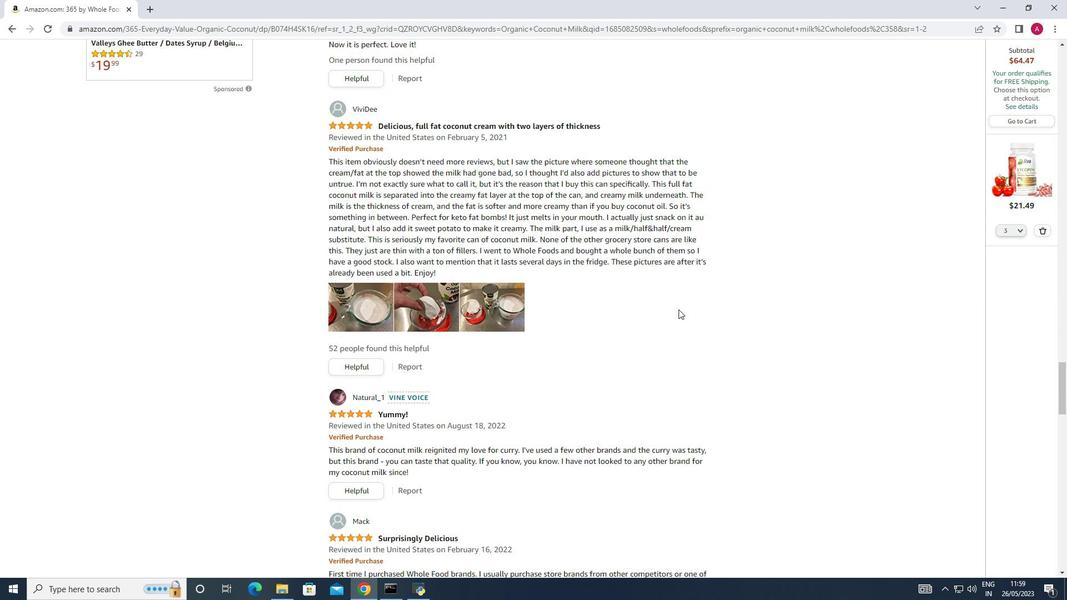
Action: Mouse scrolled (678, 309) with delta (0, 0)
Screenshot: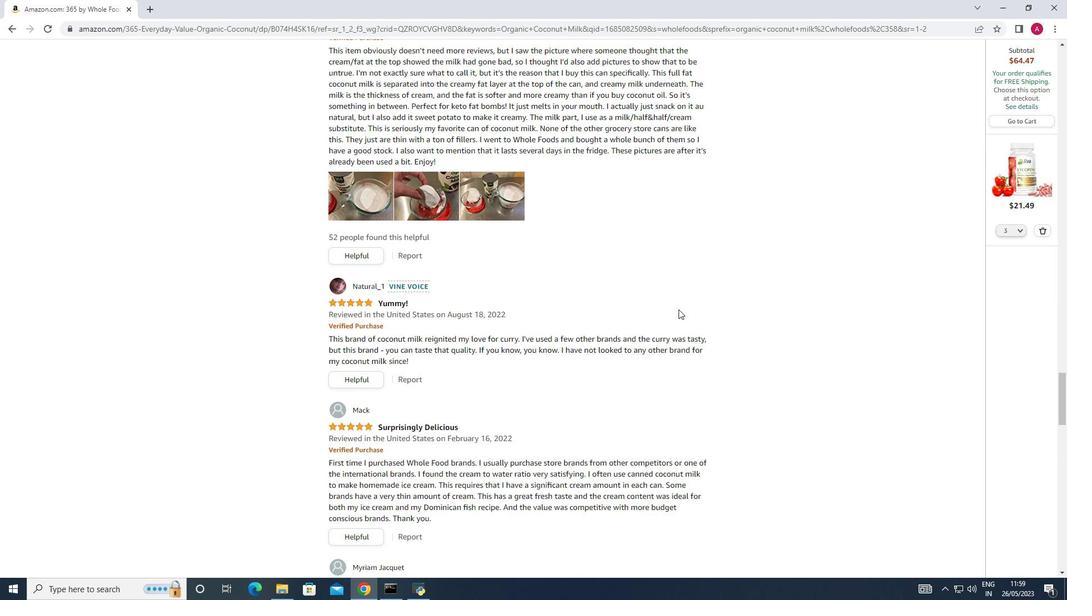 
Action: Mouse scrolled (678, 309) with delta (0, 0)
Screenshot: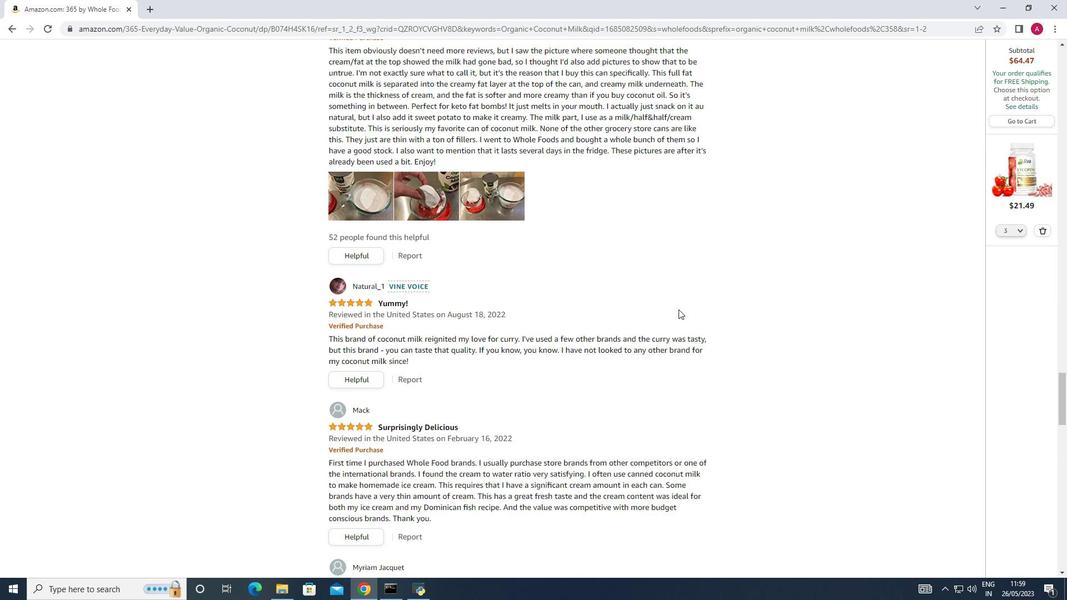 
Action: Mouse scrolled (678, 309) with delta (0, 0)
Screenshot: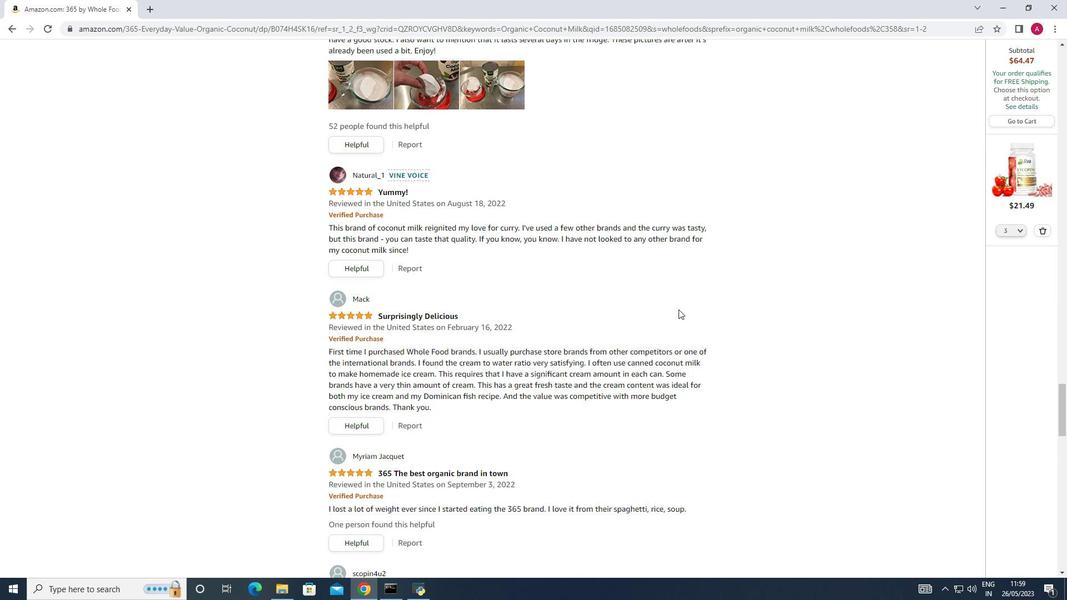 
Action: Mouse scrolled (678, 309) with delta (0, 0)
Screenshot: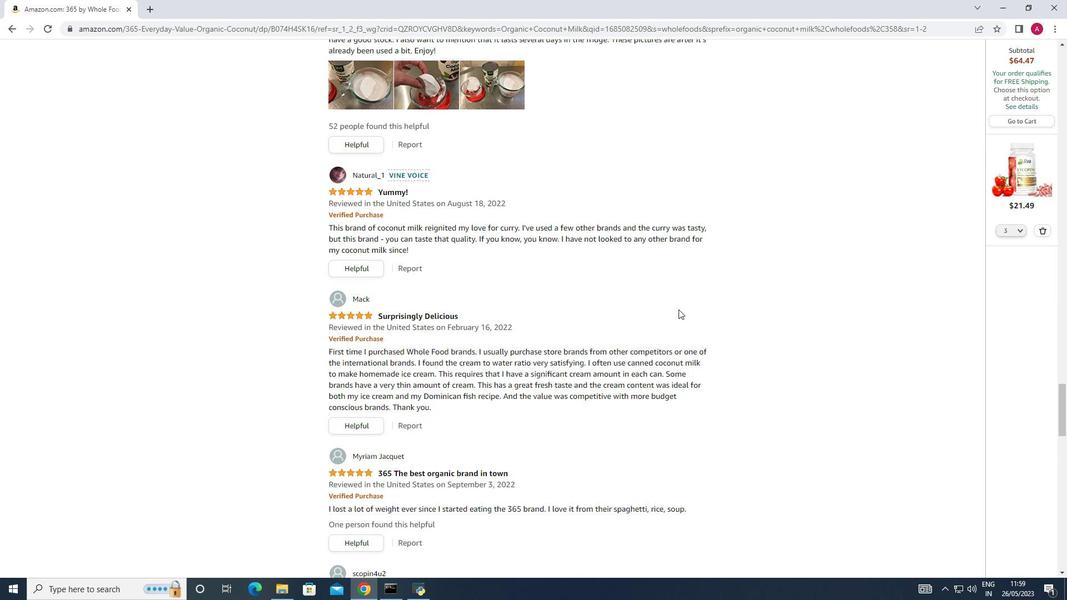 
Action: Mouse scrolled (678, 309) with delta (0, 0)
Screenshot: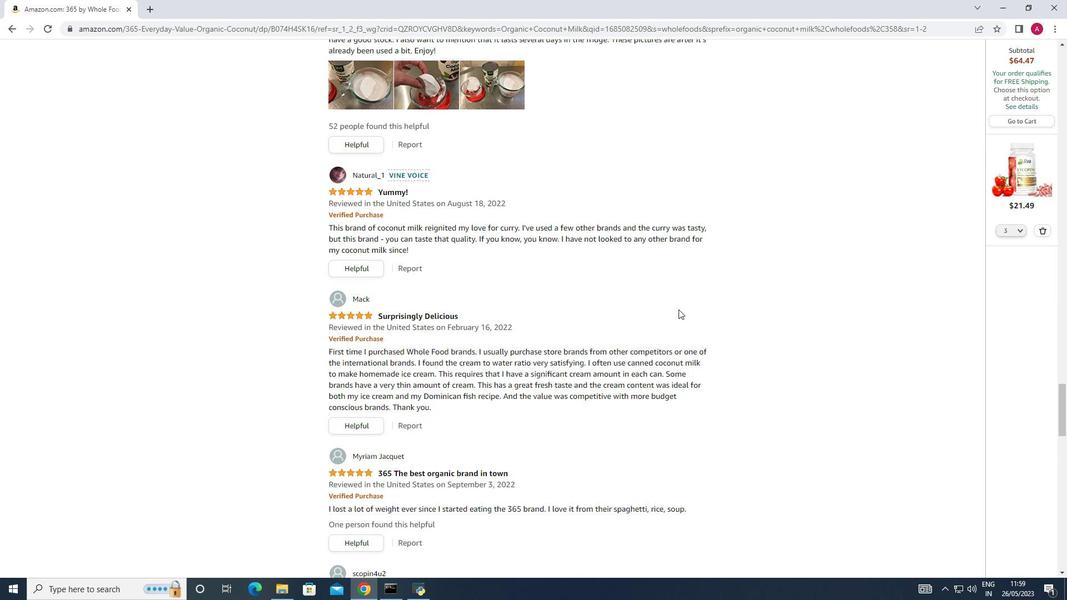 
Action: Mouse scrolled (678, 309) with delta (0, 0)
Screenshot: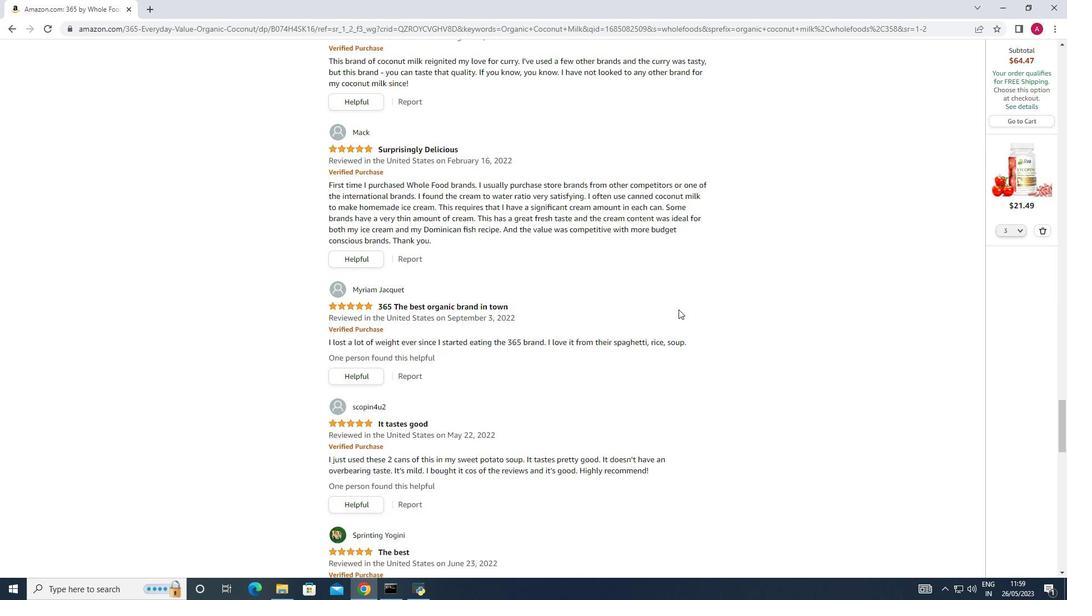 
Action: Mouse scrolled (678, 309) with delta (0, 0)
Screenshot: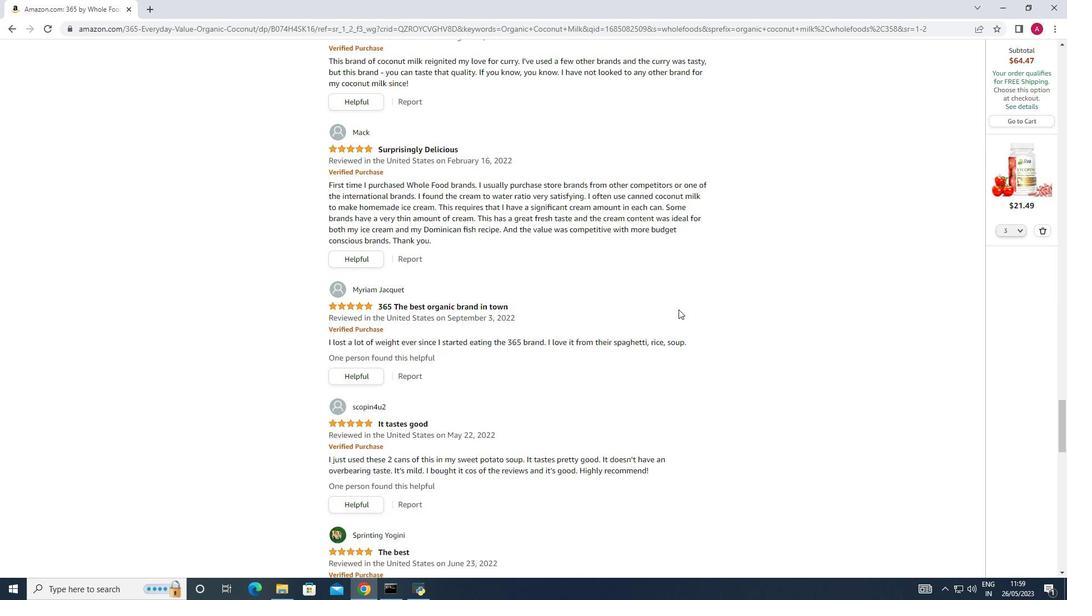 
Action: Mouse scrolled (678, 309) with delta (0, 0)
Screenshot: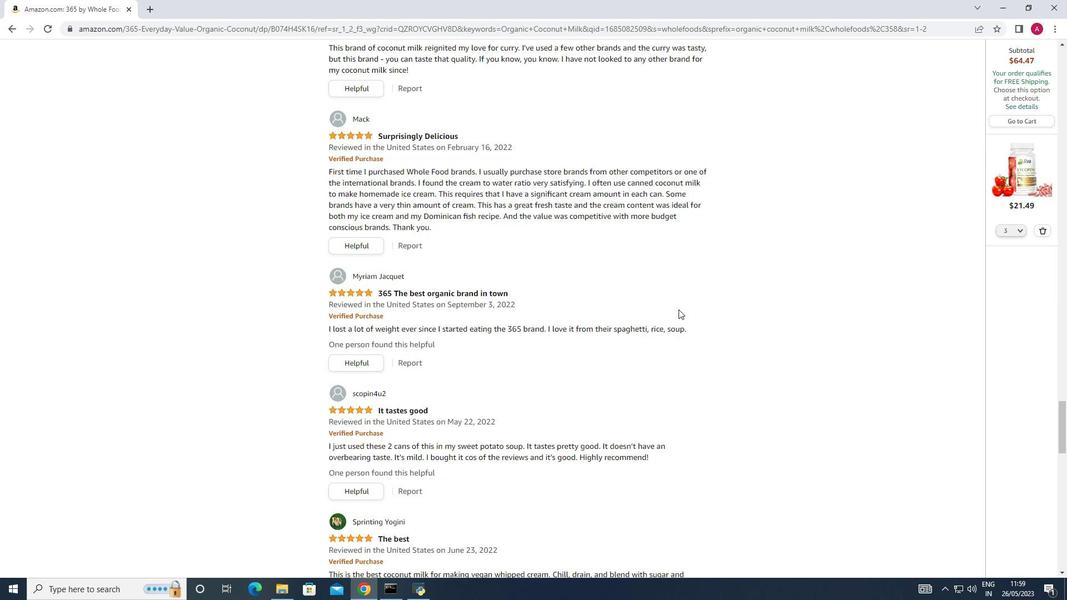 
Action: Mouse scrolled (678, 309) with delta (0, 0)
Screenshot: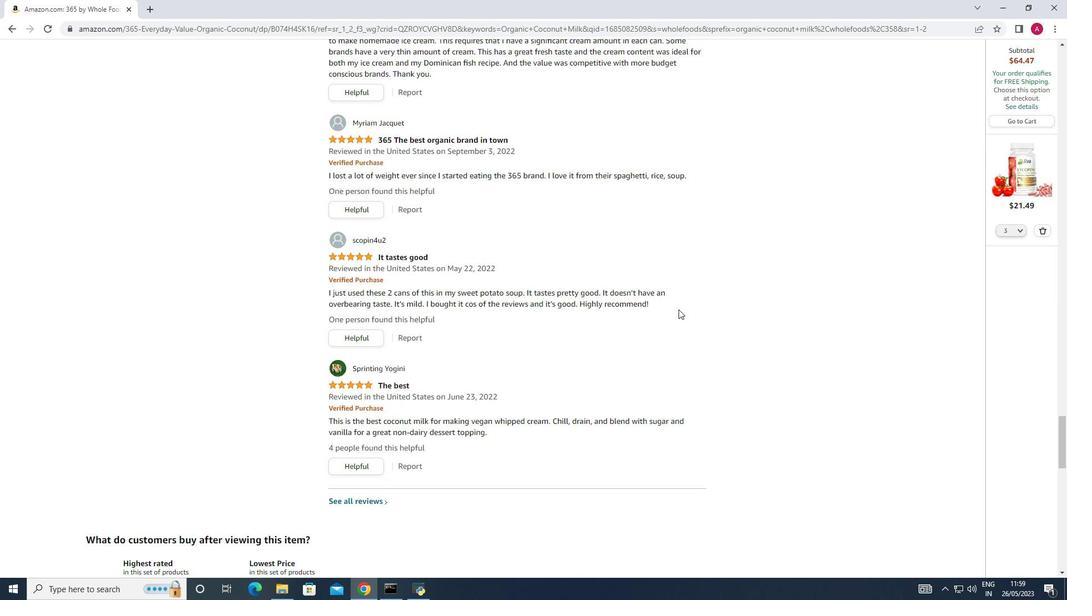 
Action: Mouse scrolled (678, 309) with delta (0, 0)
Screenshot: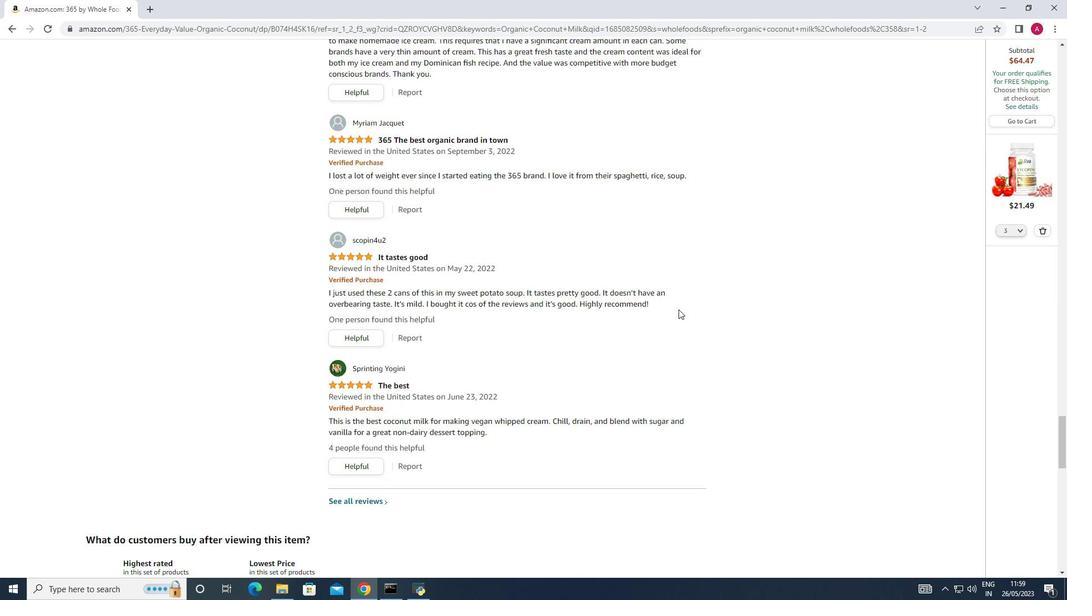 
Action: Mouse scrolled (678, 309) with delta (0, 0)
Screenshot: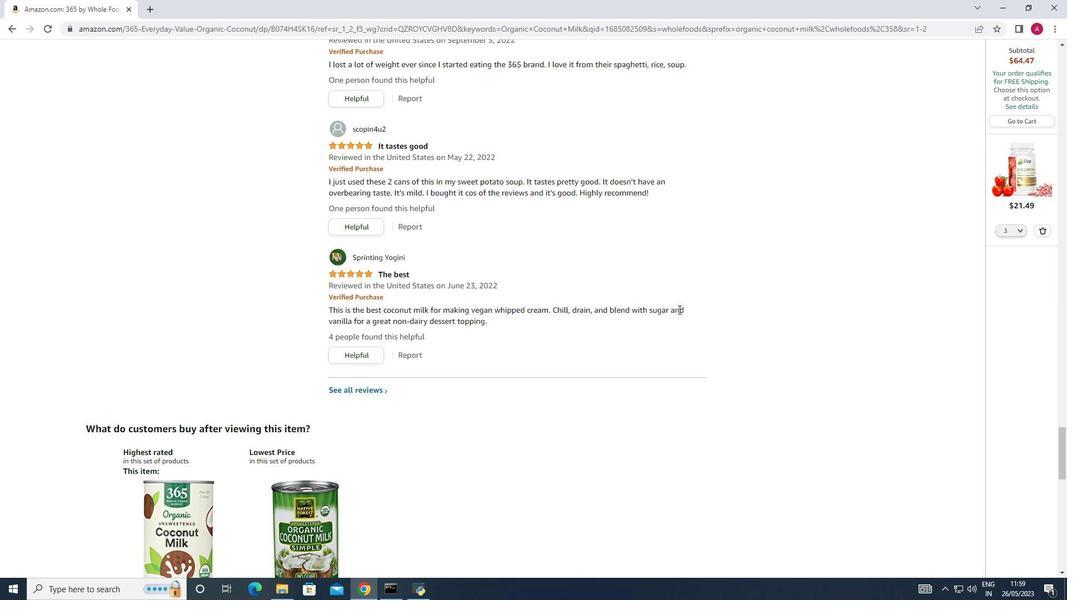 
Action: Mouse scrolled (678, 309) with delta (0, 0)
Screenshot: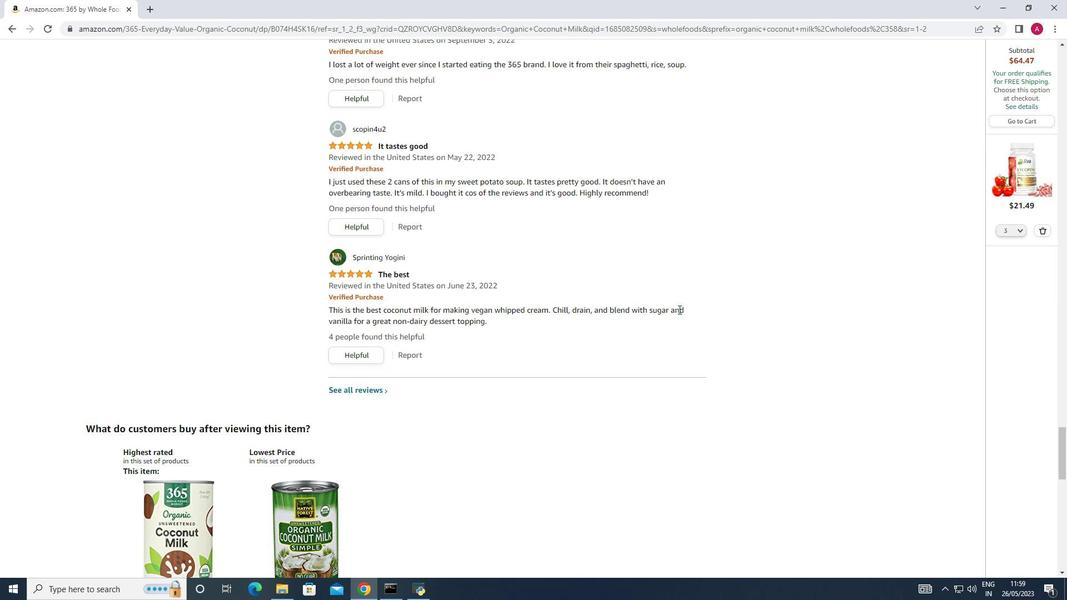 
Action: Mouse scrolled (678, 309) with delta (0, 0)
Screenshot: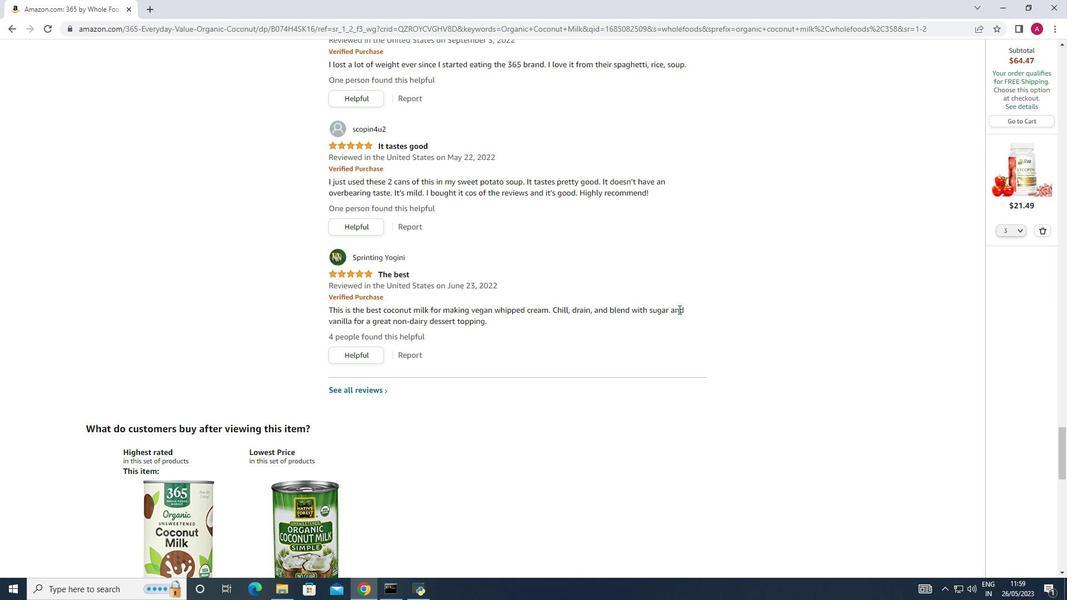 
Action: Mouse moved to (678, 310)
Screenshot: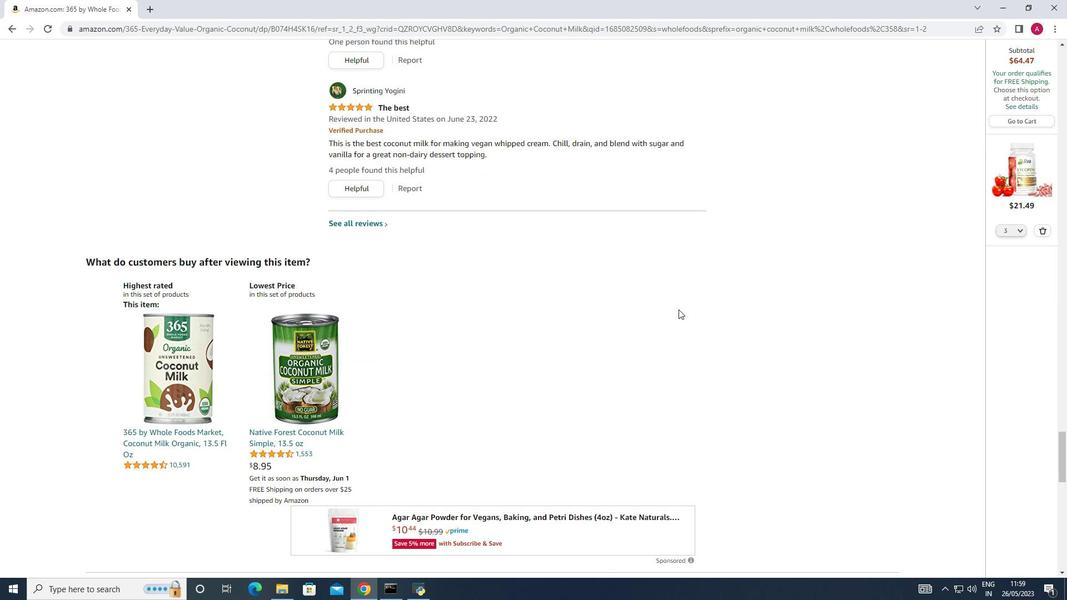 
Action: Mouse scrolled (678, 309) with delta (0, 0)
Screenshot: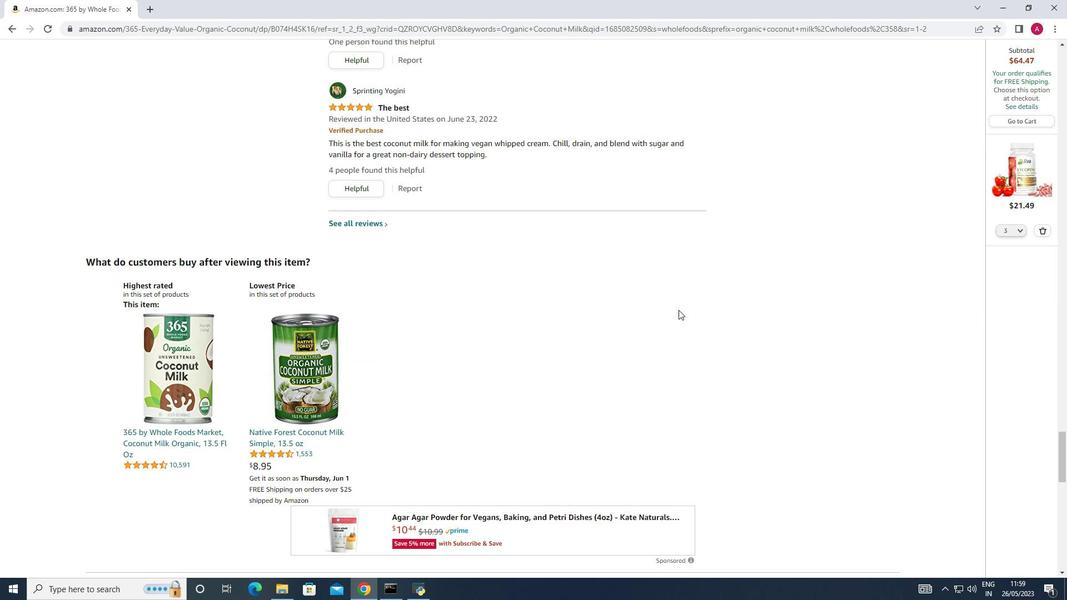 
Action: Mouse scrolled (678, 309) with delta (0, 0)
Screenshot: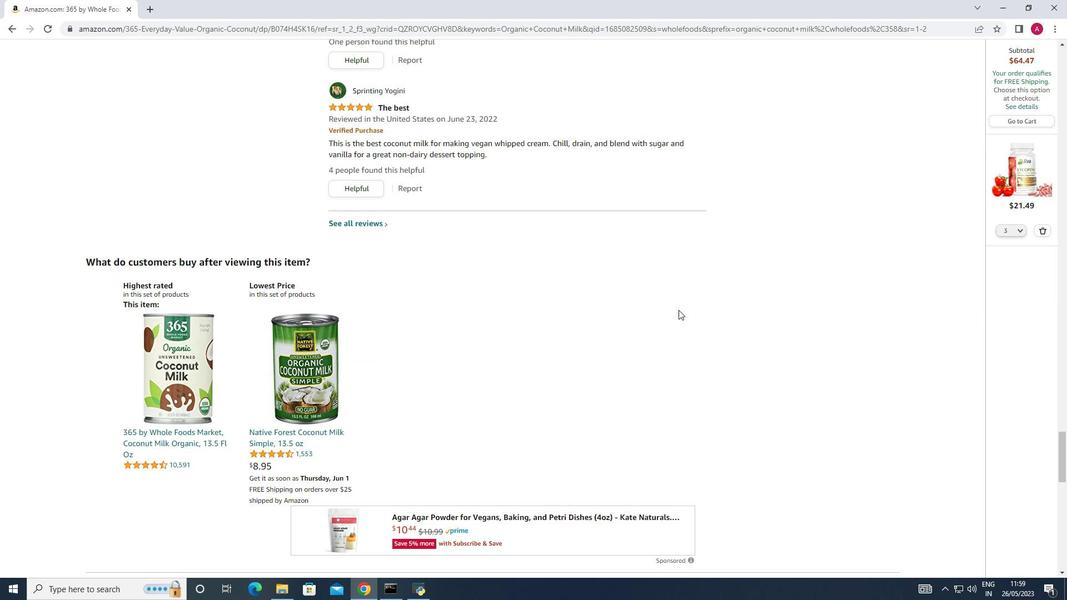 
Action: Mouse scrolled (678, 309) with delta (0, 0)
Screenshot: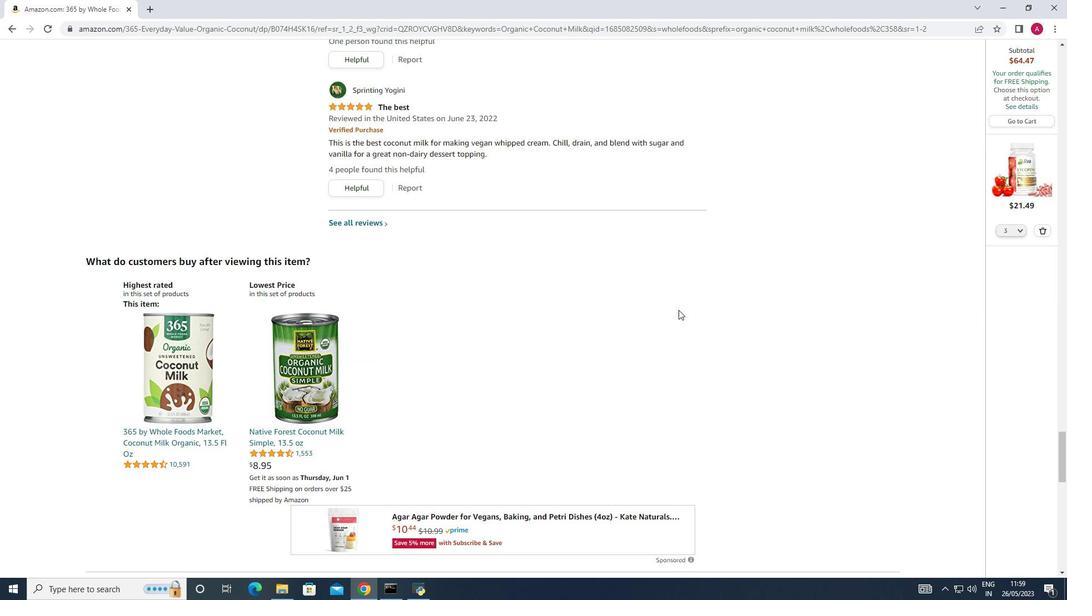 
Action: Mouse scrolled (678, 309) with delta (0, 0)
Screenshot: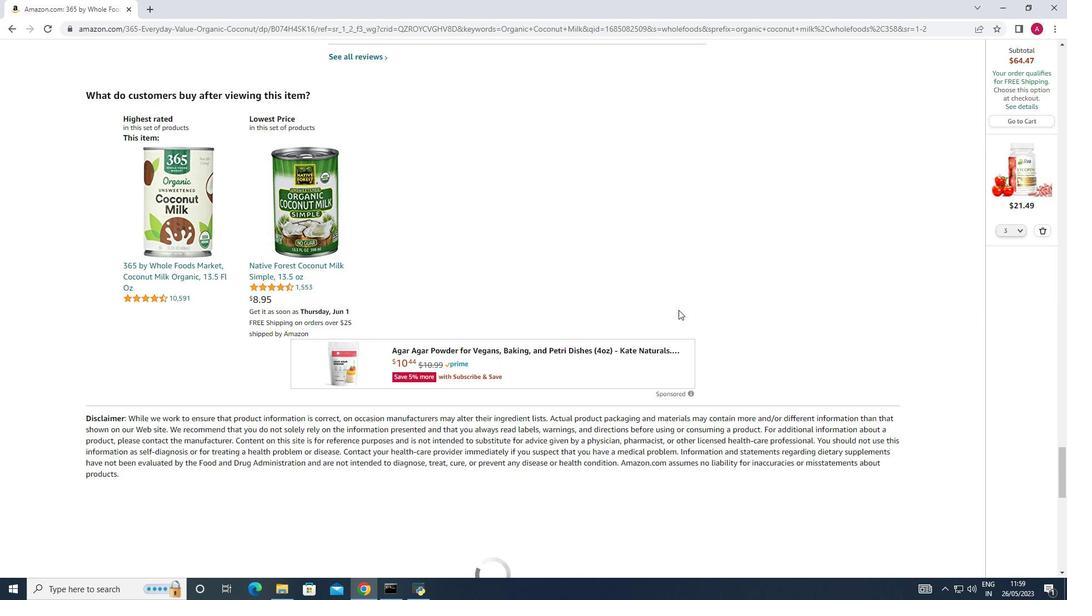 
Action: Mouse scrolled (678, 309) with delta (0, 0)
Screenshot: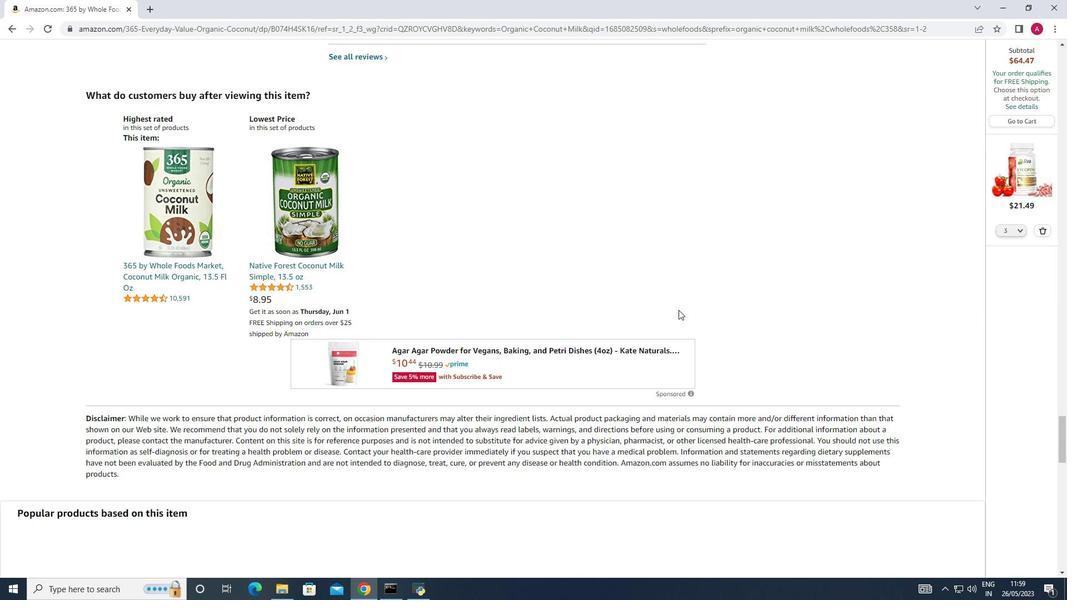 
Action: Mouse scrolled (678, 309) with delta (0, 0)
Screenshot: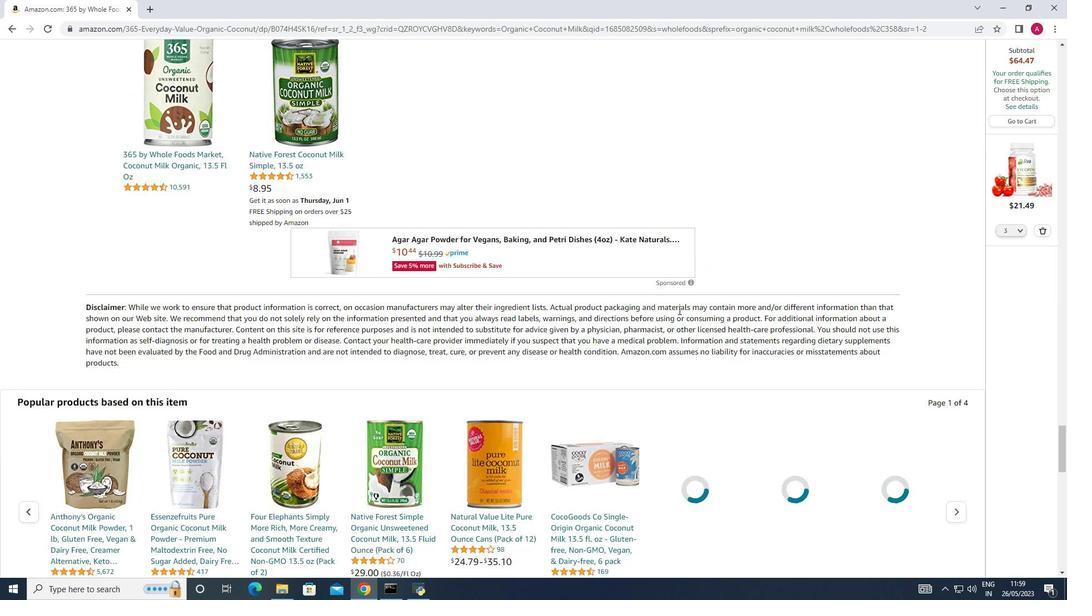 
Action: Mouse scrolled (678, 309) with delta (0, 0)
Screenshot: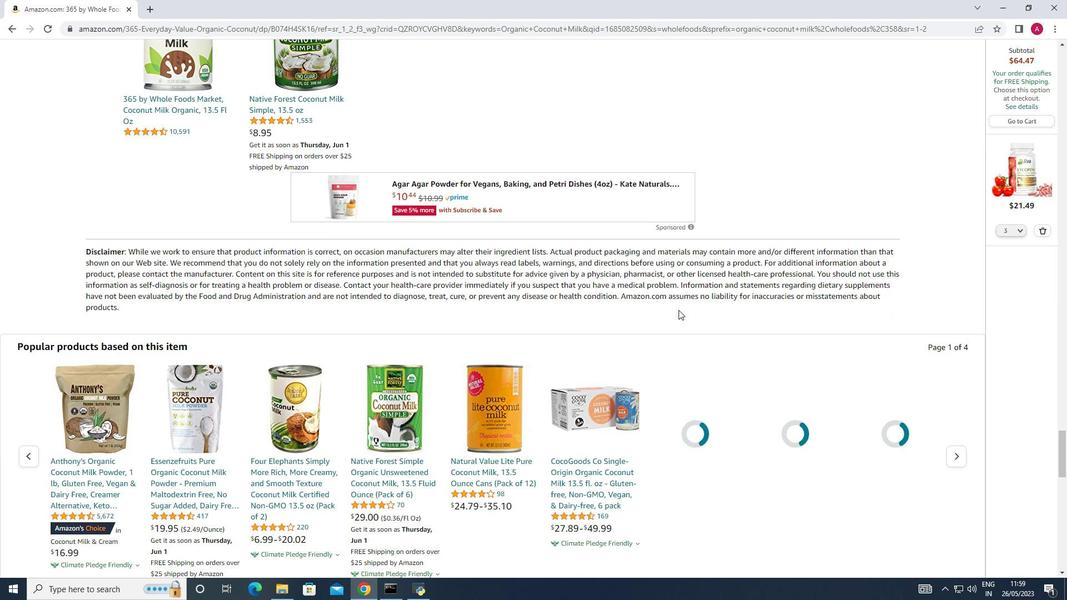 
Action: Mouse scrolled (678, 309) with delta (0, 0)
Screenshot: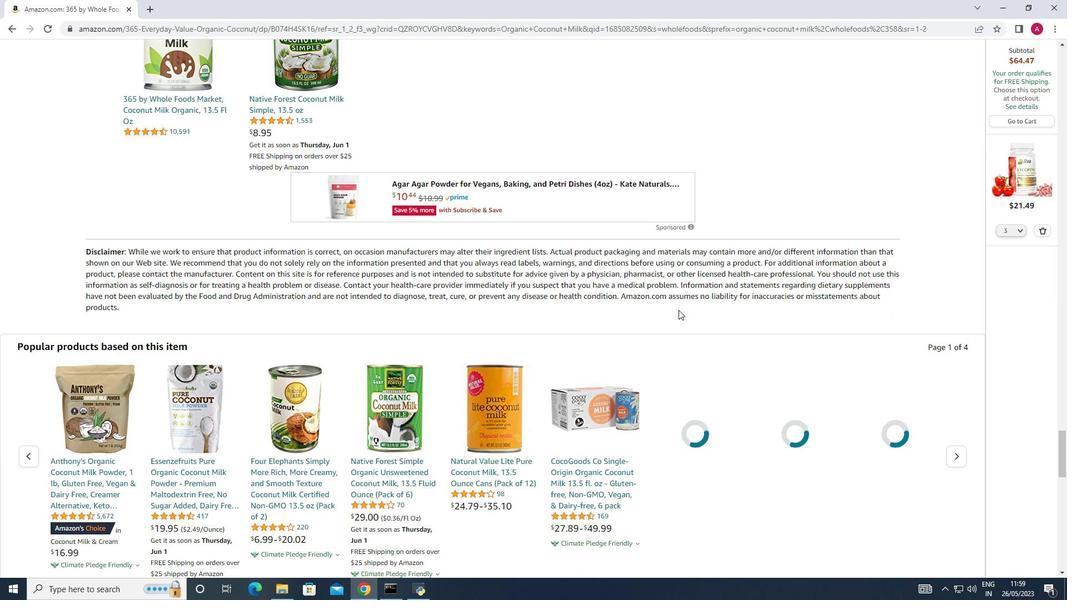 
Action: Mouse scrolled (678, 309) with delta (0, 0)
Screenshot: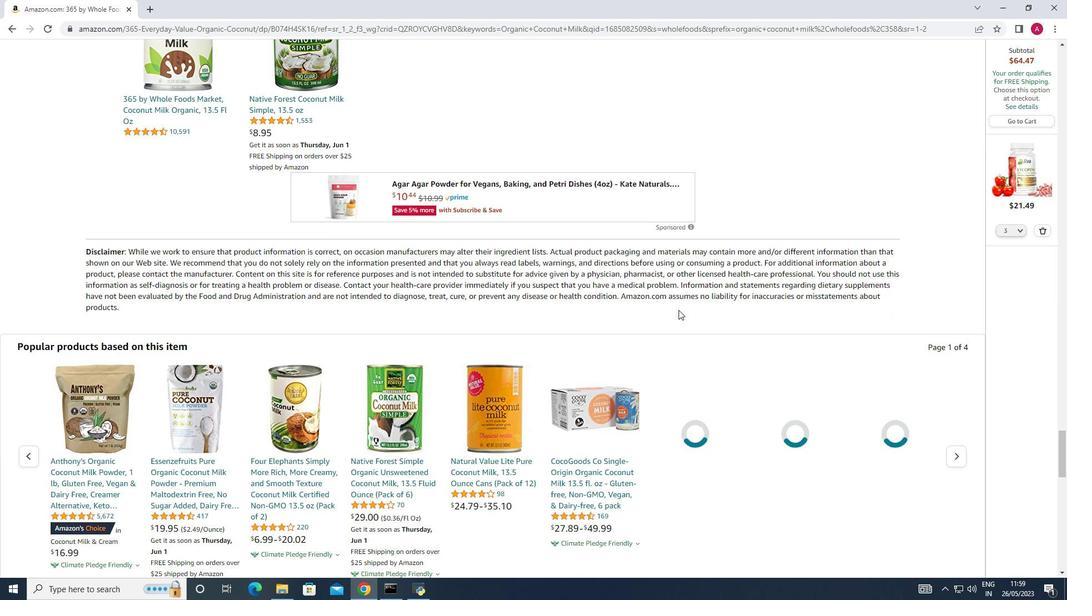 
Action: Mouse scrolled (678, 309) with delta (0, 0)
Screenshot: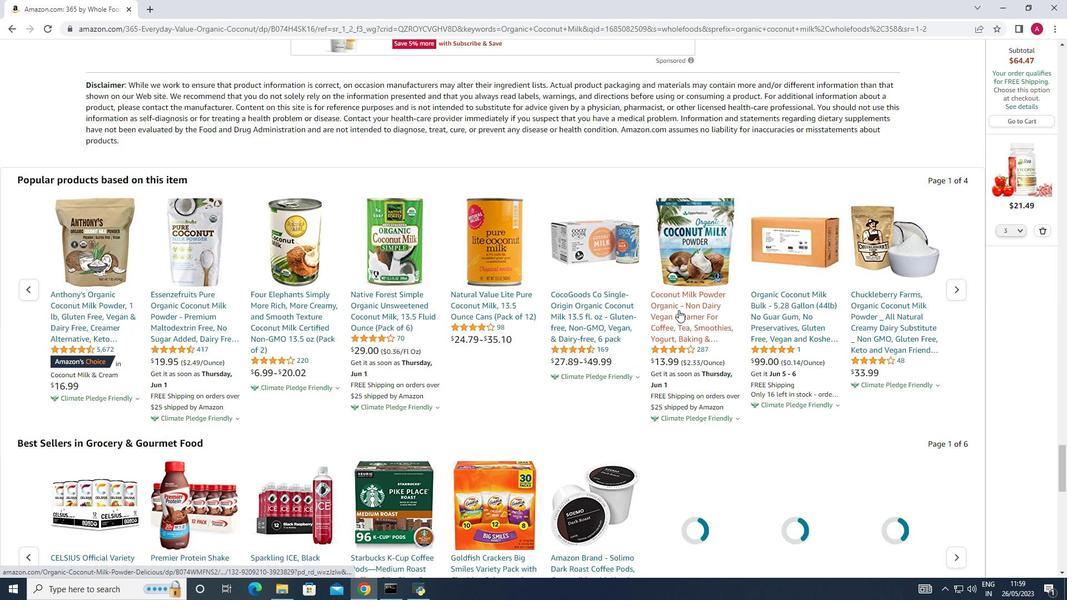 
Action: Mouse scrolled (678, 309) with delta (0, 0)
Screenshot: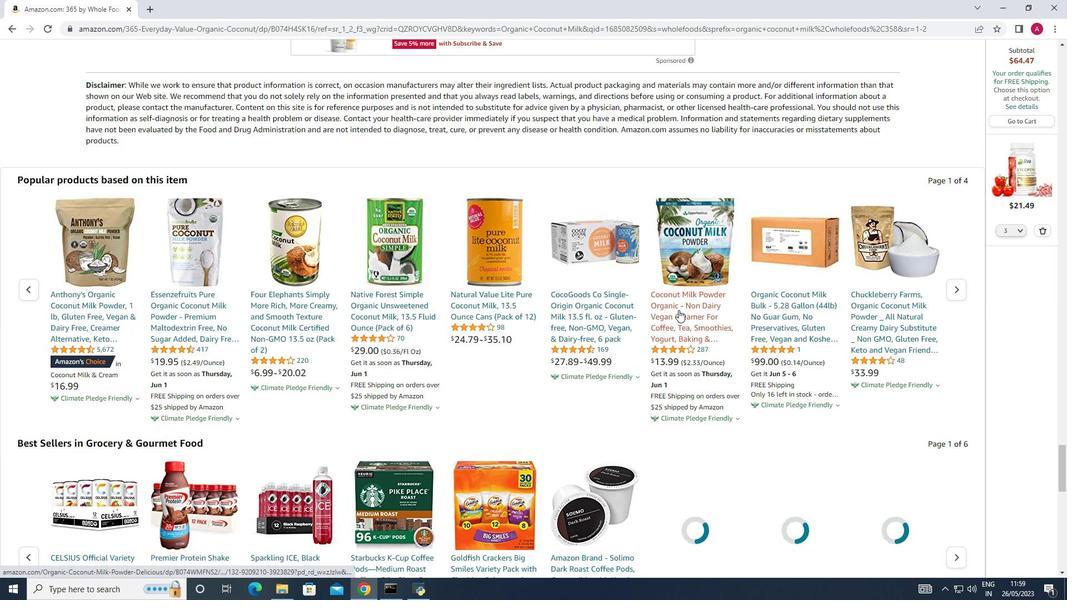 
Action: Mouse scrolled (678, 309) with delta (0, 0)
Screenshot: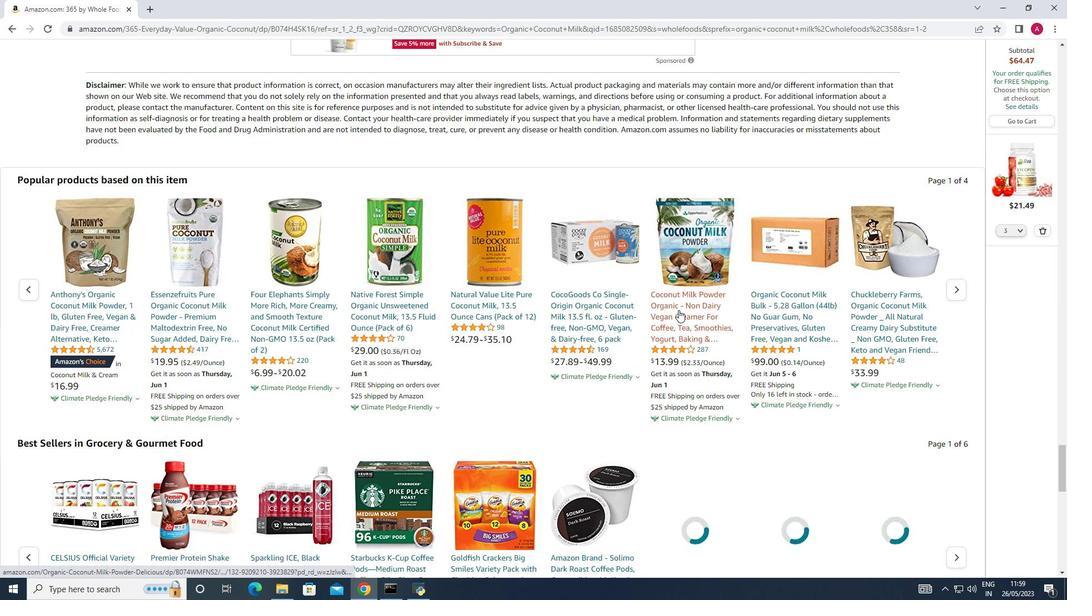 
Action: Mouse scrolled (678, 309) with delta (0, 0)
Screenshot: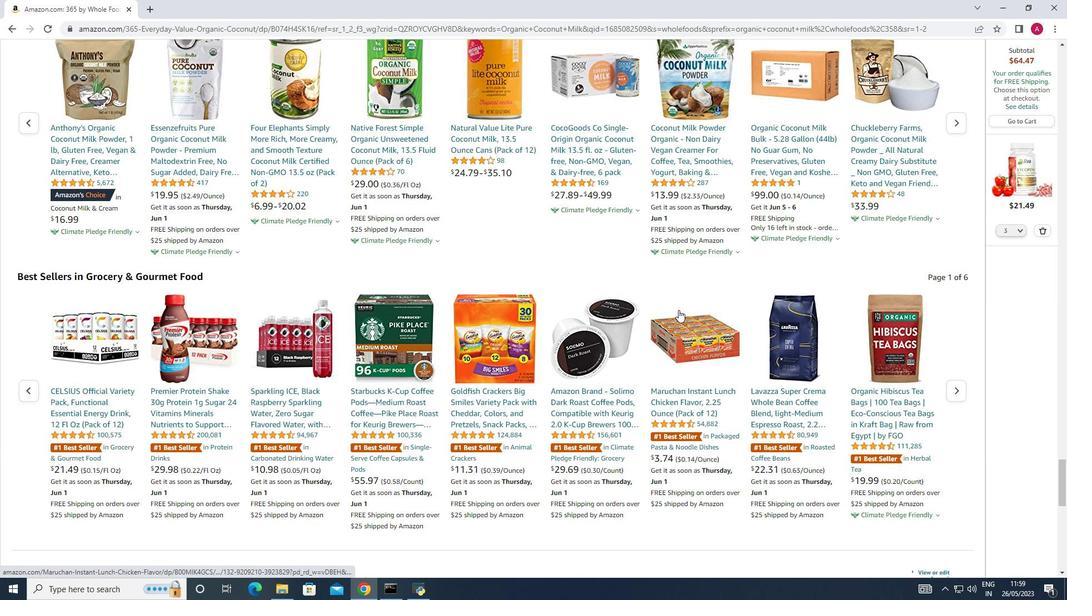 
Action: Mouse scrolled (678, 309) with delta (0, 0)
Screenshot: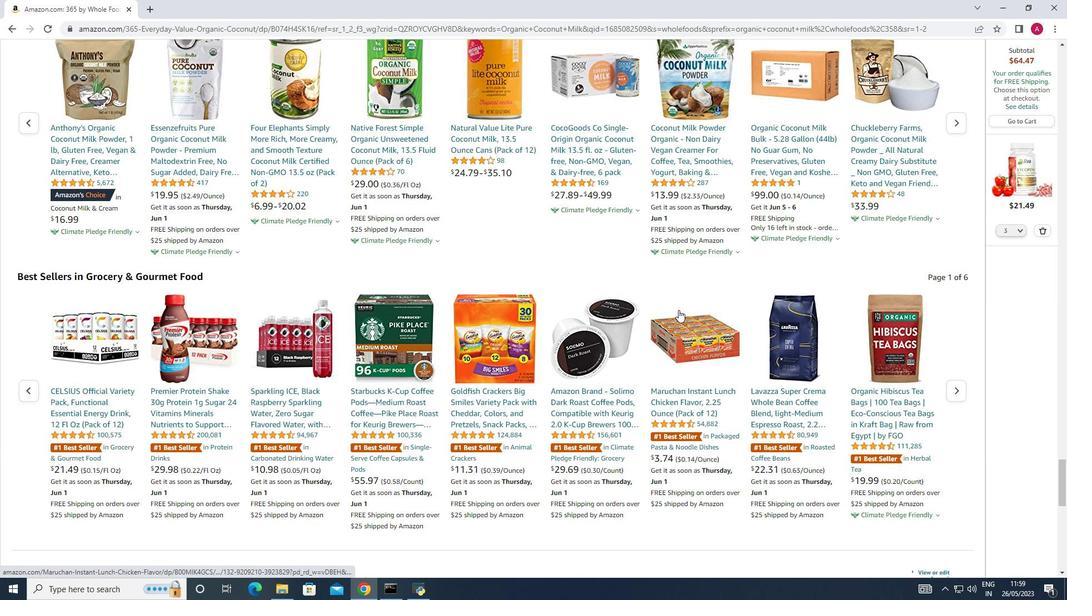 
Action: Mouse scrolled (678, 309) with delta (0, 0)
Screenshot: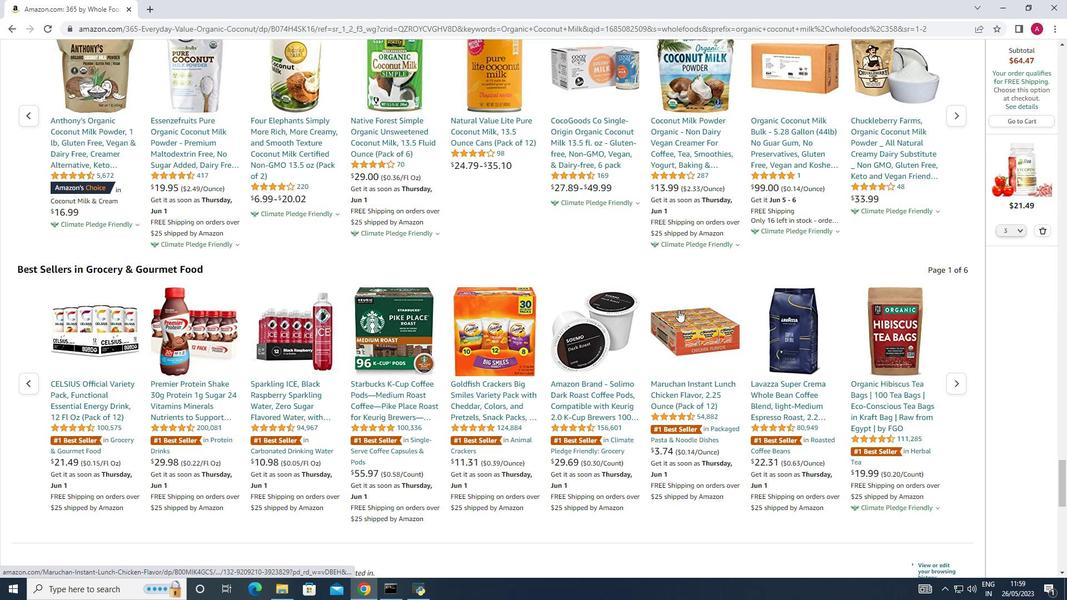 
Action: Mouse scrolled (678, 309) with delta (0, 0)
Screenshot: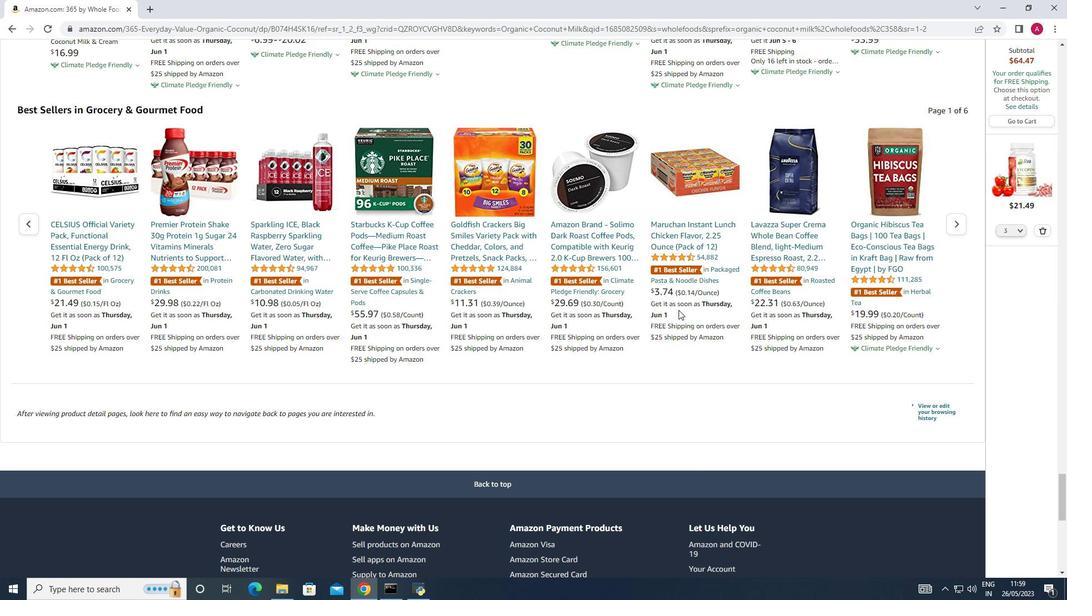 
Action: Mouse scrolled (678, 309) with delta (0, 0)
Screenshot: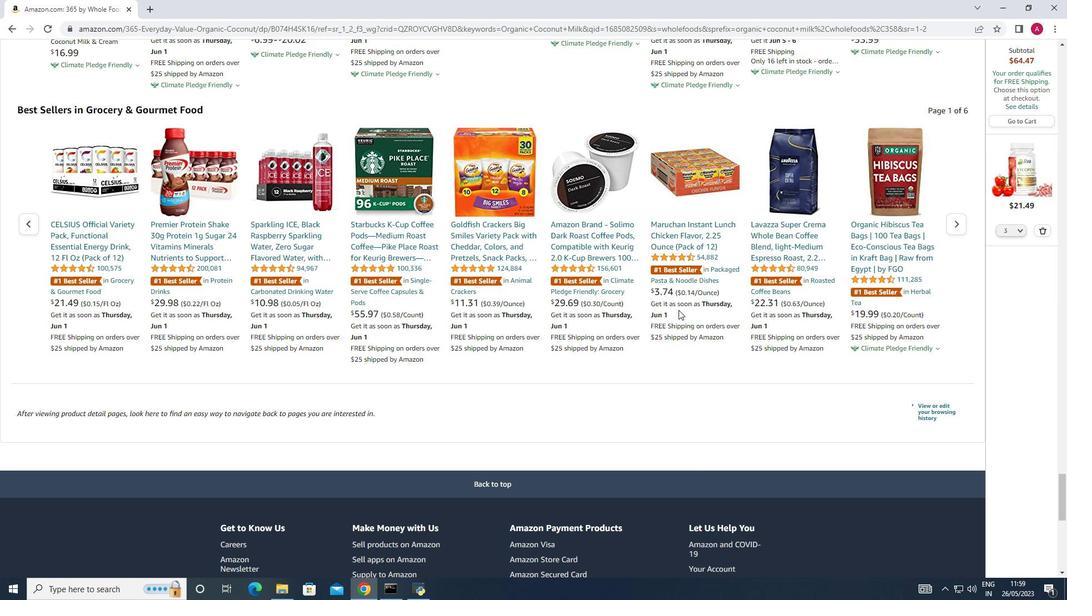 
Action: Mouse scrolled (678, 309) with delta (0, 0)
Screenshot: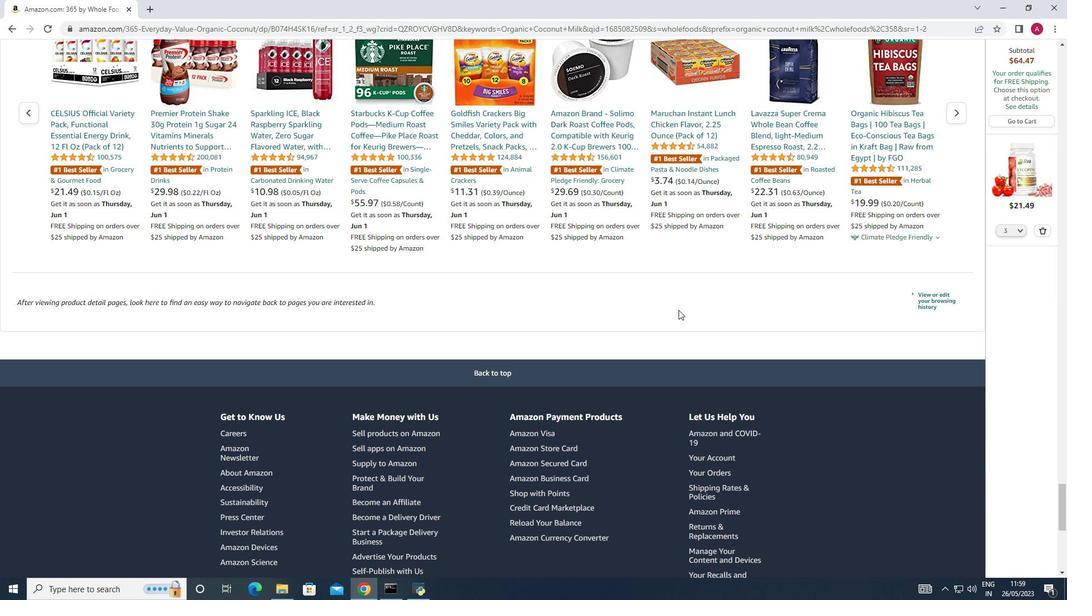 
Action: Mouse scrolled (678, 309) with delta (0, 0)
Screenshot: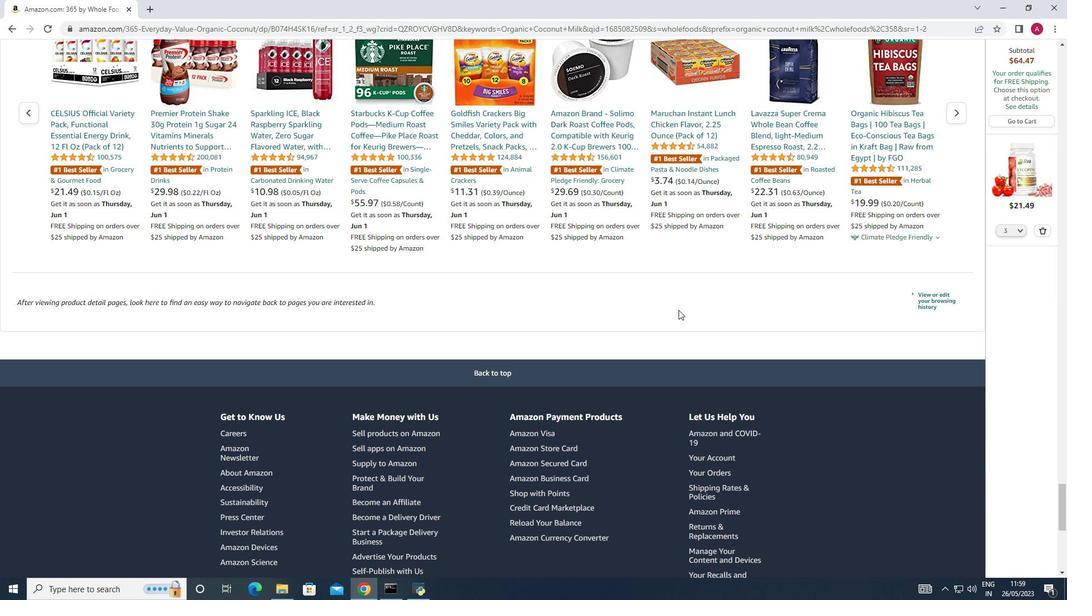 
Action: Mouse scrolled (678, 309) with delta (0, 0)
Screenshot: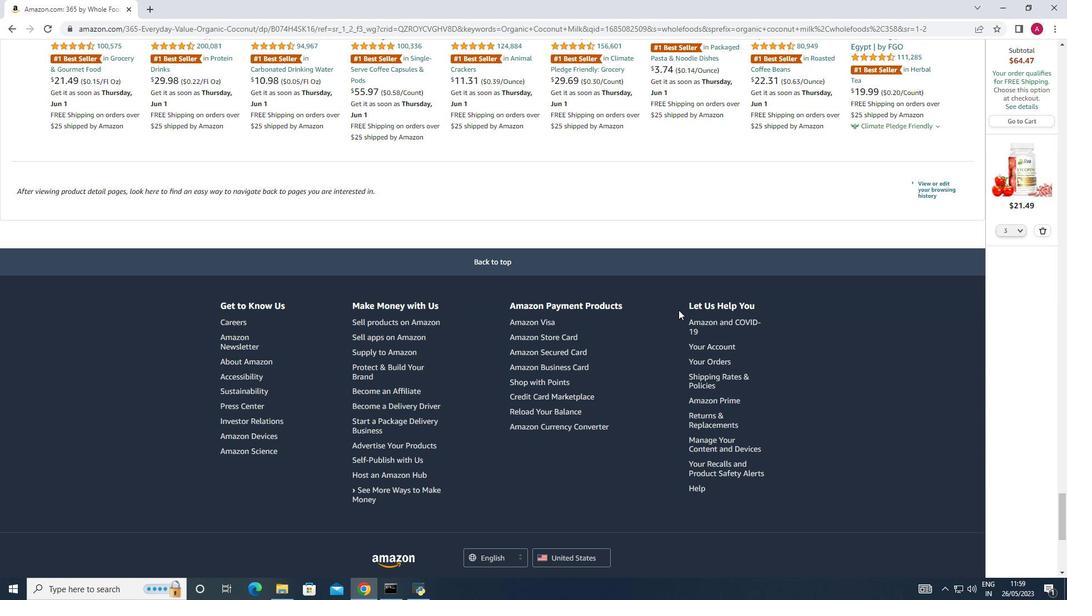 
Action: Mouse scrolled (678, 309) with delta (0, 0)
Screenshot: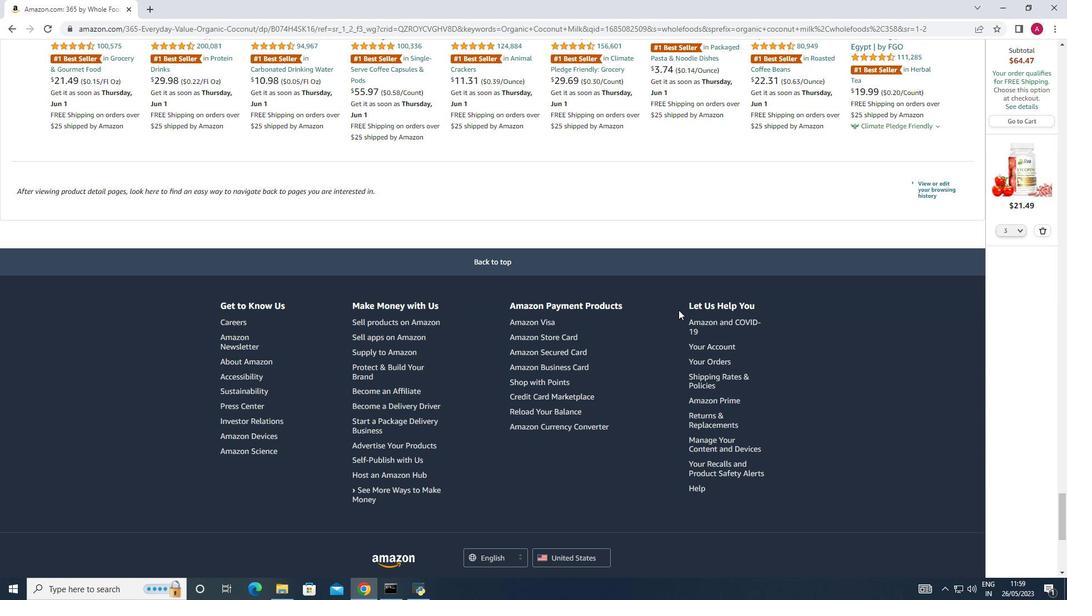 
Action: Mouse moved to (487, 440)
Screenshot: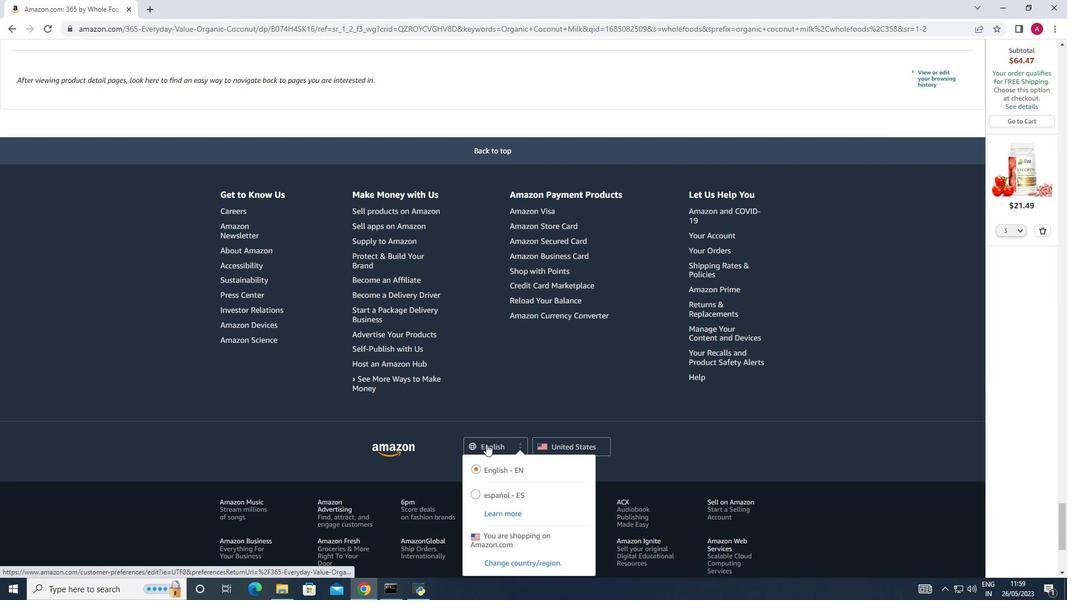 
Action: Mouse scrolled (487, 441) with delta (0, 0)
Screenshot: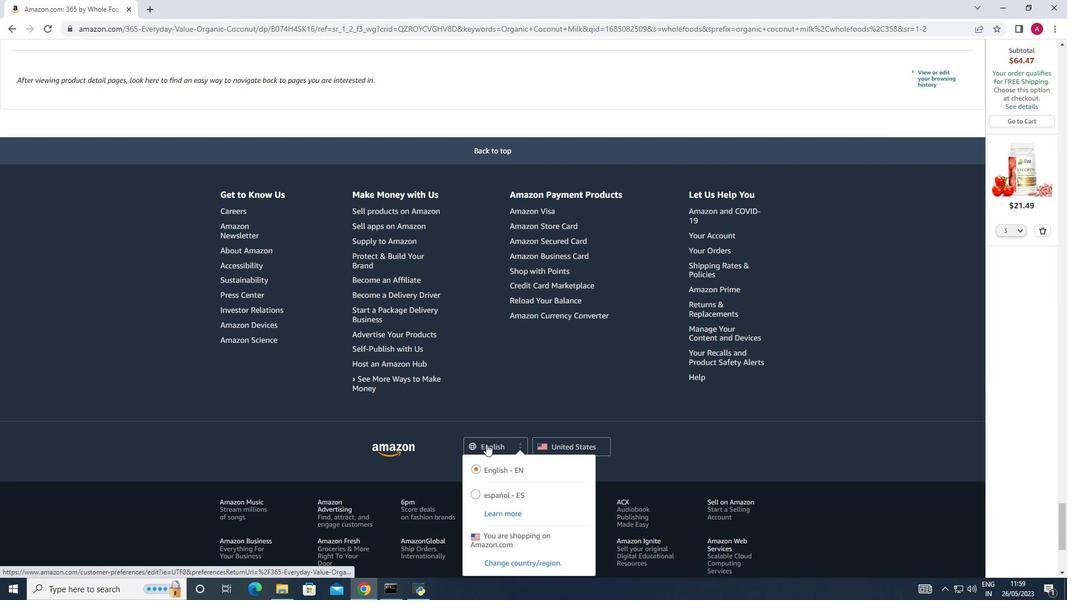 
Action: Mouse scrolled (487, 441) with delta (0, 0)
Screenshot: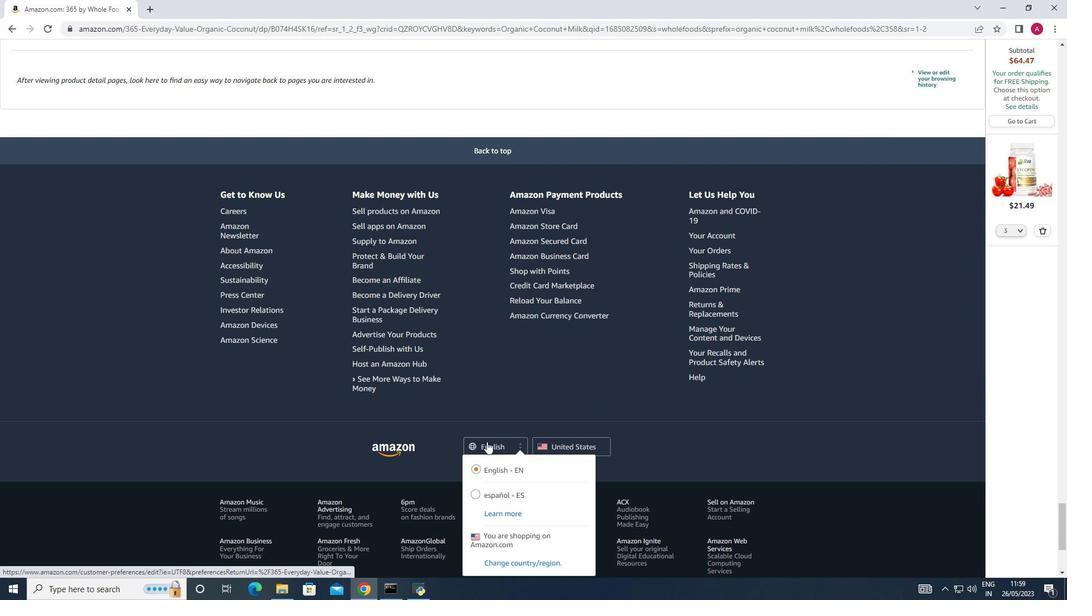 
Action: Mouse scrolled (487, 441) with delta (0, 0)
Screenshot: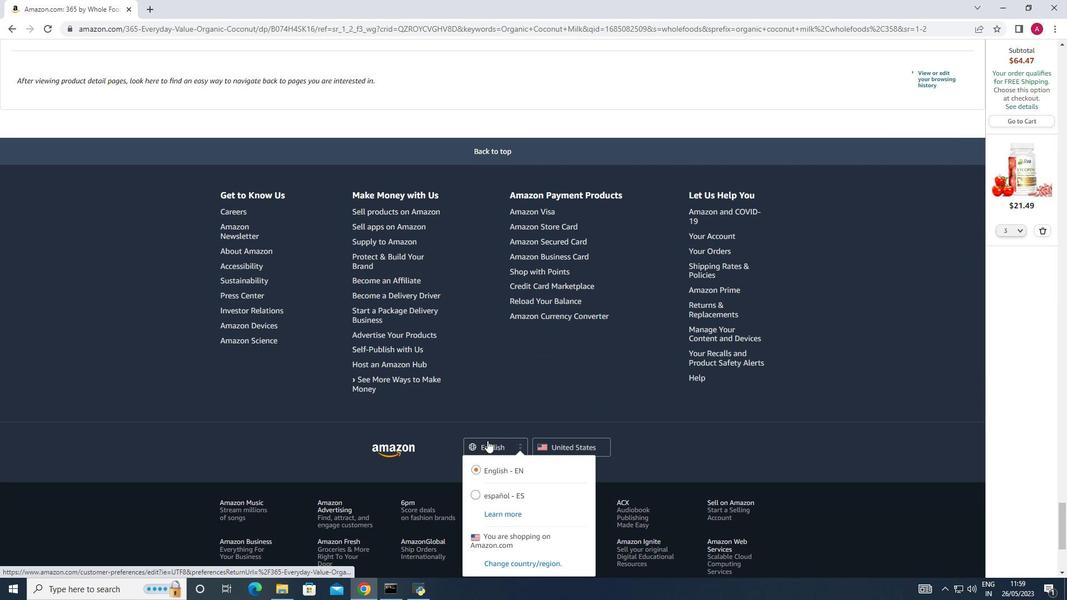 
Action: Mouse moved to (521, 326)
Screenshot: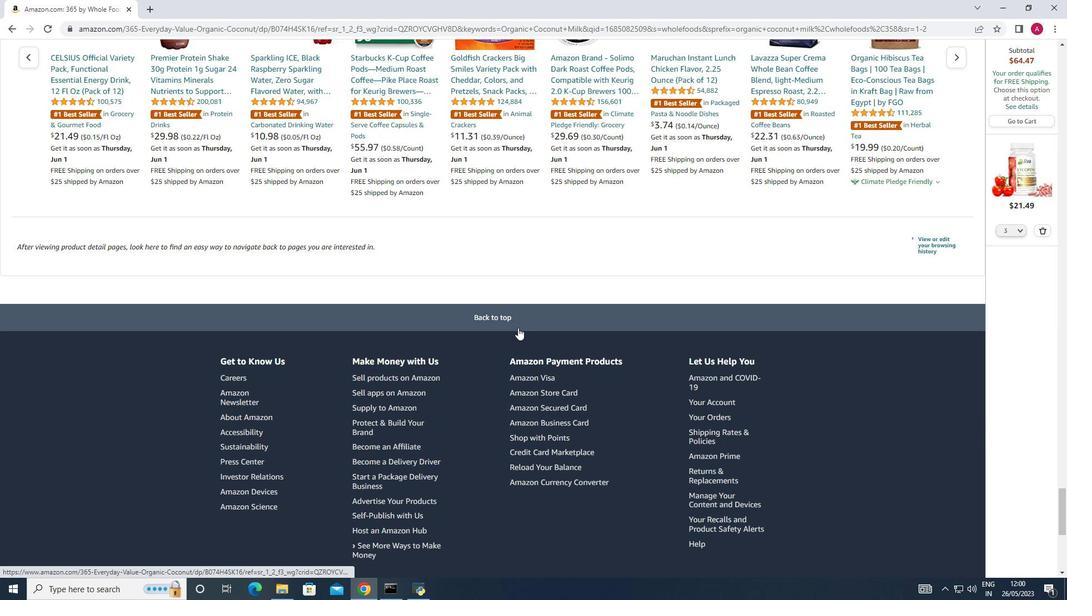 
Action: Mouse pressed left at (521, 326)
